 Task: Search one way flight ticket for 1 adult, 1 child, 1 infant in seat in premium economy from Lafayette: Lafayette Regional Airport (paul Fournet Field) to Evansville: Evansville Regional Airport on 5-3-2023. Choice of flights is Spirit. Number of bags: 6 checked bags. Price is upto 76000. Outbound departure time preference is 10:15.
Action: Mouse moved to (385, 153)
Screenshot: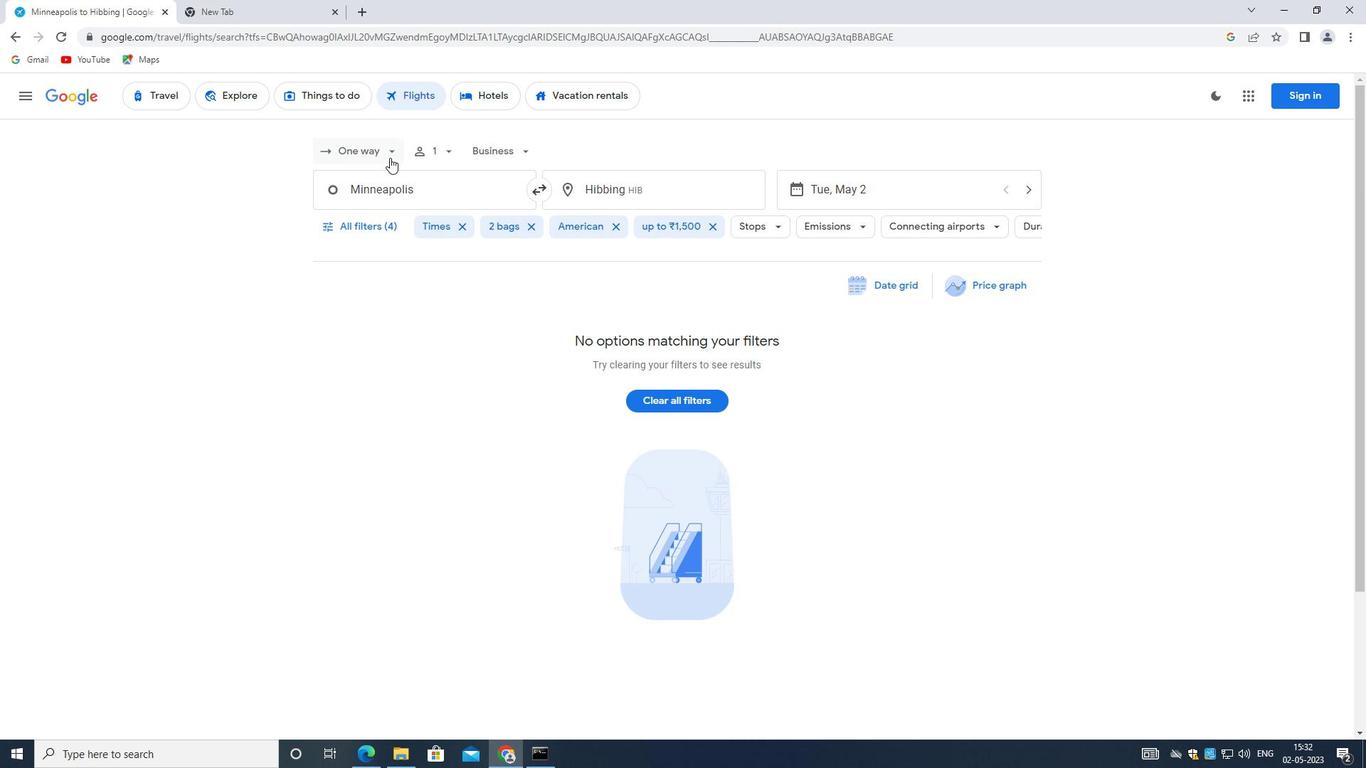
Action: Mouse pressed left at (385, 153)
Screenshot: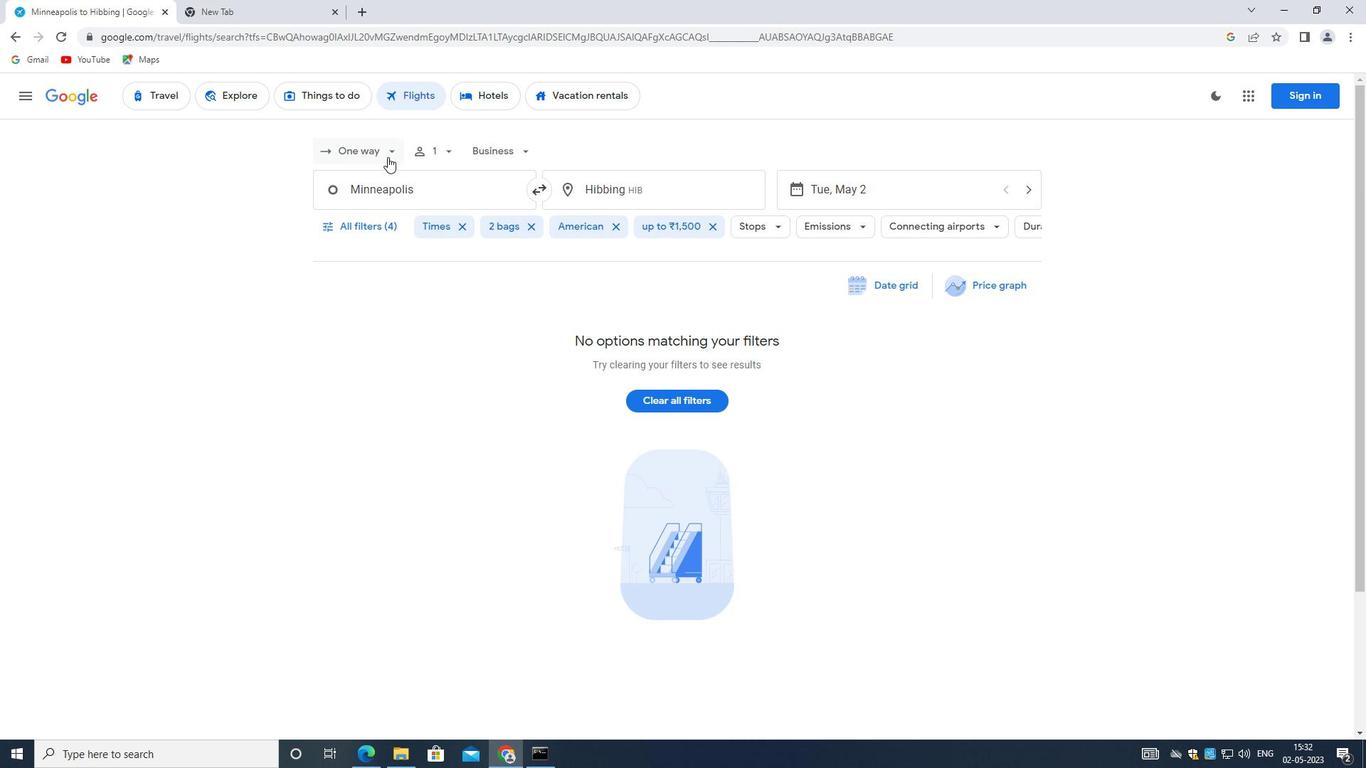 
Action: Mouse moved to (377, 209)
Screenshot: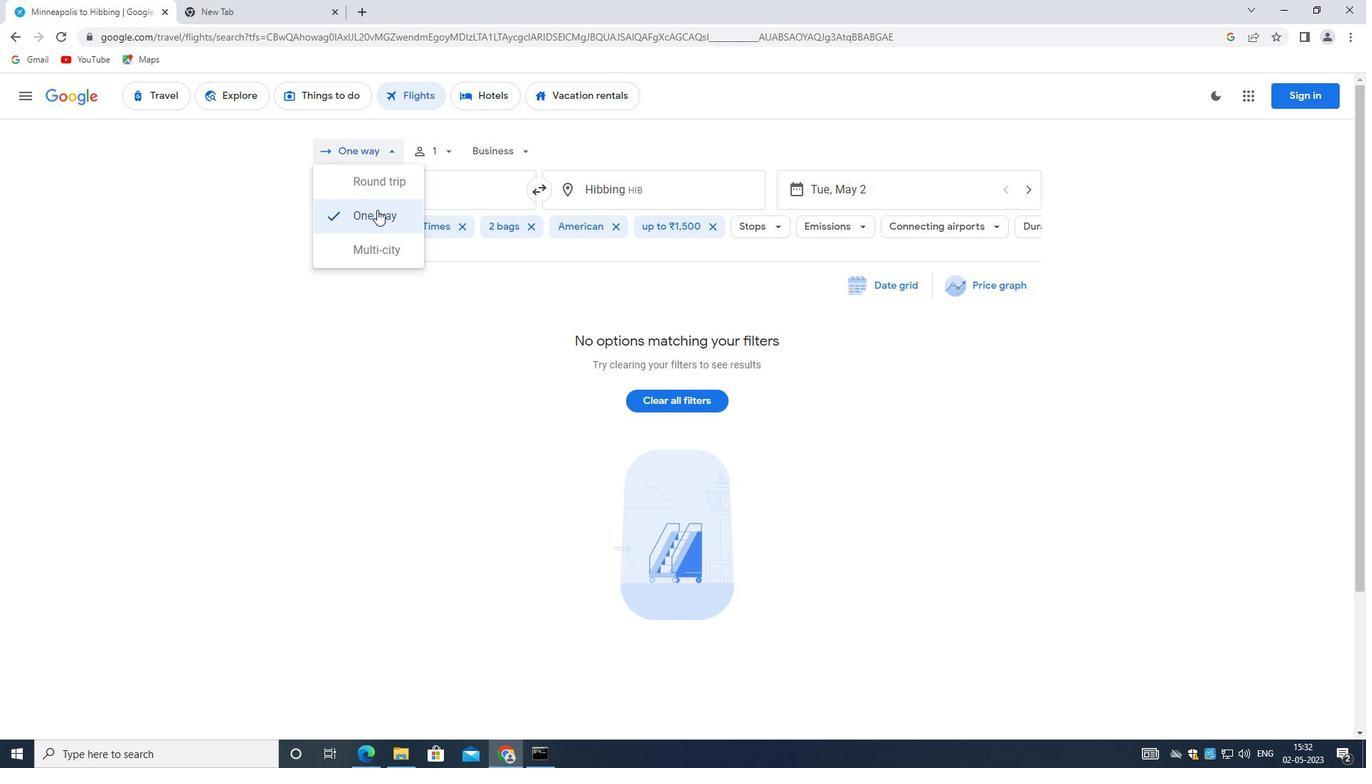 
Action: Mouse pressed left at (377, 209)
Screenshot: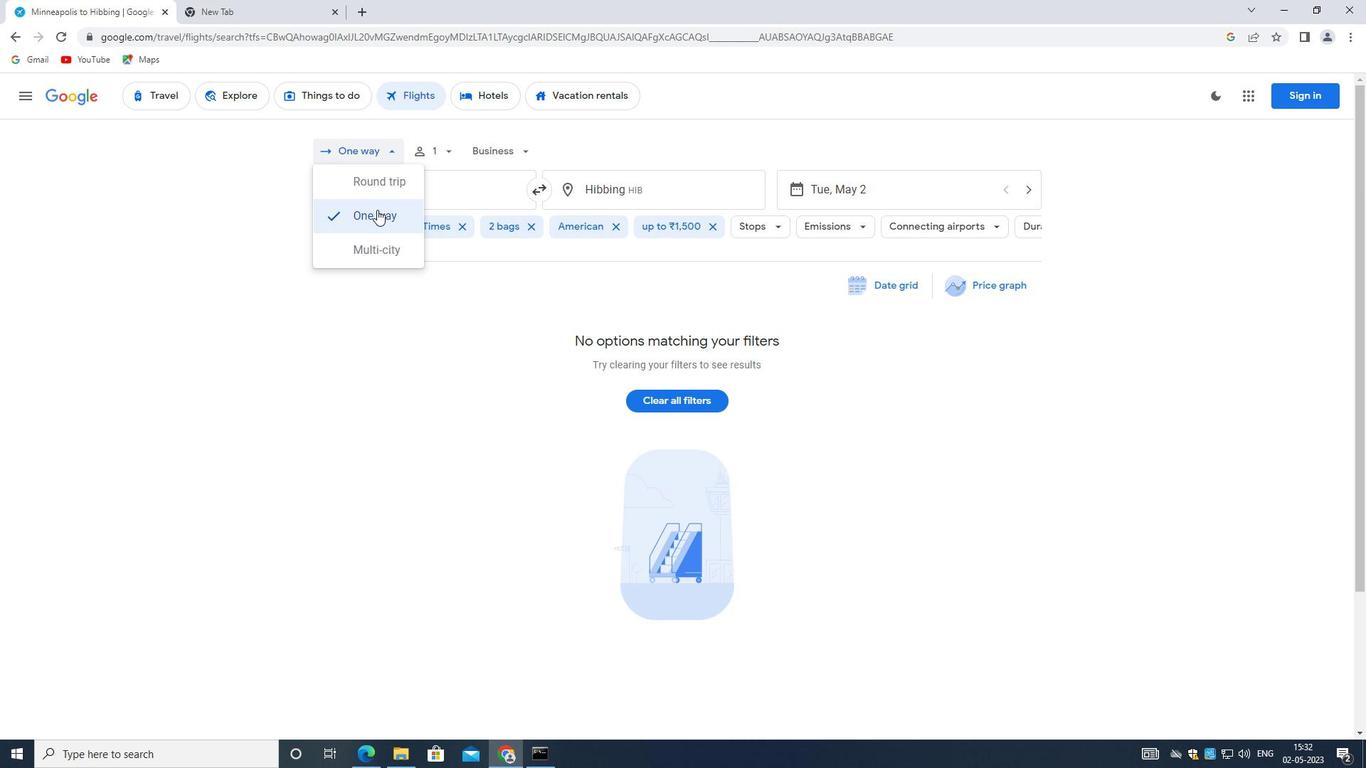 
Action: Mouse moved to (448, 153)
Screenshot: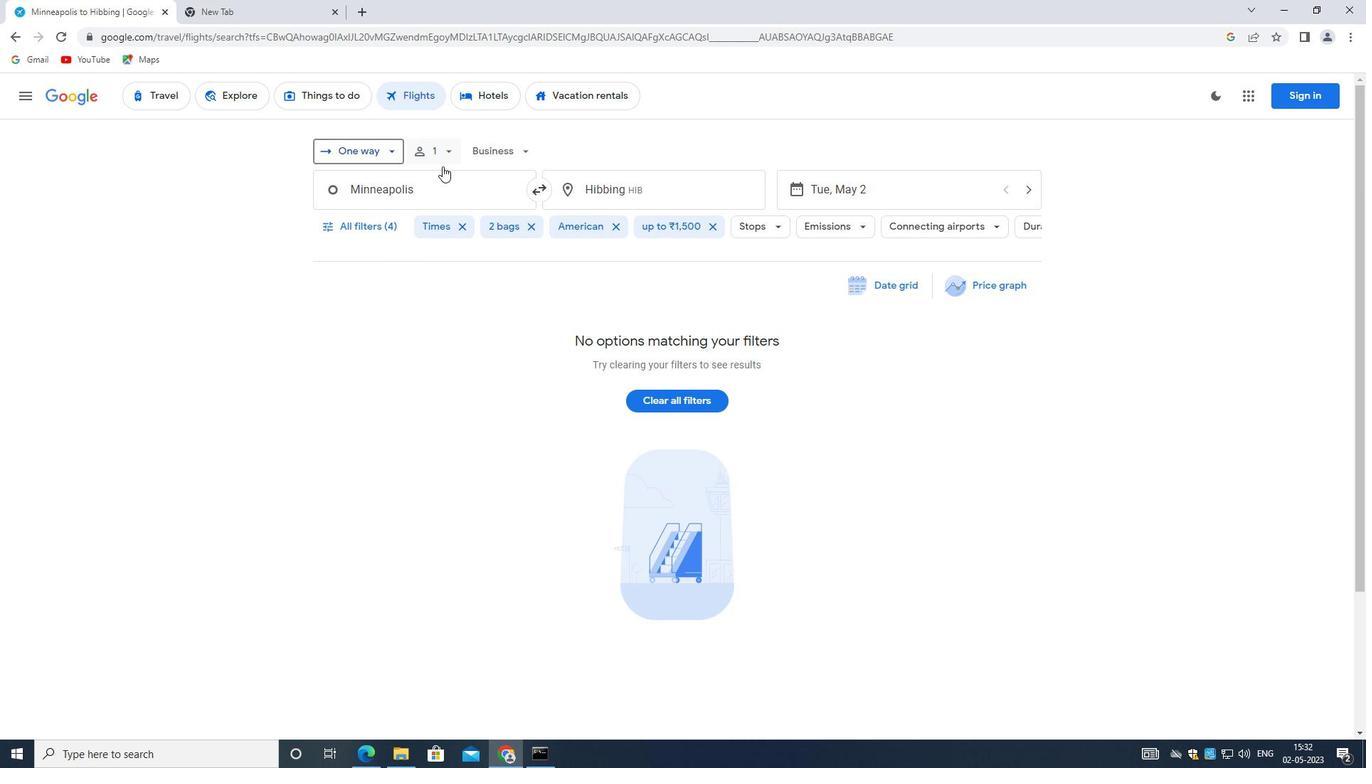 
Action: Mouse pressed left at (448, 153)
Screenshot: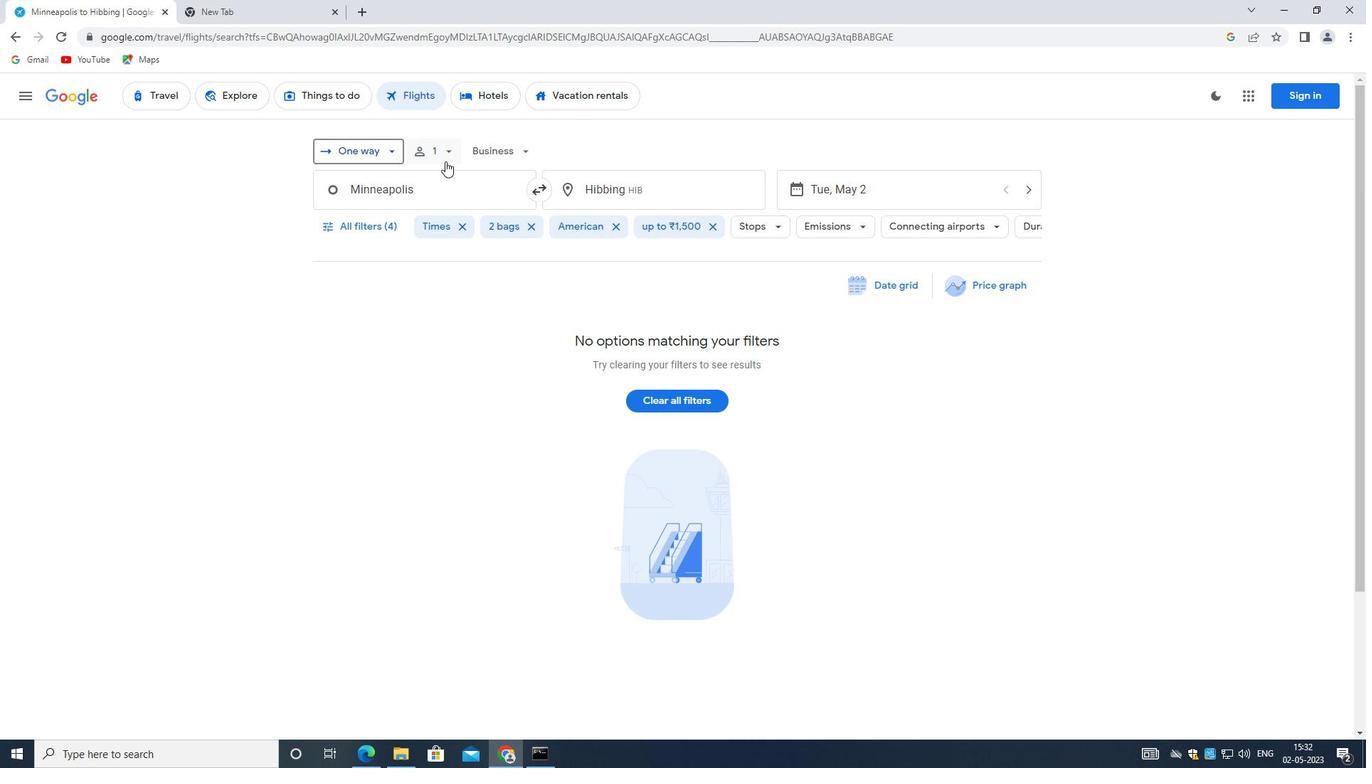 
Action: Mouse moved to (553, 222)
Screenshot: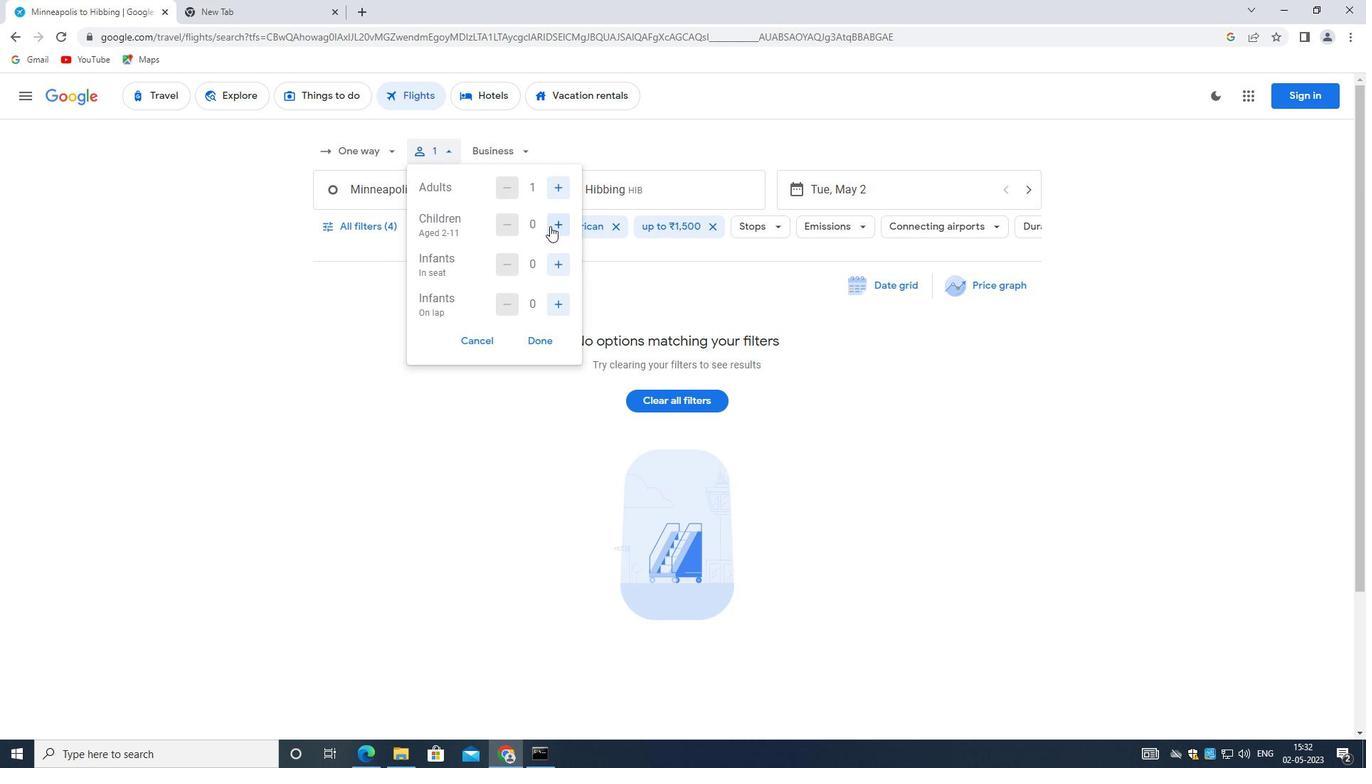 
Action: Mouse pressed left at (553, 222)
Screenshot: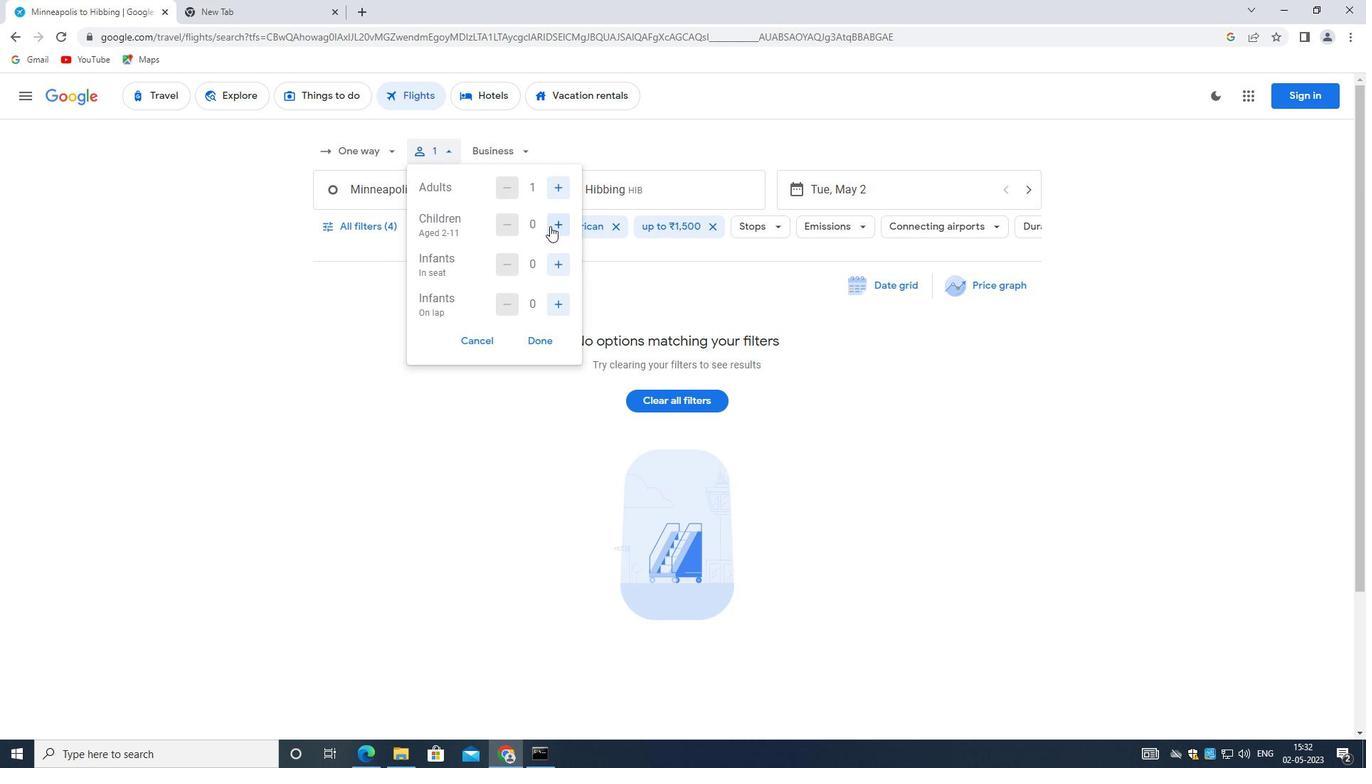 
Action: Mouse moved to (553, 261)
Screenshot: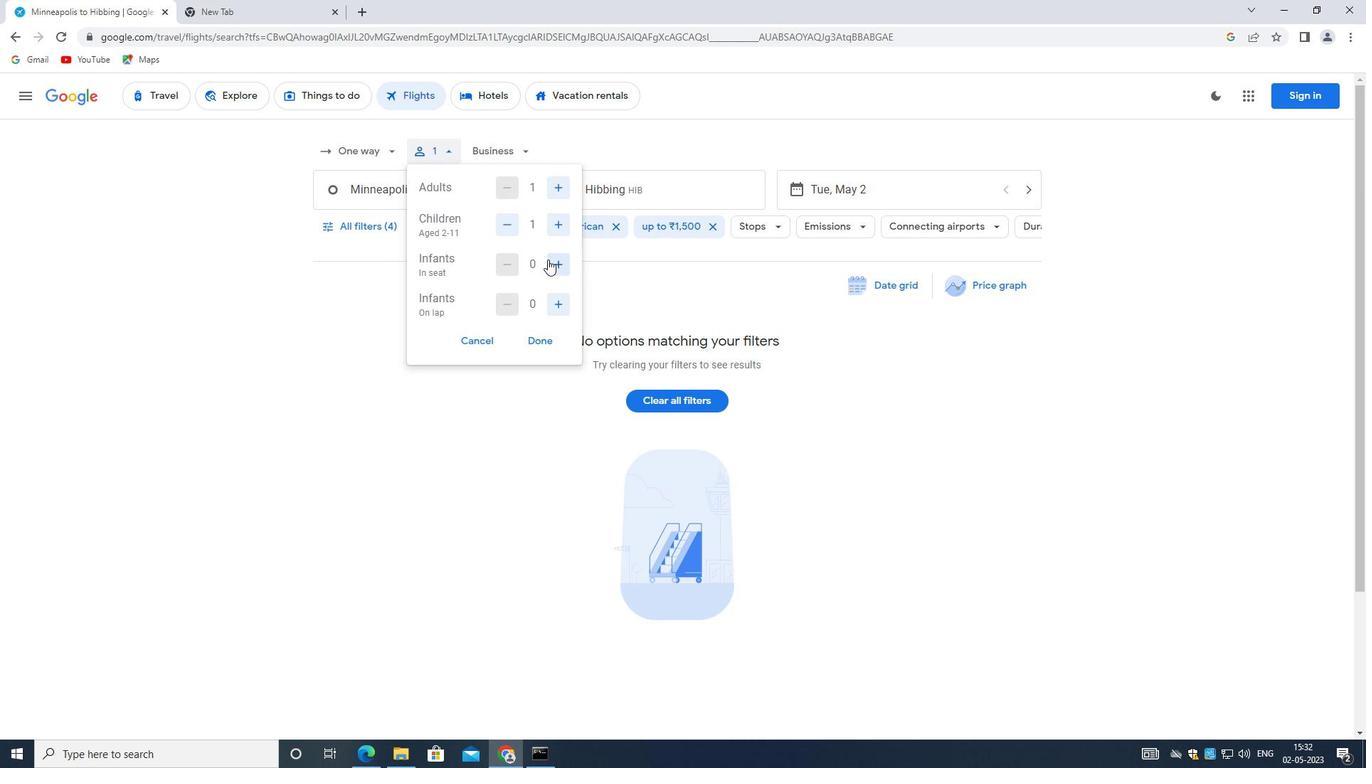 
Action: Mouse pressed left at (553, 261)
Screenshot: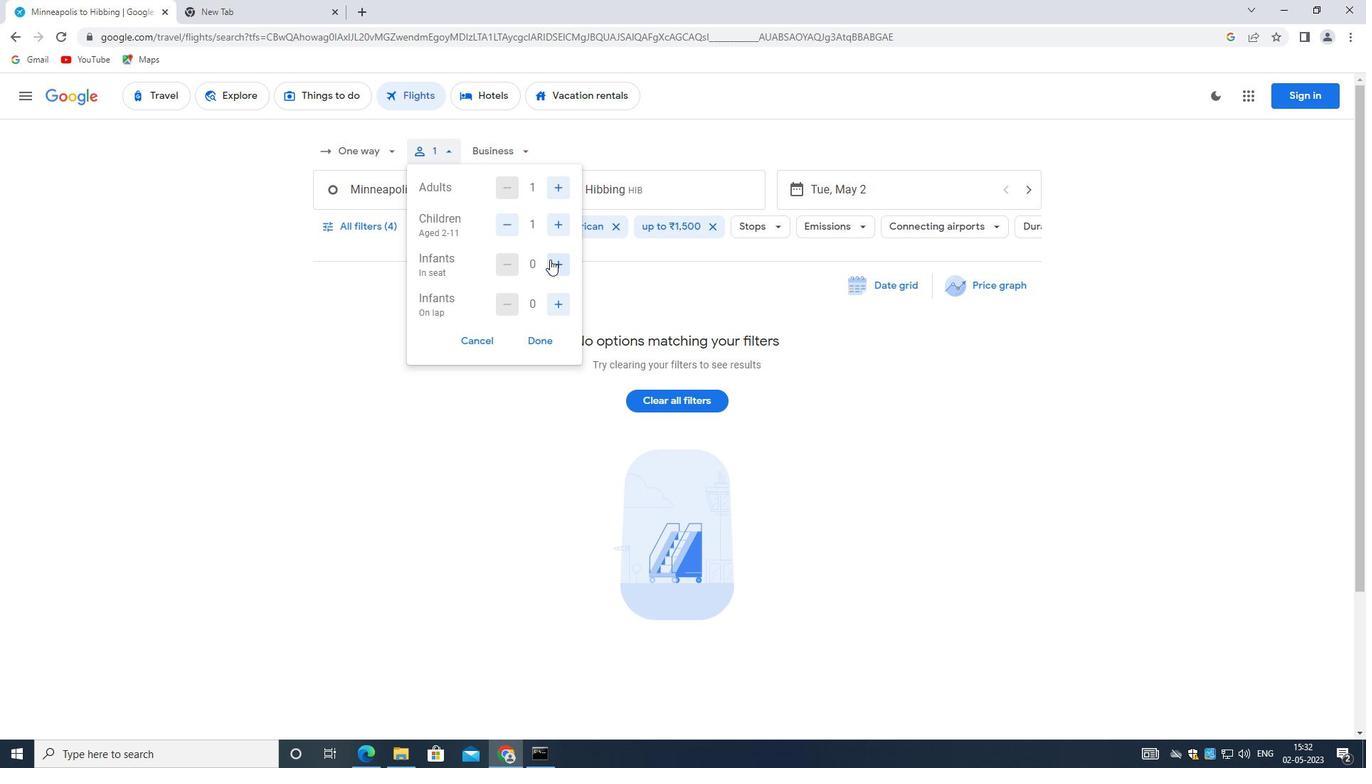 
Action: Mouse moved to (544, 334)
Screenshot: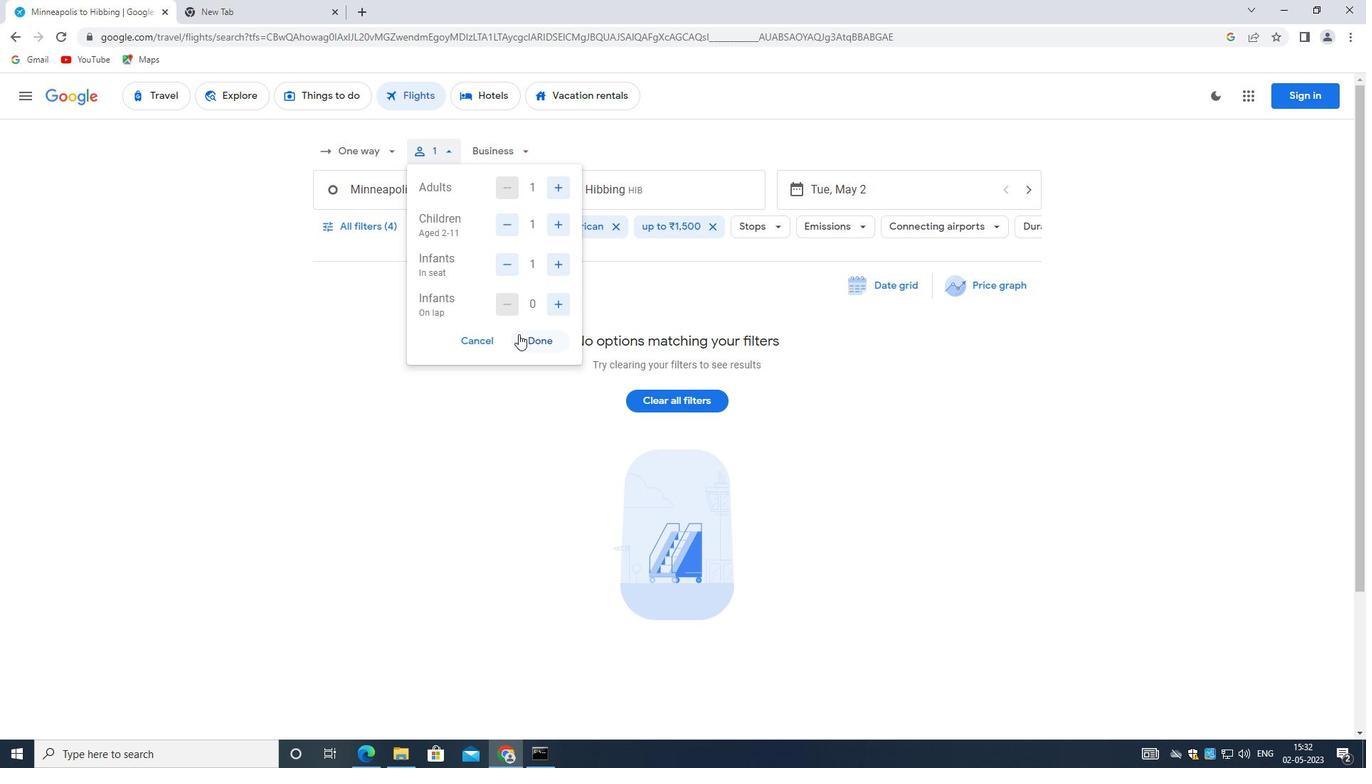 
Action: Mouse pressed left at (544, 334)
Screenshot: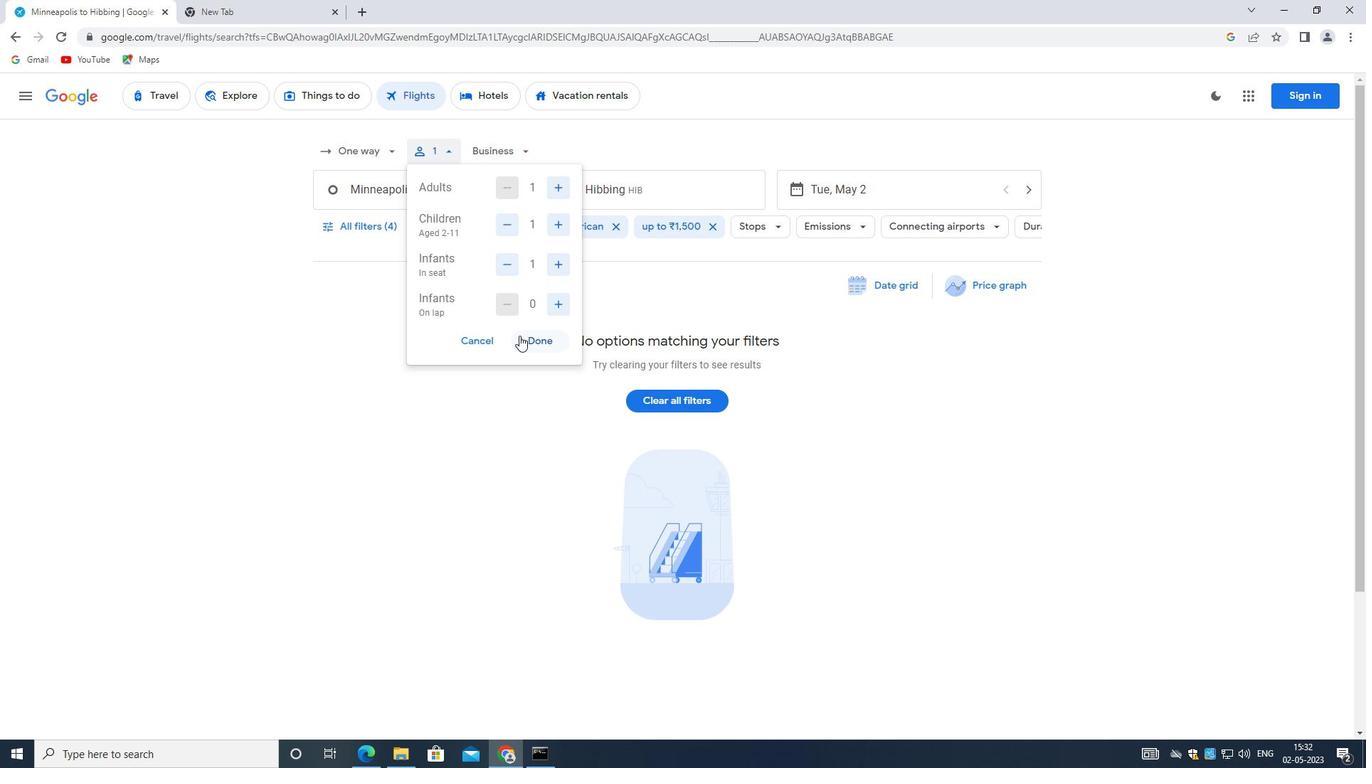 
Action: Mouse moved to (506, 144)
Screenshot: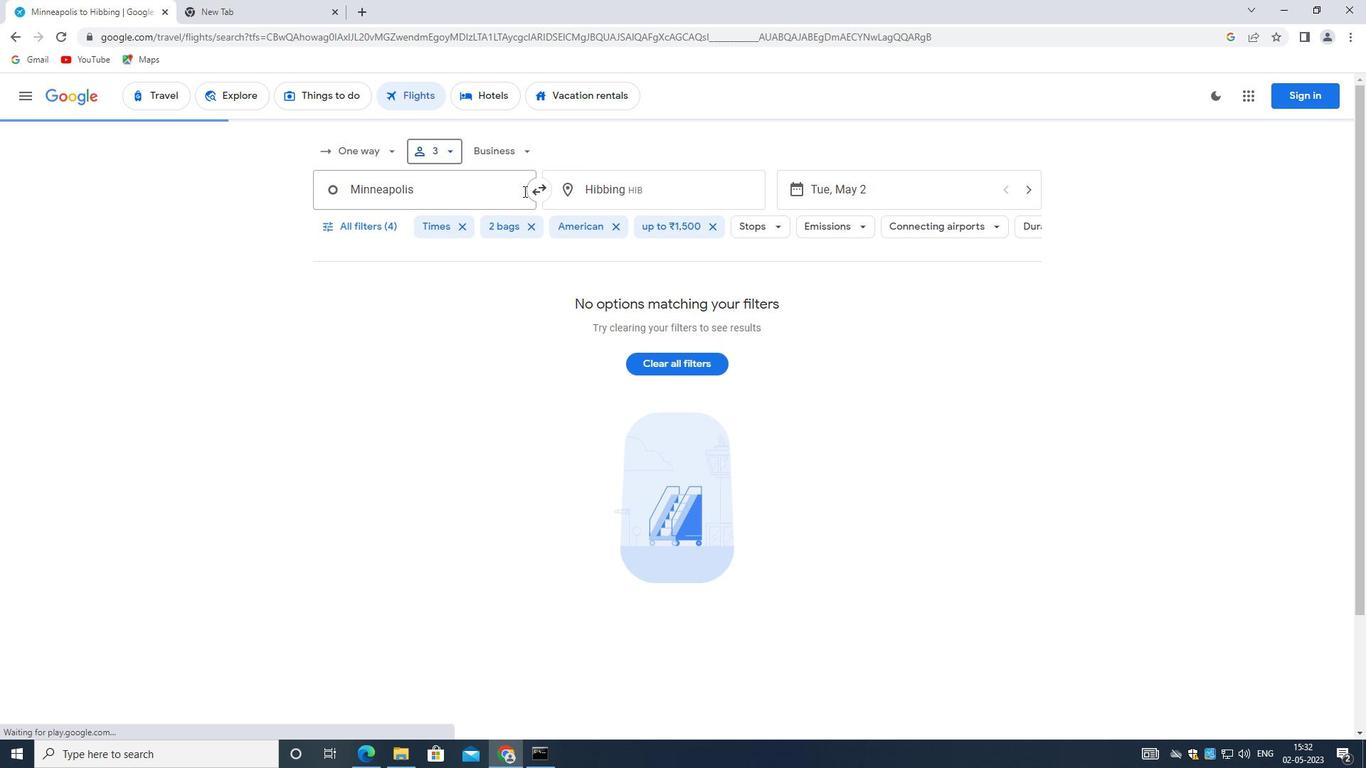 
Action: Mouse pressed left at (506, 144)
Screenshot: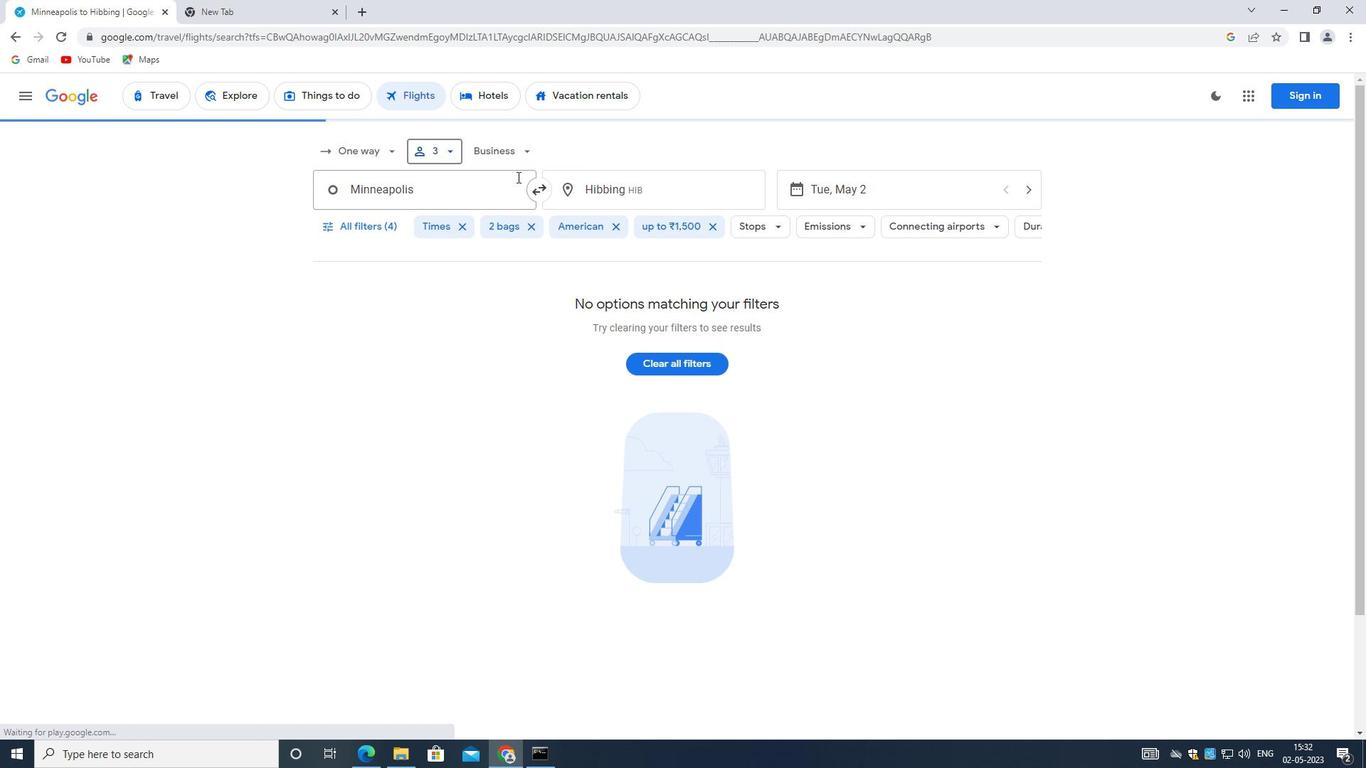 
Action: Mouse moved to (545, 214)
Screenshot: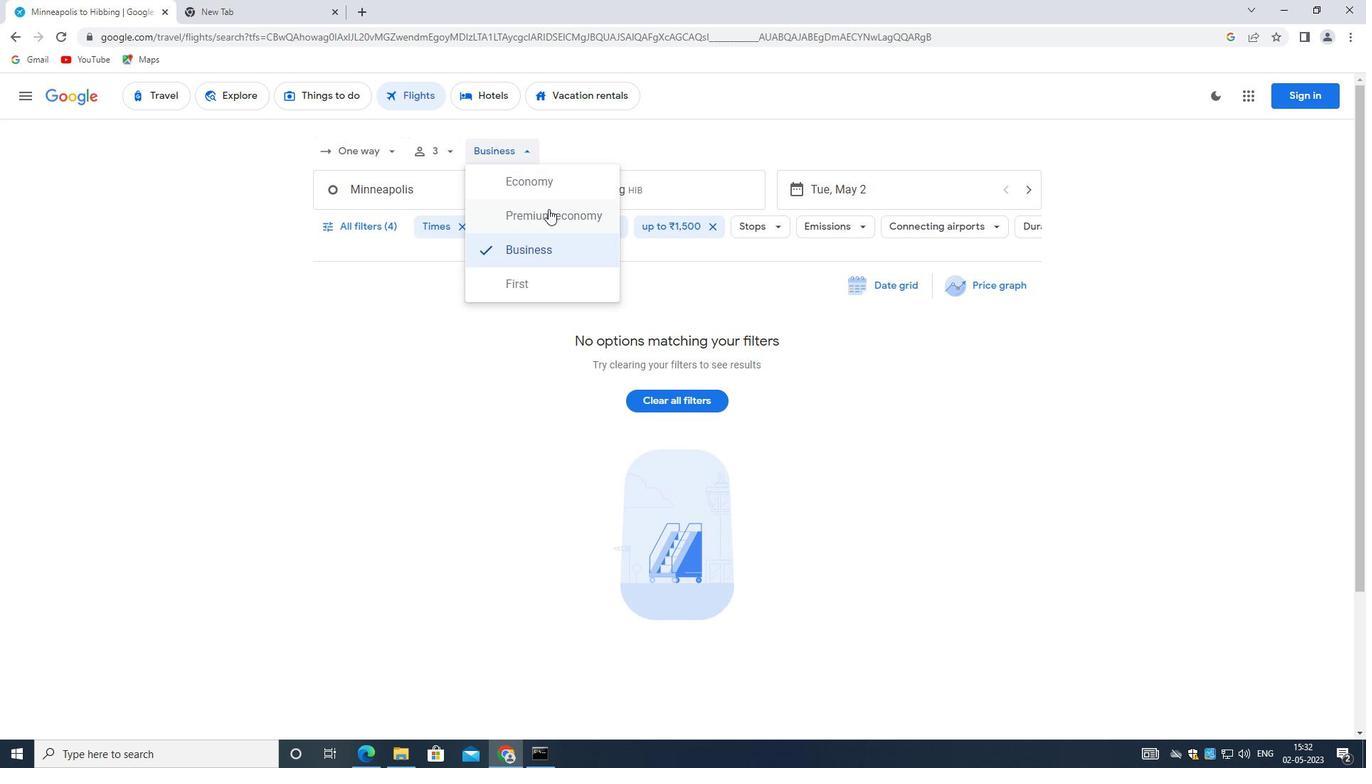 
Action: Mouse pressed left at (545, 214)
Screenshot: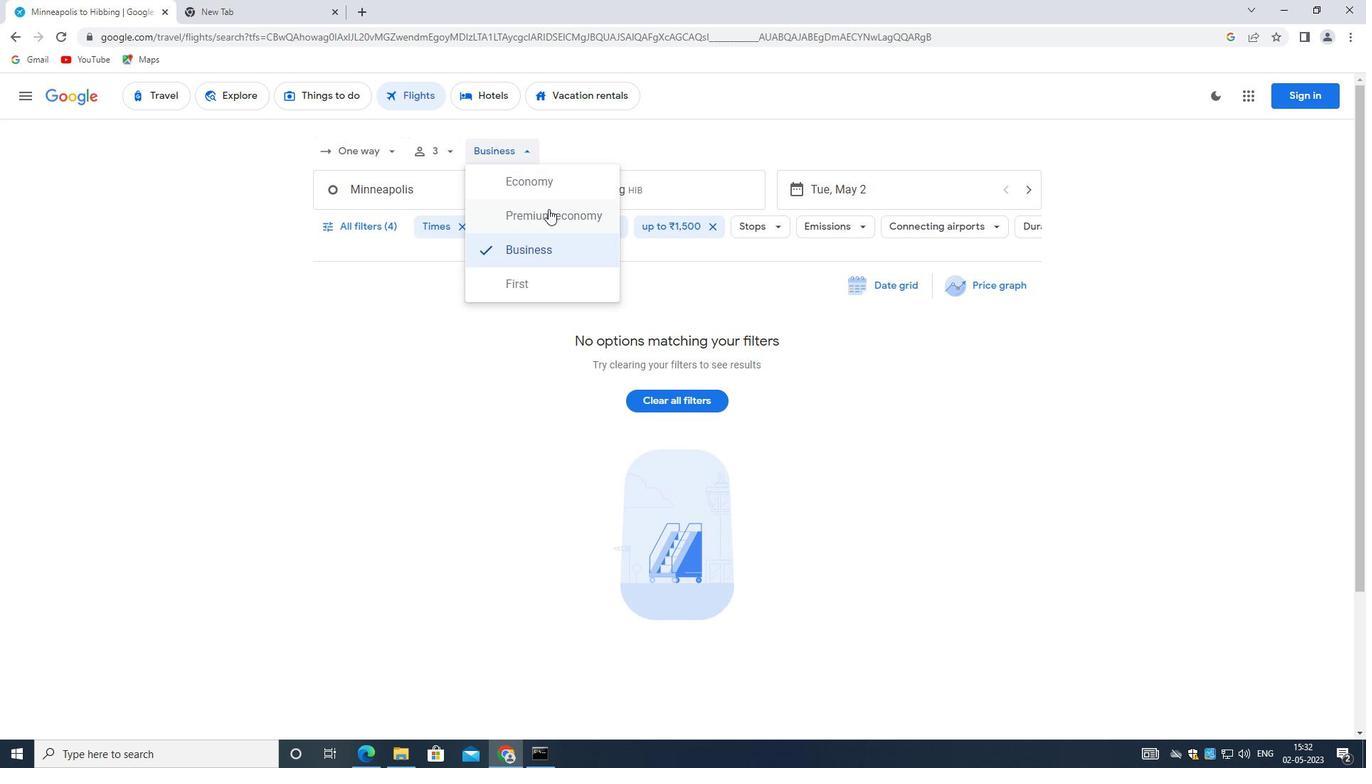 
Action: Mouse moved to (366, 192)
Screenshot: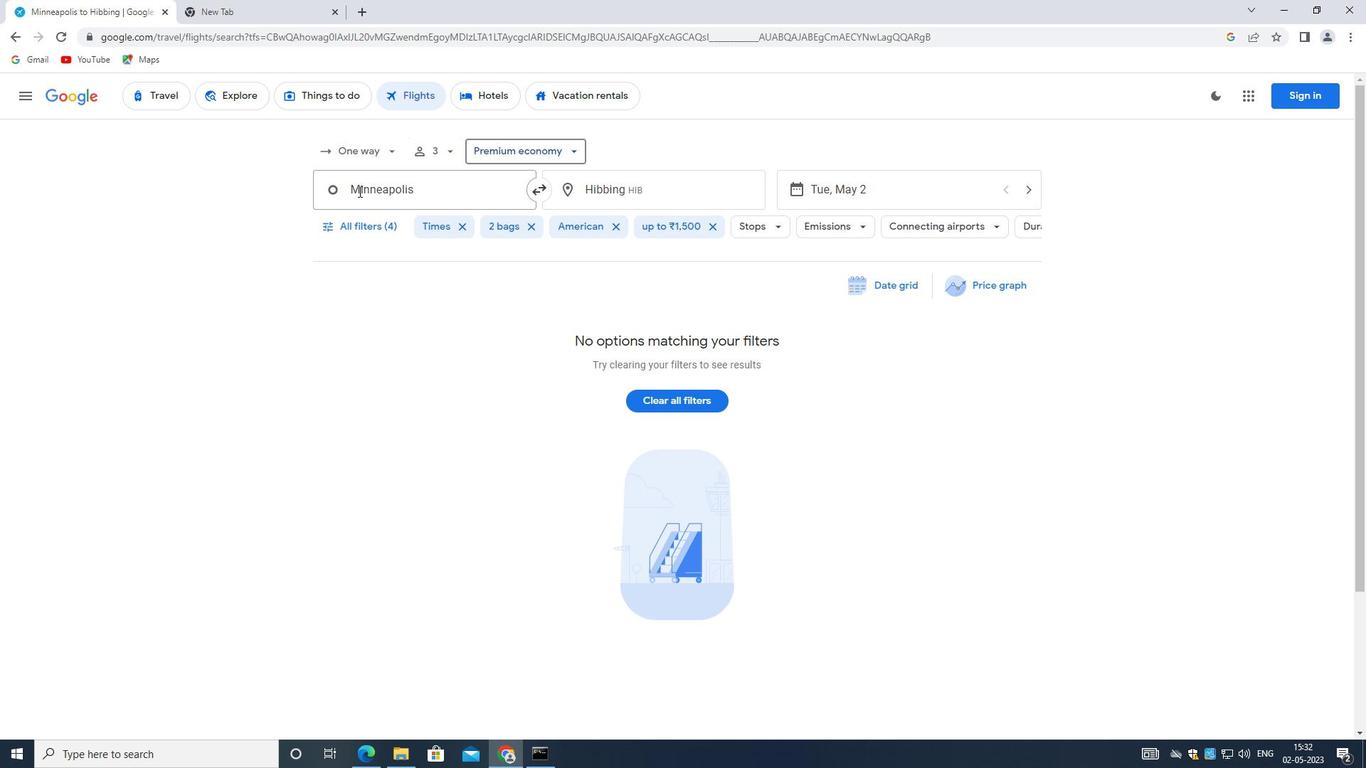 
Action: Mouse pressed left at (366, 192)
Screenshot: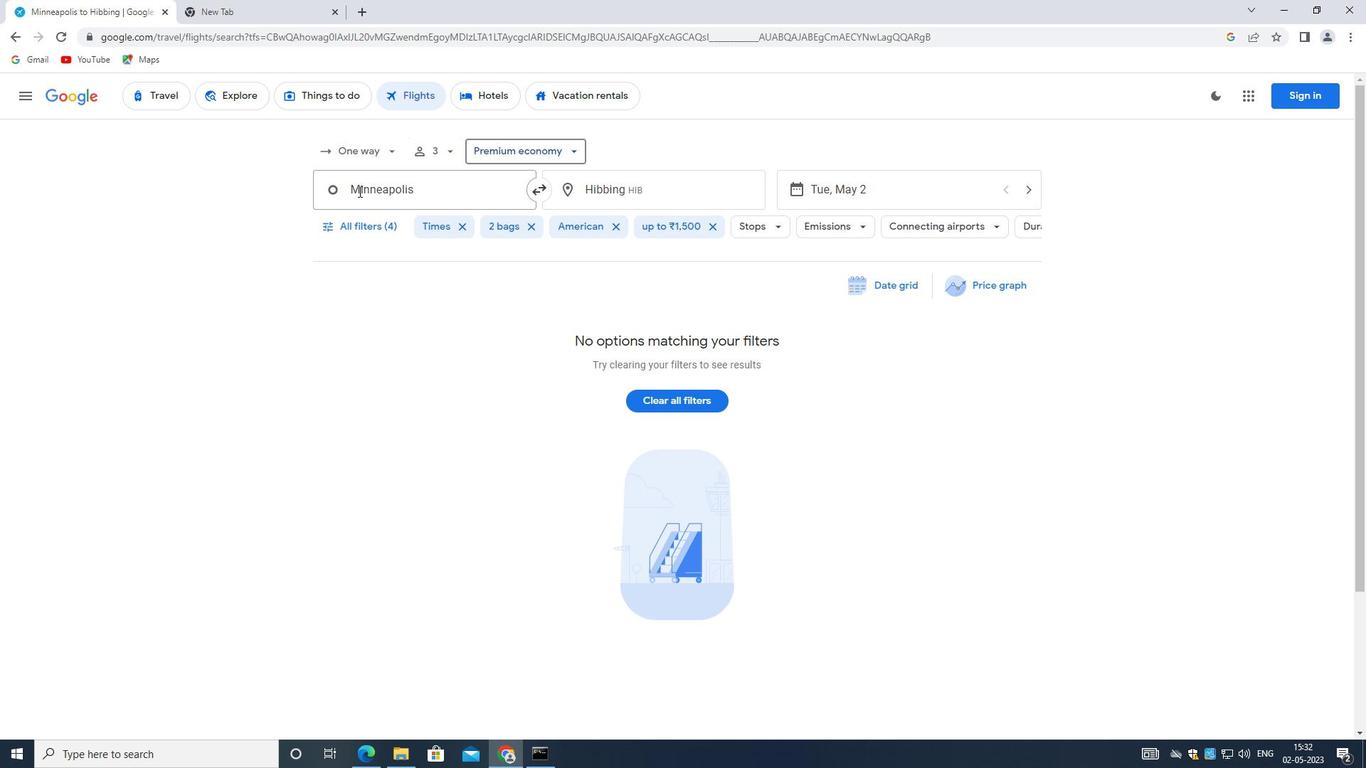 
Action: Mouse moved to (365, 187)
Screenshot: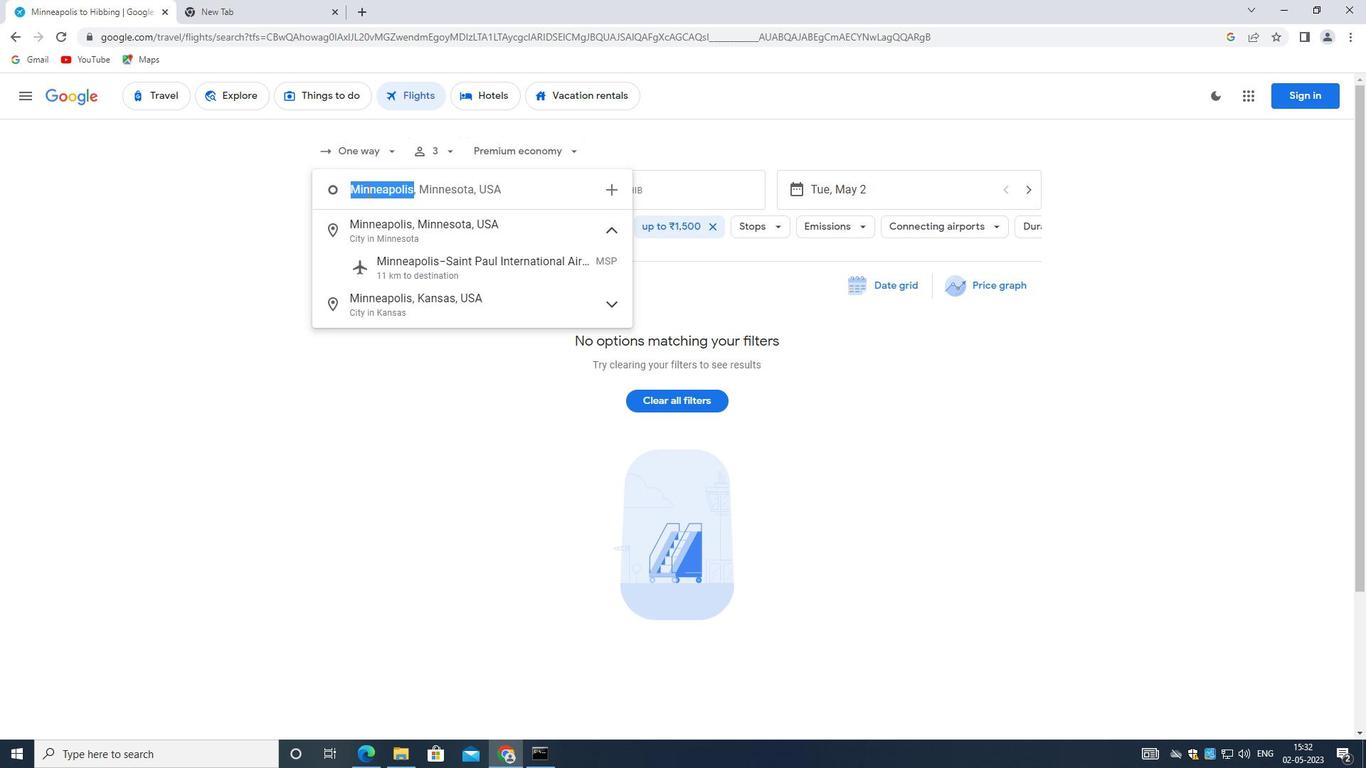 
Action: Key pressed <Key.backspace><Key.shift_r>Lafayette<Key.shift_r><Key.shift_r><Key.shift_r><Key.shift_r><Key.shift_r><Key.shift_r><Key.shift_r><Key.shift_r><Key.shift_r><Key.shift_r><Key.shift_r><Key.shift_r><Key.shift_r><Key.shift_r>:<Key.space><Key.shift_r>Lafayette<Key.space><Key.shift><Key.shift><Key.shift><Key.shift><Key.shift><Key.shift><Key.shift><Key.shift>REGIONAL<Key.space><Key.shift>AIRPORT
Screenshot: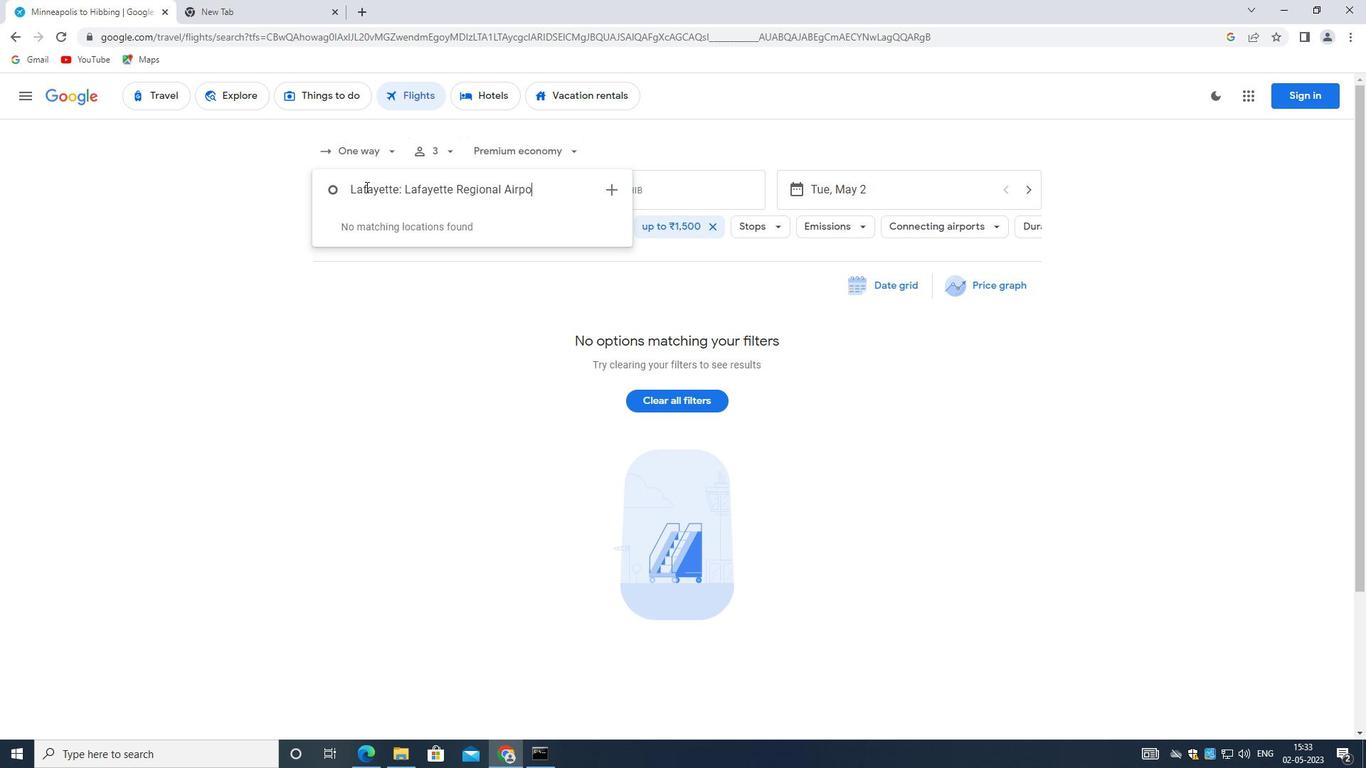 
Action: Mouse moved to (612, 191)
Screenshot: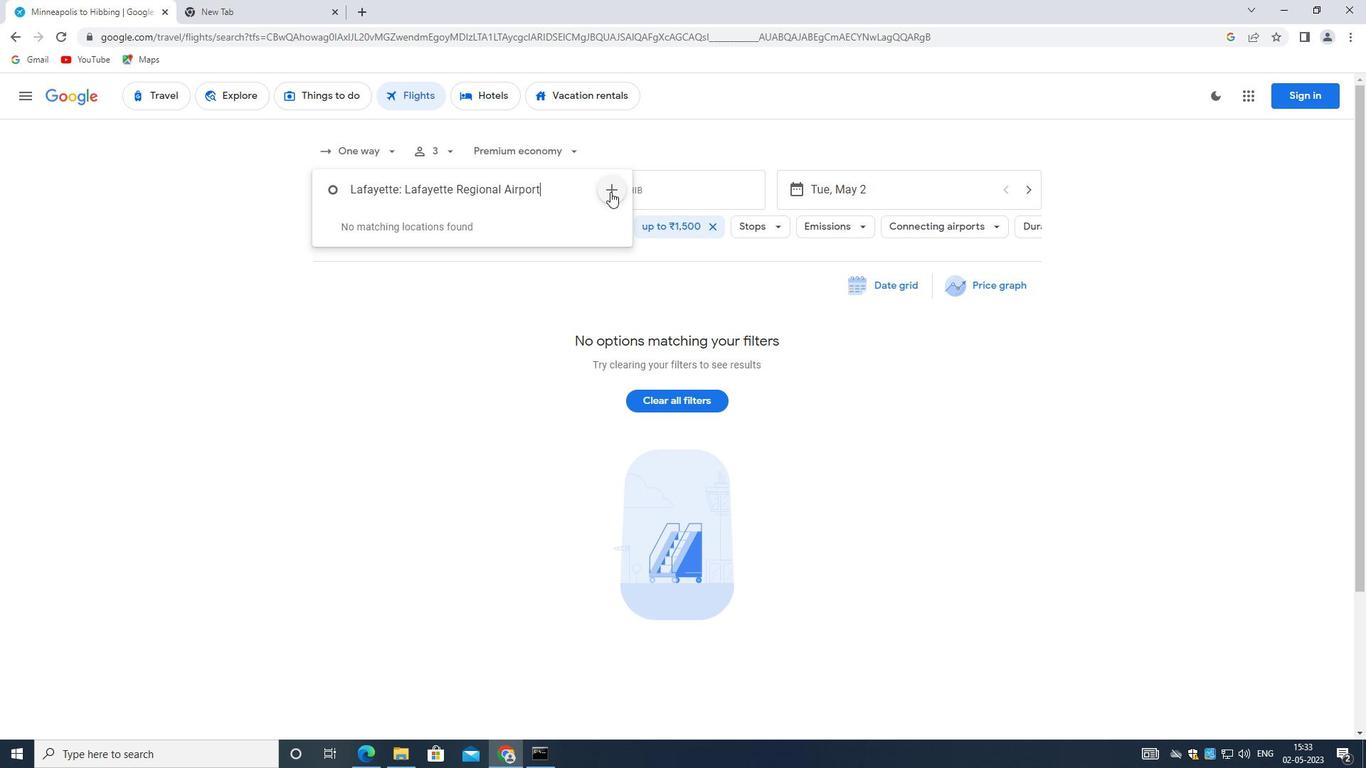 
Action: Mouse pressed left at (612, 191)
Screenshot: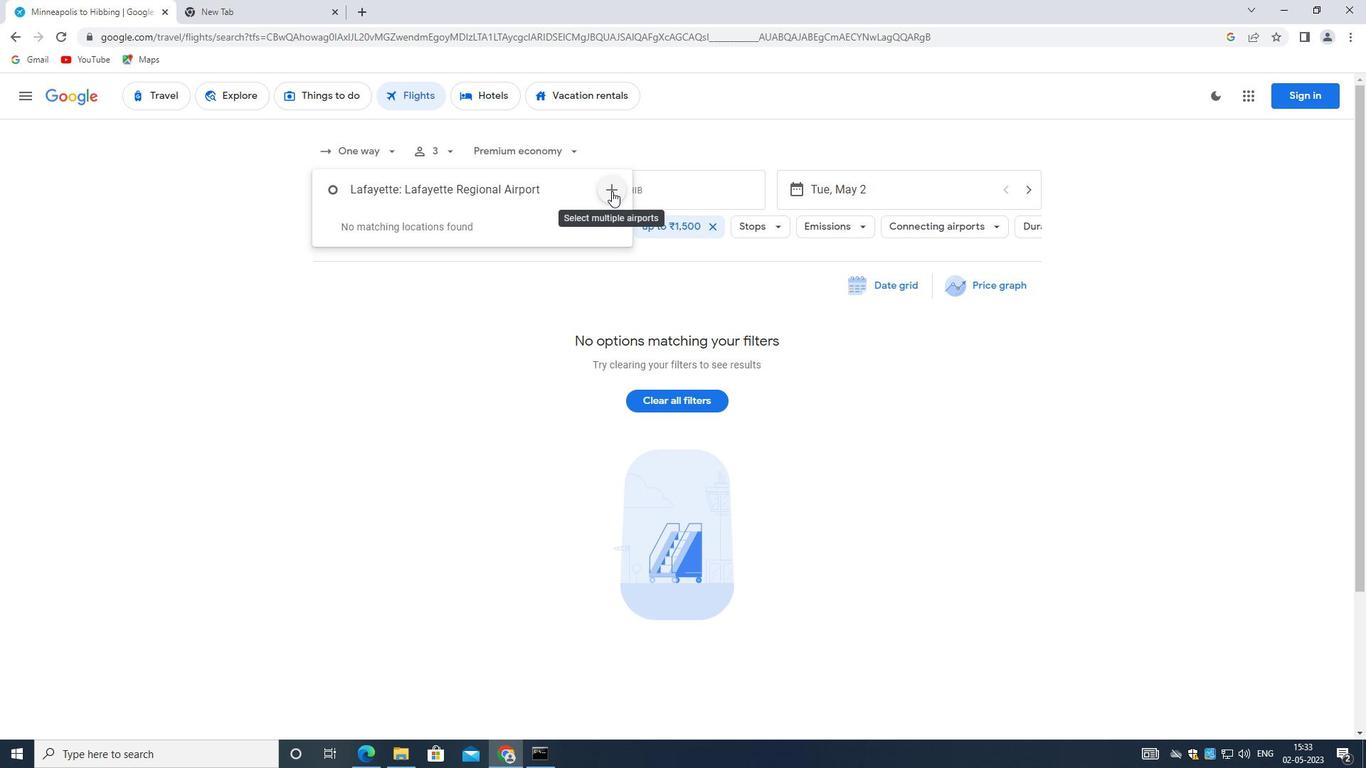 
Action: Mouse moved to (609, 223)
Screenshot: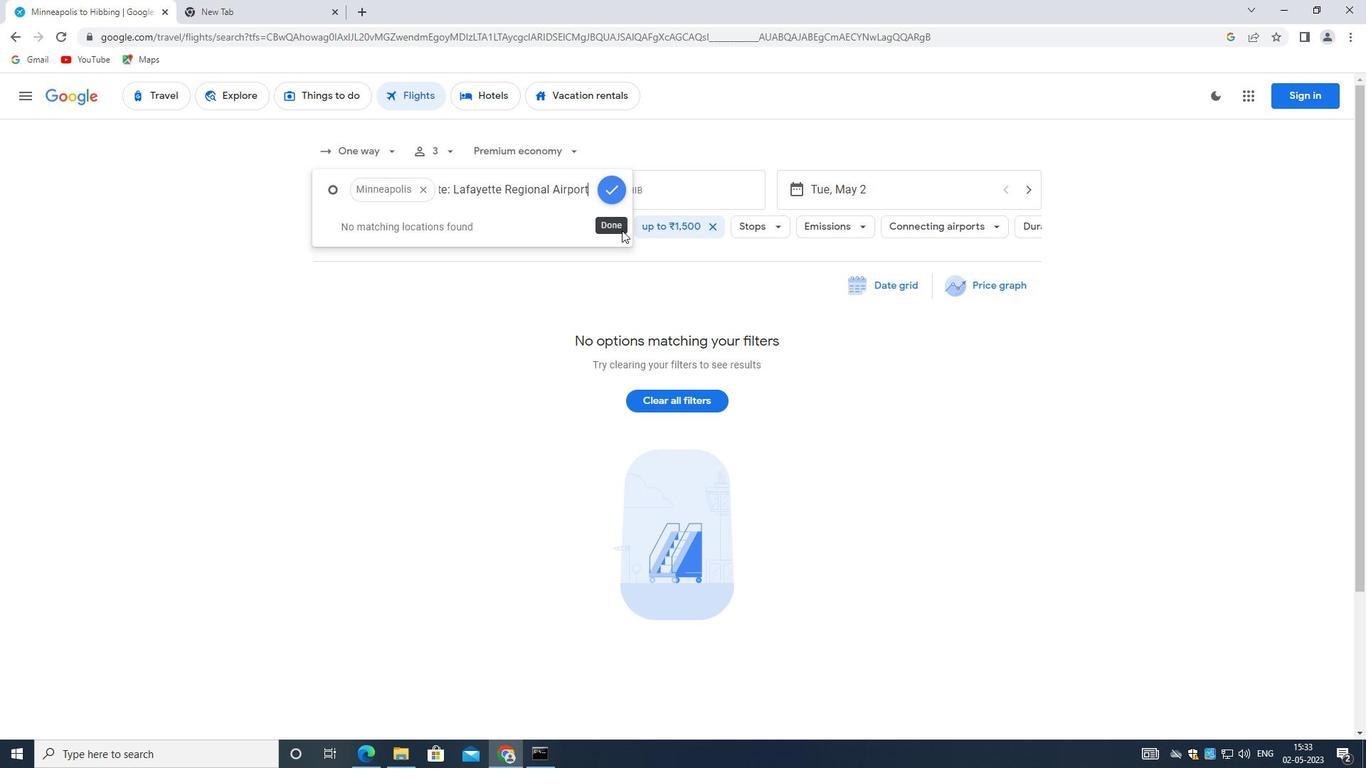 
Action: Mouse pressed left at (609, 223)
Screenshot: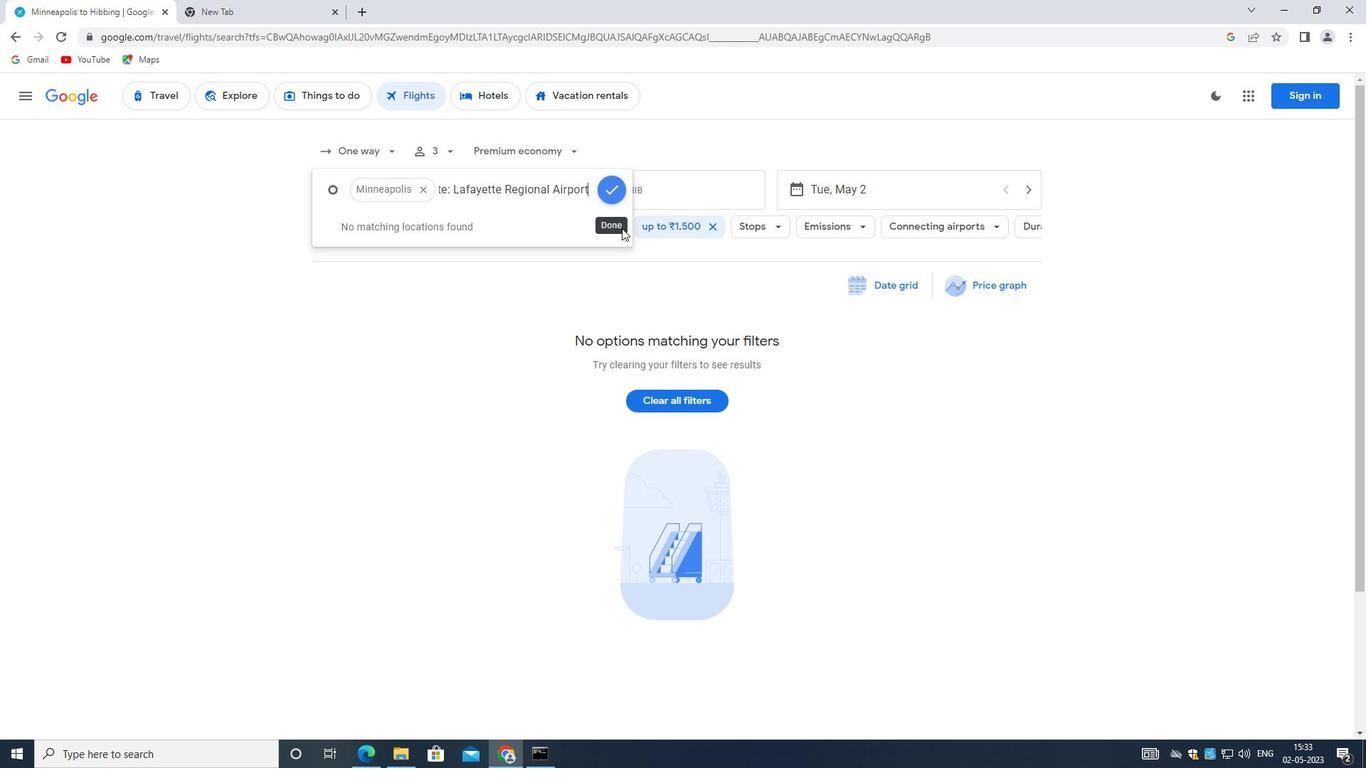 
Action: Mouse moved to (663, 192)
Screenshot: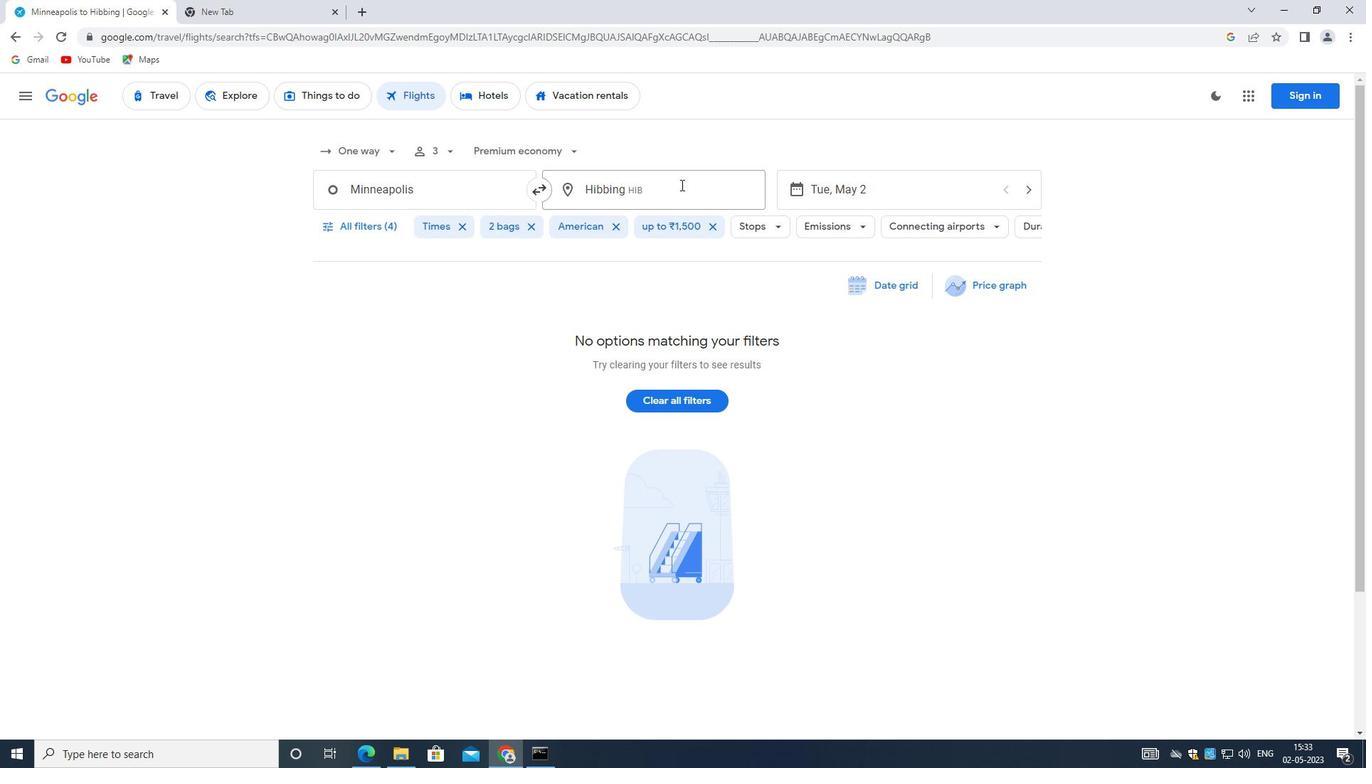 
Action: Mouse pressed left at (663, 192)
Screenshot: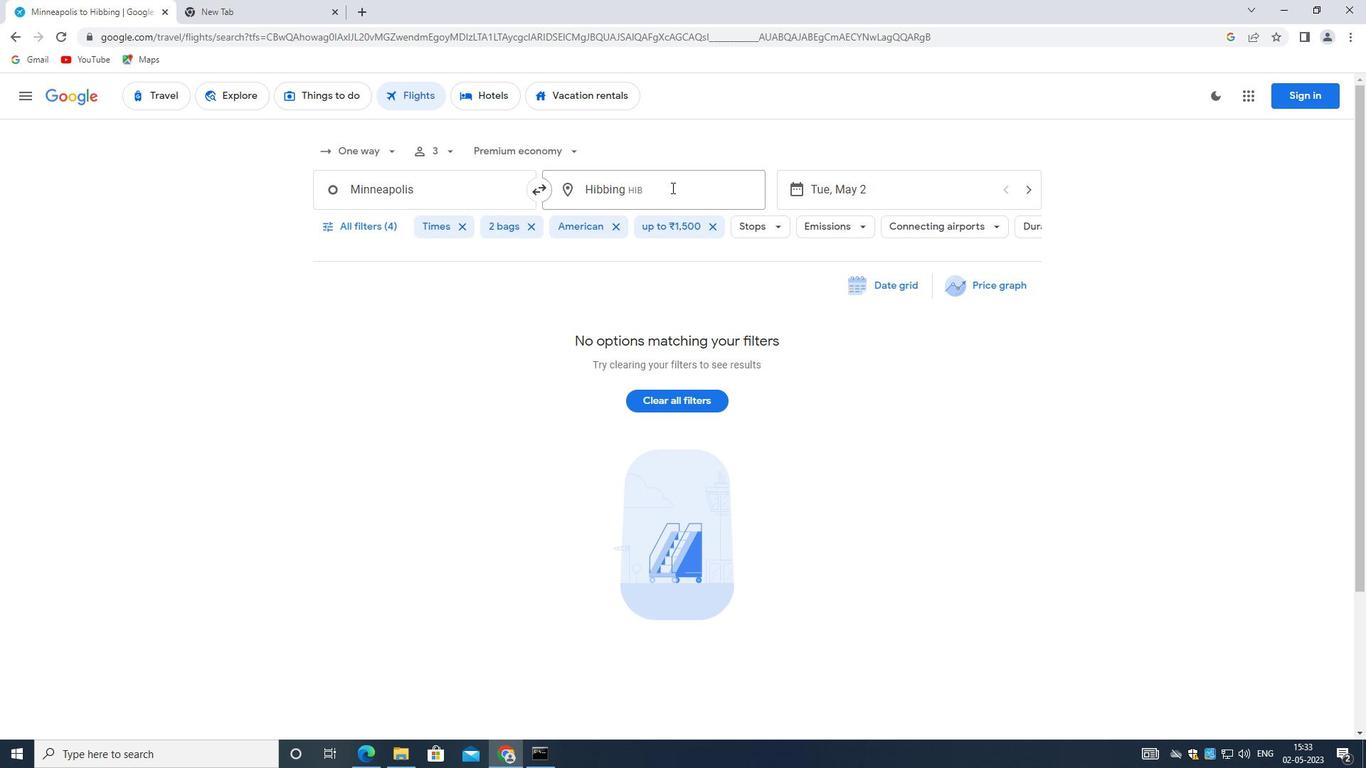 
Action: Mouse moved to (592, 192)
Screenshot: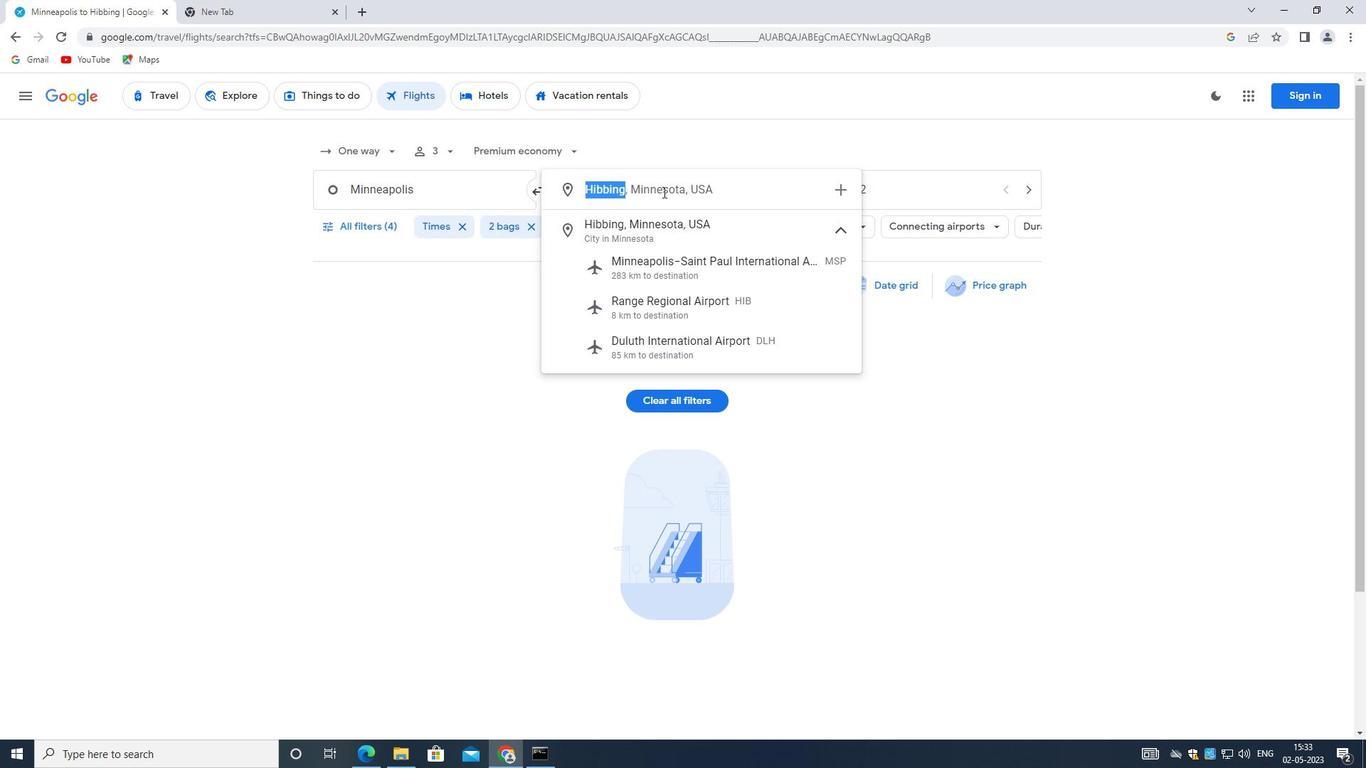 
Action: Key pressed <Key.backspace><Key.shift><Key.shift><Key.shift><Key.shift><Key.shift><Key.shift><Key.shift><Key.shift><Key.shift><Key.shift><Key.shift><Key.shift><Key.shift><Key.shift><Key.shift><Key.shift><Key.shift>EVANSVILLE<Key.space><Key.shift_r>:<Key.space><Key.shift>E
Screenshot: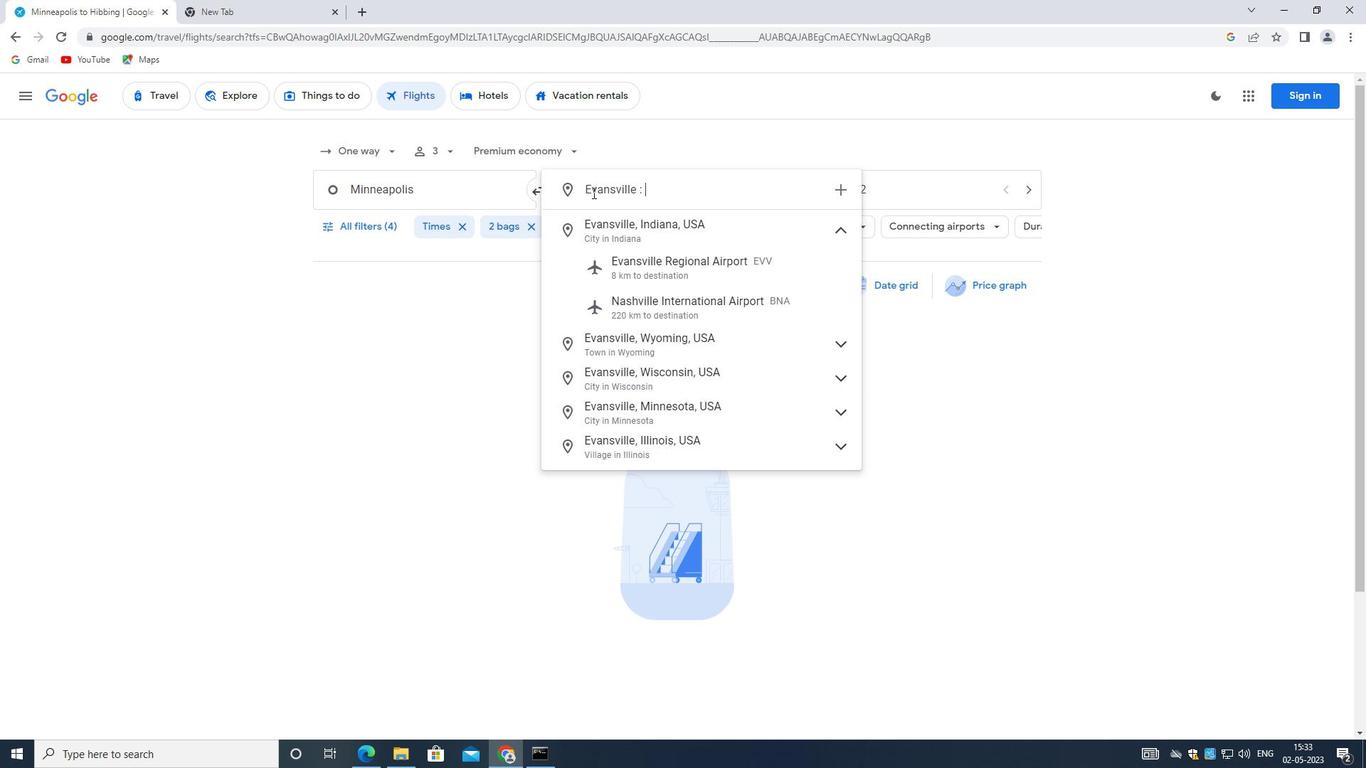 
Action: Mouse moved to (693, 262)
Screenshot: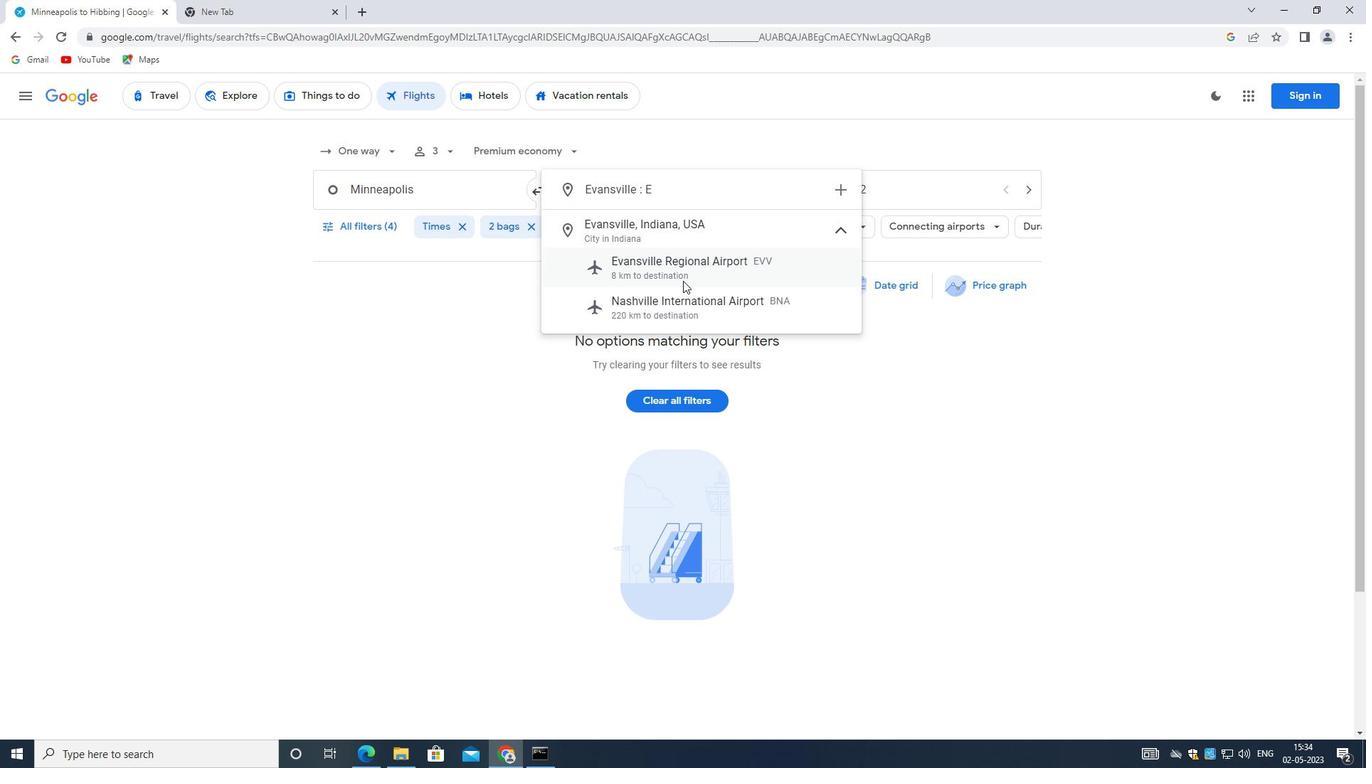 
Action: Mouse pressed left at (693, 262)
Screenshot: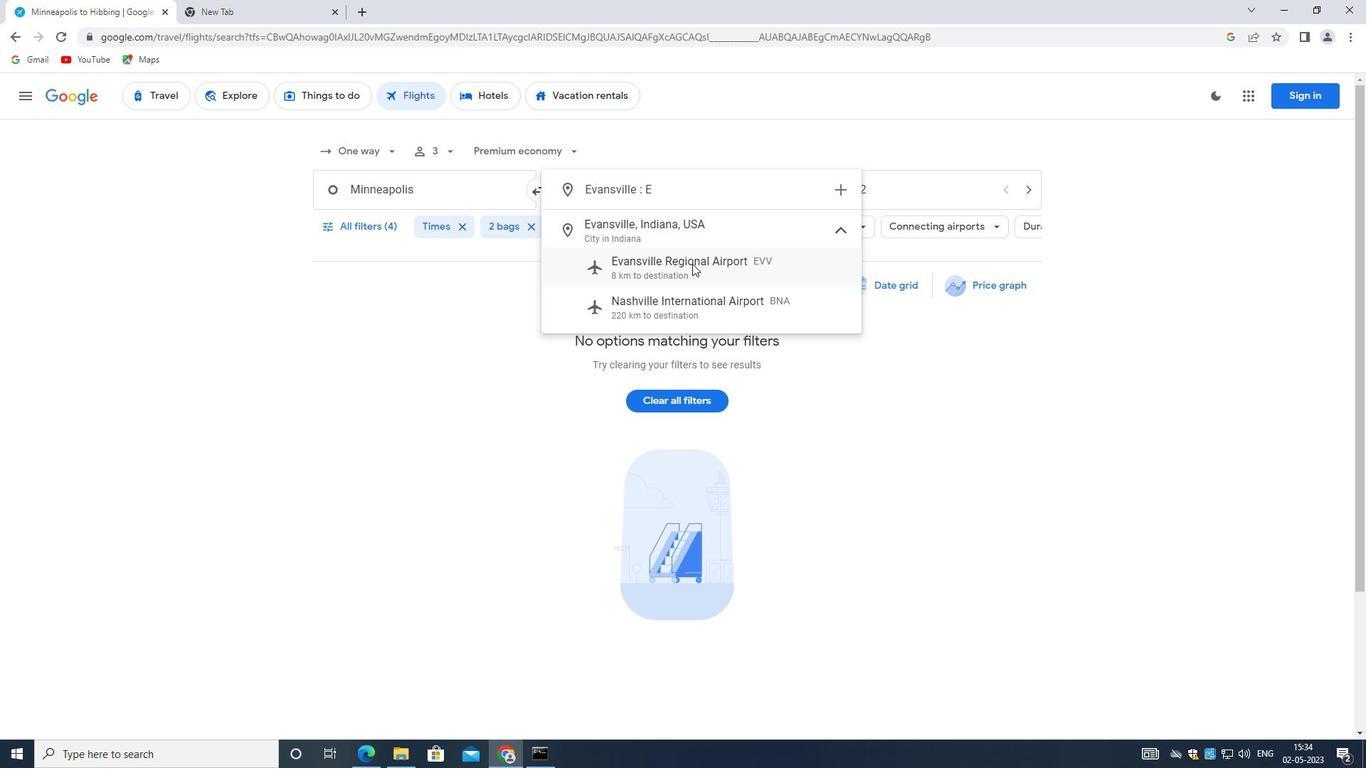 
Action: Mouse moved to (884, 195)
Screenshot: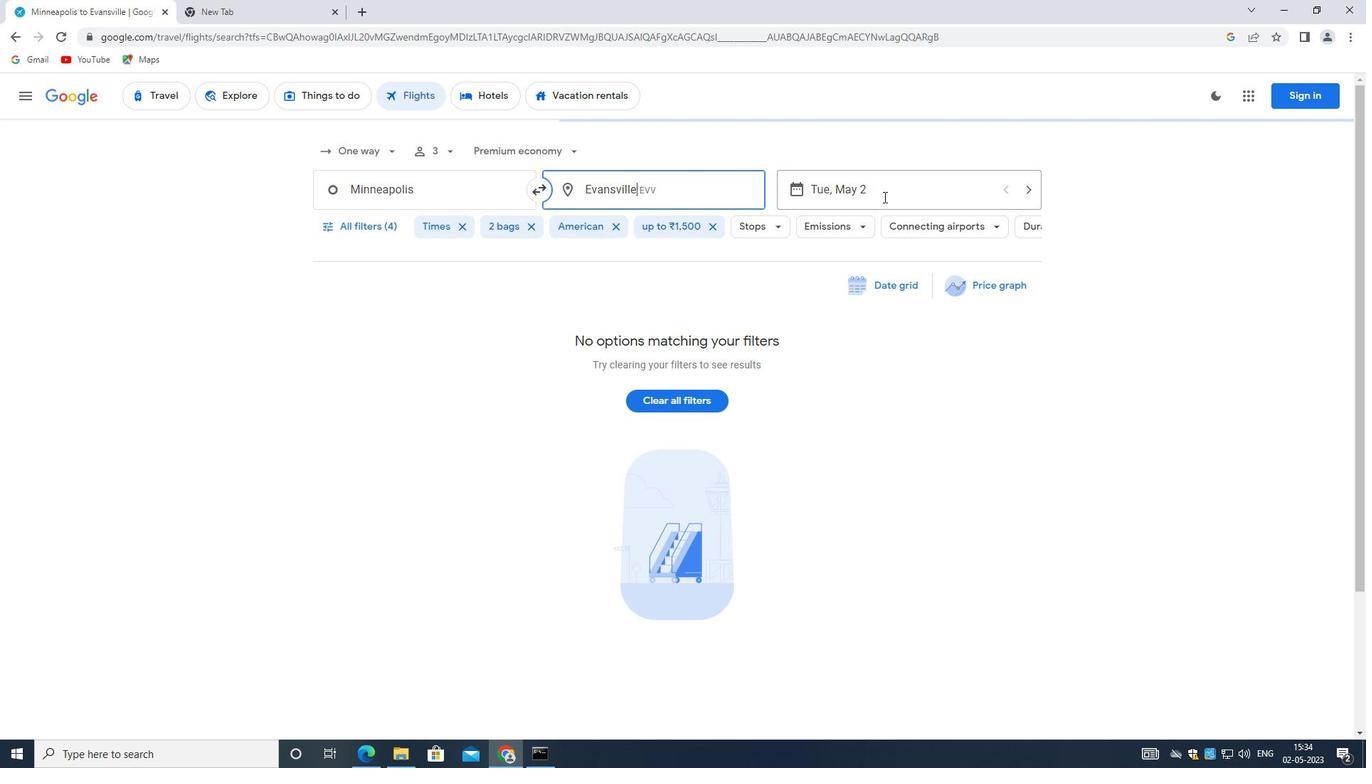 
Action: Mouse pressed left at (884, 195)
Screenshot: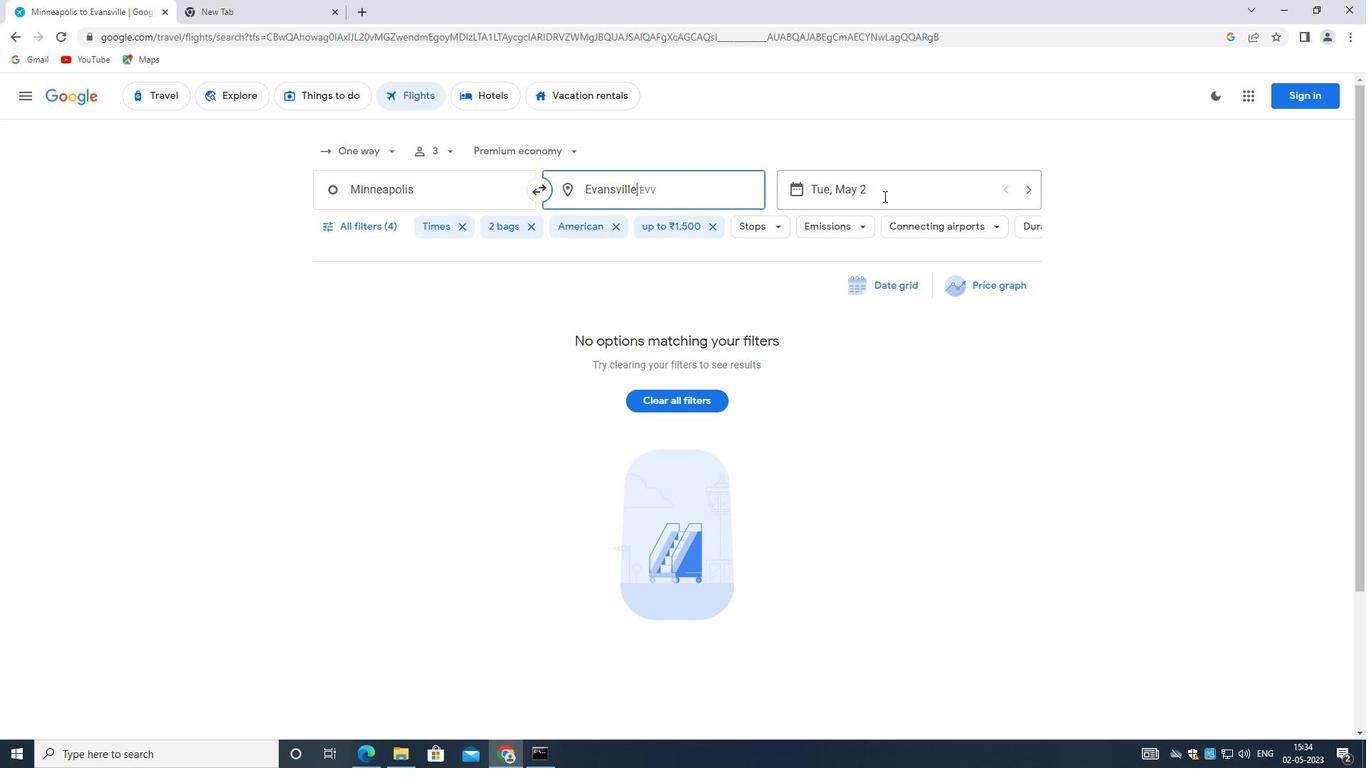 
Action: Mouse moved to (637, 302)
Screenshot: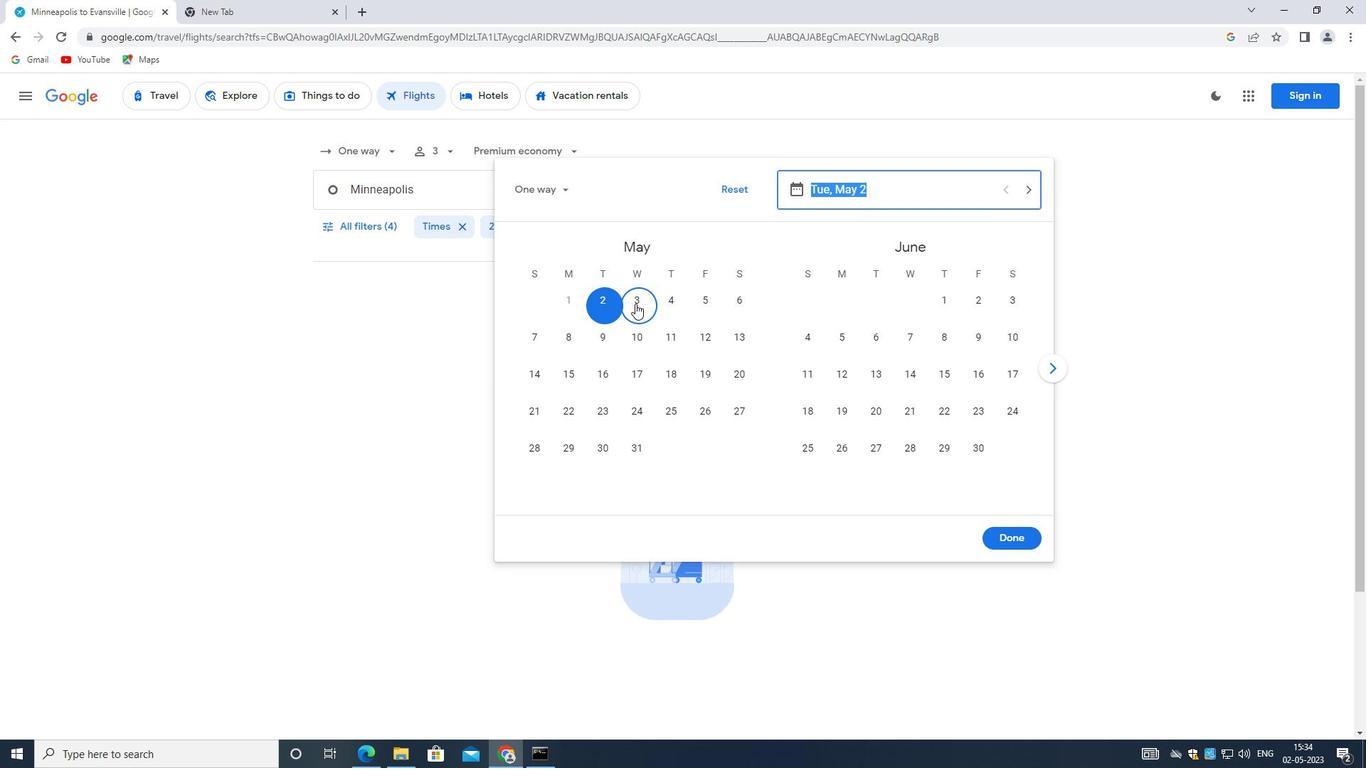 
Action: Mouse pressed left at (637, 302)
Screenshot: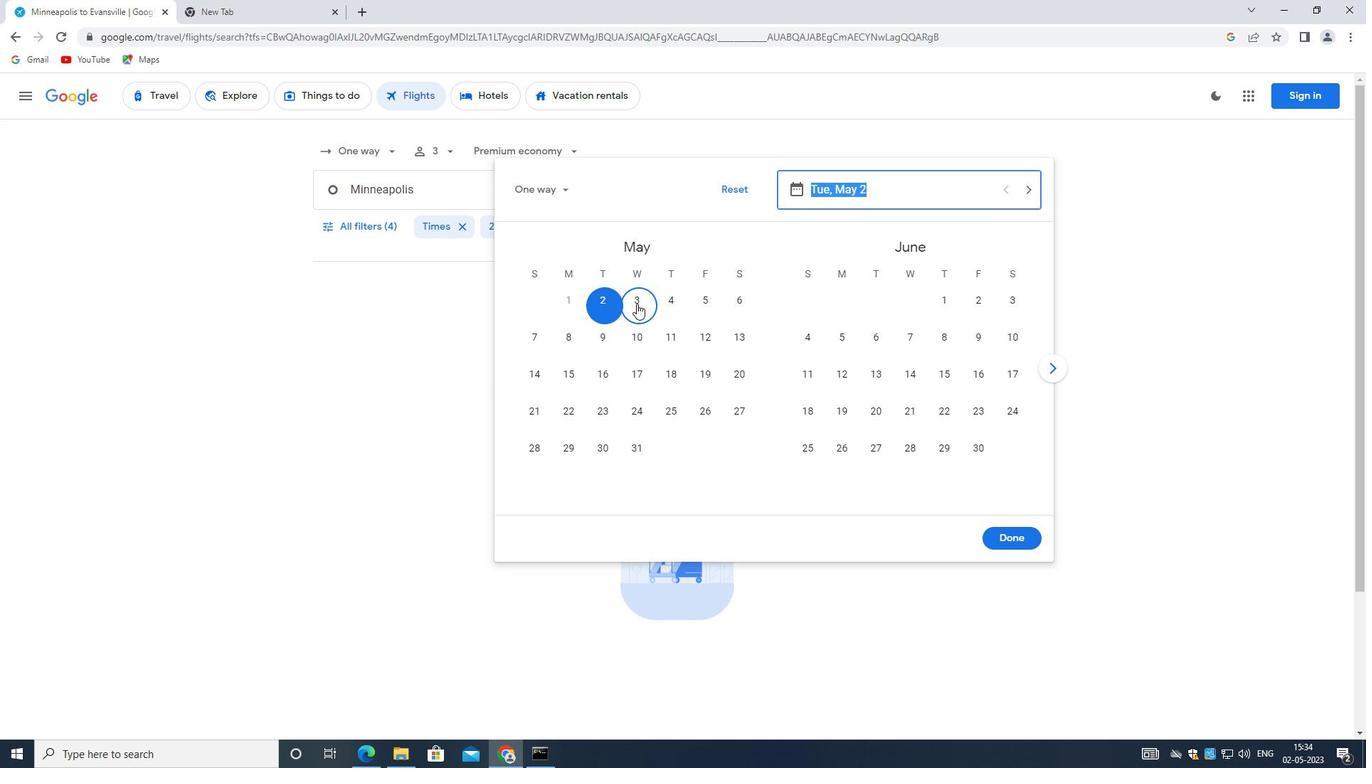 
Action: Mouse moved to (1011, 540)
Screenshot: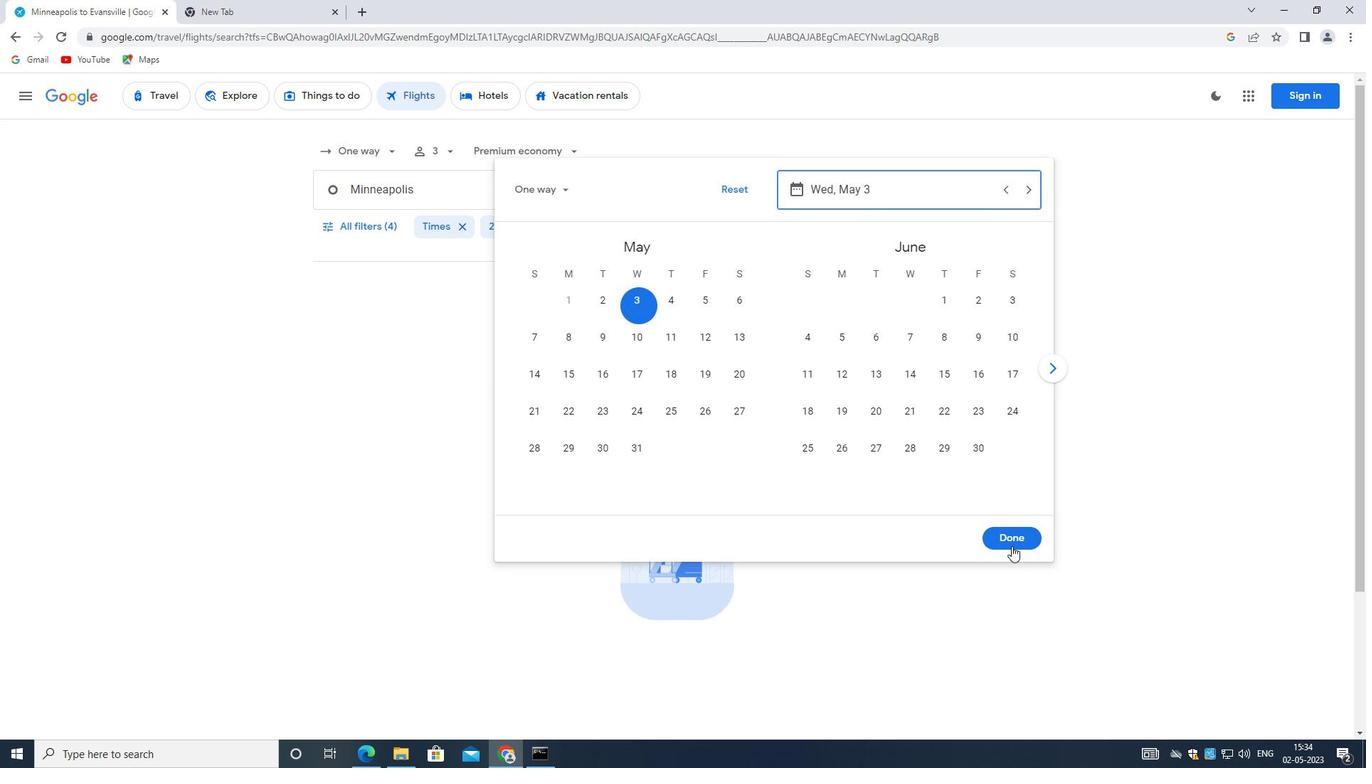 
Action: Mouse pressed left at (1011, 540)
Screenshot: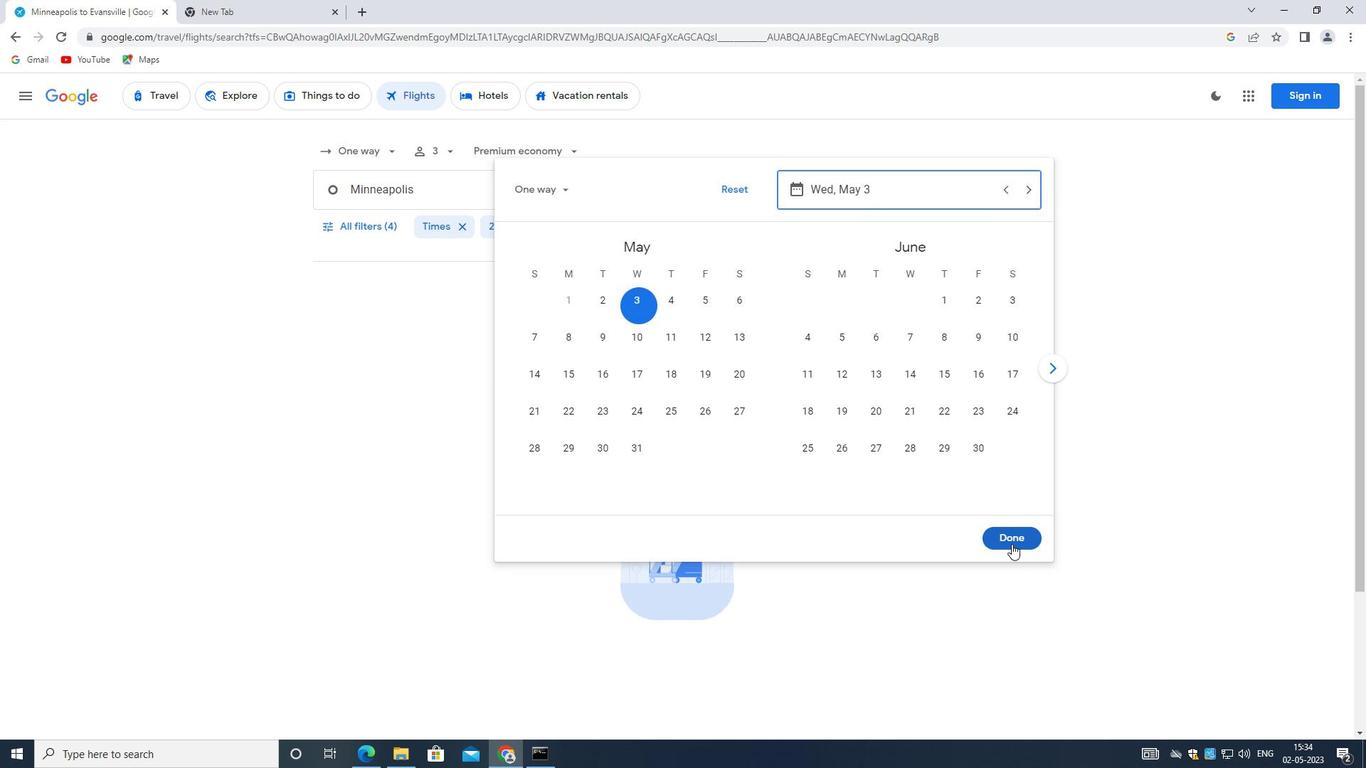 
Action: Mouse moved to (380, 234)
Screenshot: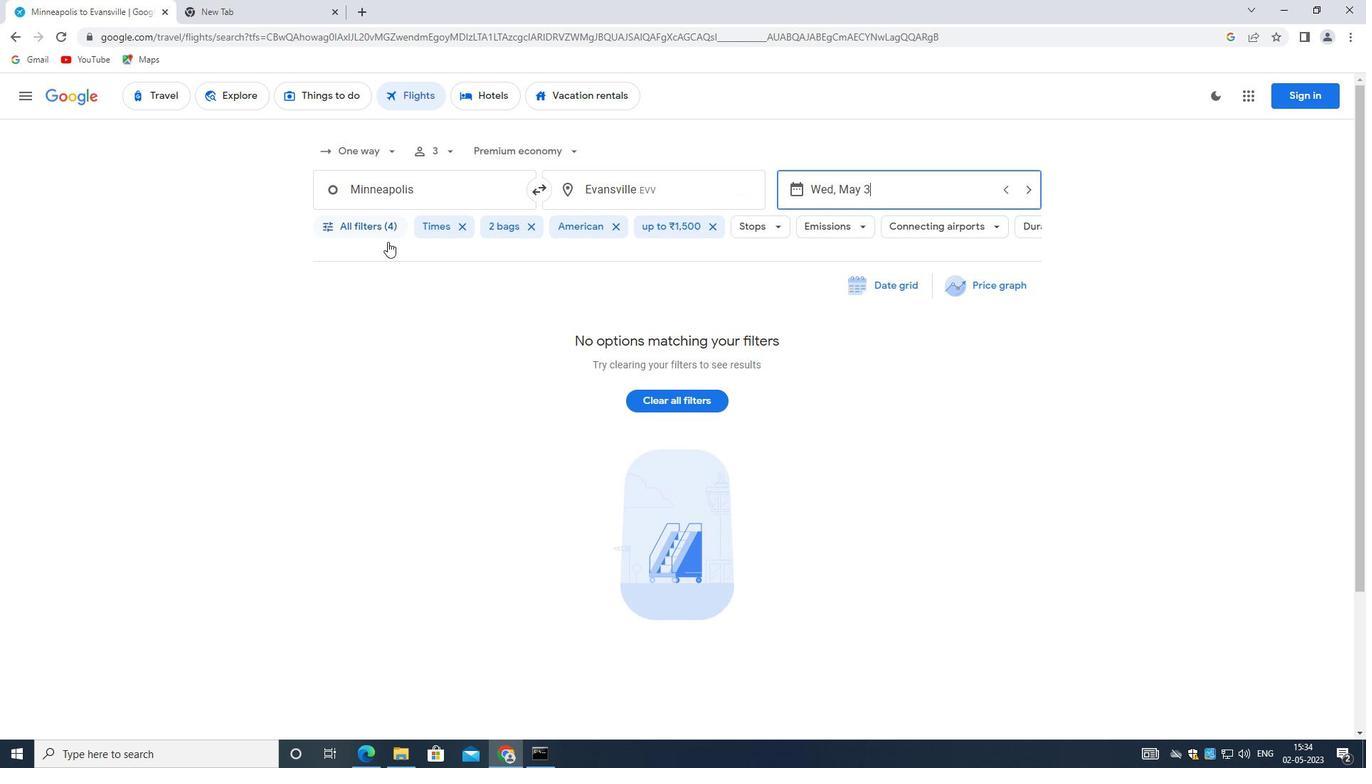 
Action: Mouse pressed left at (380, 234)
Screenshot: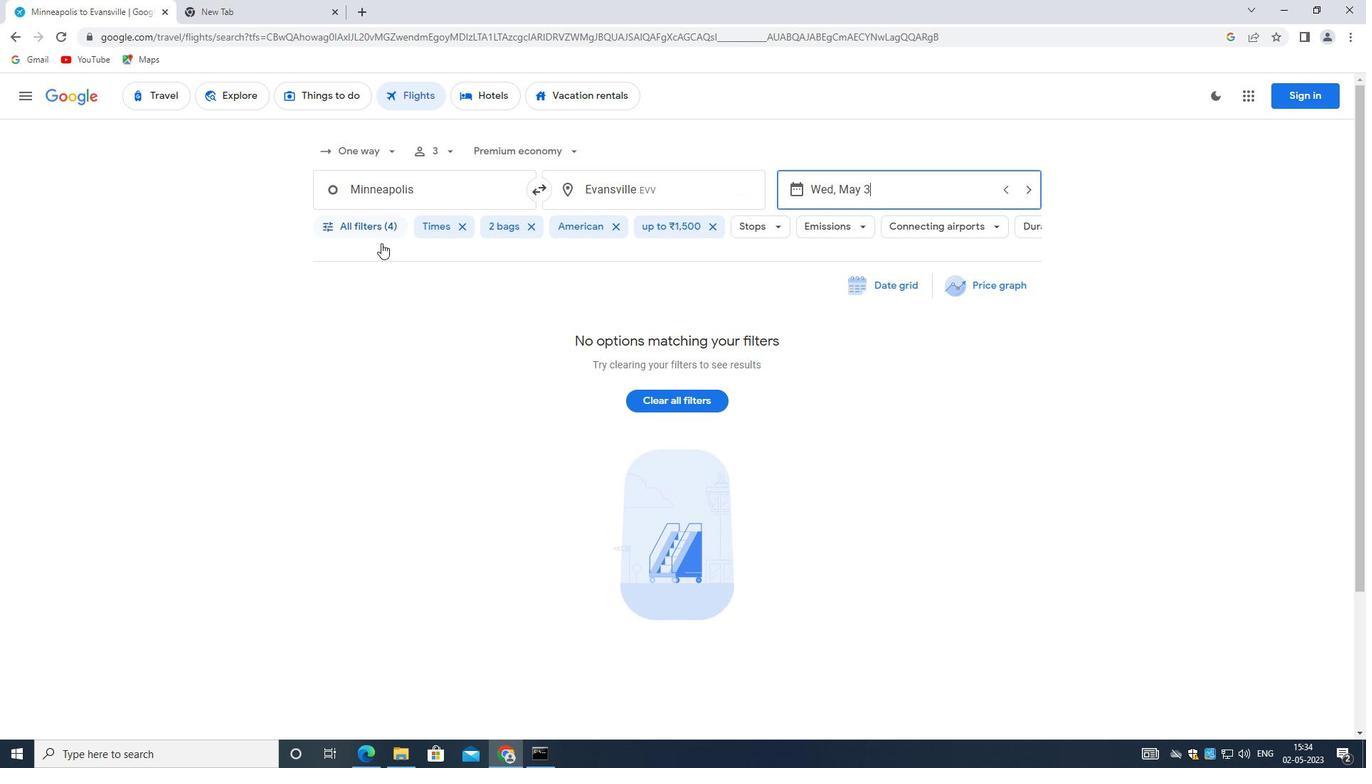 
Action: Mouse moved to (394, 412)
Screenshot: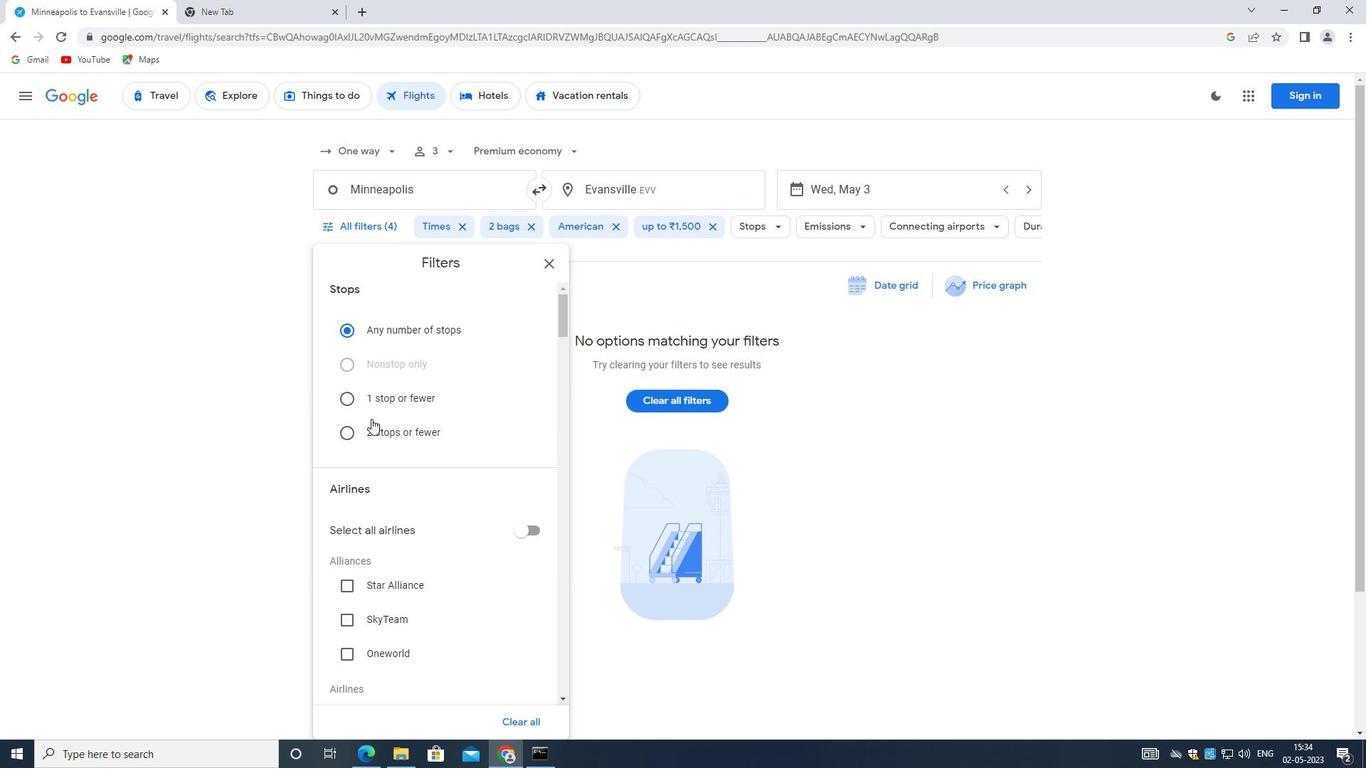 
Action: Mouse scrolled (394, 412) with delta (0, 0)
Screenshot: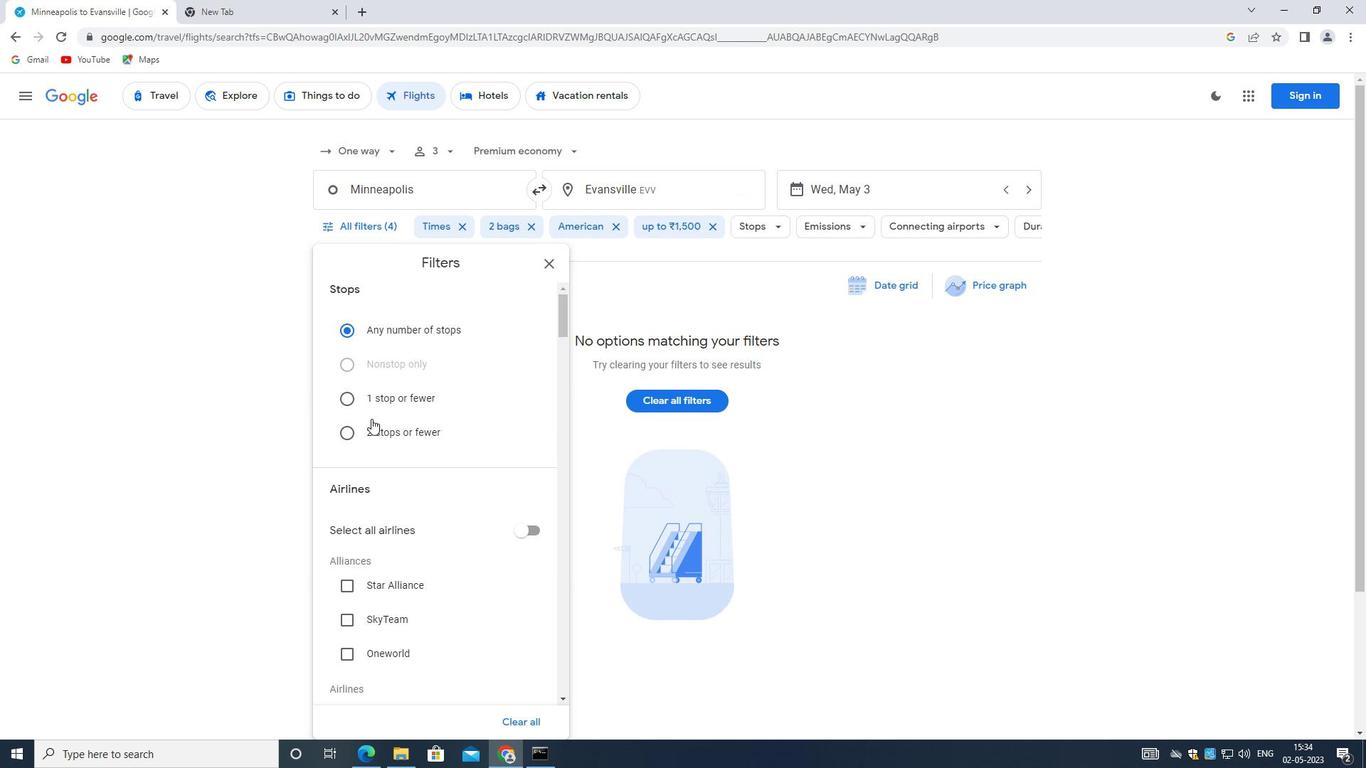 
Action: Mouse moved to (394, 414)
Screenshot: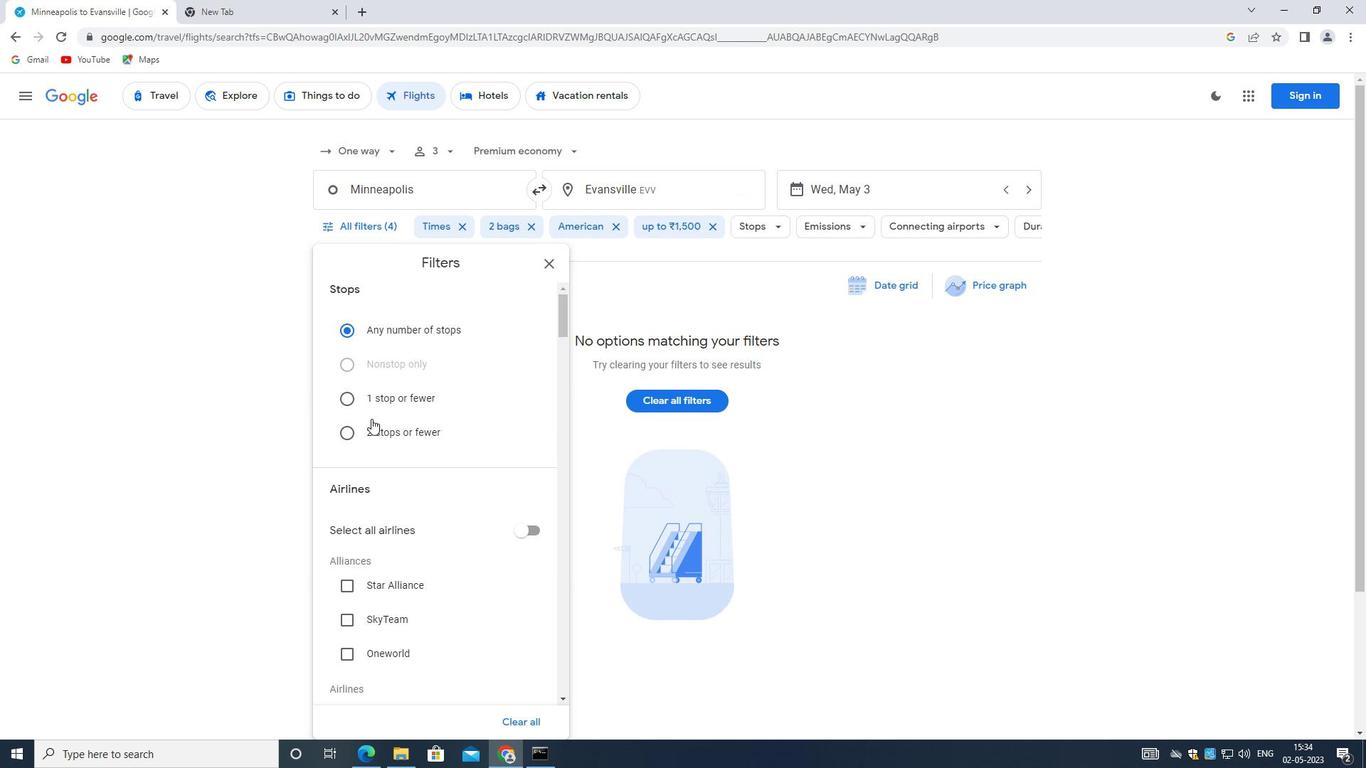 
Action: Mouse scrolled (394, 413) with delta (0, 0)
Screenshot: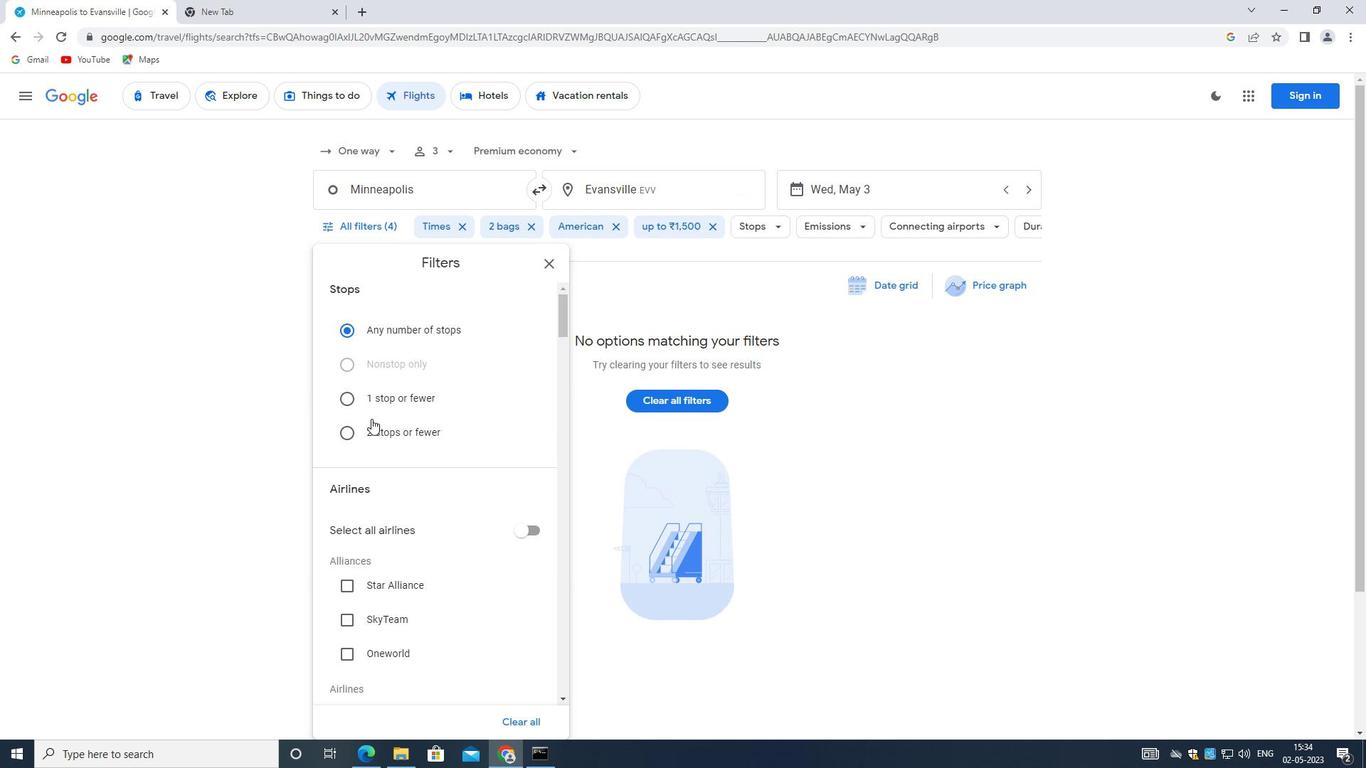 
Action: Mouse moved to (394, 415)
Screenshot: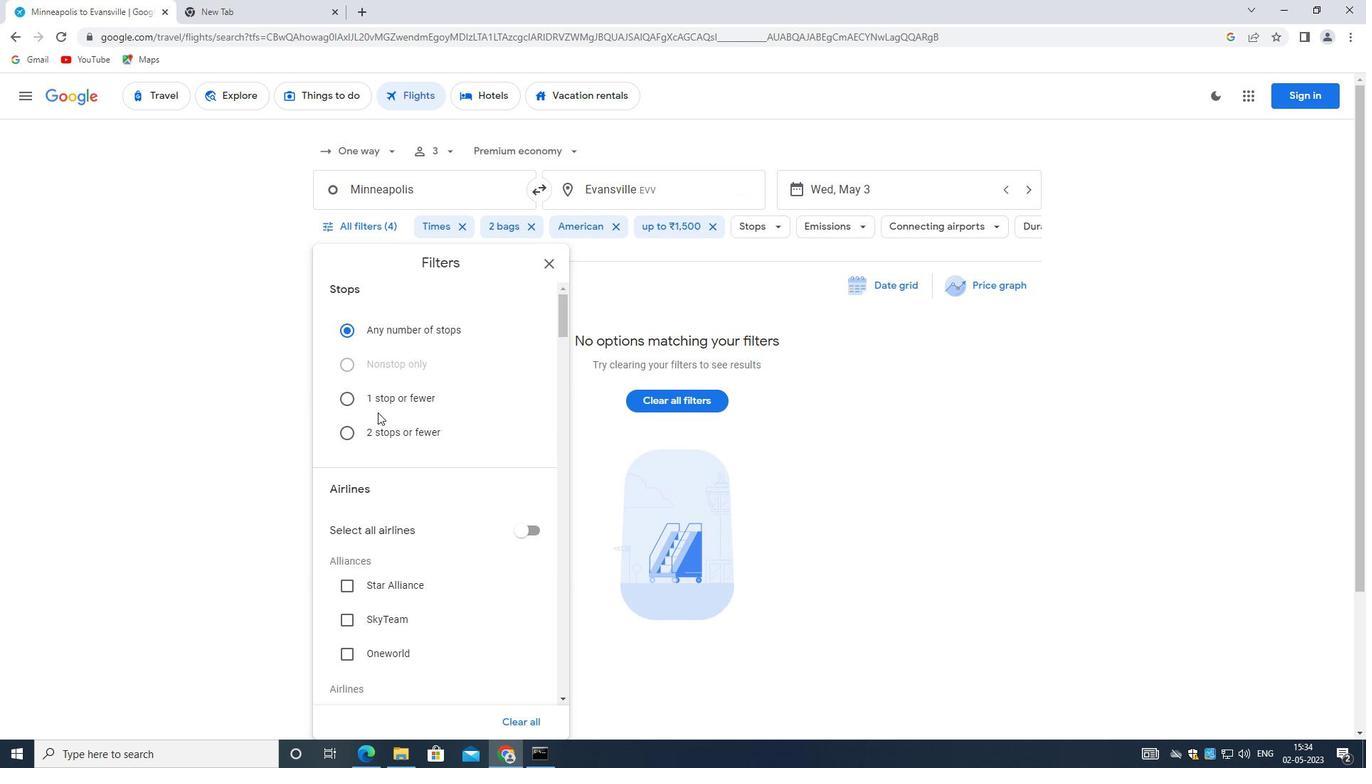 
Action: Mouse scrolled (394, 414) with delta (0, 0)
Screenshot: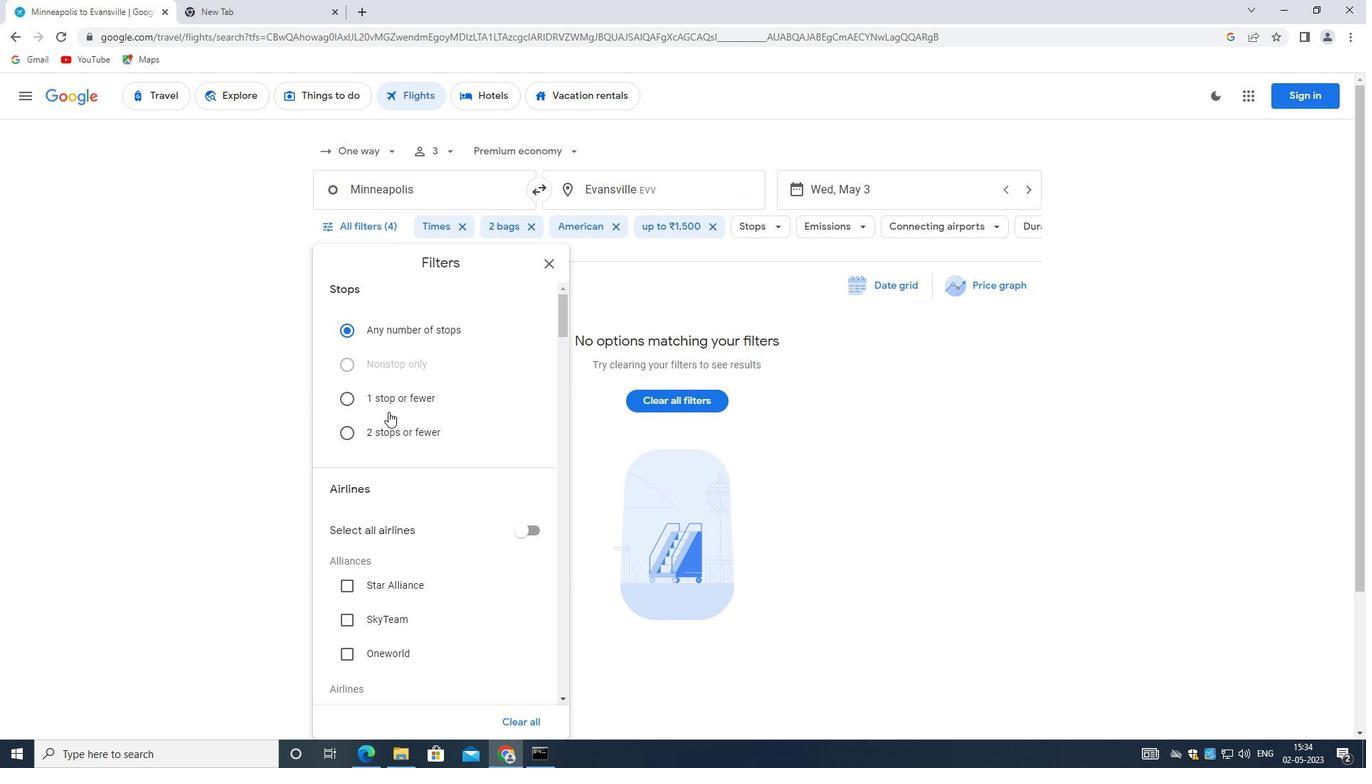 
Action: Mouse moved to (394, 415)
Screenshot: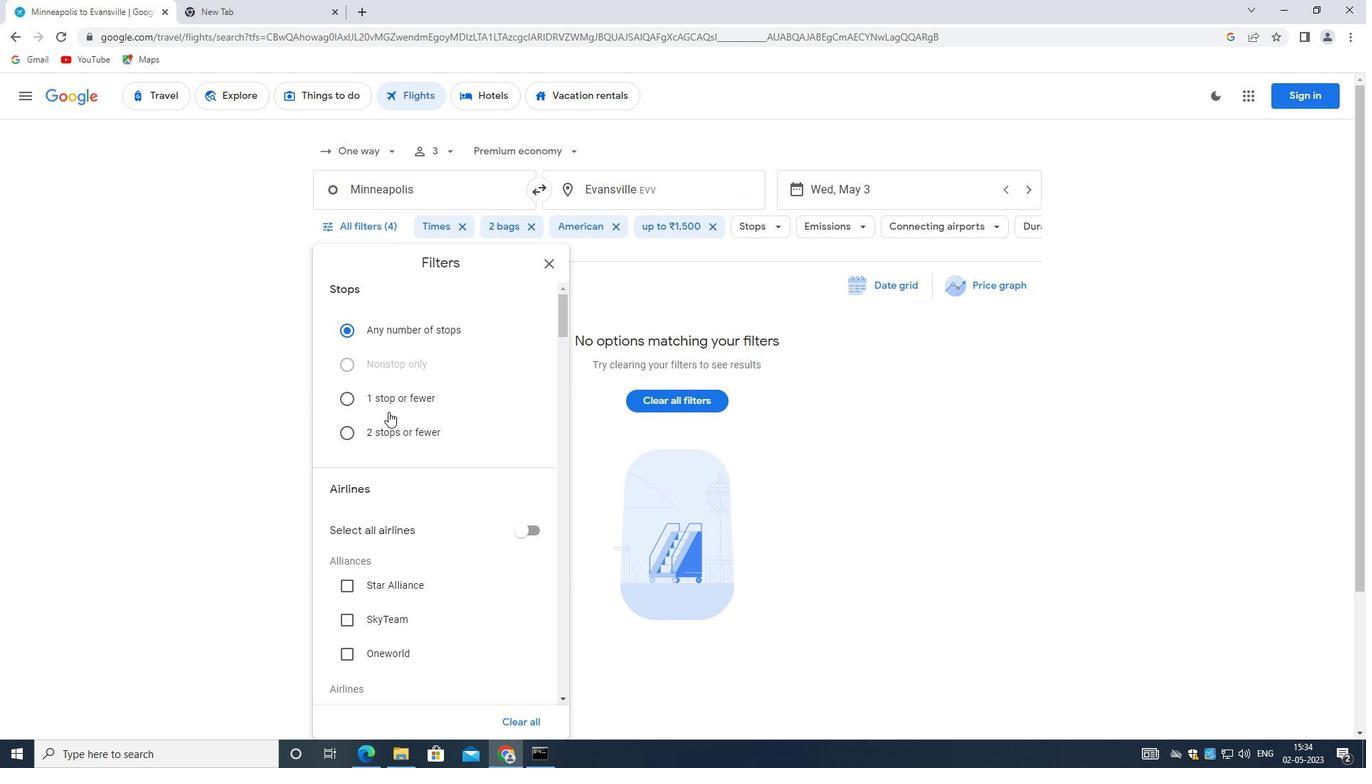 
Action: Mouse scrolled (394, 414) with delta (0, 0)
Screenshot: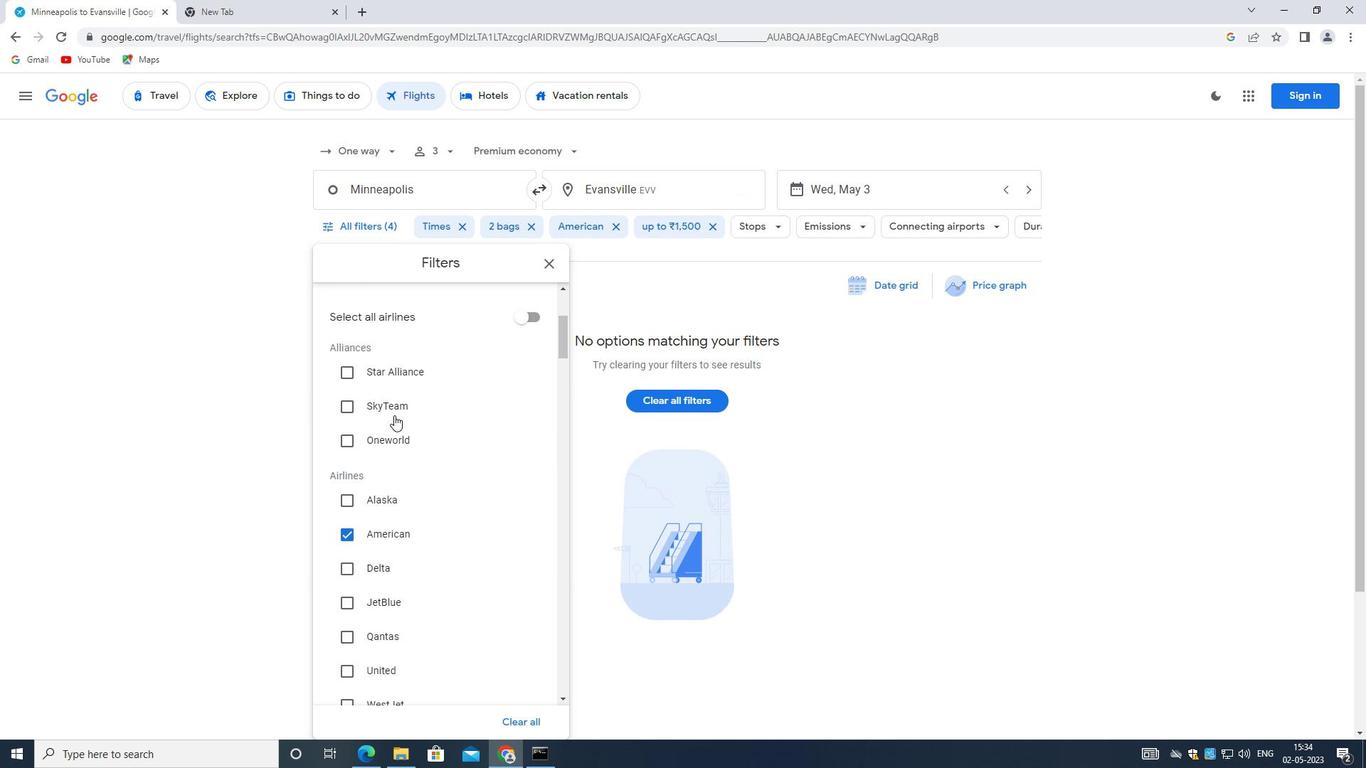 
Action: Mouse moved to (349, 461)
Screenshot: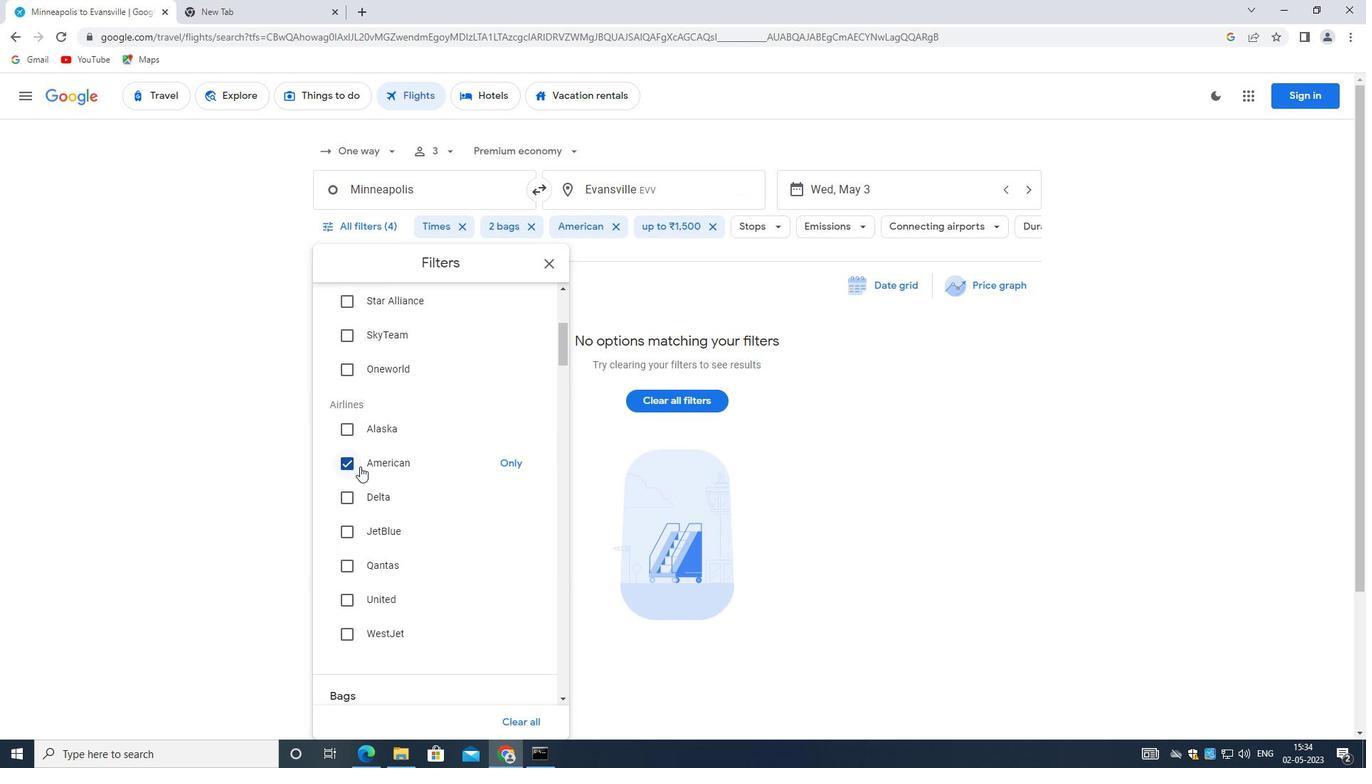 
Action: Mouse pressed left at (349, 461)
Screenshot: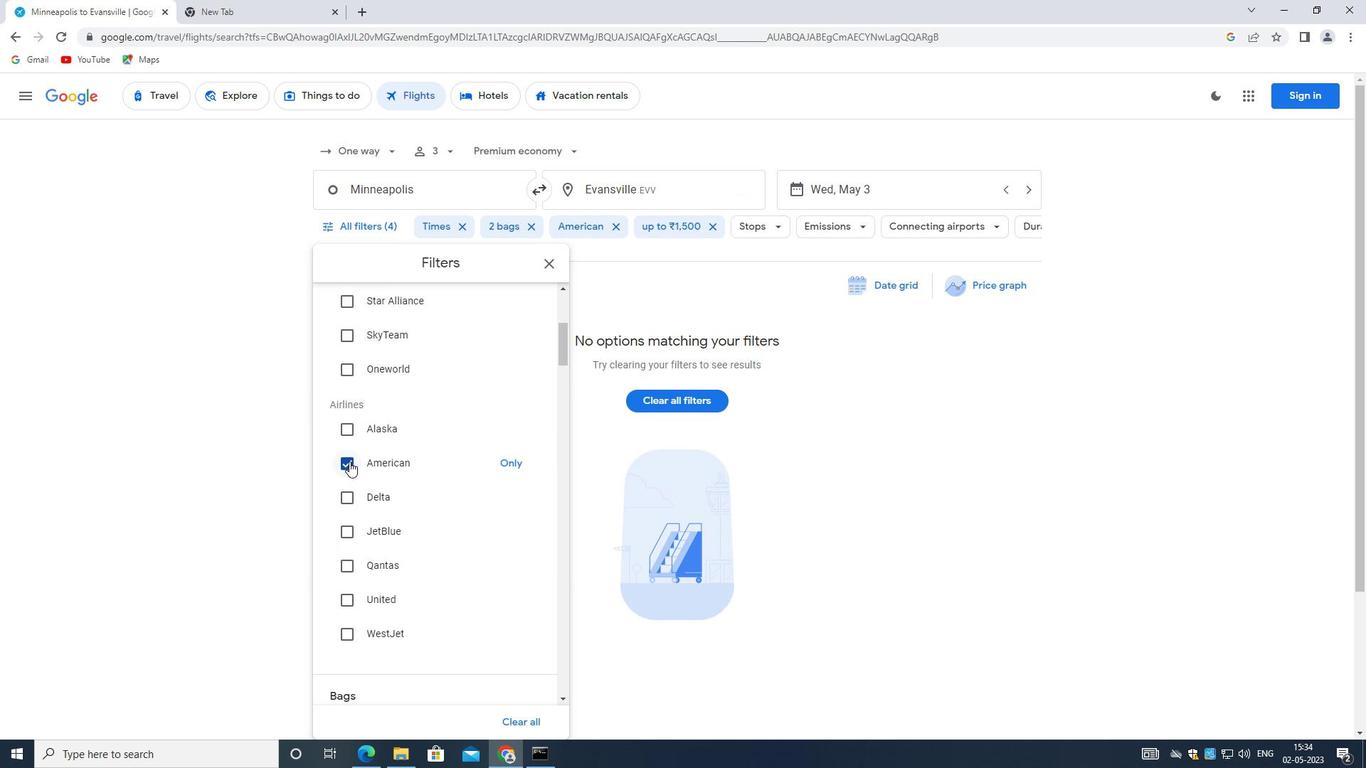 
Action: Mouse moved to (397, 464)
Screenshot: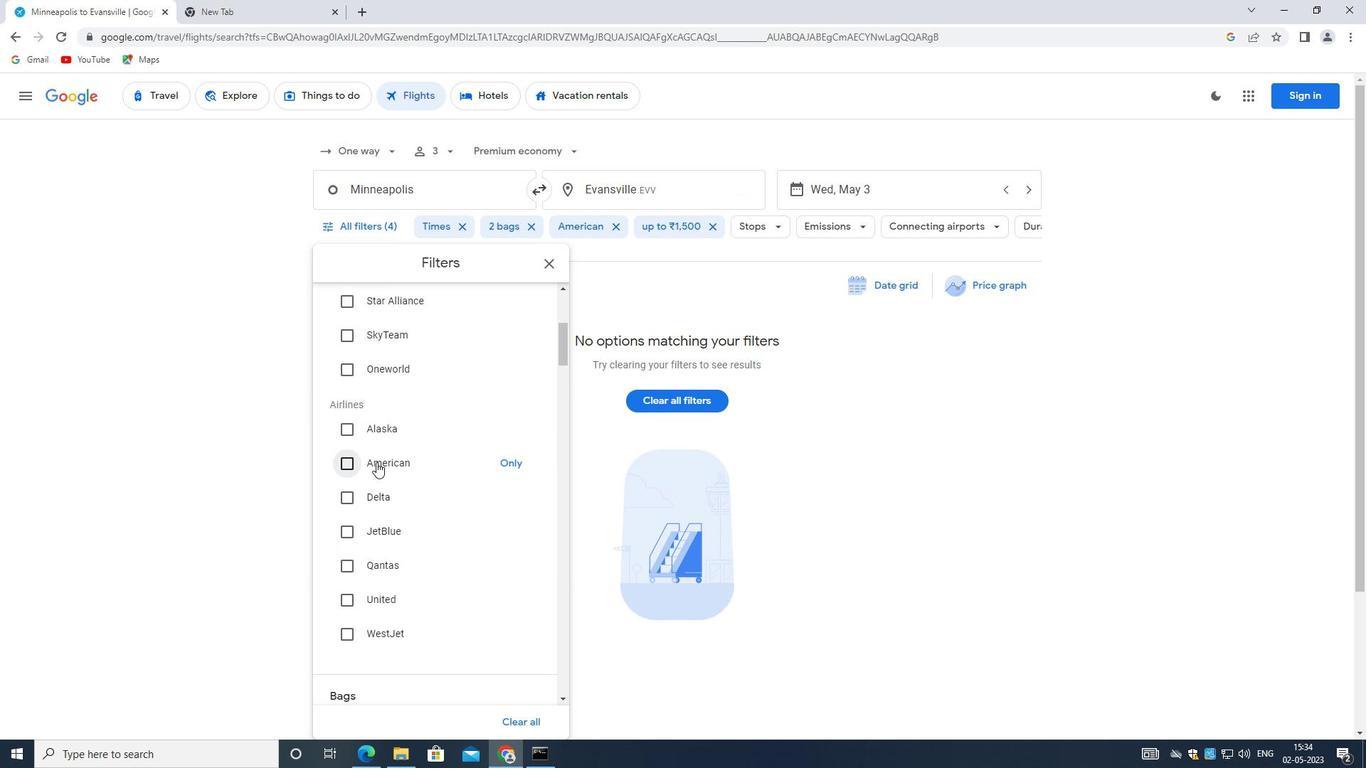 
Action: Mouse scrolled (397, 464) with delta (0, 0)
Screenshot: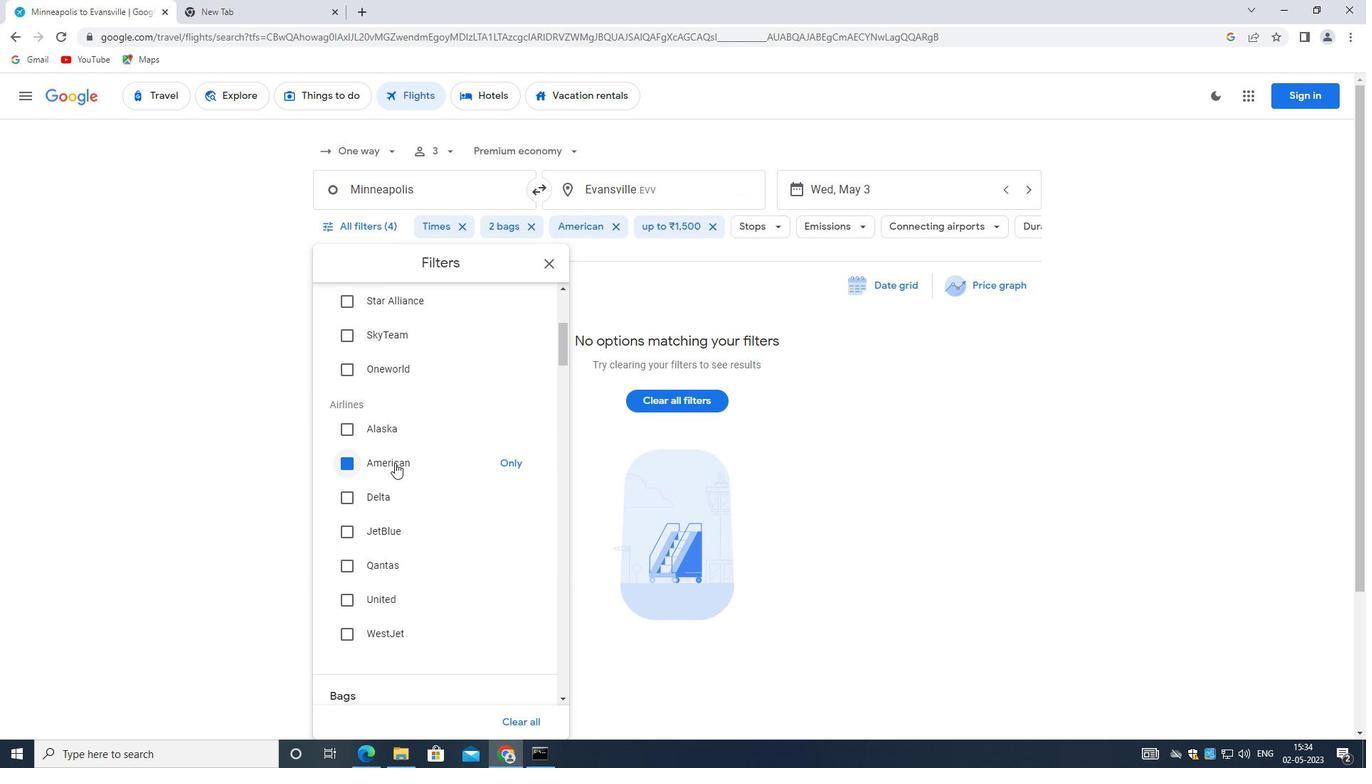 
Action: Mouse moved to (397, 466)
Screenshot: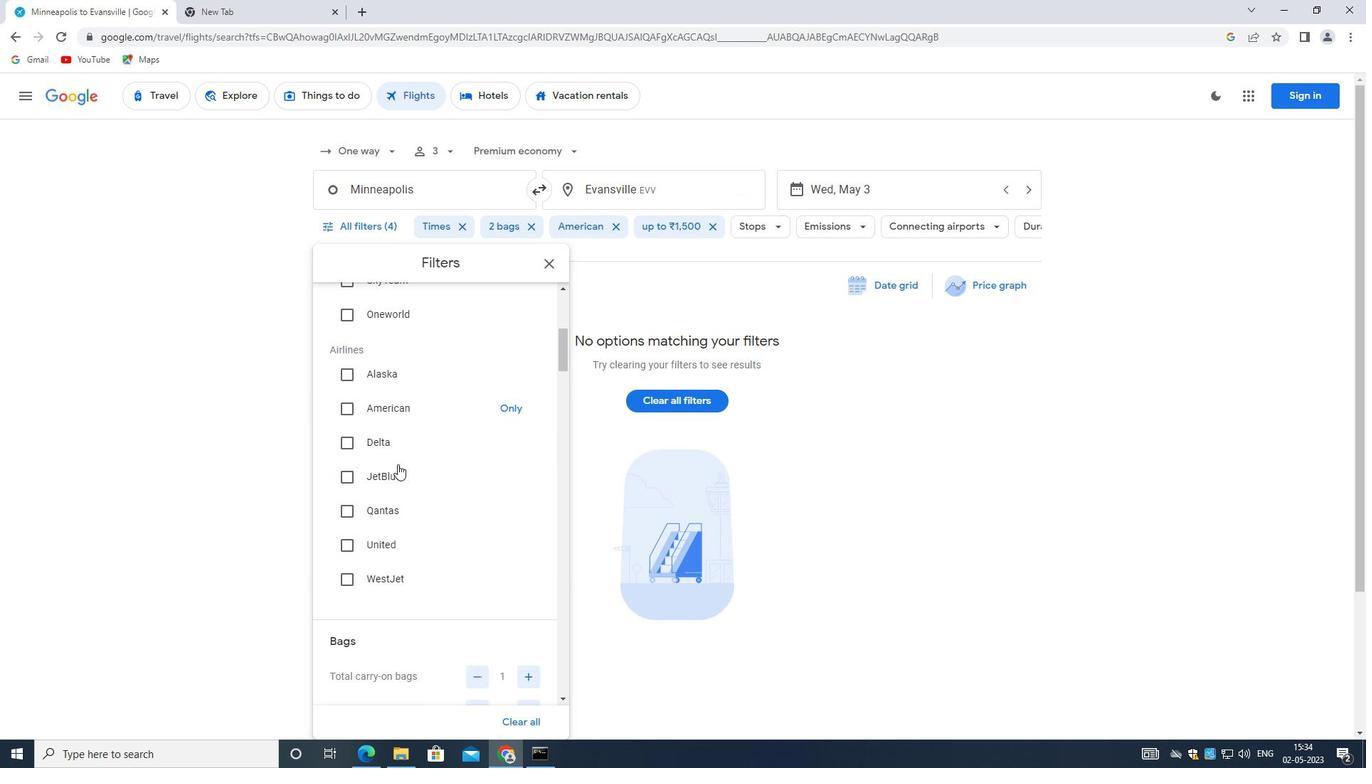 
Action: Mouse scrolled (397, 466) with delta (0, 0)
Screenshot: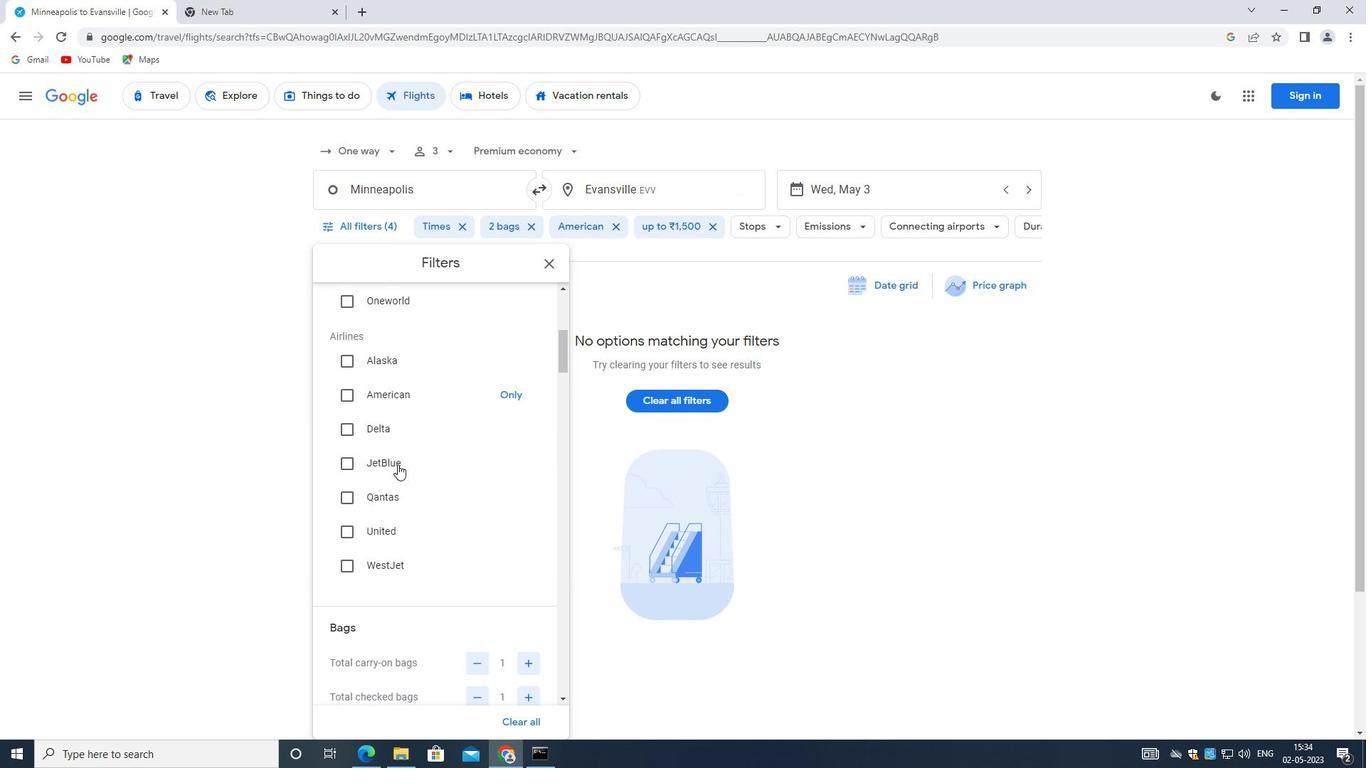 
Action: Mouse moved to (397, 470)
Screenshot: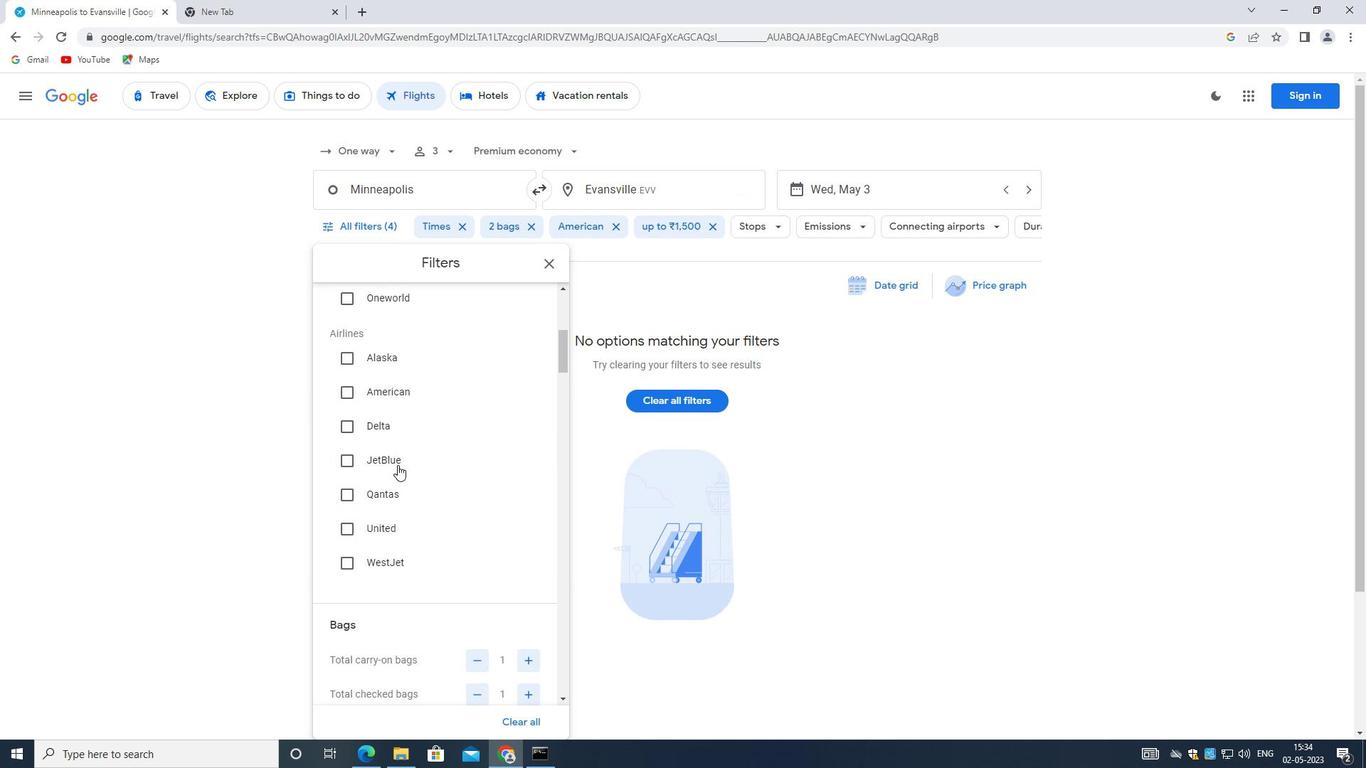 
Action: Mouse scrolled (397, 469) with delta (0, 0)
Screenshot: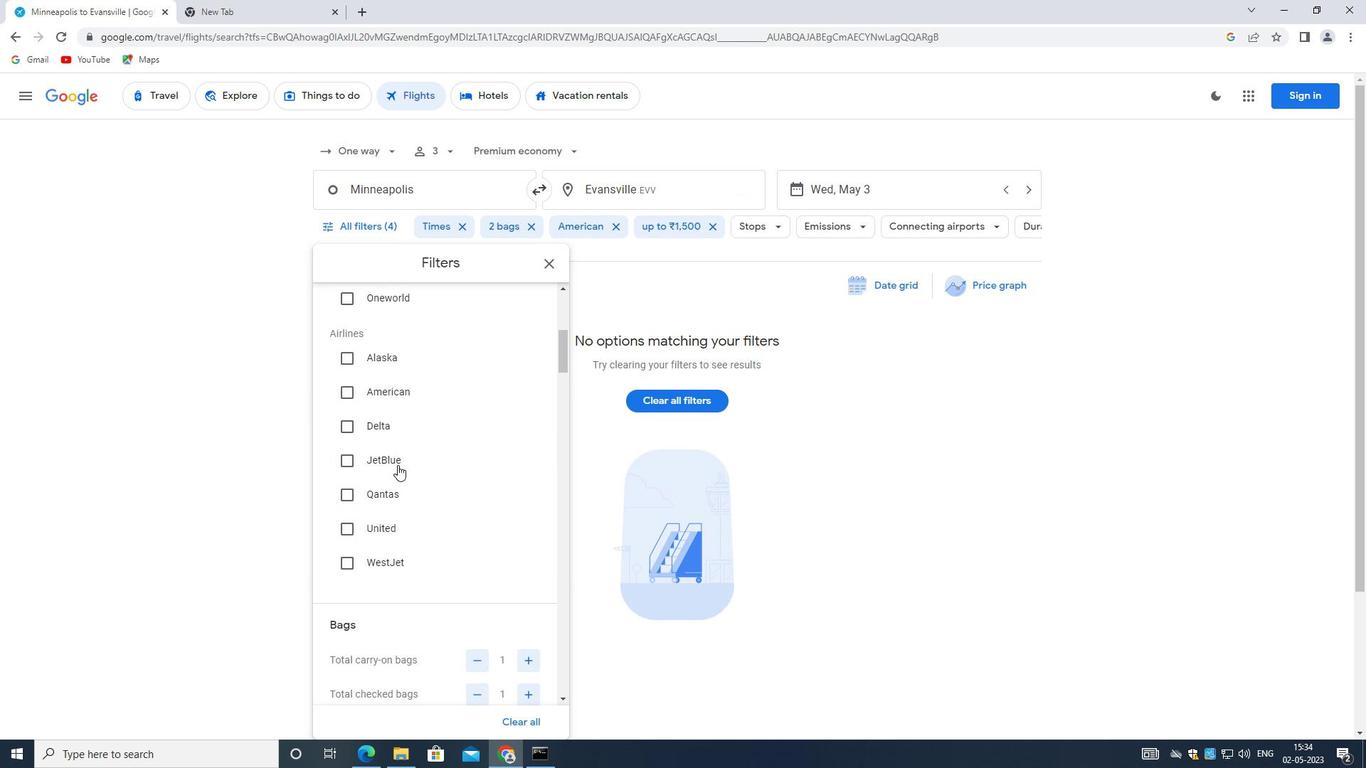 
Action: Mouse moved to (397, 471)
Screenshot: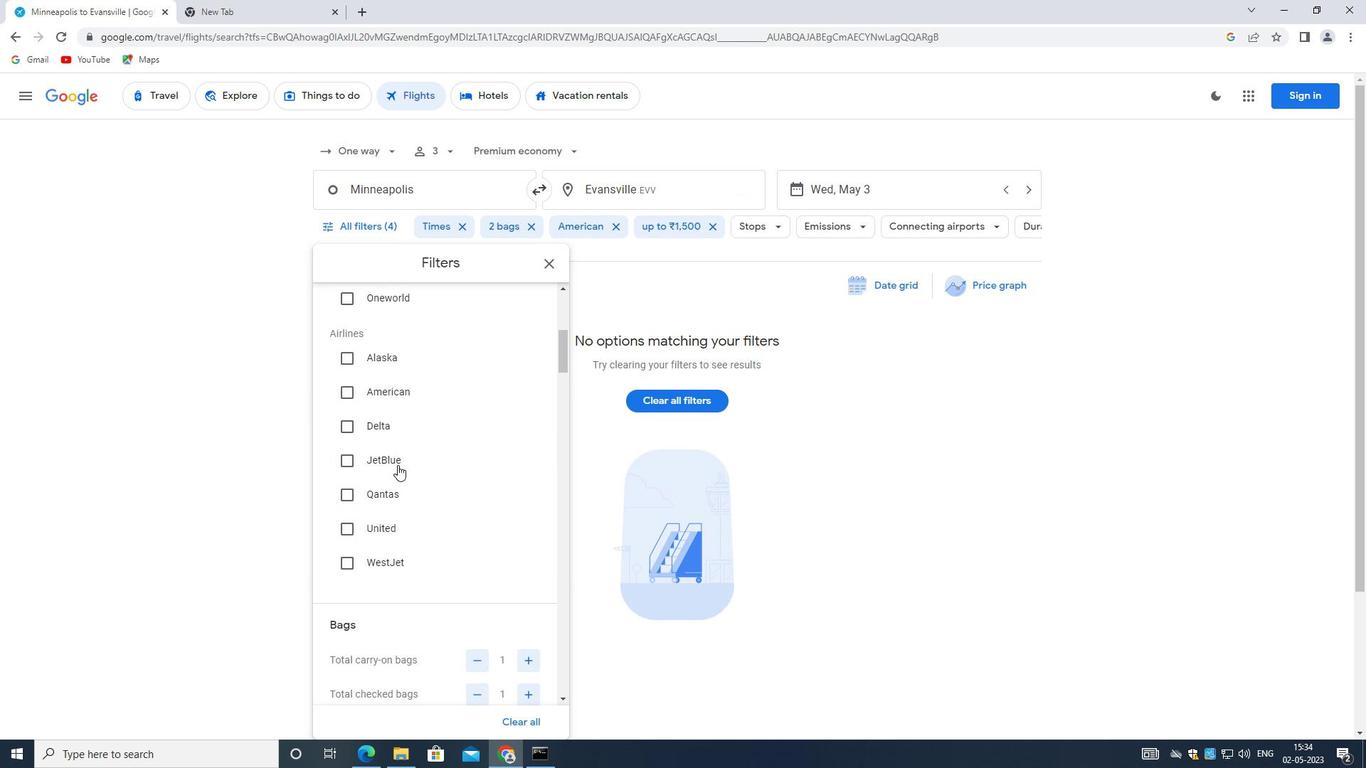 
Action: Mouse scrolled (397, 471) with delta (0, 0)
Screenshot: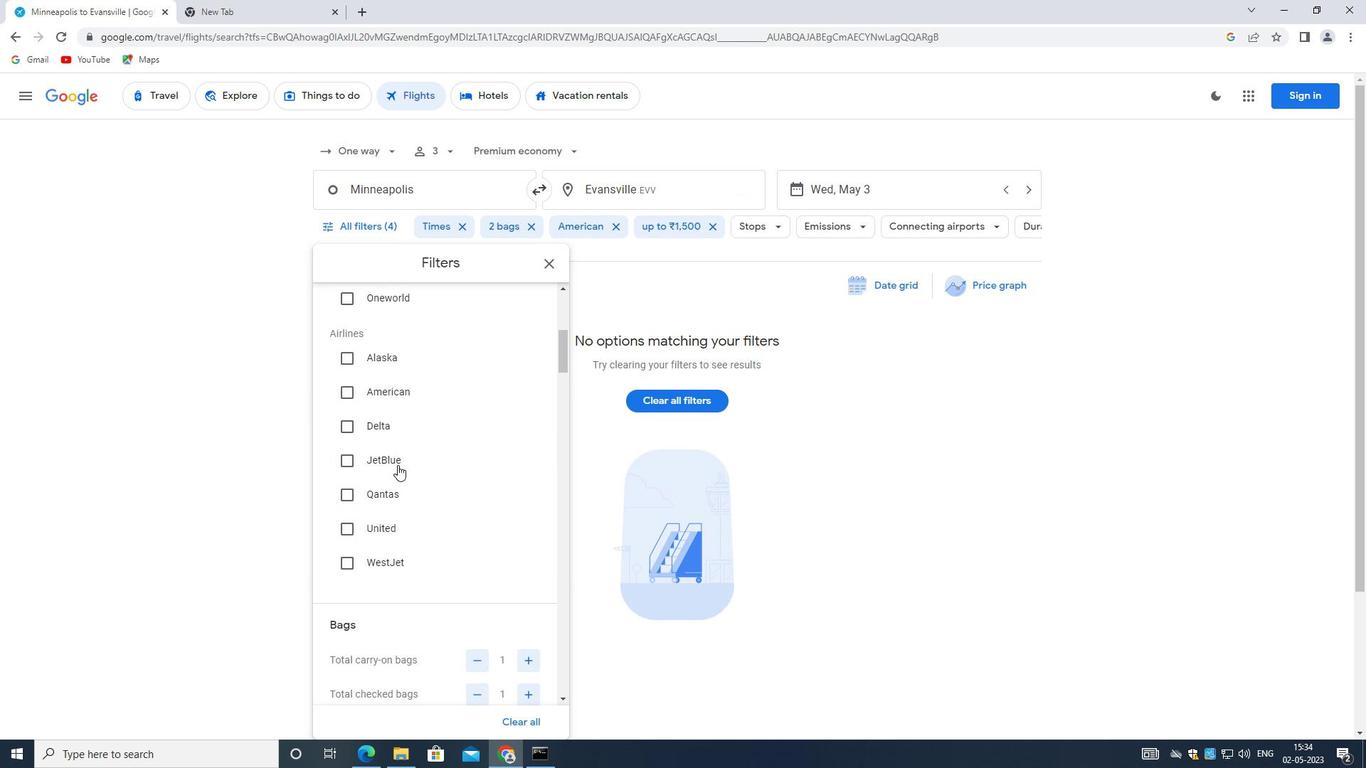 
Action: Mouse moved to (398, 474)
Screenshot: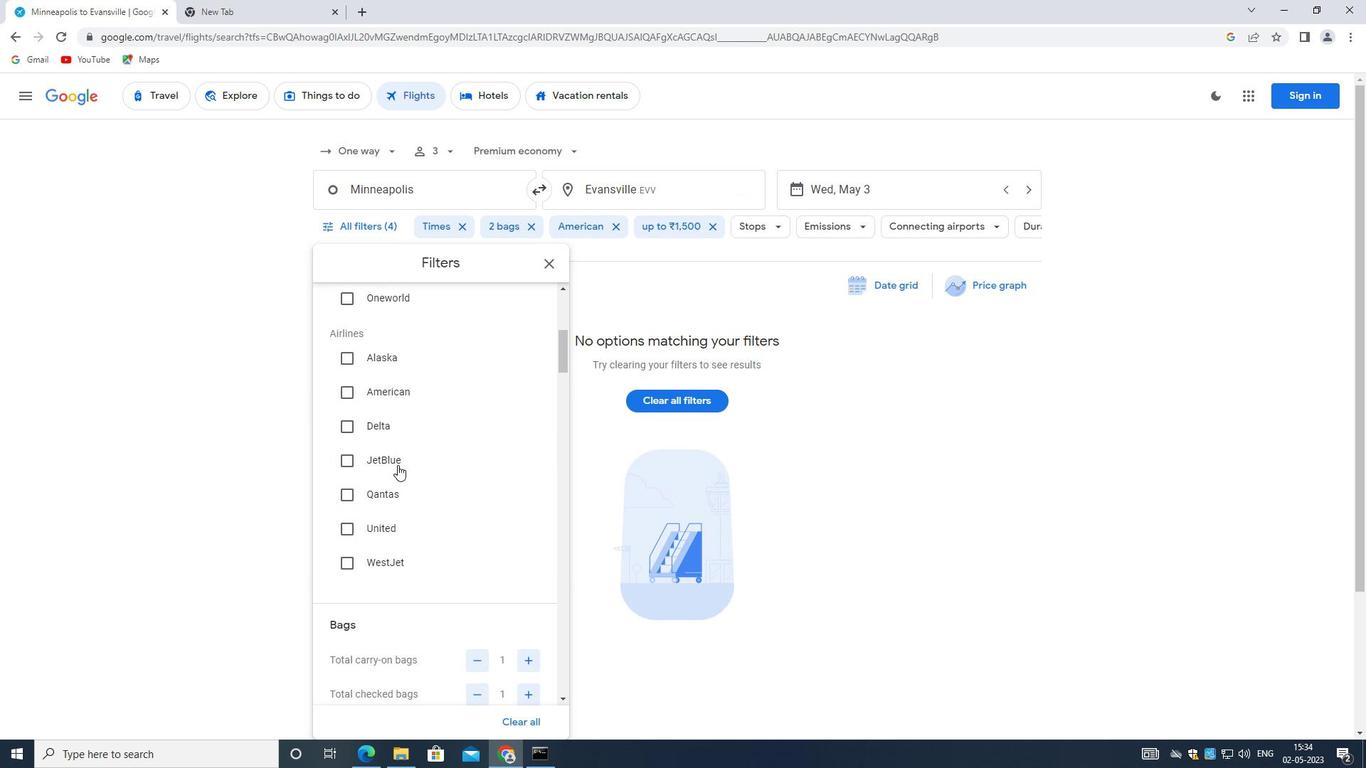 
Action: Mouse scrolled (398, 473) with delta (0, 0)
Screenshot: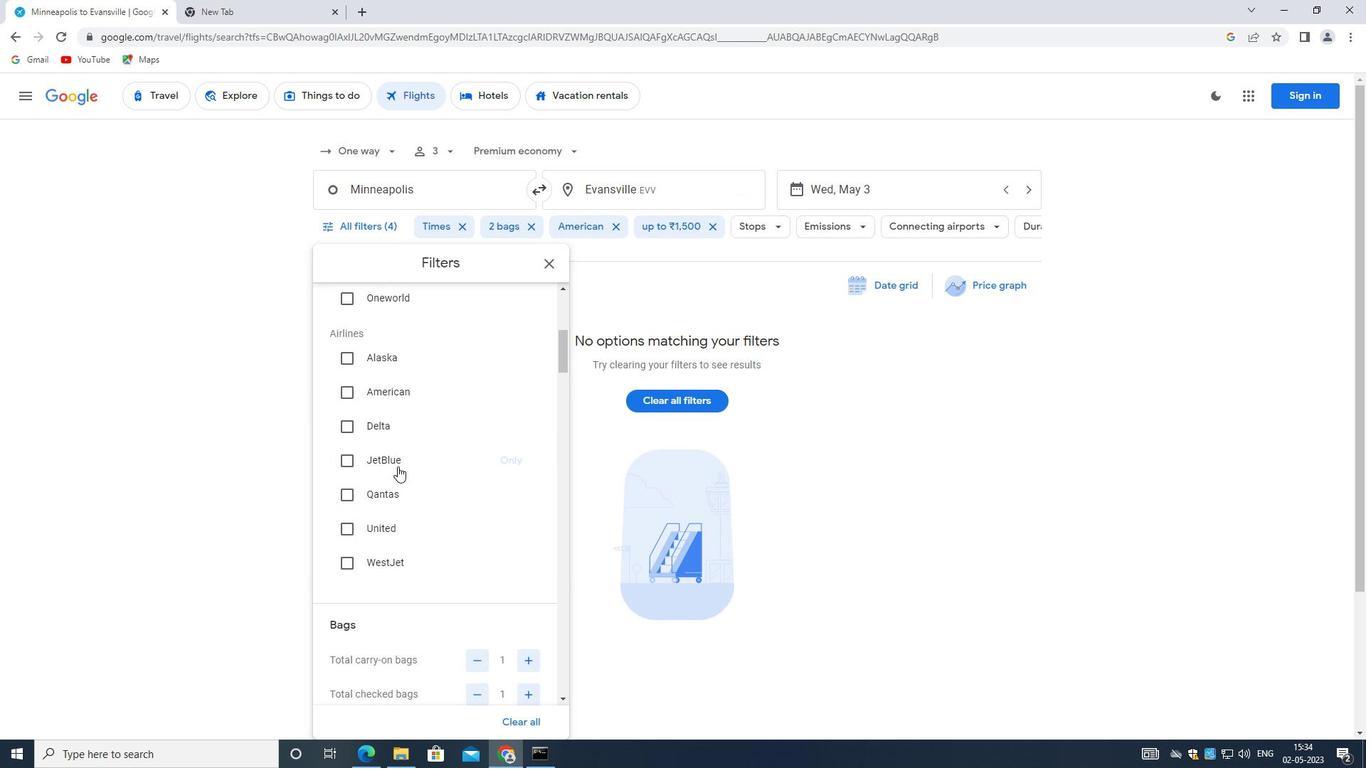 
Action: Mouse moved to (528, 410)
Screenshot: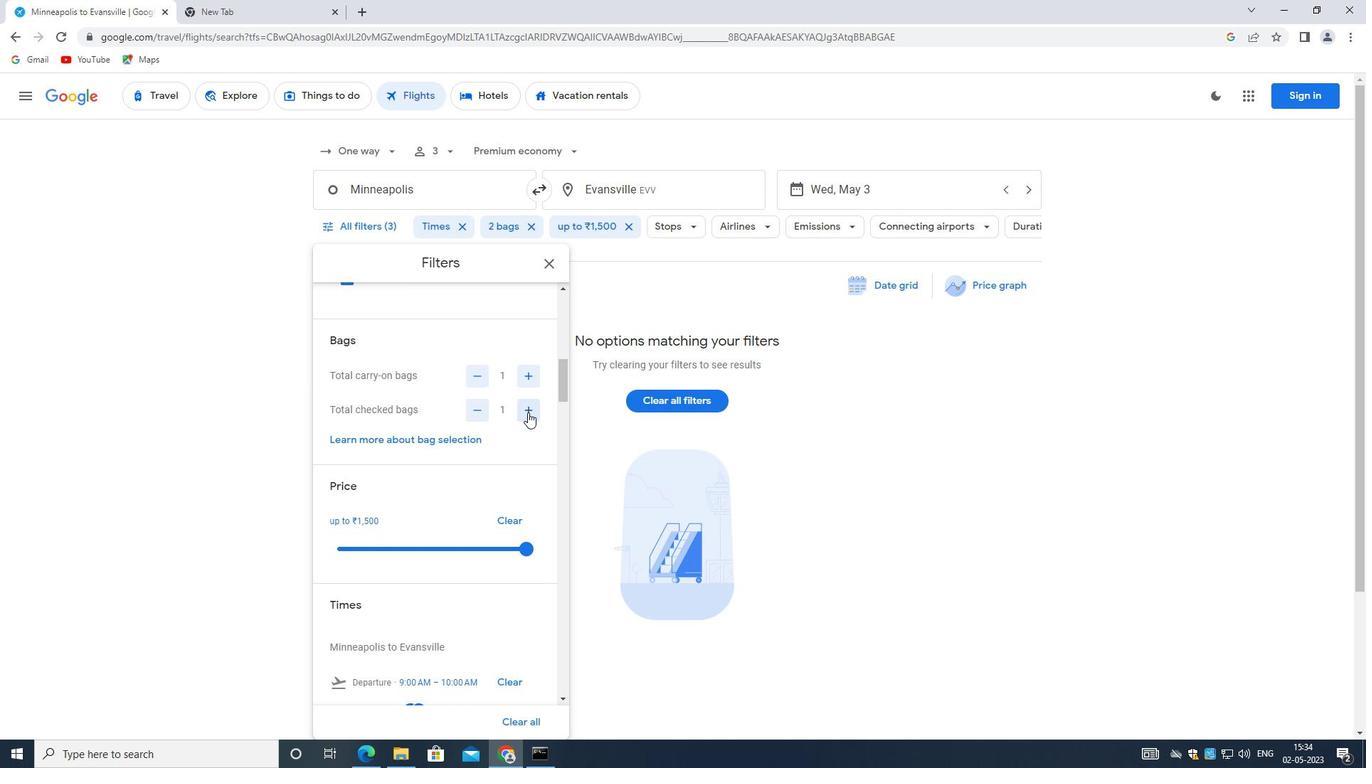 
Action: Mouse pressed left at (528, 410)
Screenshot: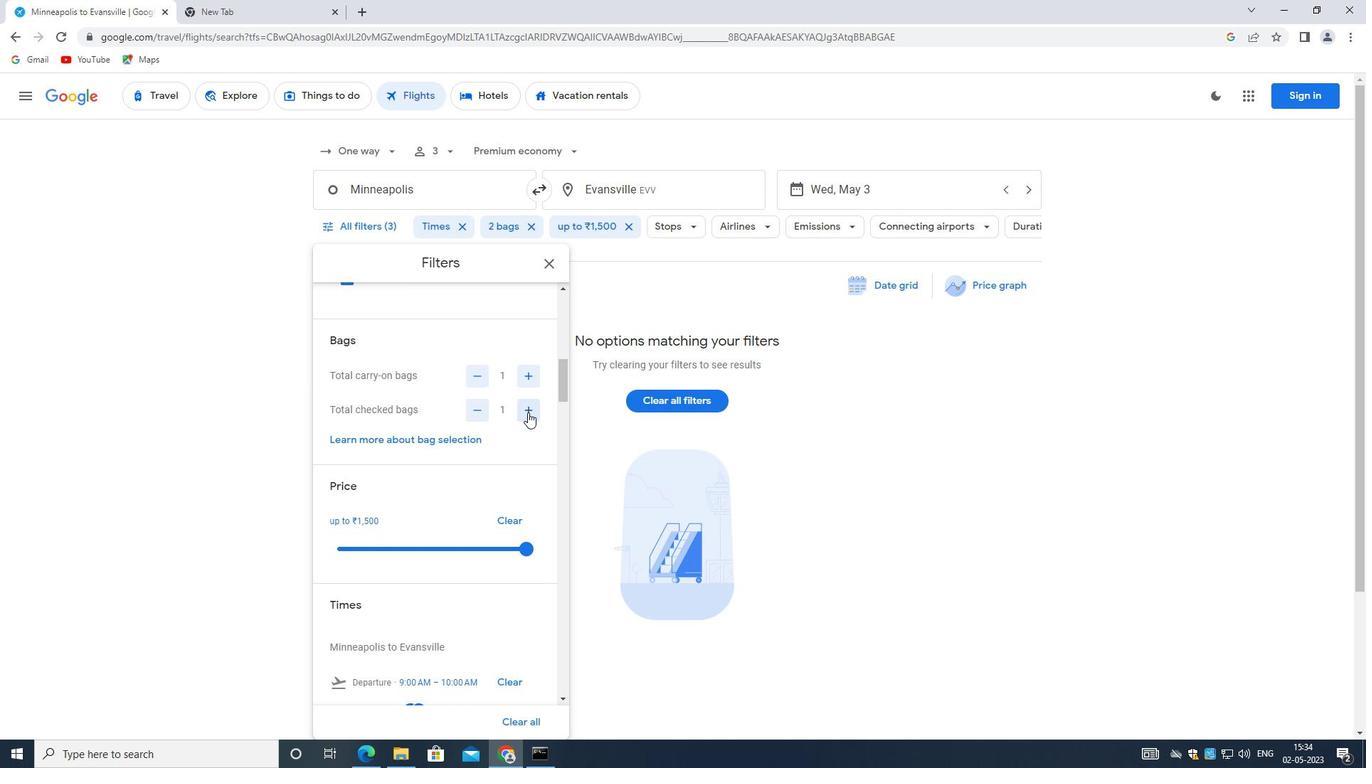 
Action: Mouse moved to (528, 409)
Screenshot: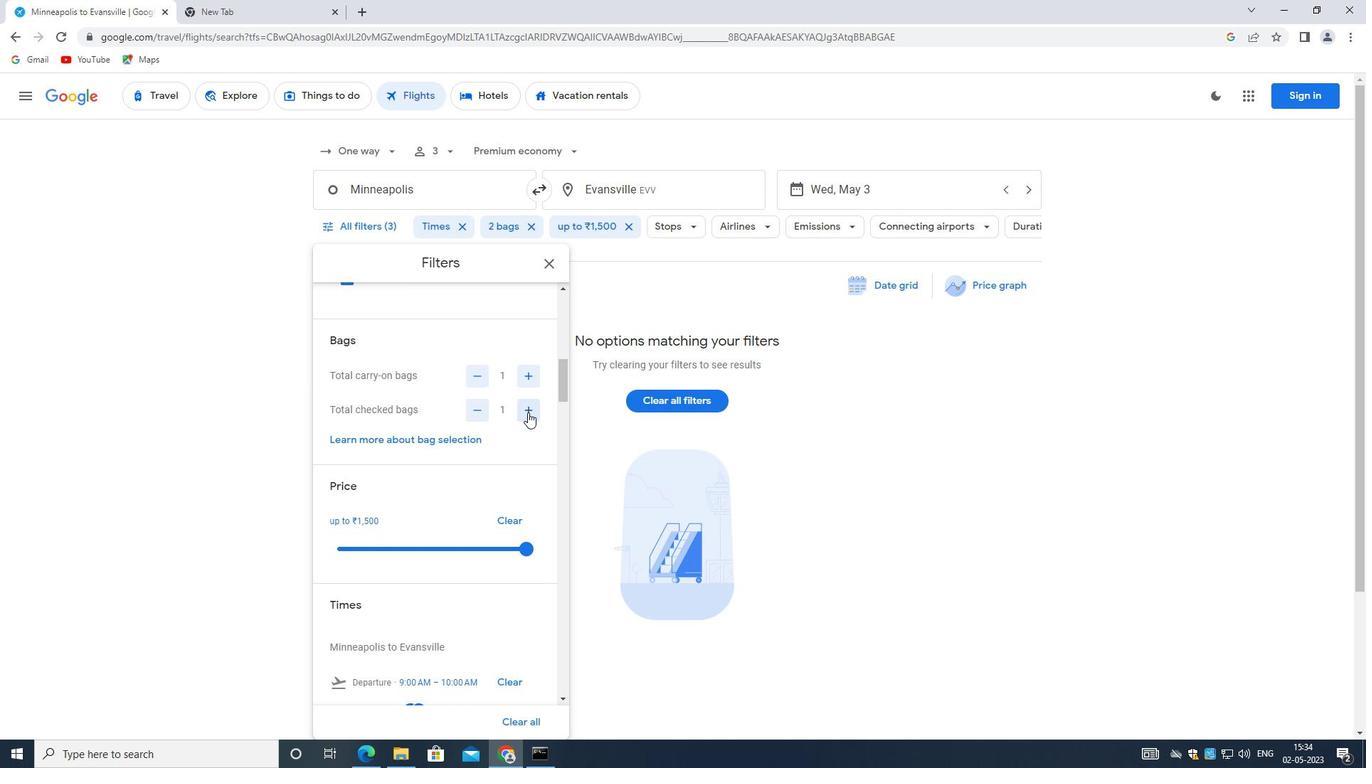 
Action: Mouse pressed left at (528, 409)
Screenshot: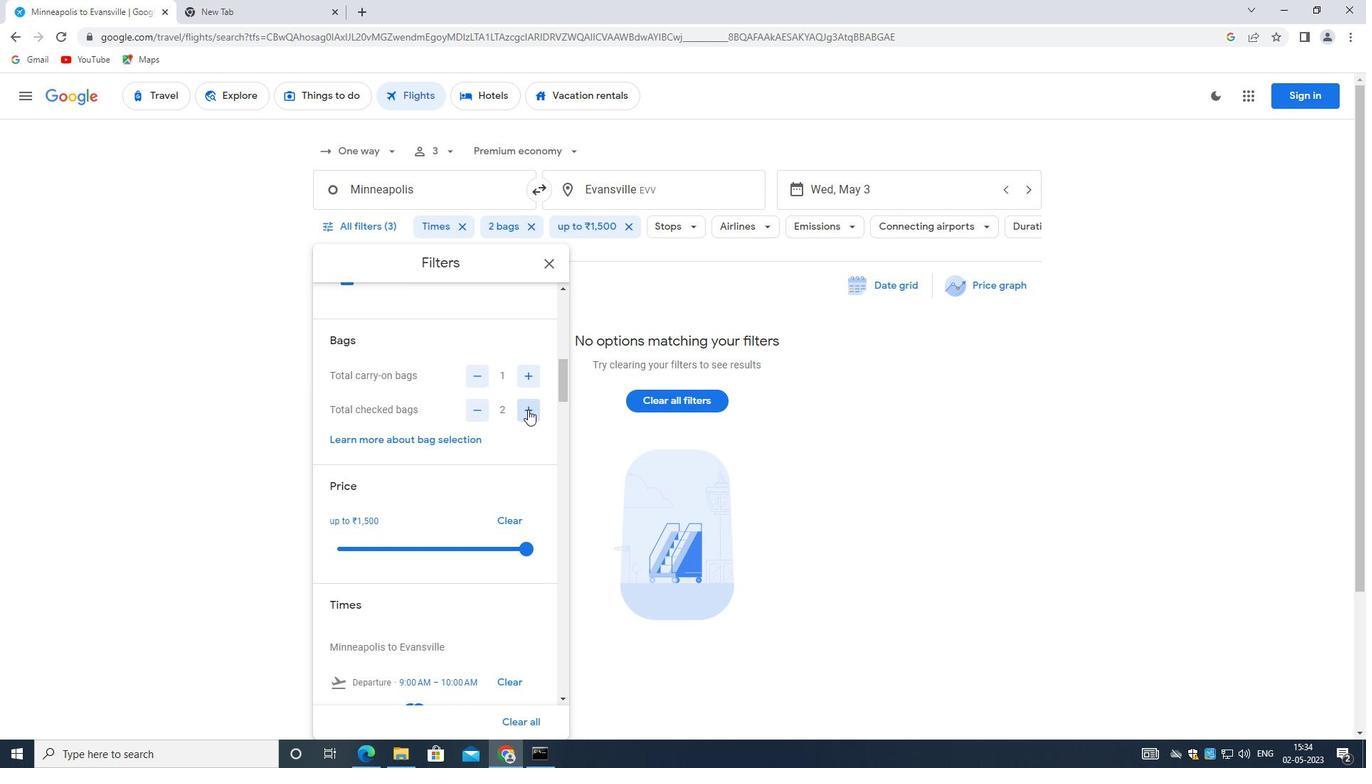 
Action: Mouse pressed left at (528, 409)
Screenshot: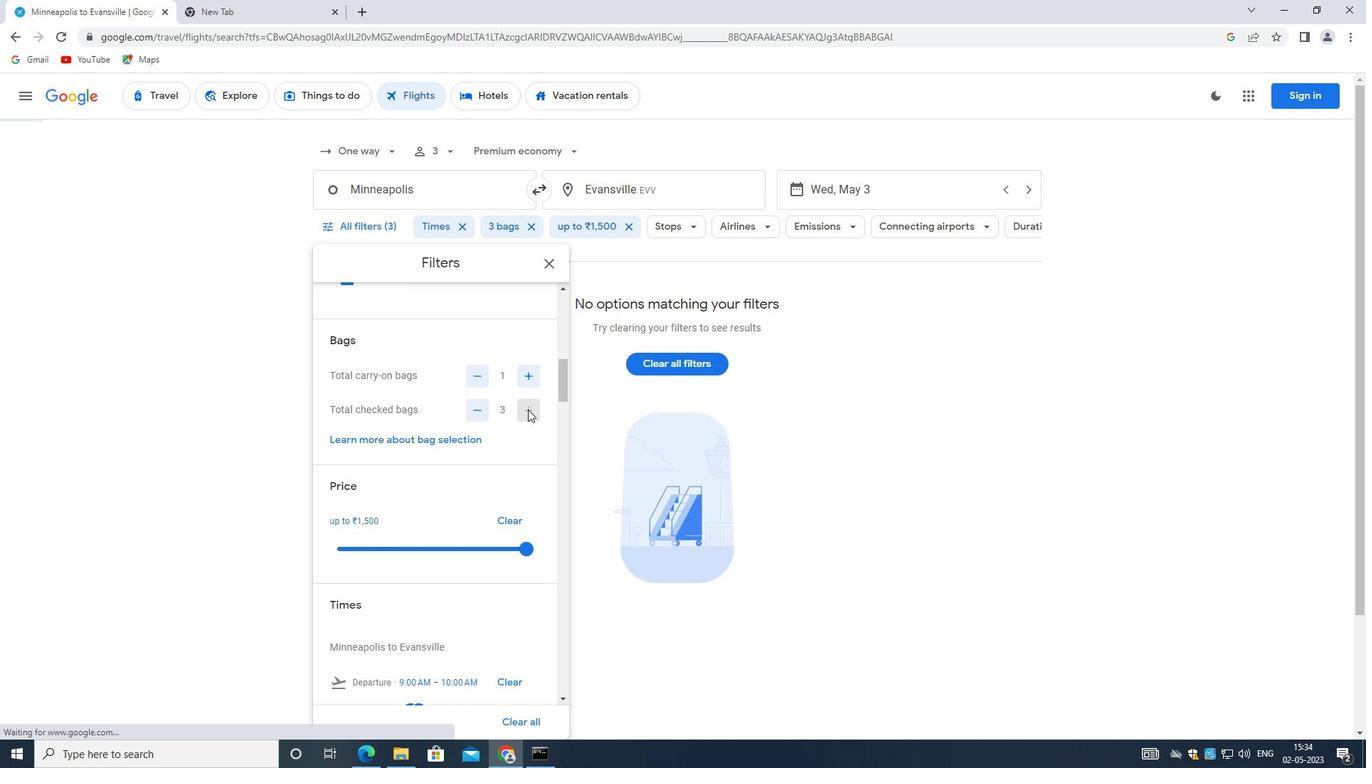 
Action: Mouse pressed left at (528, 409)
Screenshot: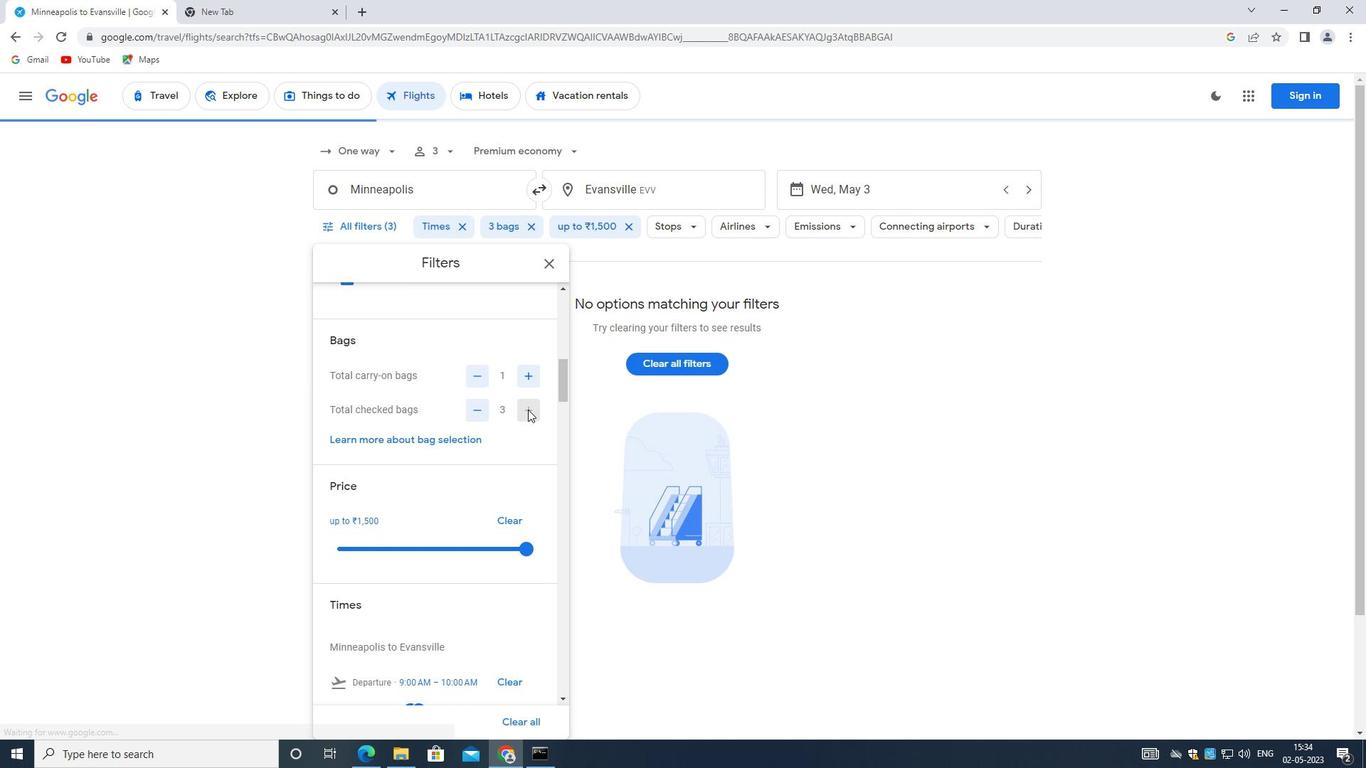 
Action: Mouse pressed left at (528, 409)
Screenshot: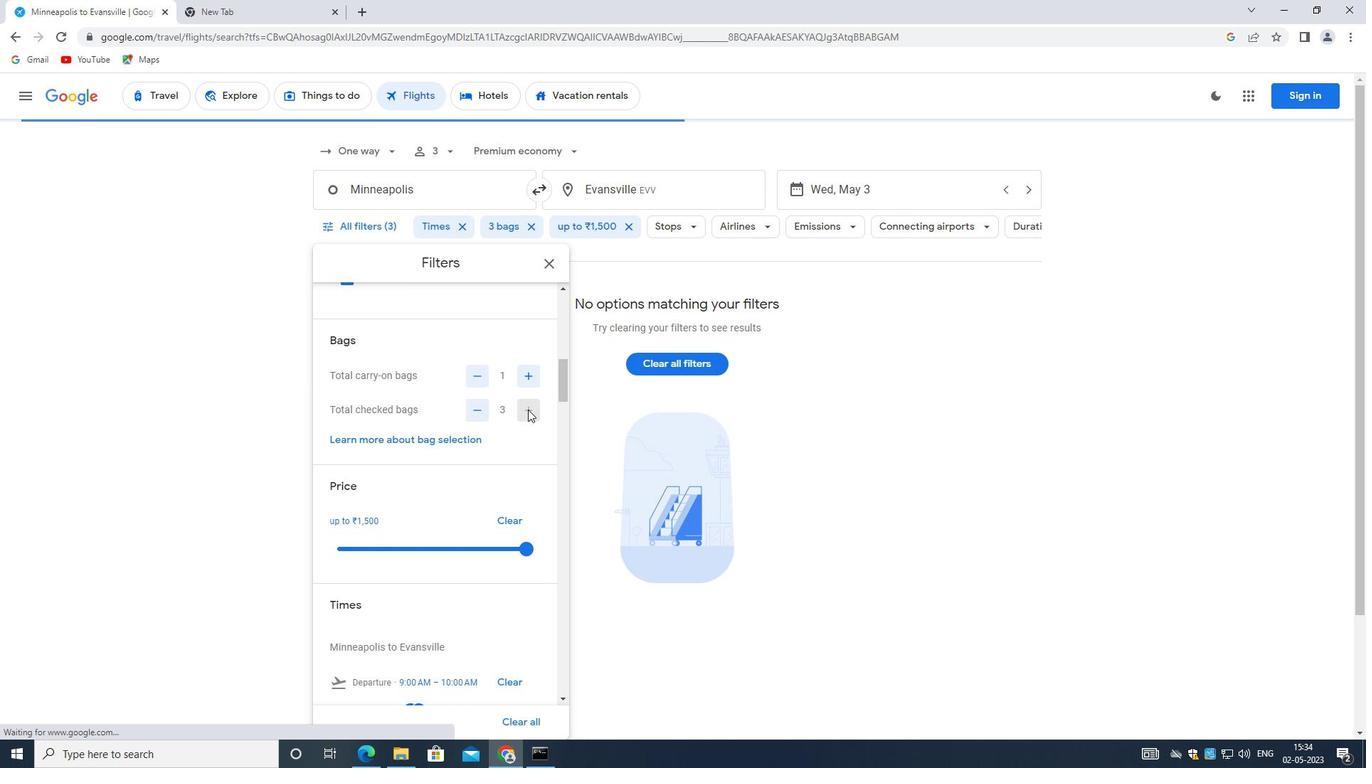 
Action: Mouse moved to (478, 377)
Screenshot: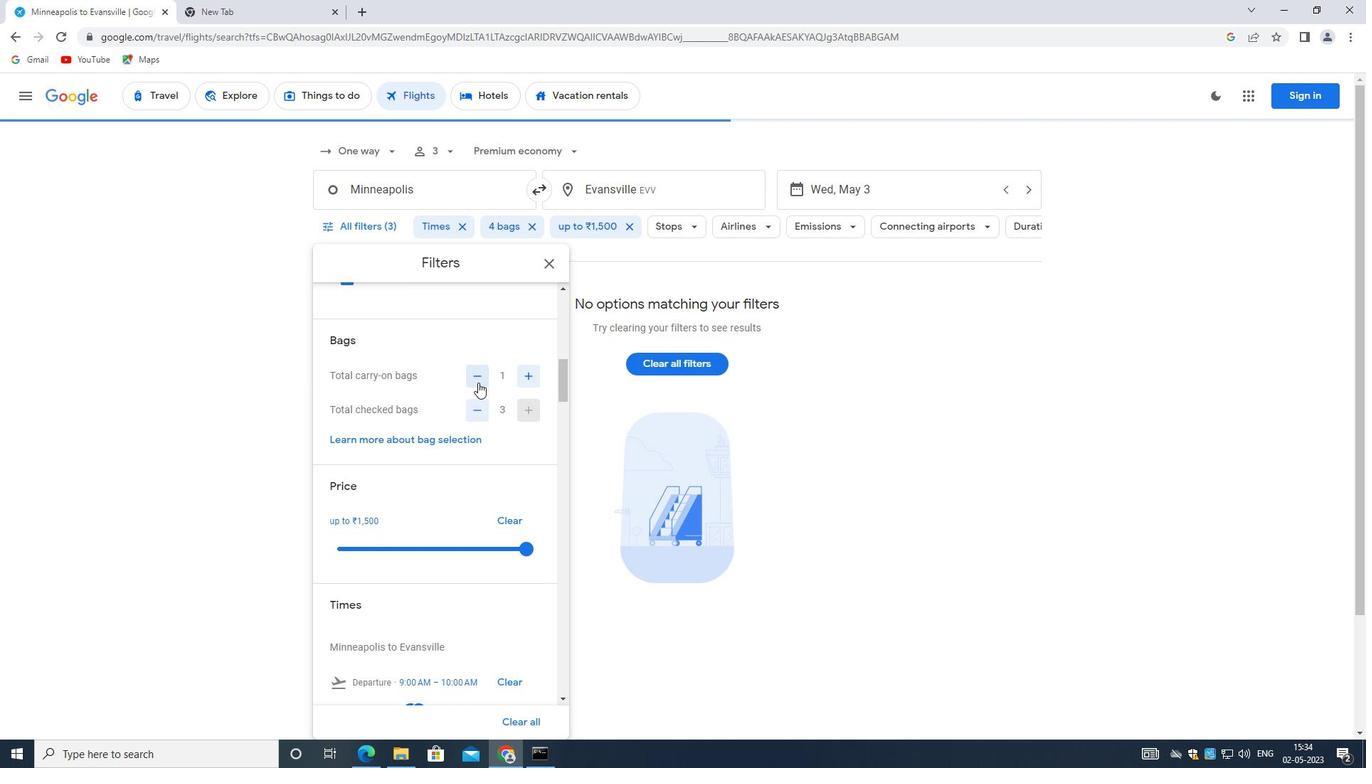 
Action: Mouse pressed left at (478, 377)
Screenshot: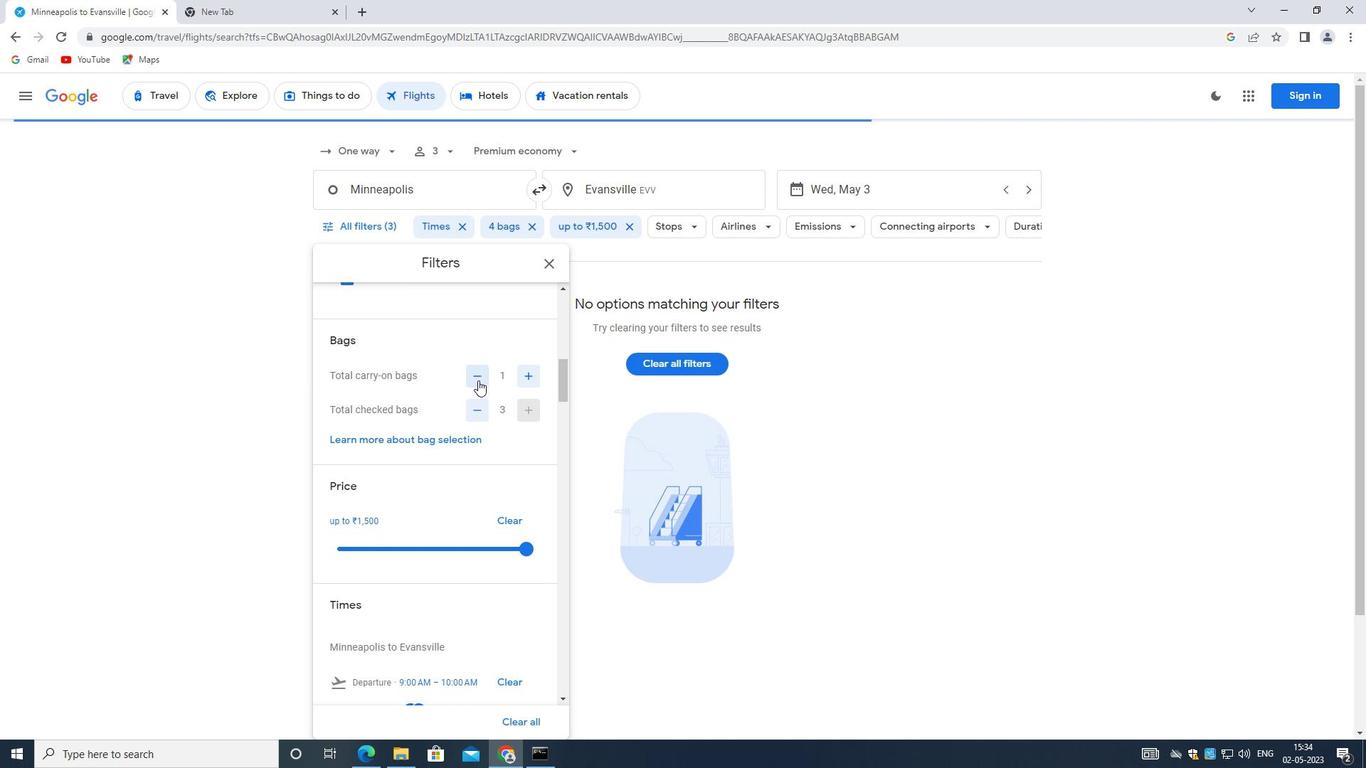 
Action: Mouse moved to (523, 543)
Screenshot: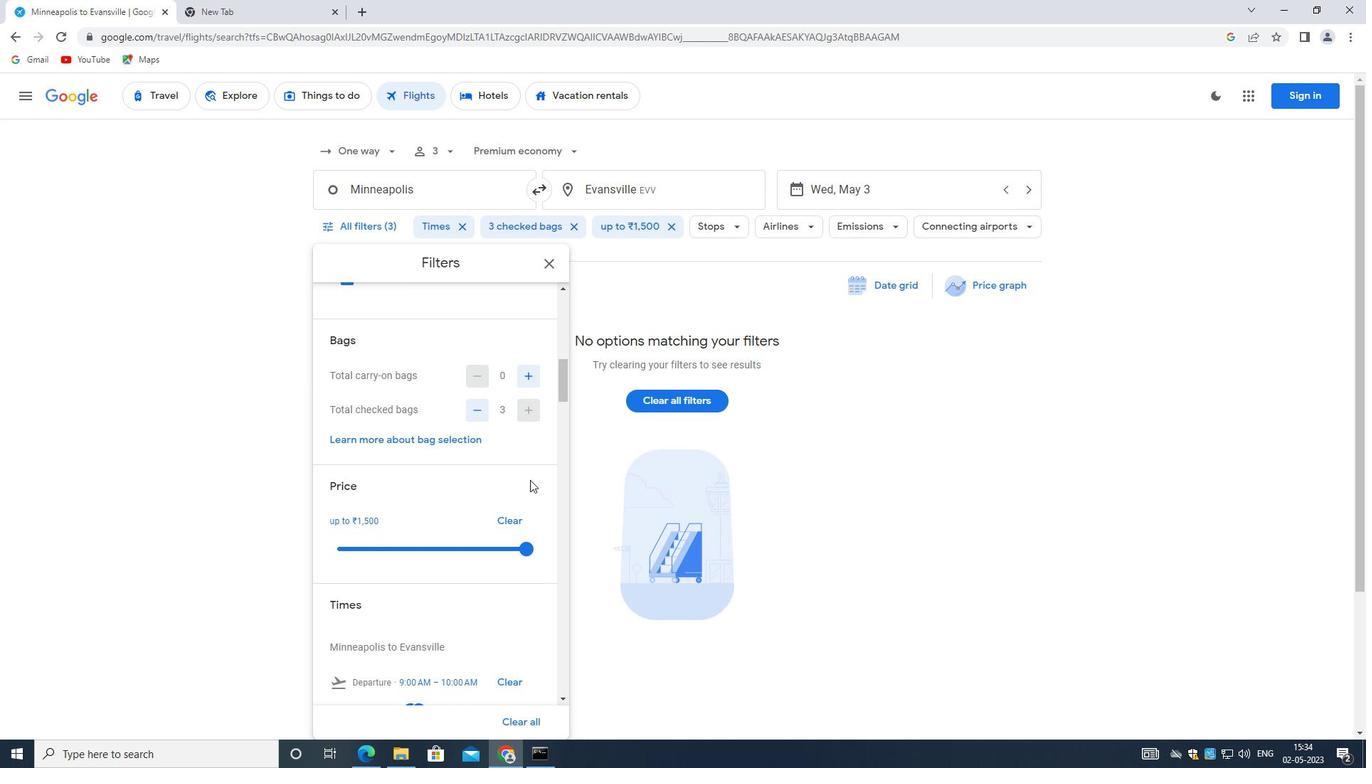 
Action: Mouse pressed left at (523, 543)
Screenshot: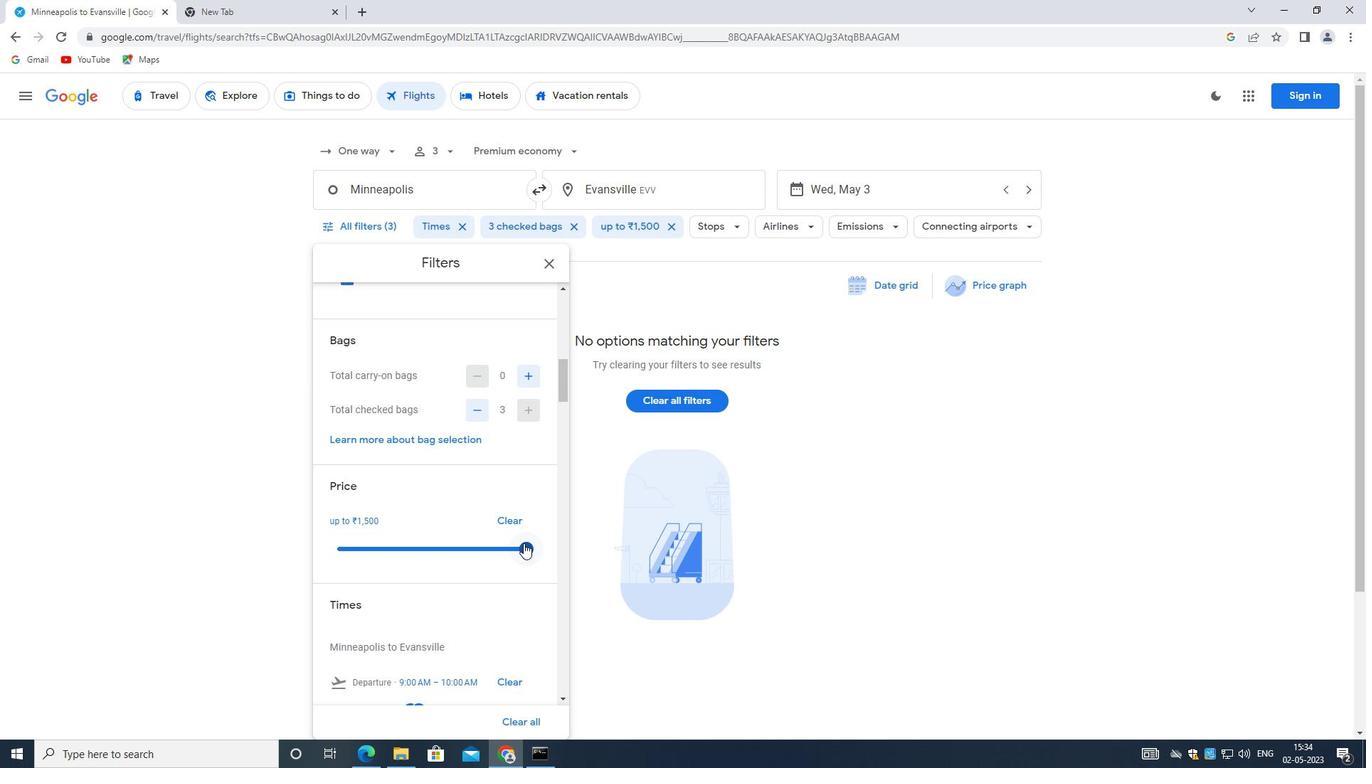 
Action: Mouse pressed left at (523, 543)
Screenshot: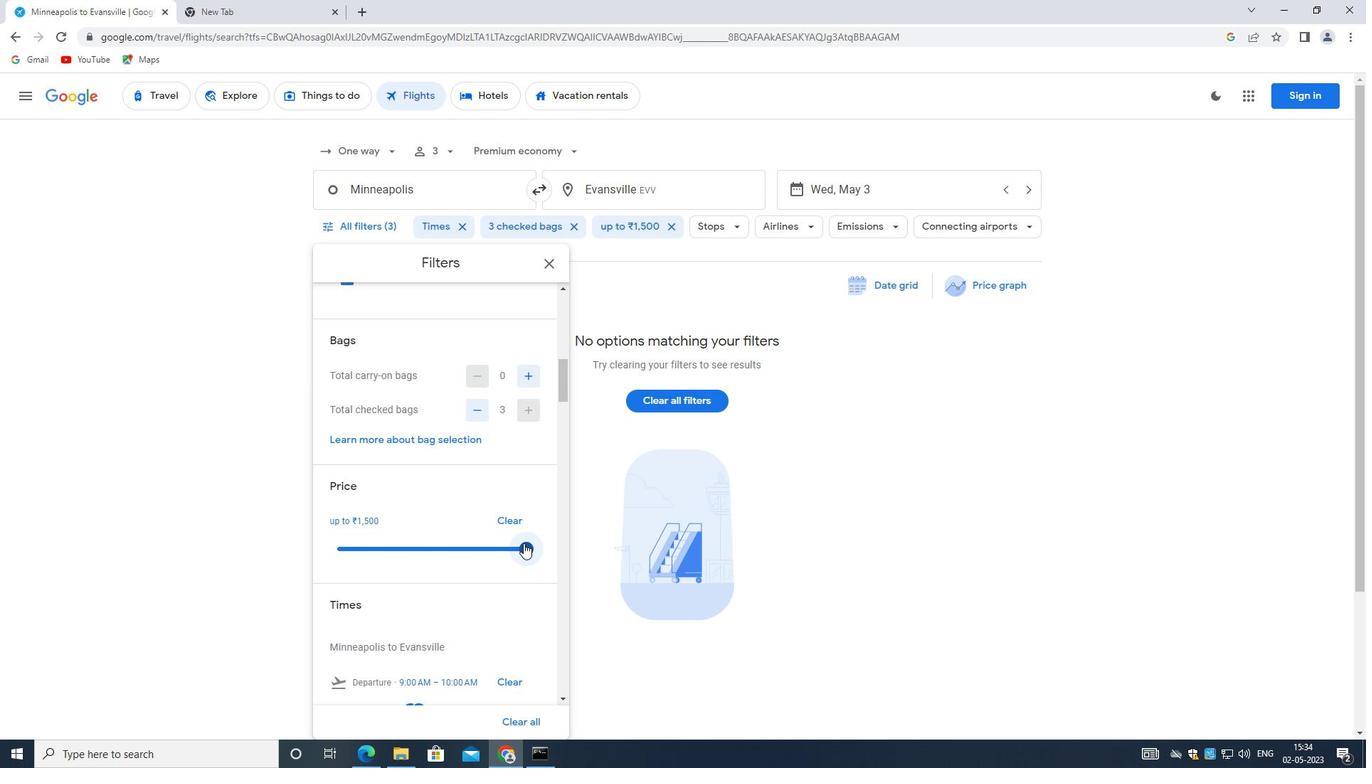 
Action: Mouse moved to (506, 521)
Screenshot: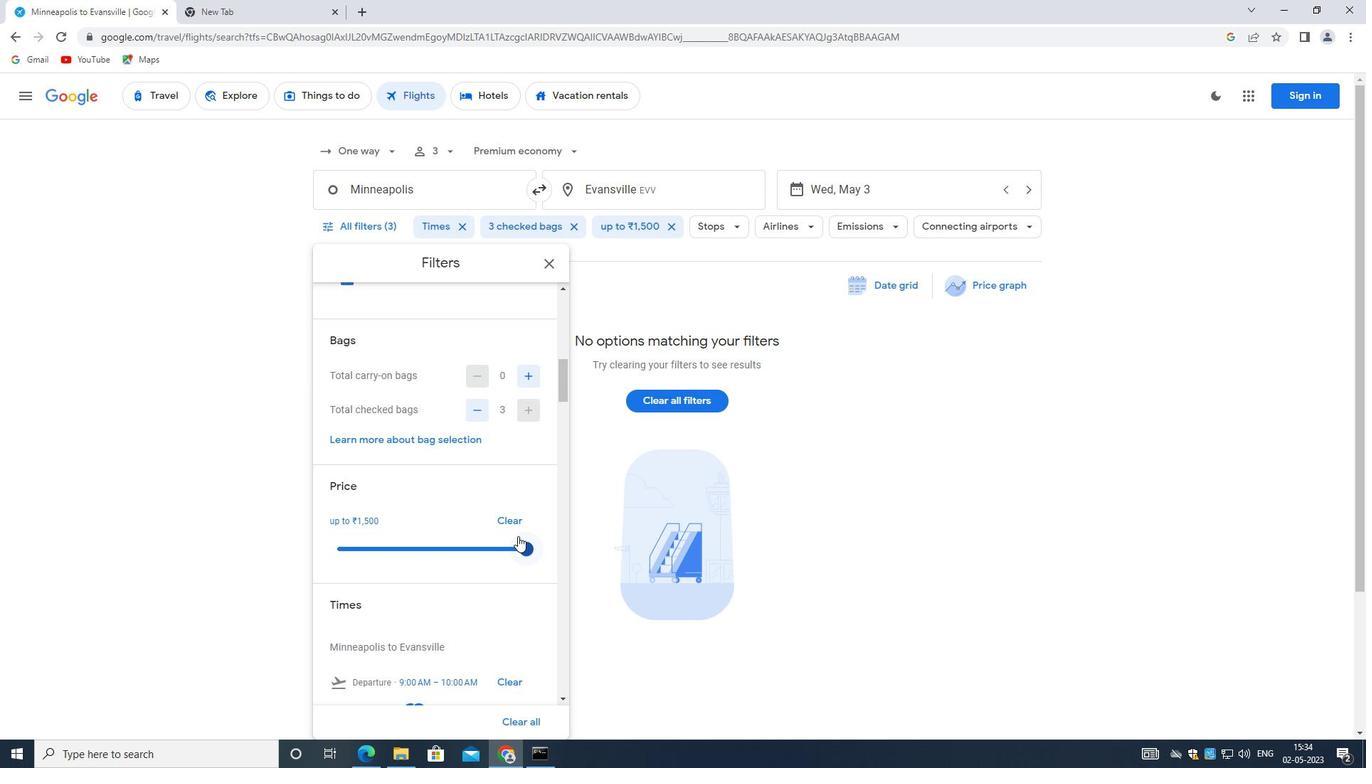
Action: Mouse scrolled (506, 521) with delta (0, 0)
Screenshot: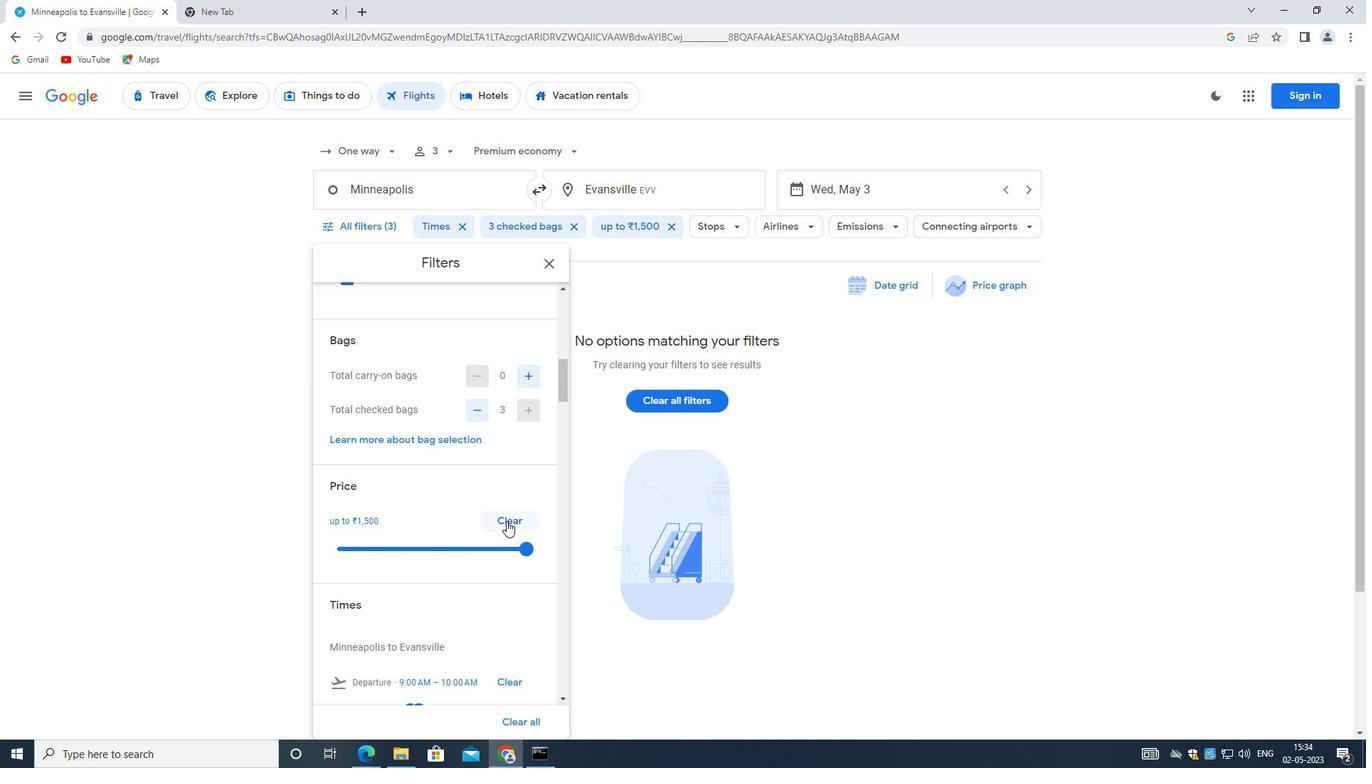 
Action: Mouse moved to (505, 521)
Screenshot: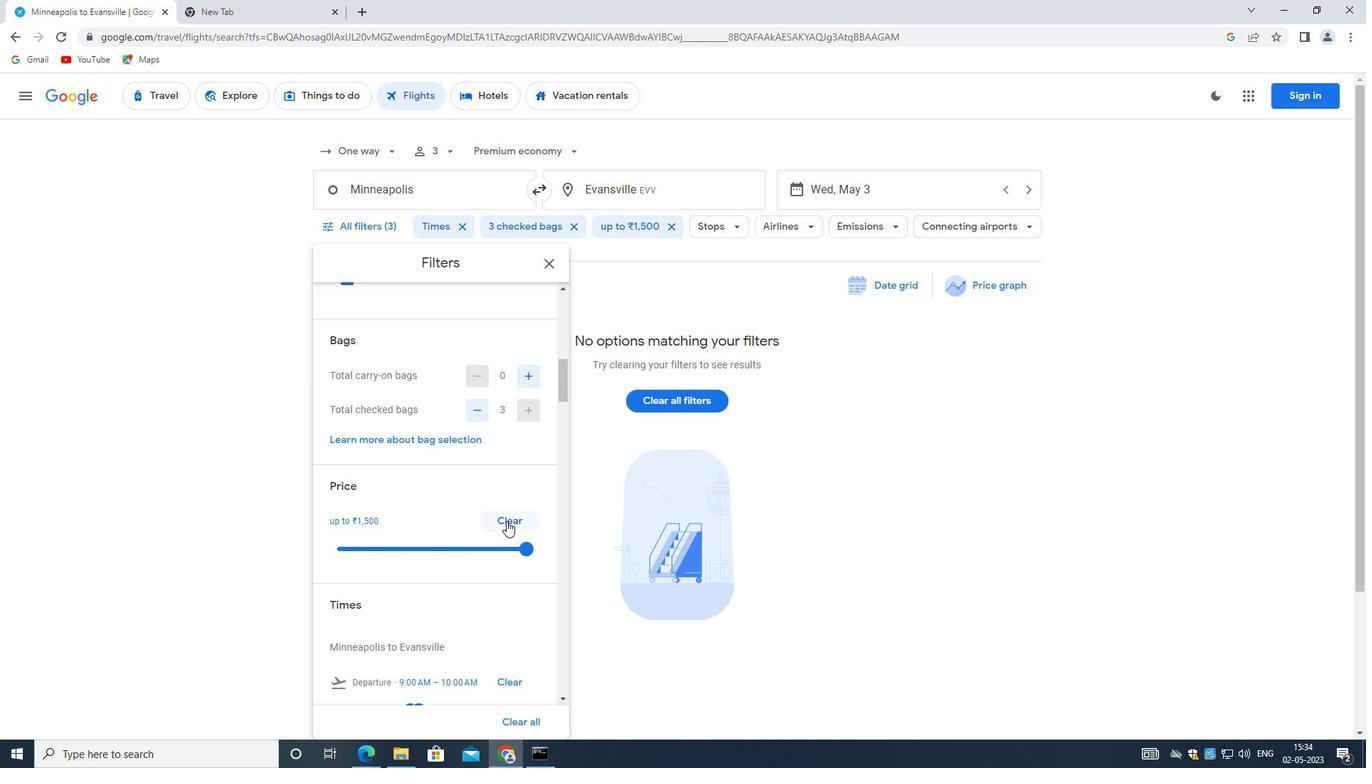 
Action: Mouse scrolled (505, 521) with delta (0, 0)
Screenshot: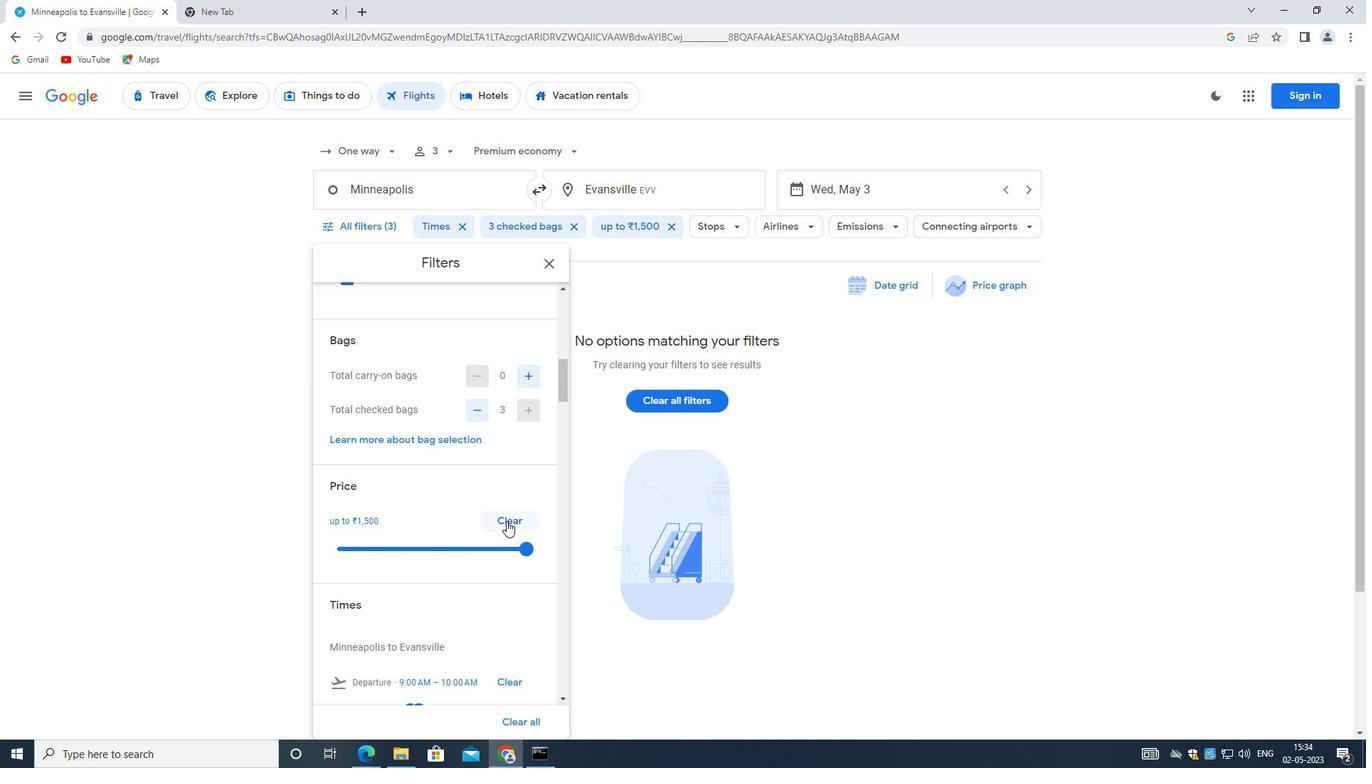 
Action: Mouse moved to (502, 523)
Screenshot: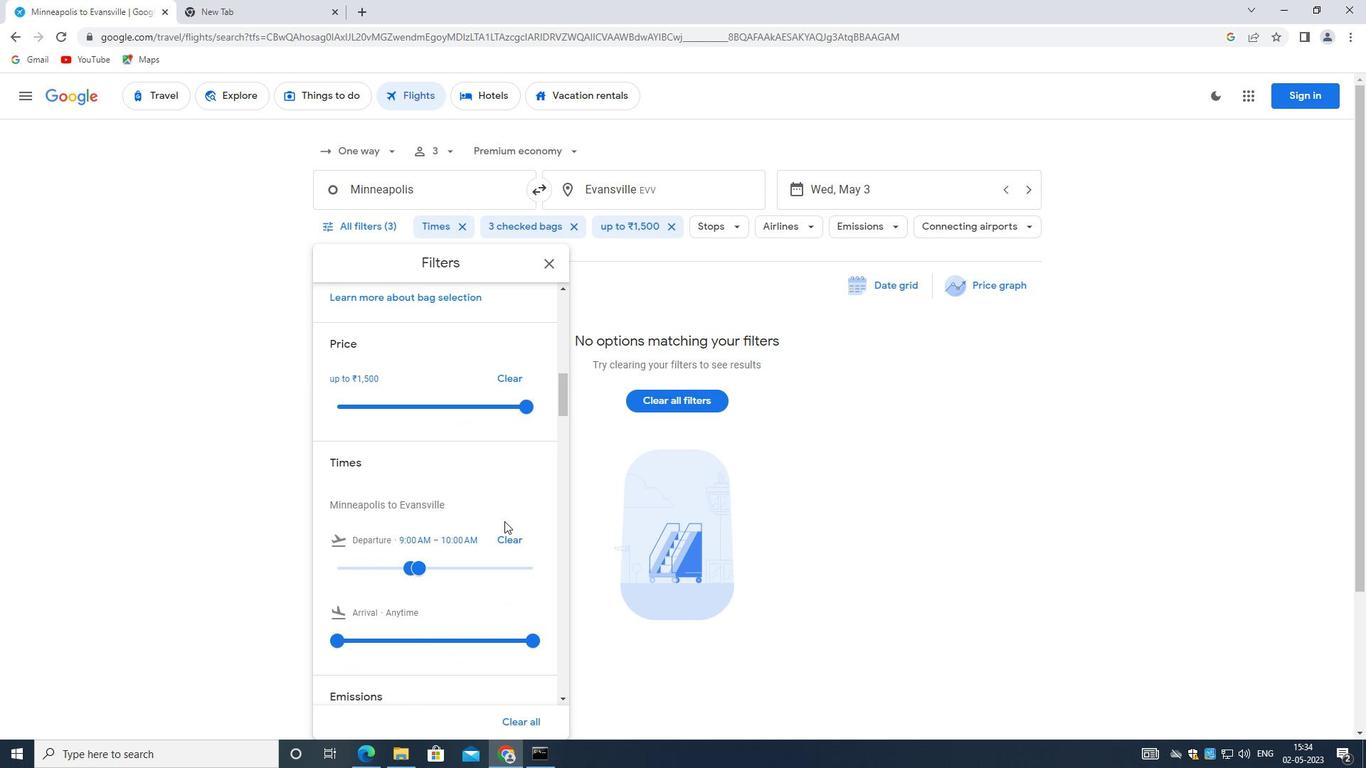 
Action: Mouse scrolled (502, 523) with delta (0, 0)
Screenshot: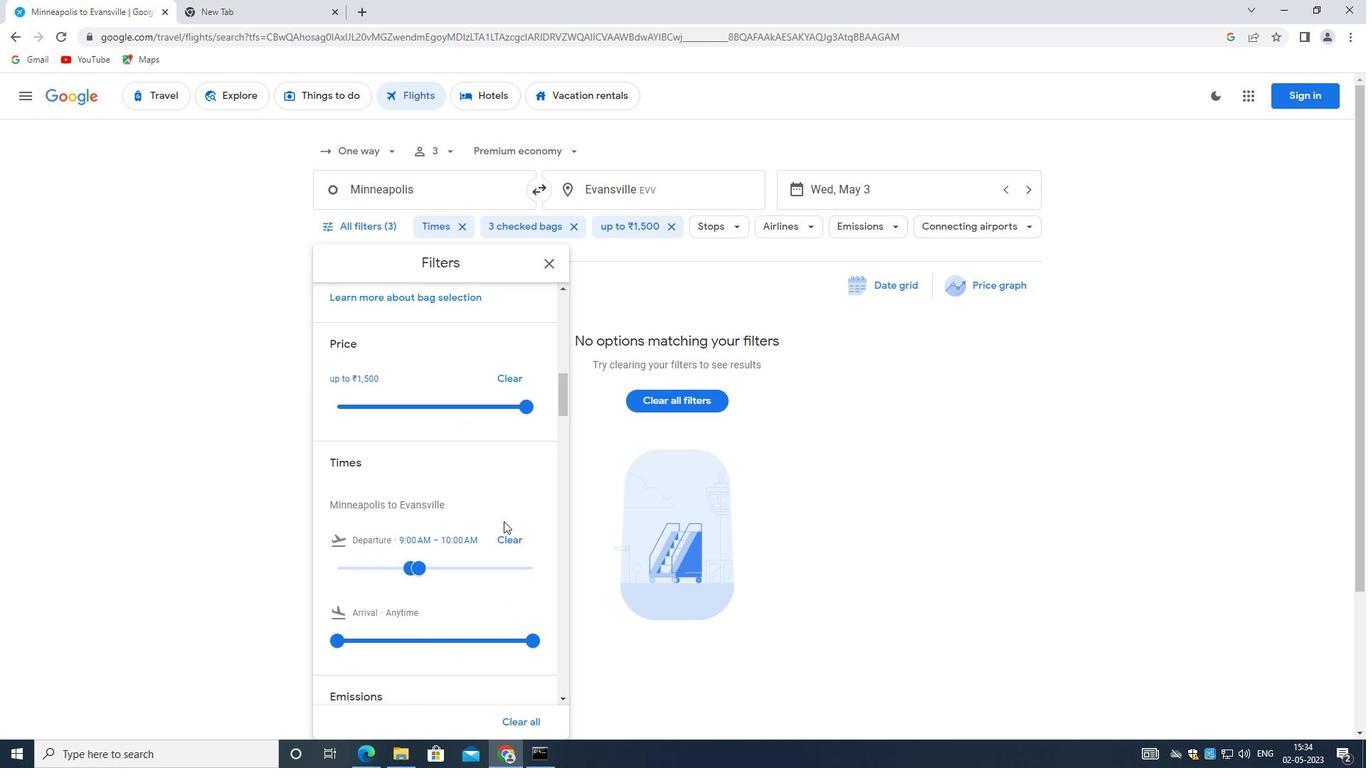 
Action: Mouse moved to (501, 525)
Screenshot: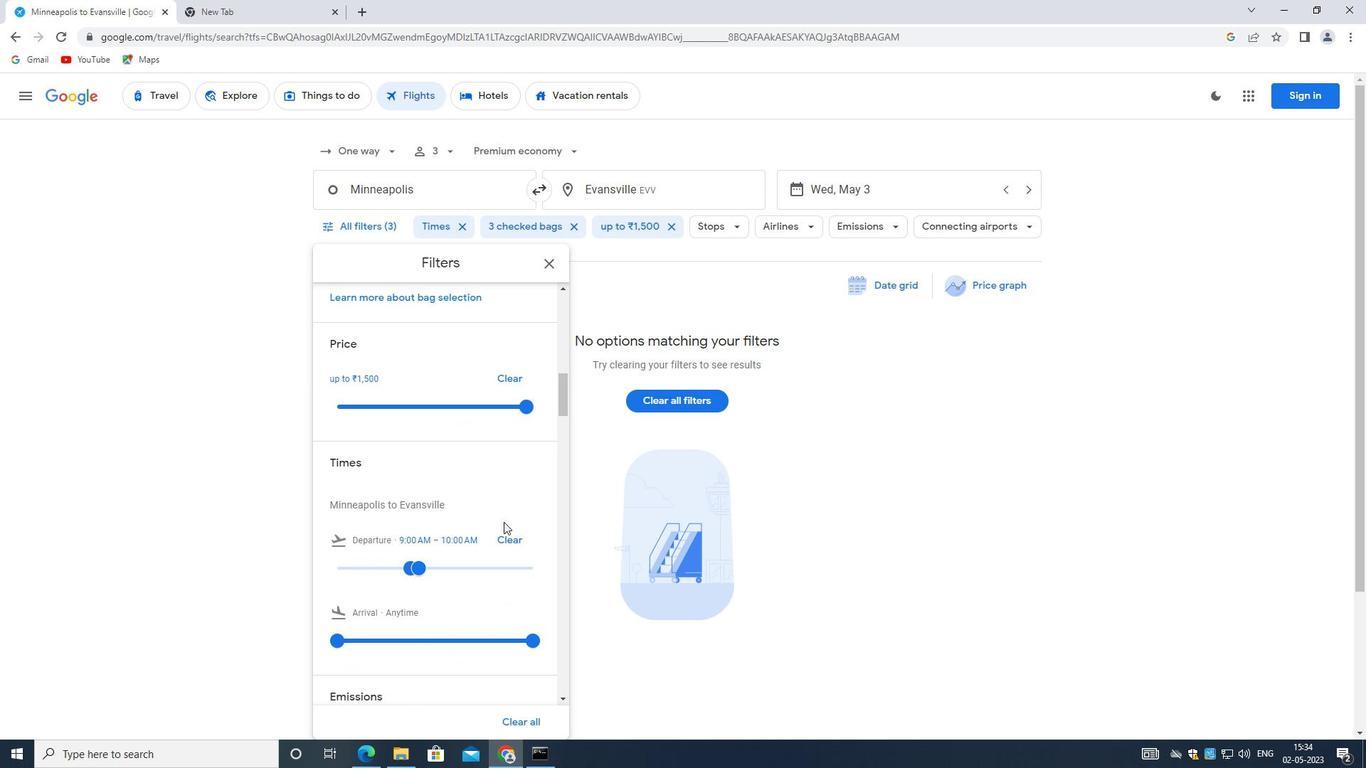 
Action: Mouse scrolled (501, 524) with delta (0, 0)
Screenshot: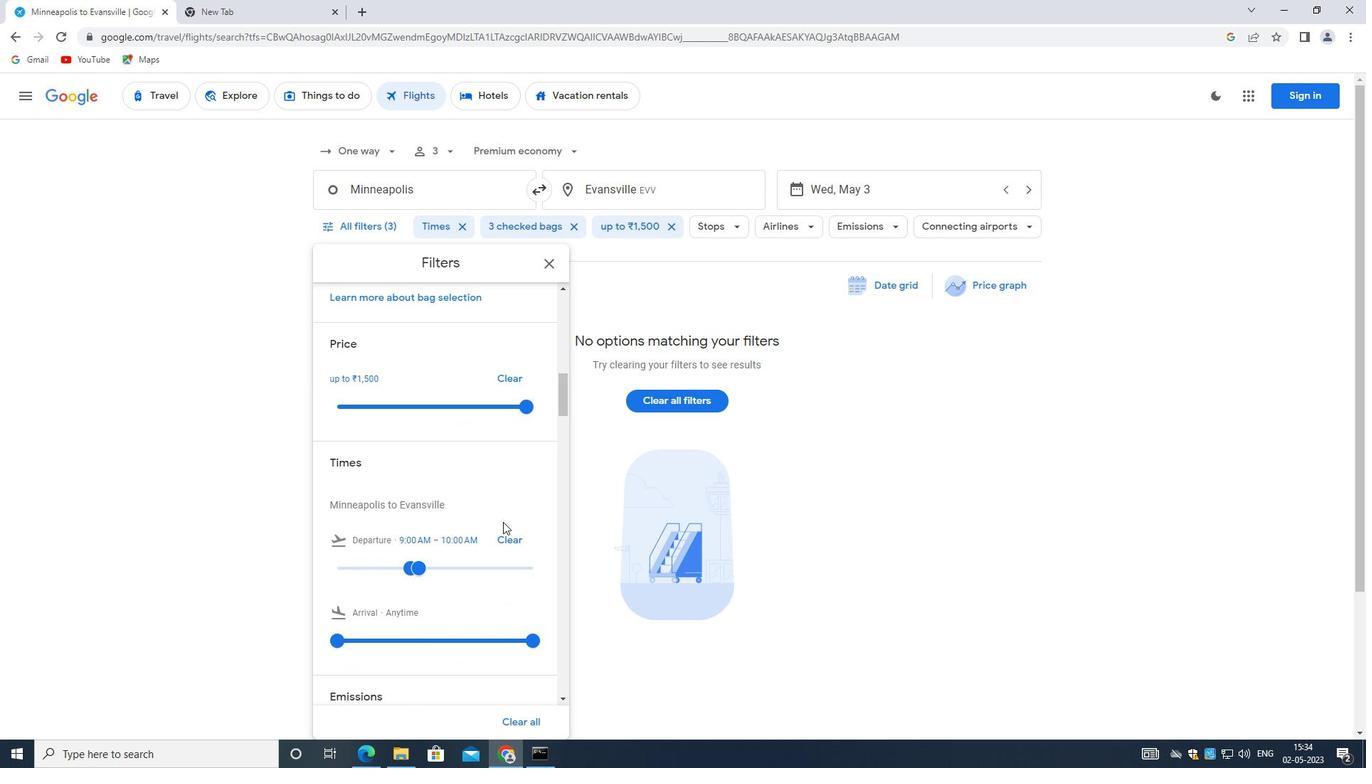 
Action: Mouse moved to (422, 424)
Screenshot: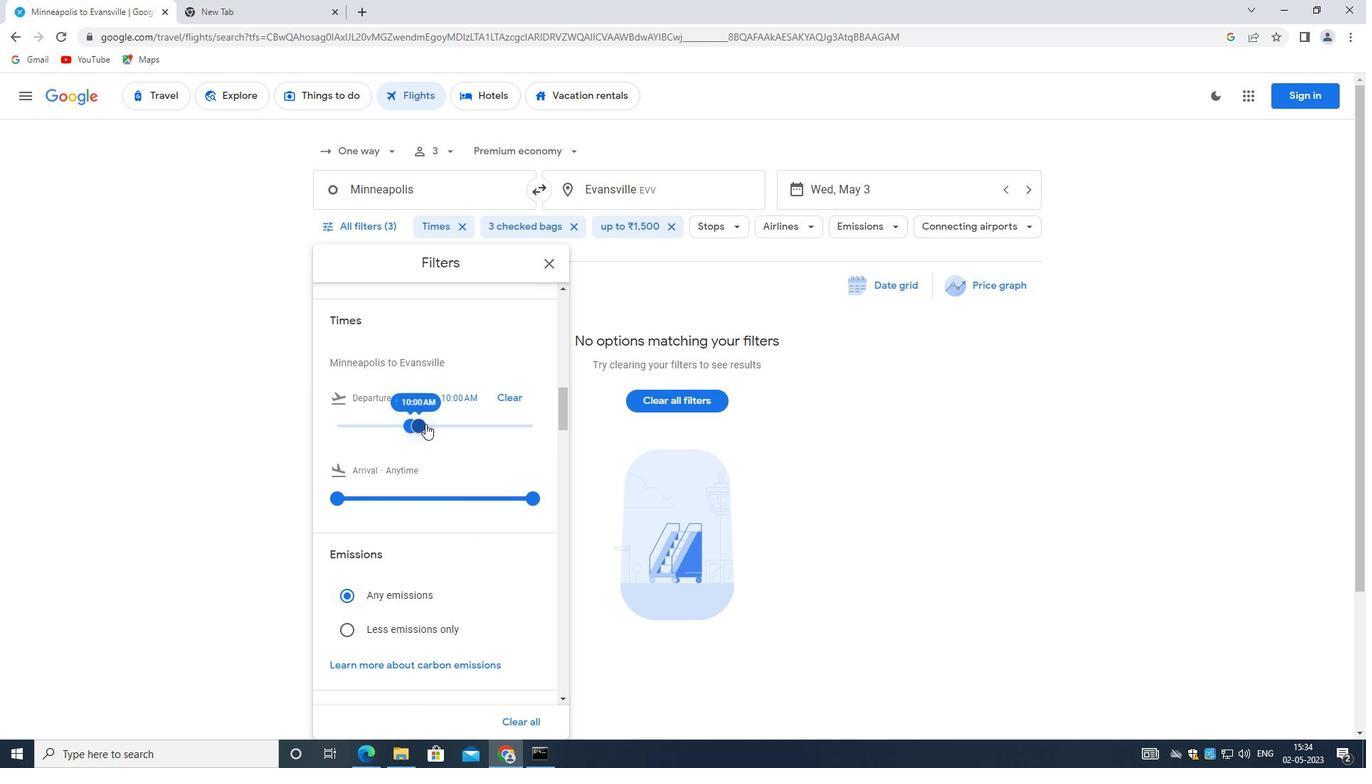 
Action: Mouse pressed left at (422, 424)
Screenshot: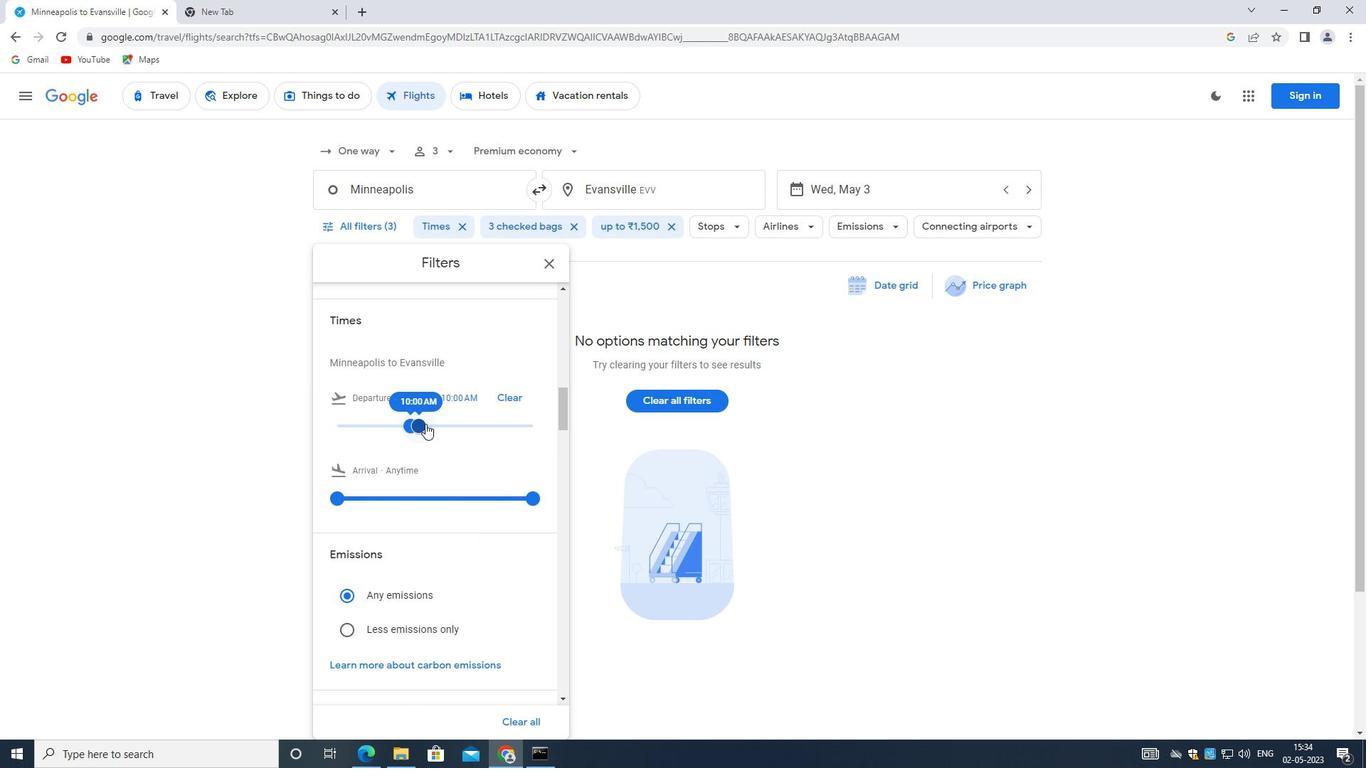
Action: Mouse moved to (407, 424)
Screenshot: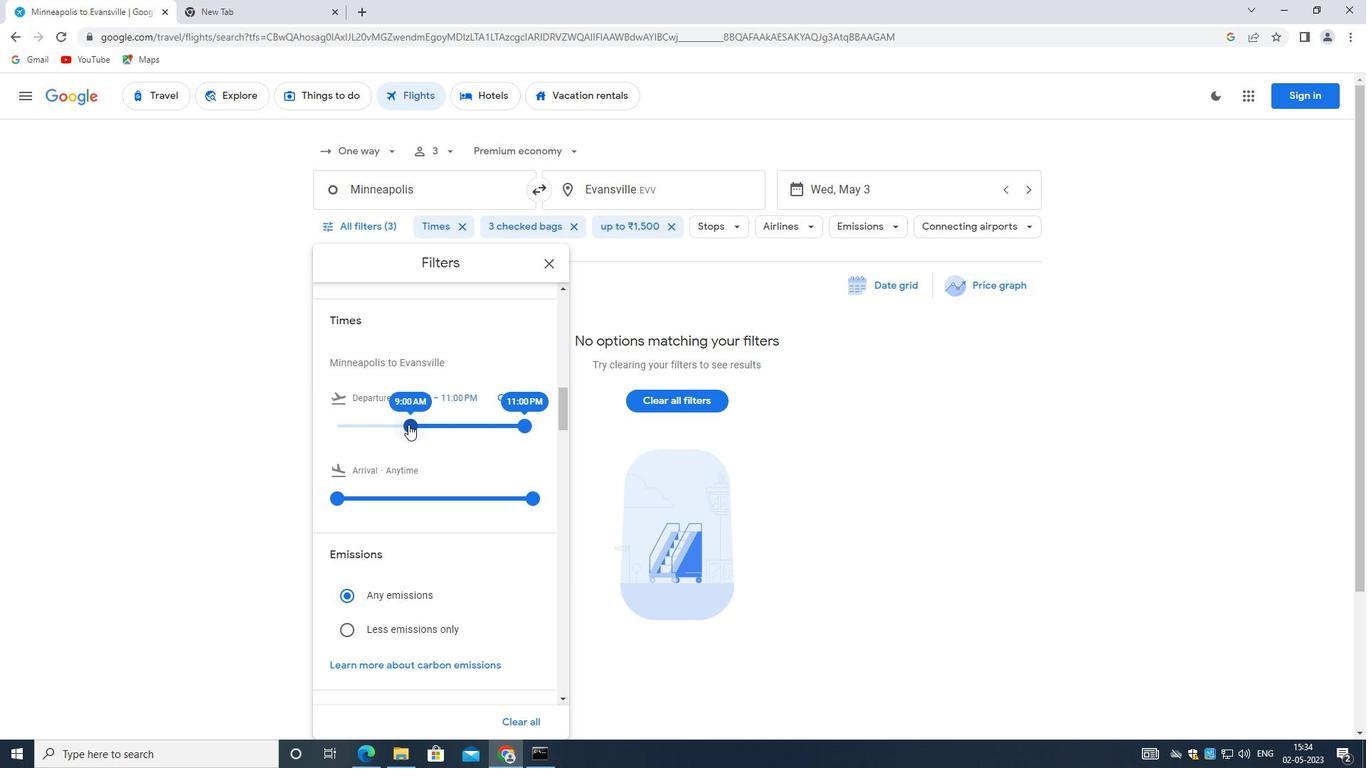 
Action: Mouse pressed left at (407, 424)
Screenshot: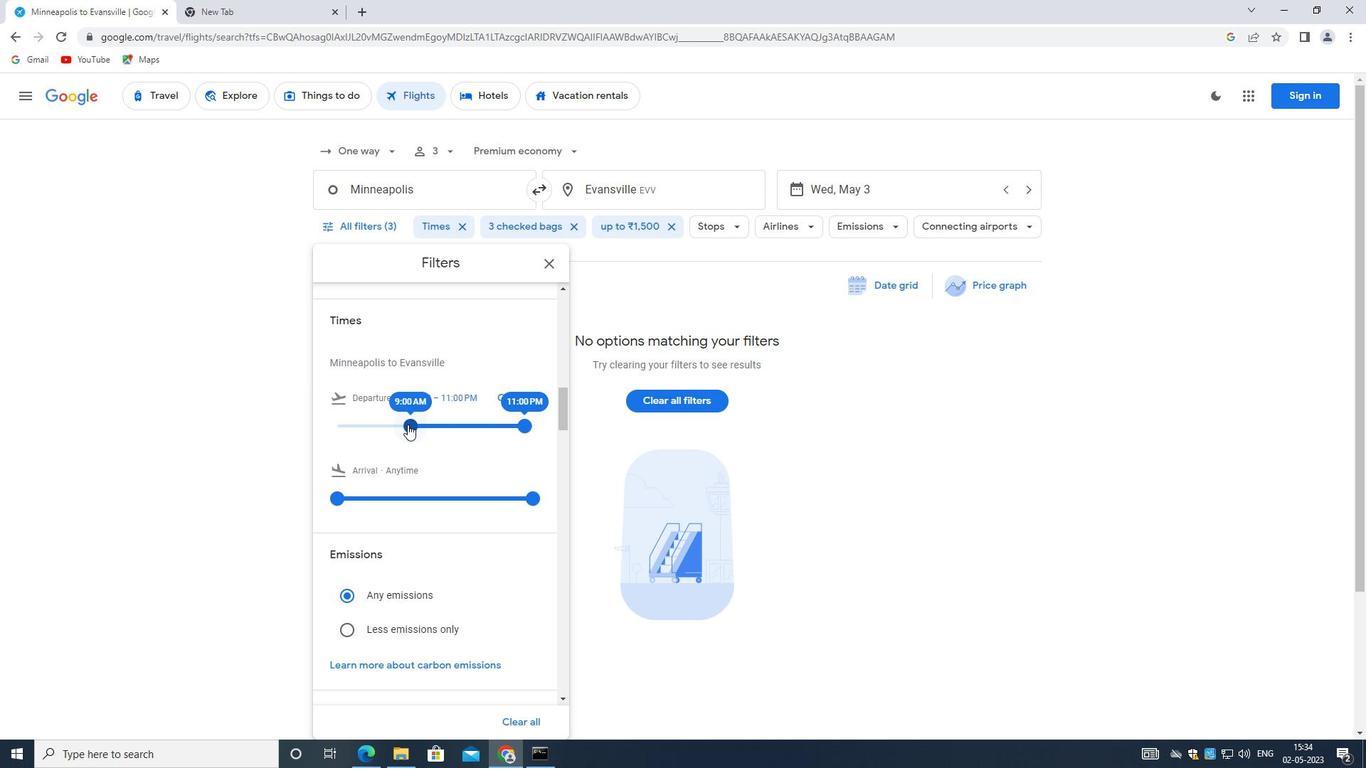 
Action: Mouse moved to (524, 422)
Screenshot: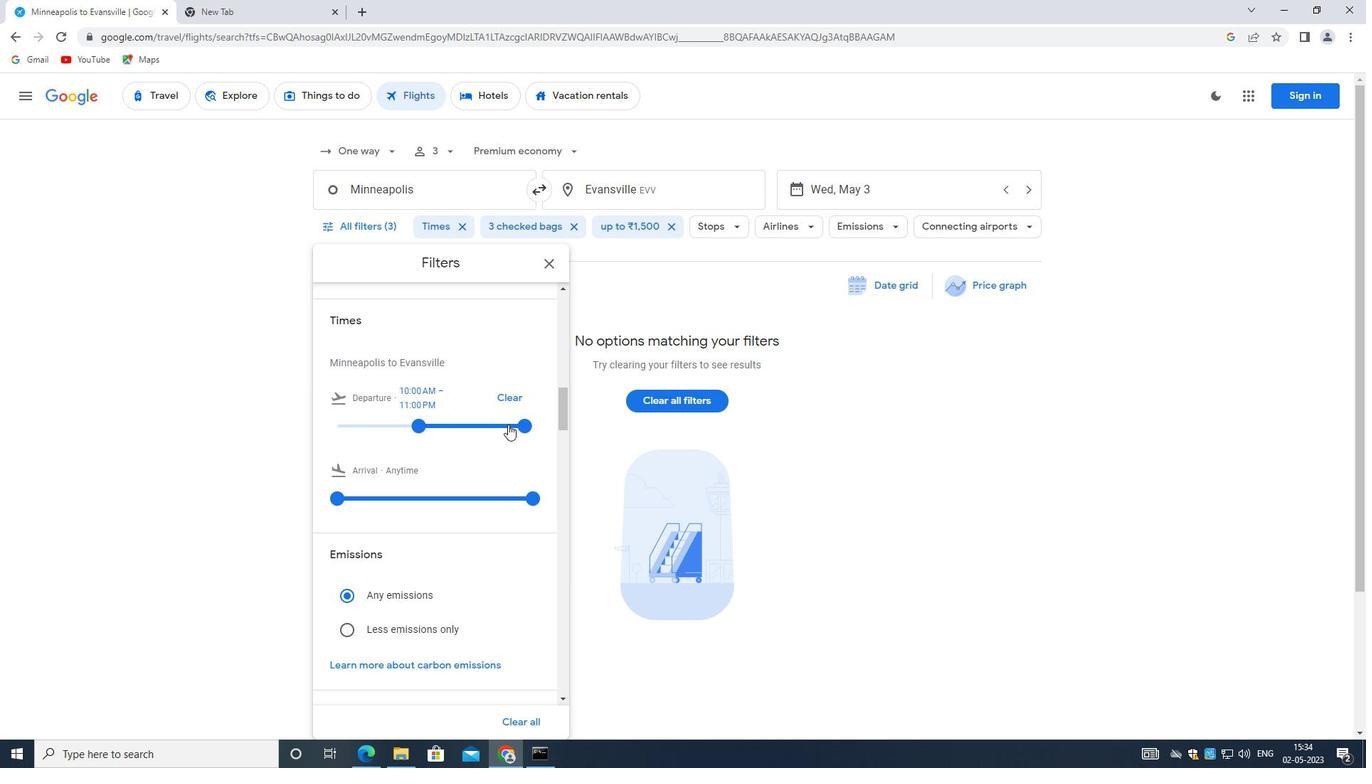 
Action: Mouse pressed left at (524, 422)
Screenshot: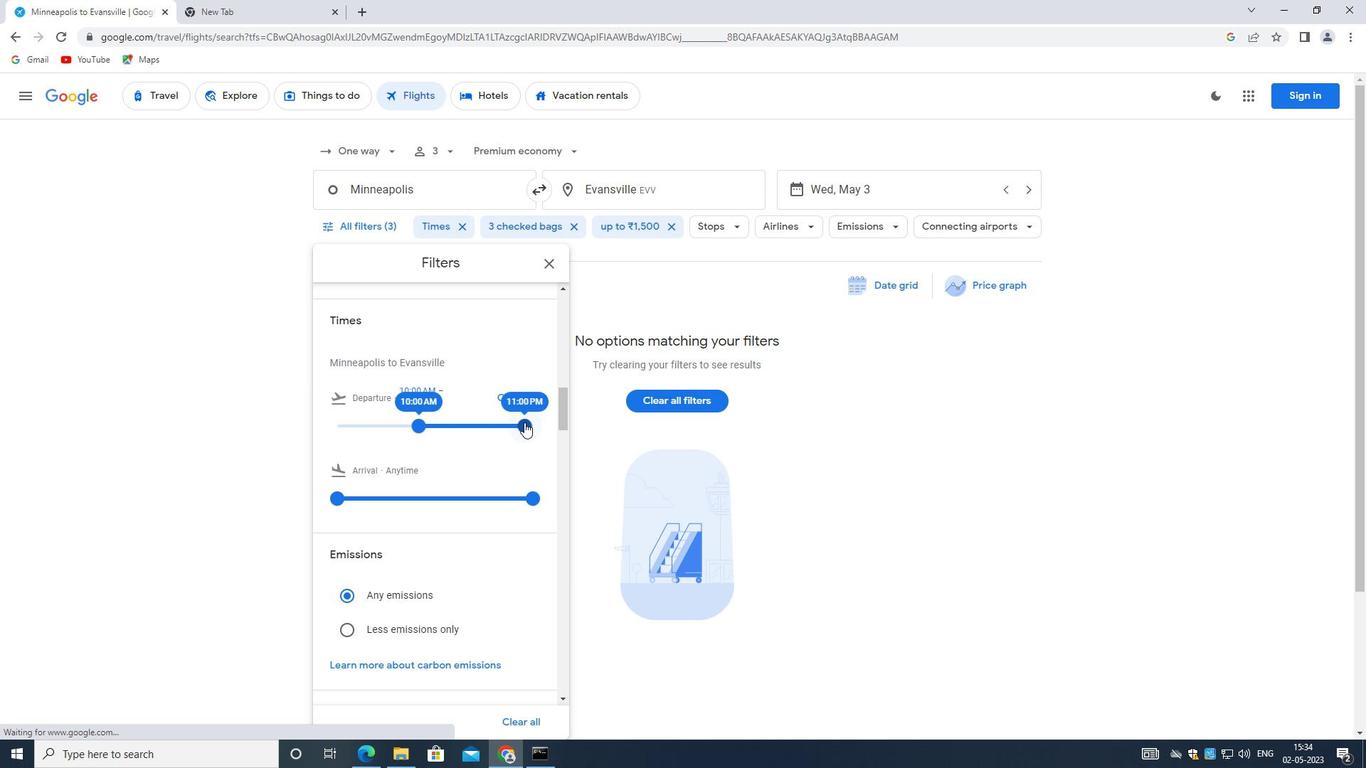 
Action: Mouse moved to (466, 483)
Screenshot: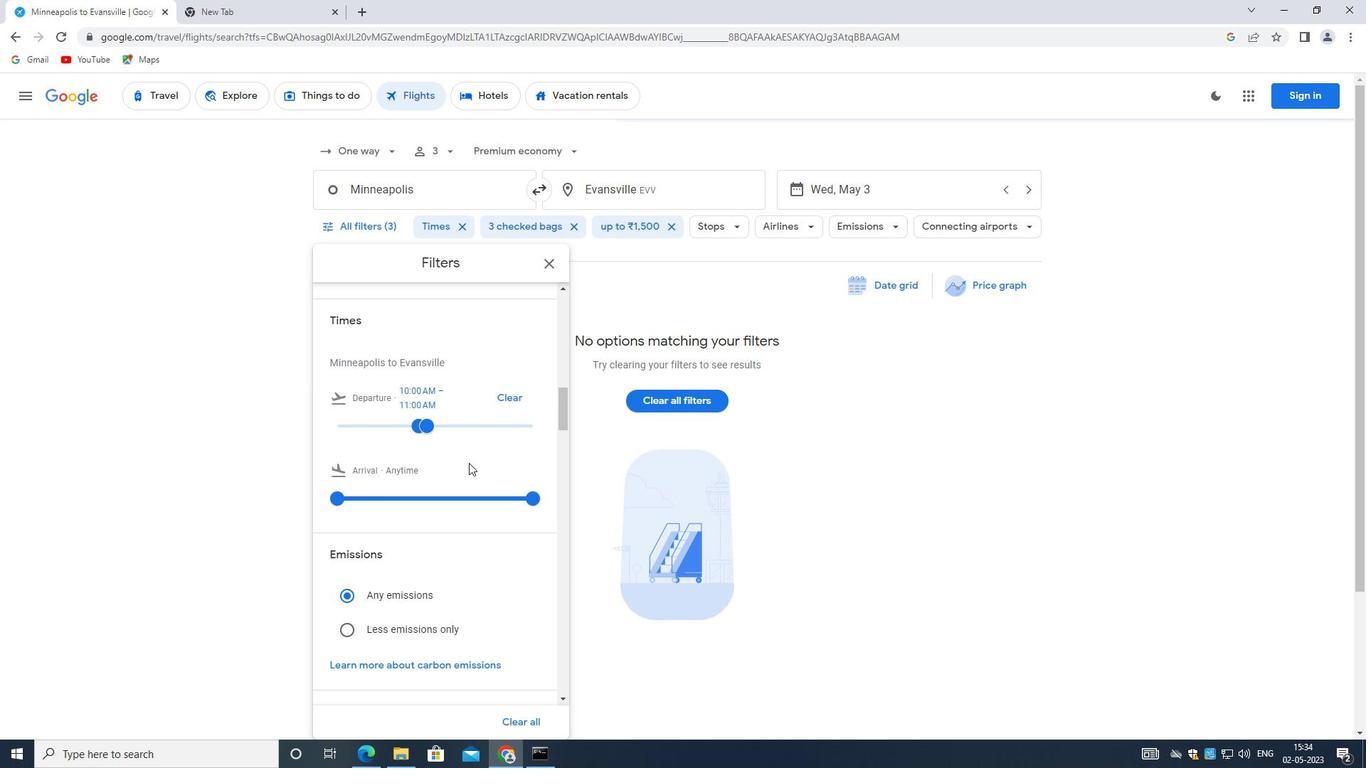 
Action: Mouse scrolled (466, 483) with delta (0, 0)
Screenshot: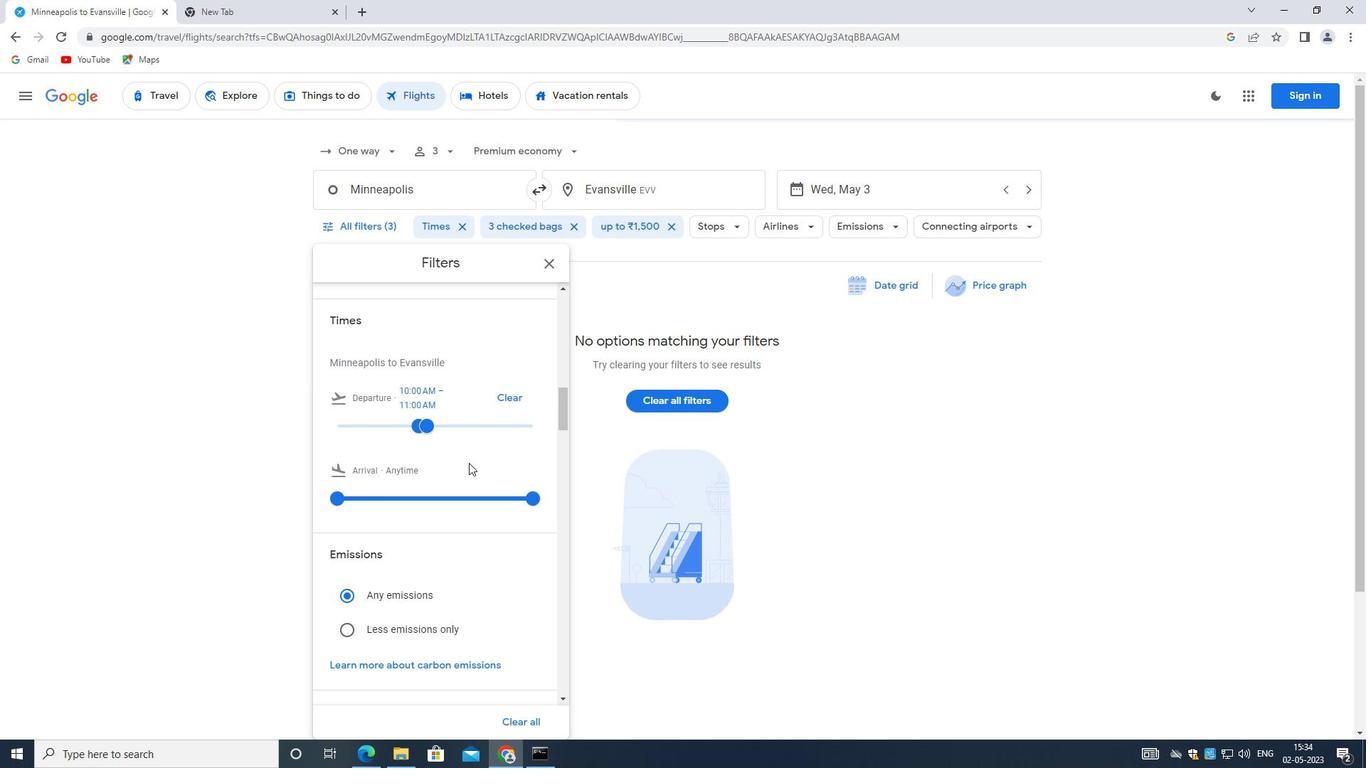 
Action: Mouse moved to (466, 483)
Screenshot: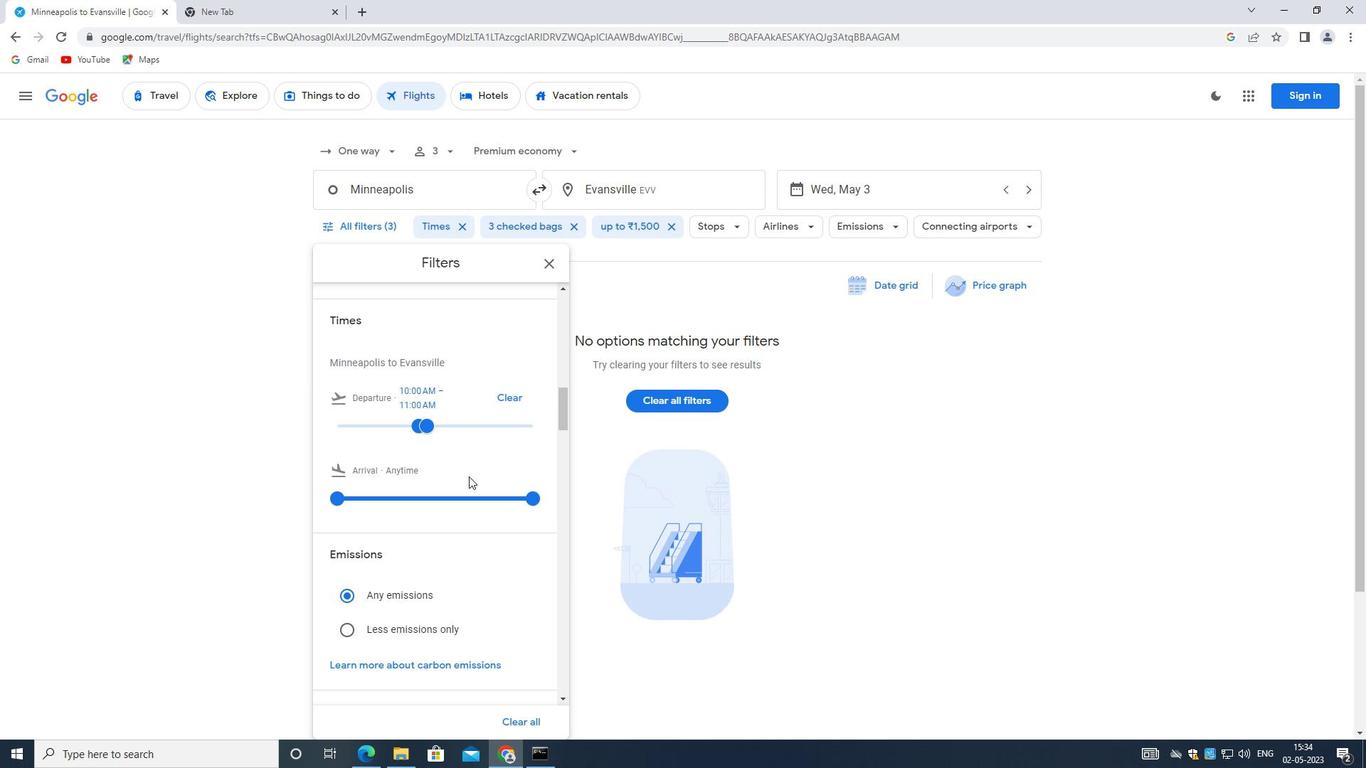 
Action: Mouse scrolled (466, 483) with delta (0, 0)
Screenshot: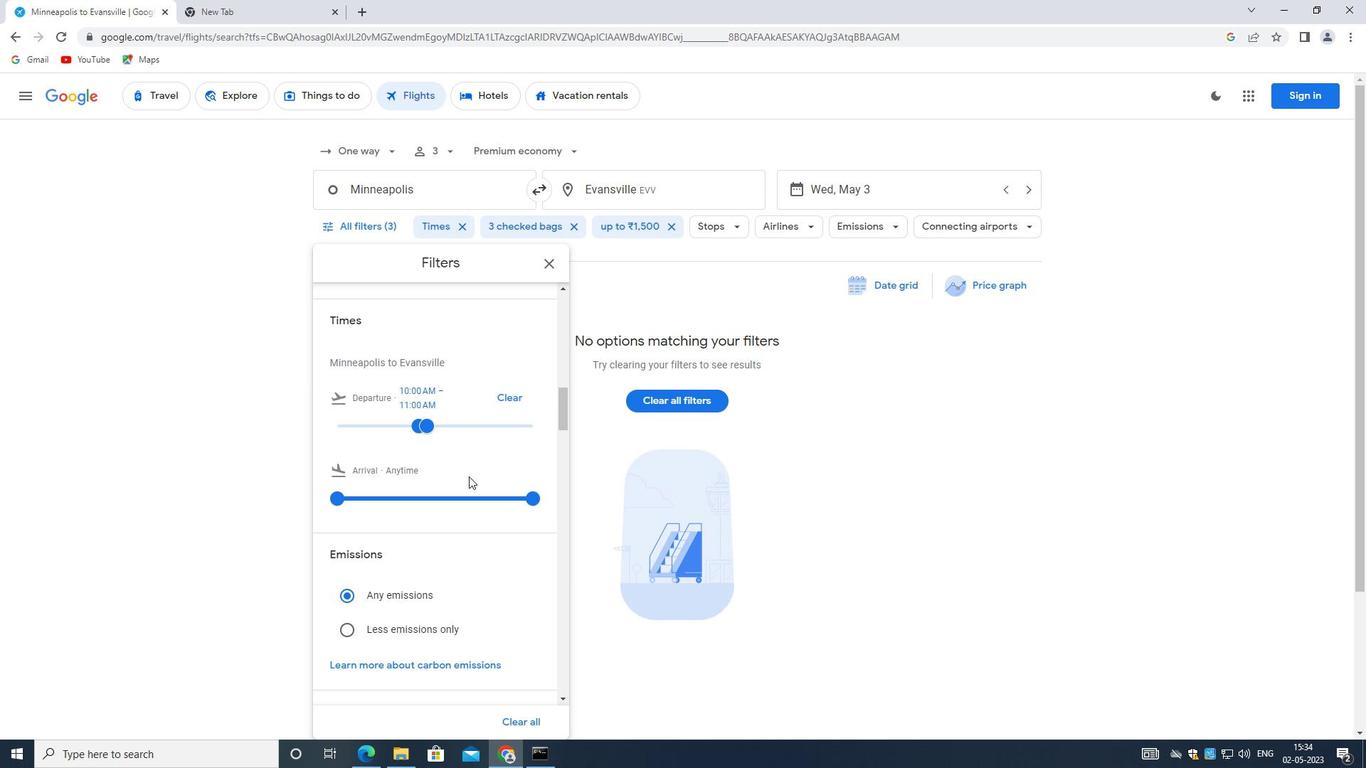 
Action: Mouse moved to (465, 484)
Screenshot: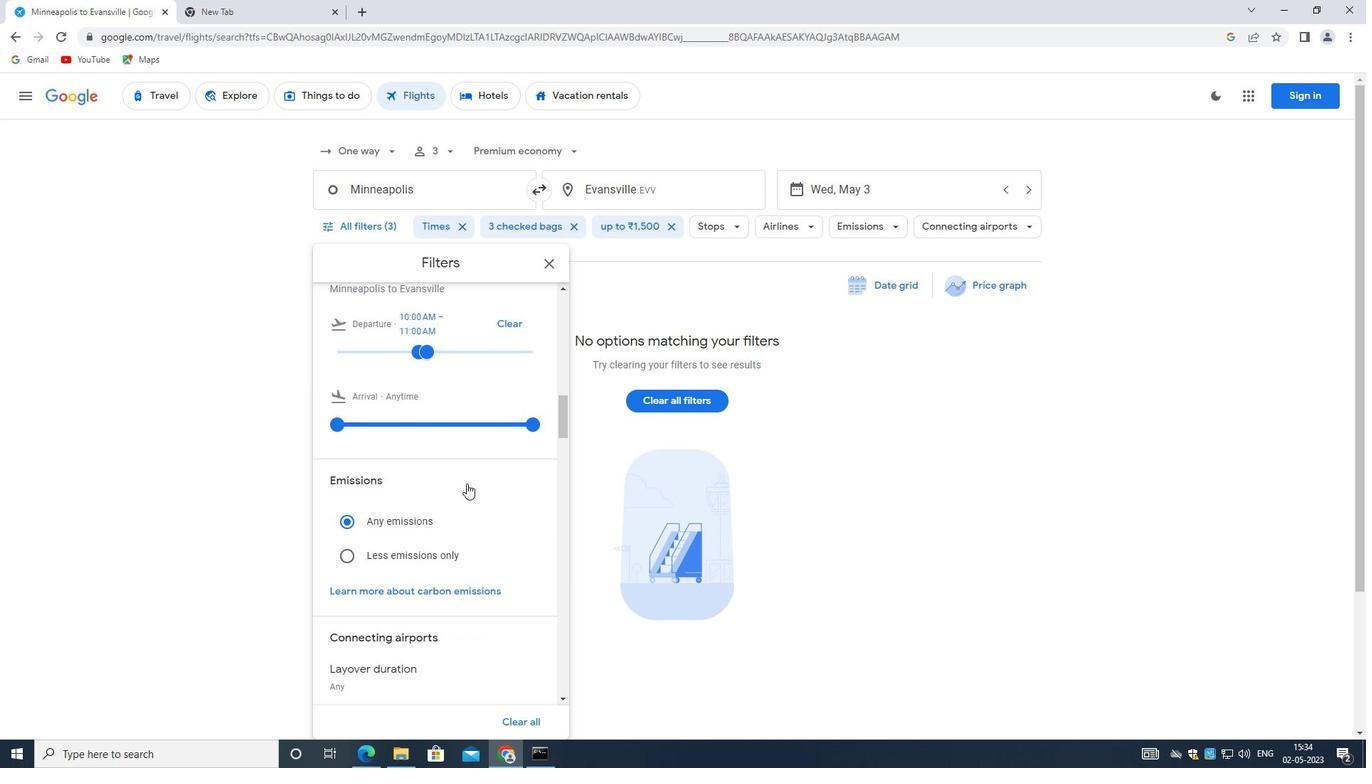 
Action: Mouse scrolled (465, 483) with delta (0, 0)
Screenshot: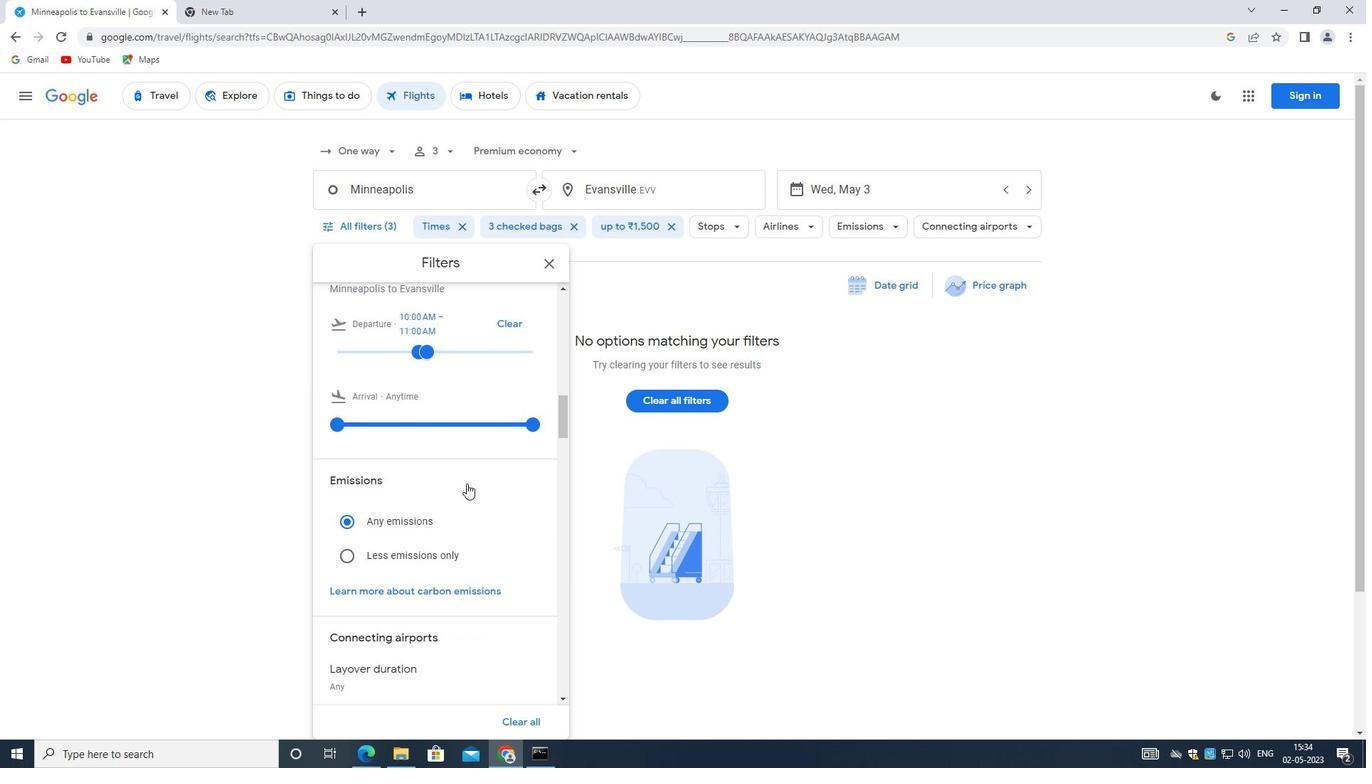 
Action: Mouse moved to (465, 488)
Screenshot: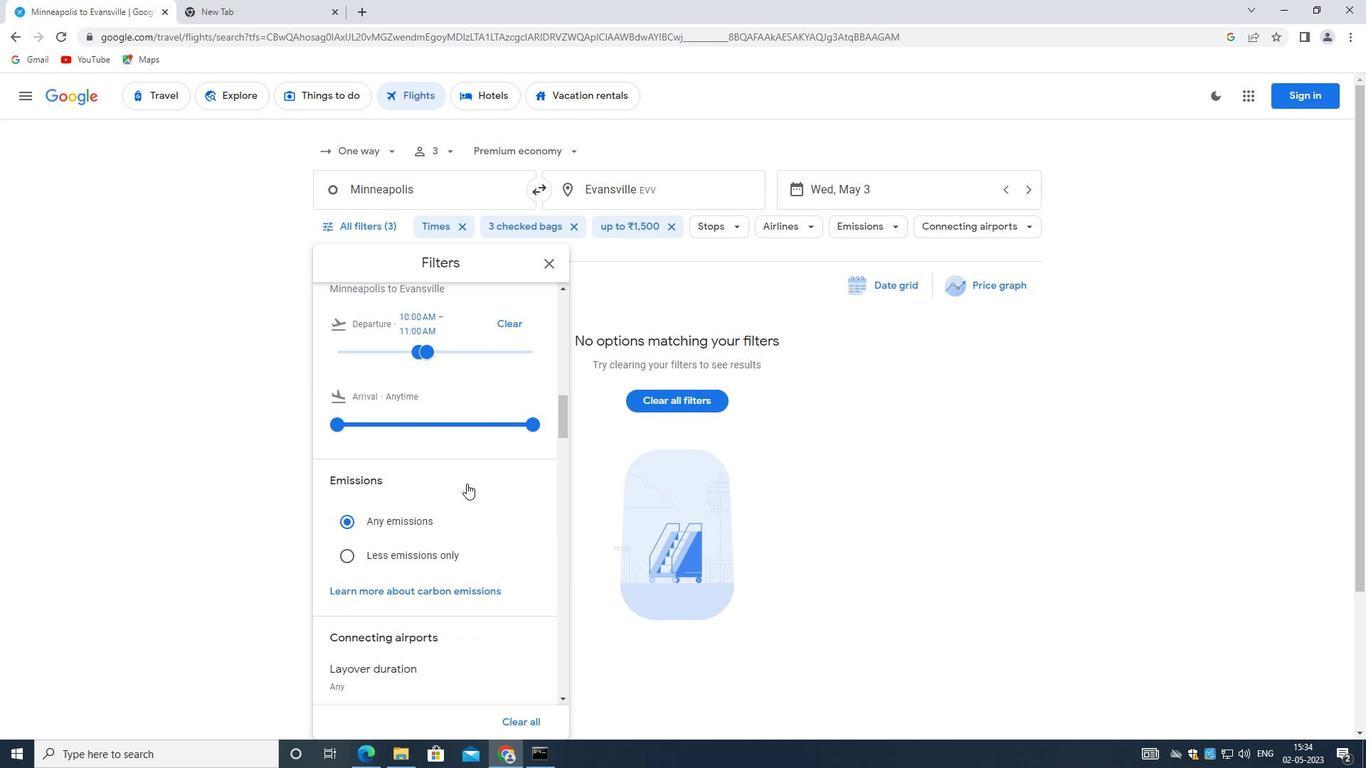 
Action: Mouse scrolled (465, 487) with delta (0, 0)
Screenshot: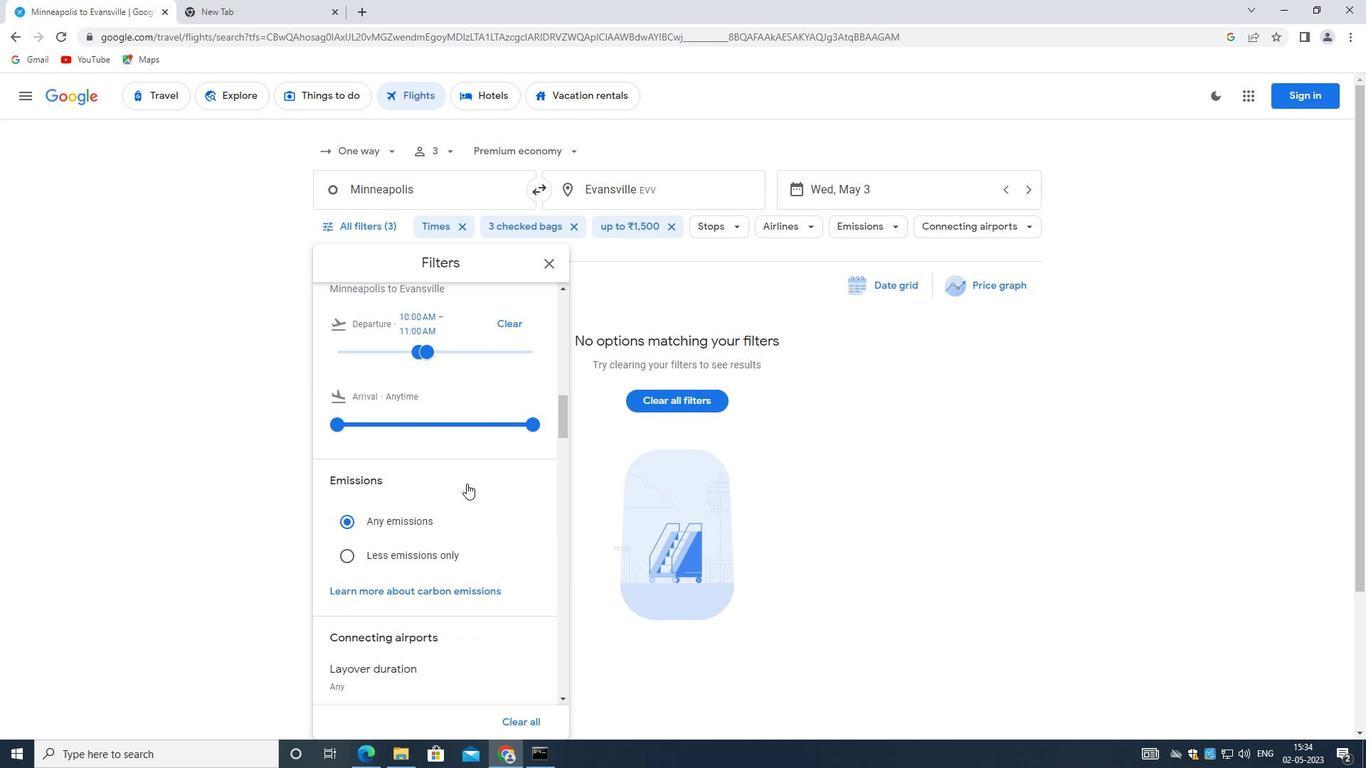 
Action: Mouse moved to (465, 490)
Screenshot: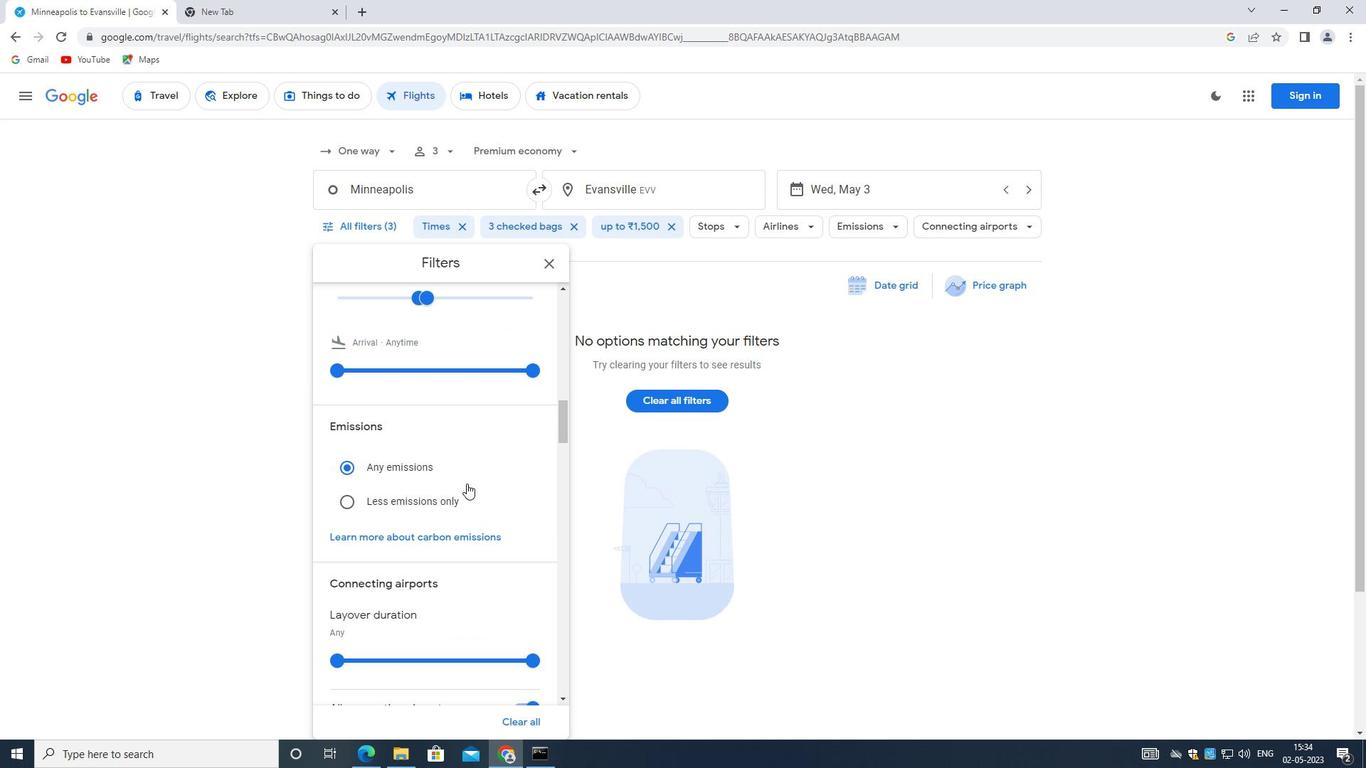 
Action: Mouse scrolled (465, 489) with delta (0, 0)
Screenshot: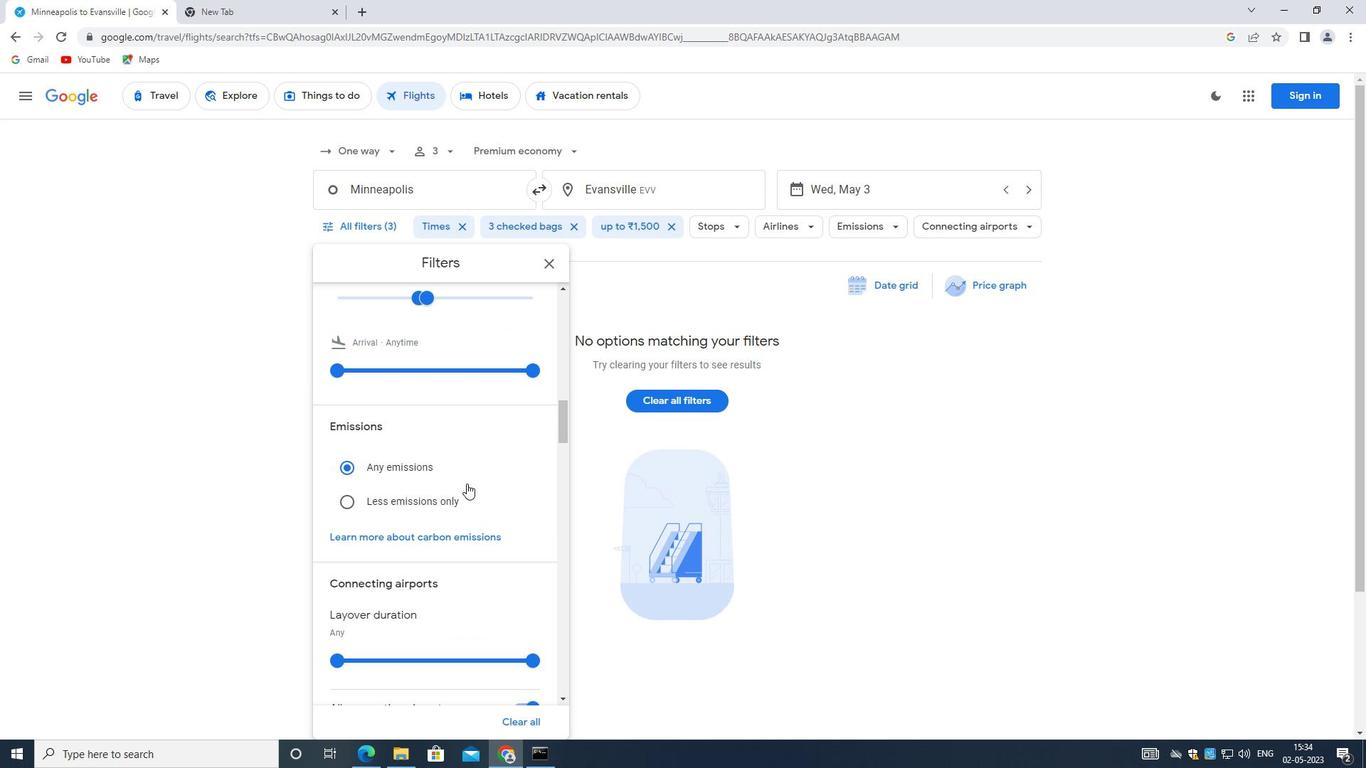 
Action: Mouse moved to (466, 498)
Screenshot: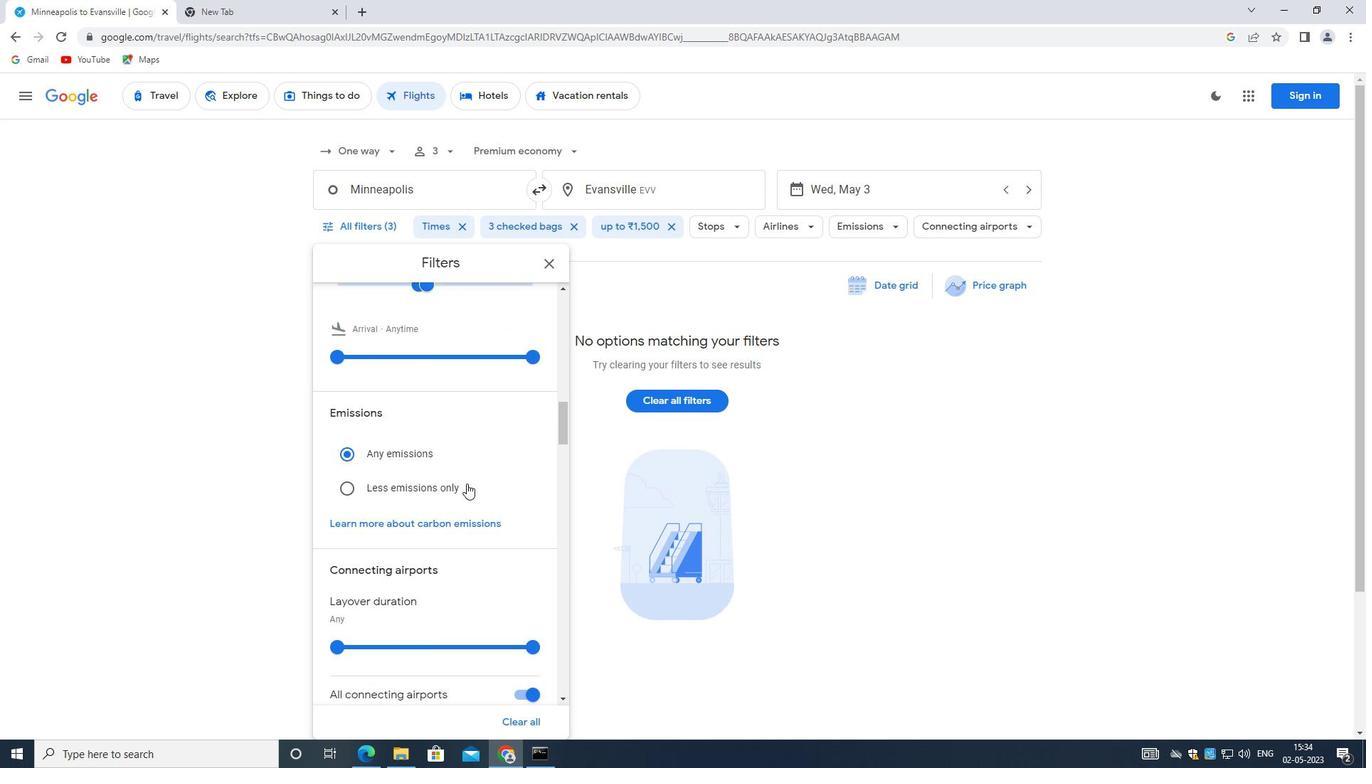 
Action: Mouse scrolled (466, 497) with delta (0, 0)
Screenshot: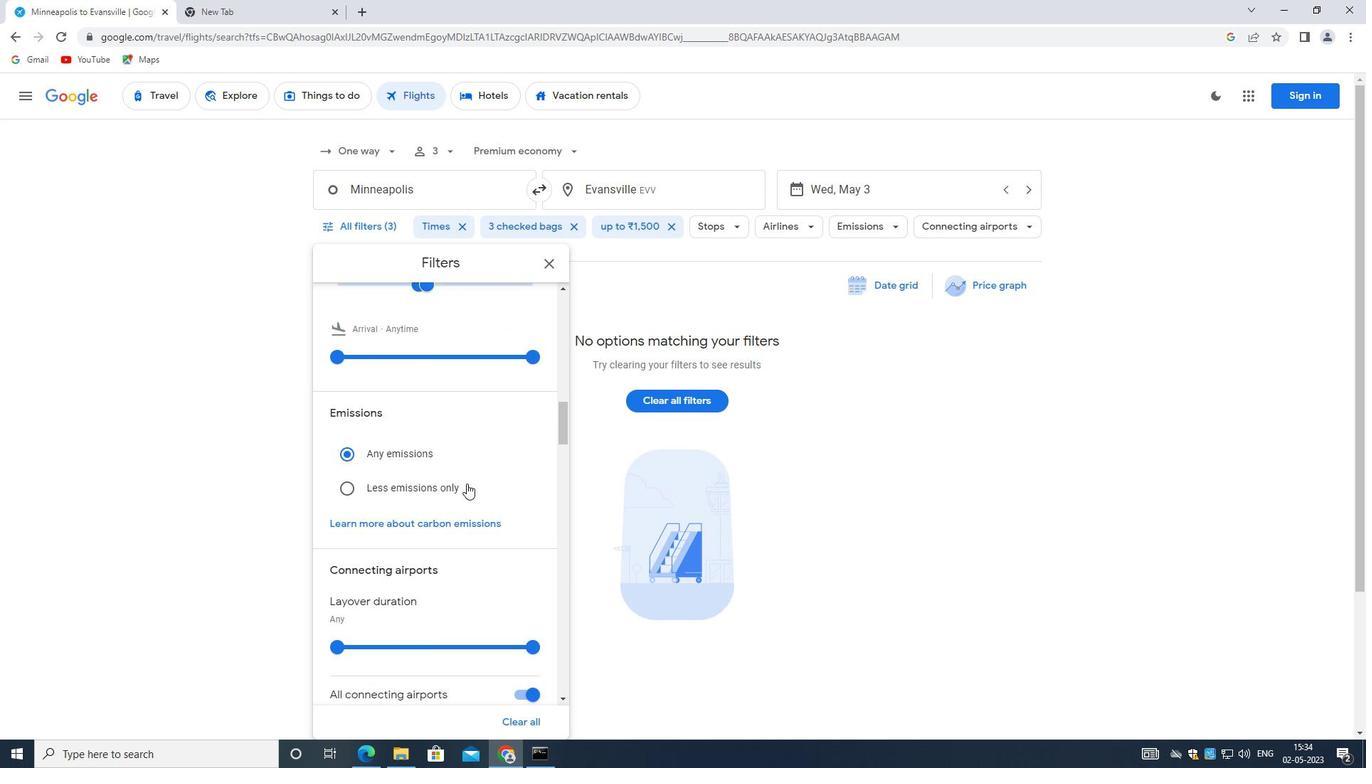 
Action: Mouse moved to (516, 408)
Screenshot: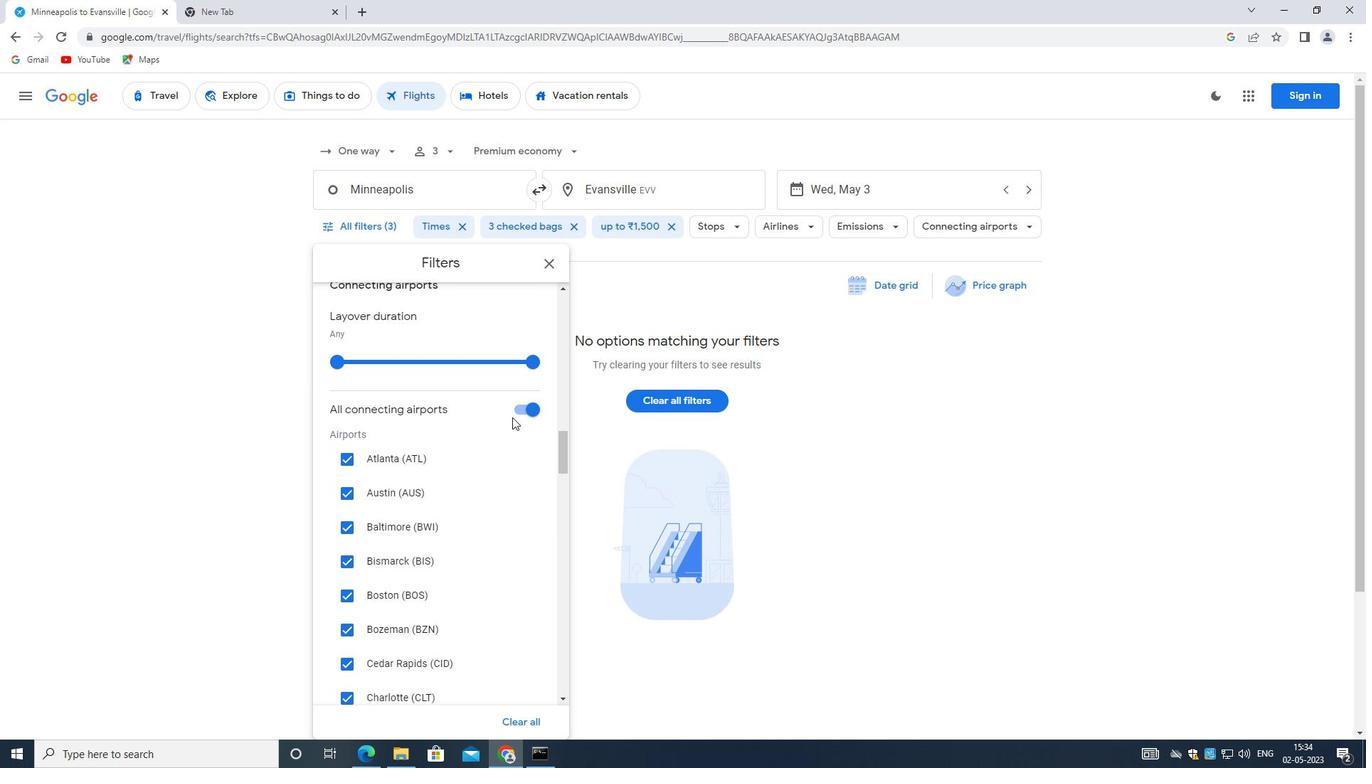 
Action: Mouse pressed left at (516, 408)
Screenshot: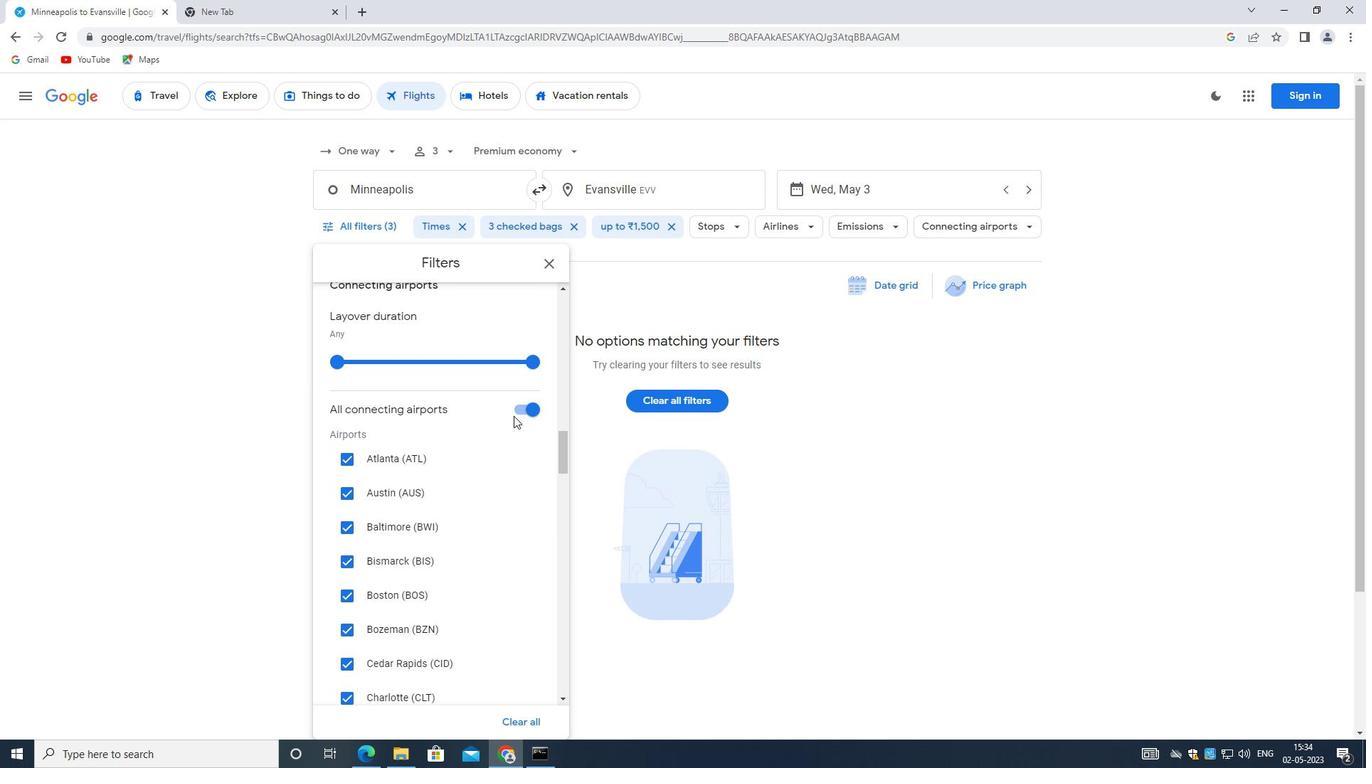 
Action: Mouse moved to (486, 438)
Screenshot: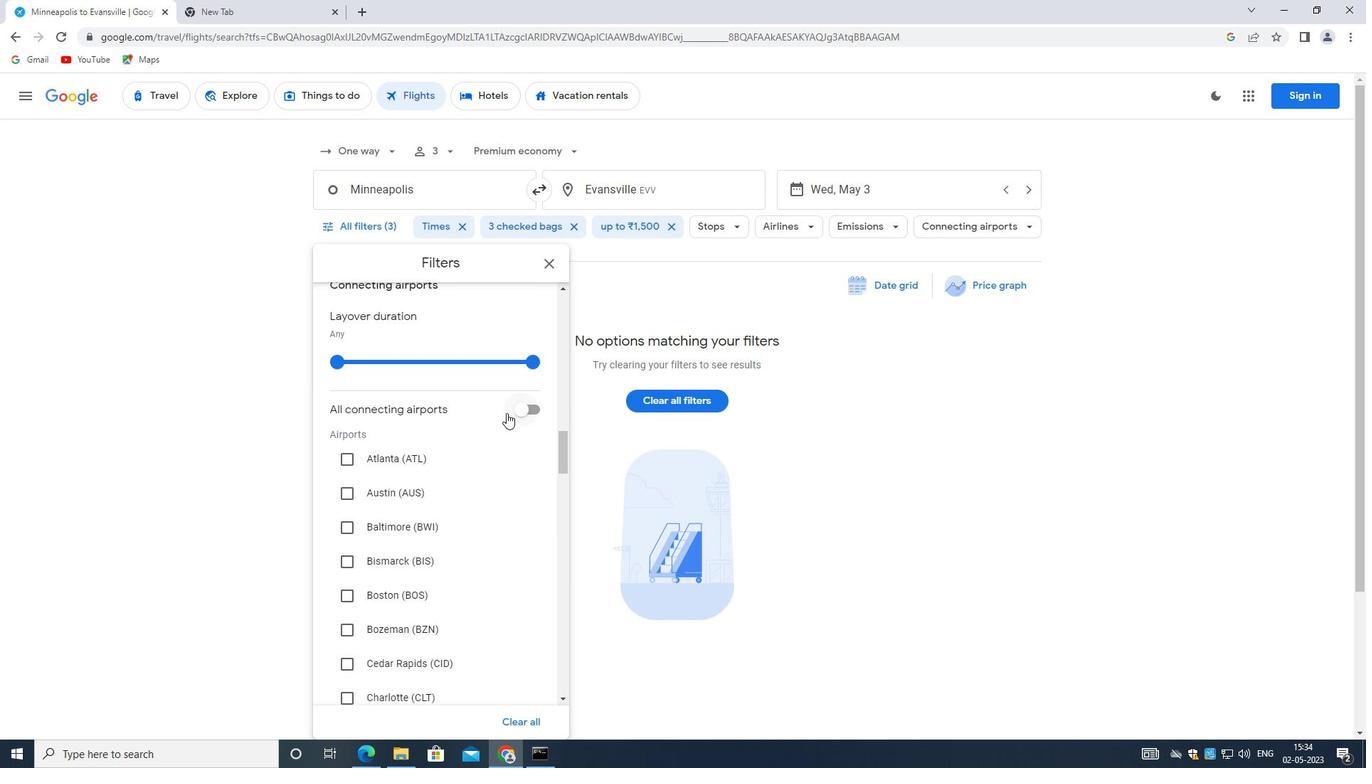 
Action: Mouse scrolled (486, 437) with delta (0, 0)
Screenshot: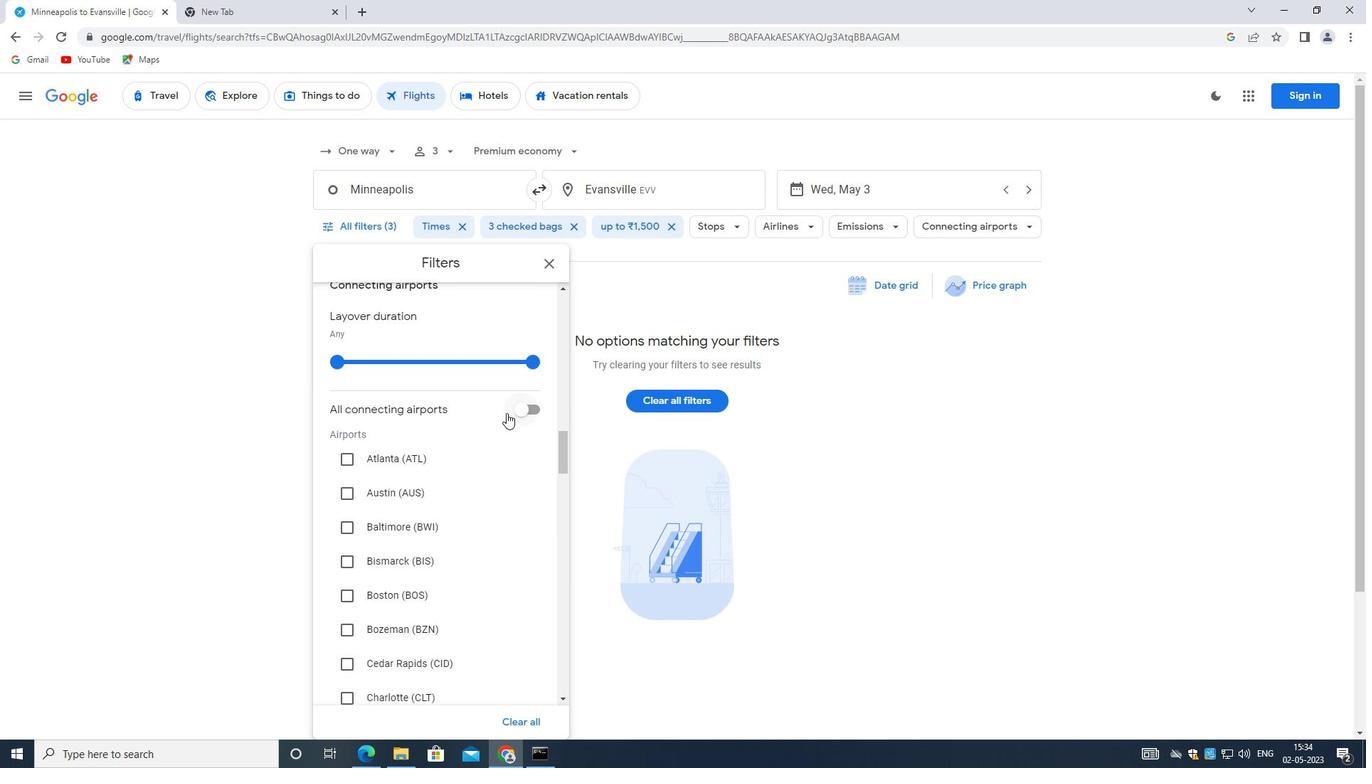 
Action: Mouse moved to (484, 441)
Screenshot: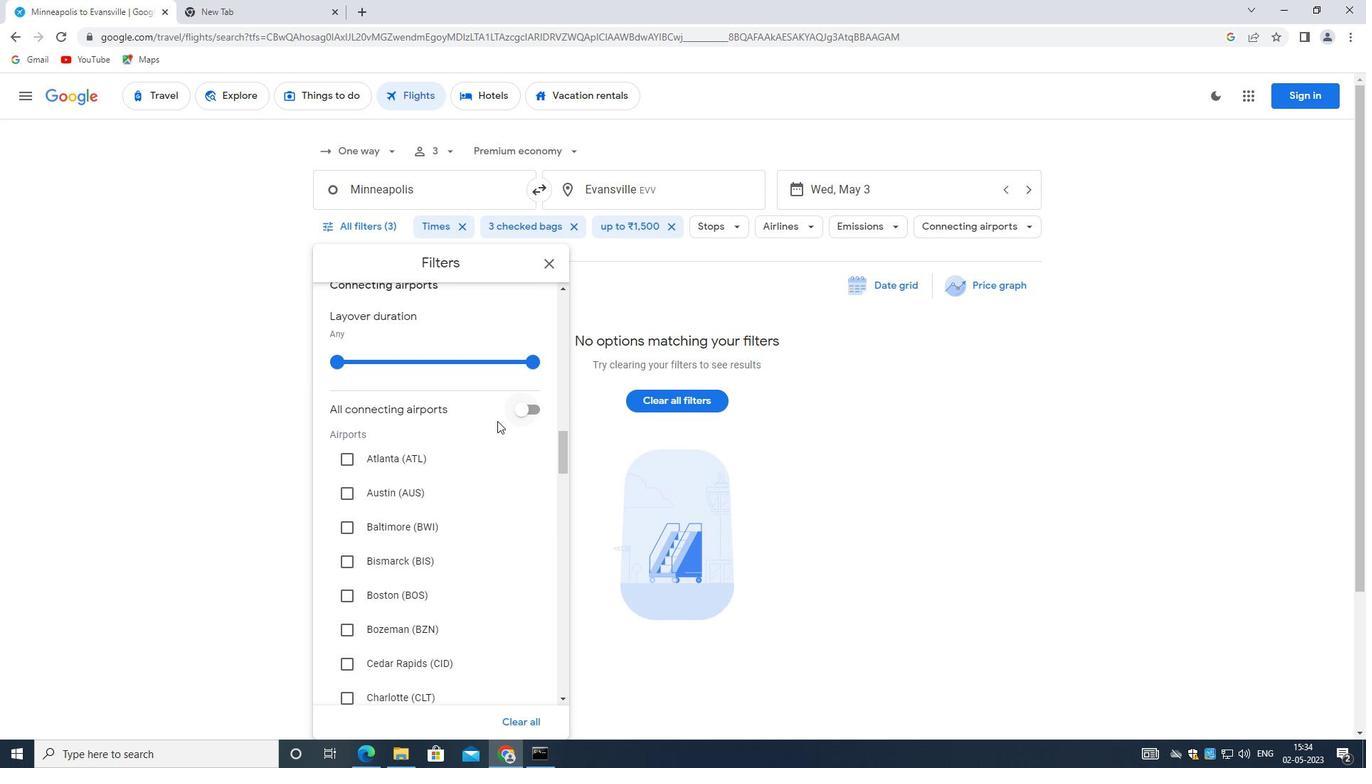 
Action: Mouse scrolled (484, 441) with delta (0, 0)
Screenshot: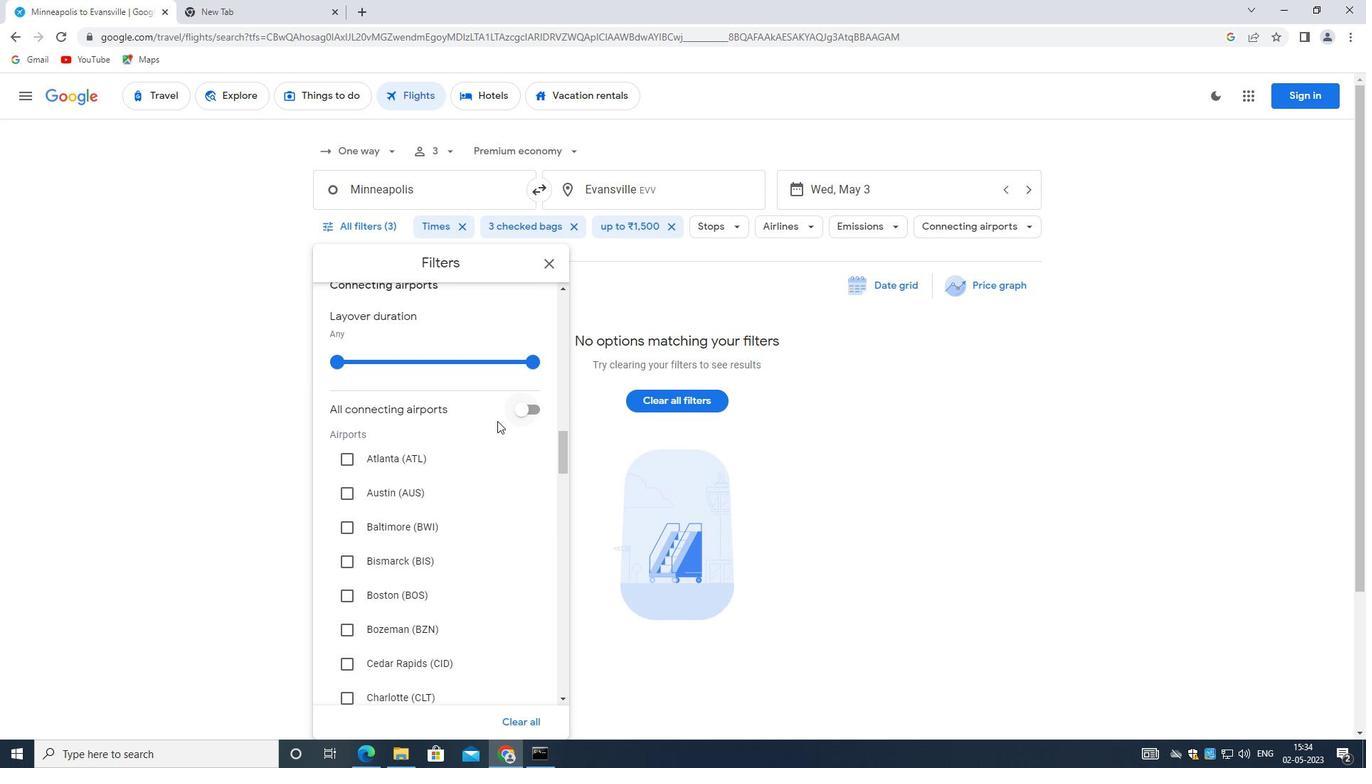 
Action: Mouse moved to (482, 448)
Screenshot: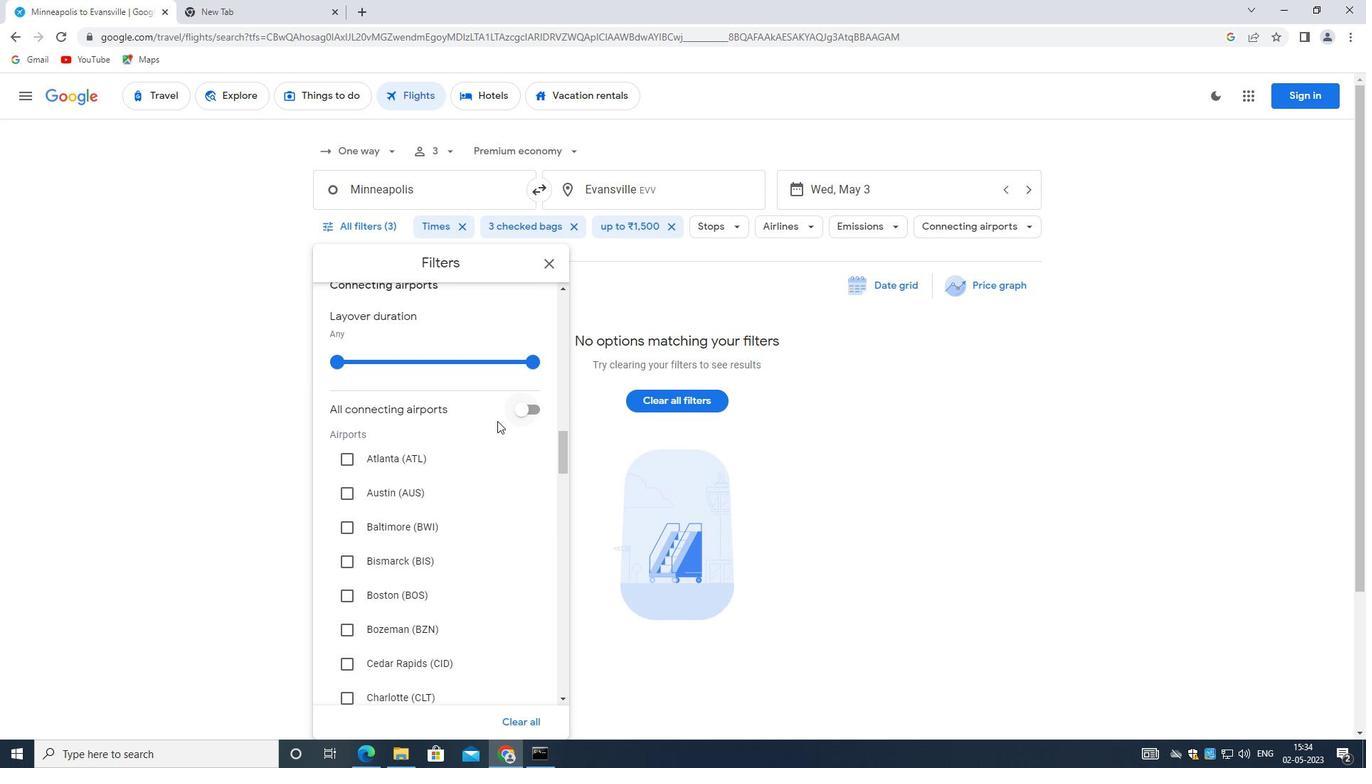 
Action: Mouse scrolled (482, 447) with delta (0, 0)
Screenshot: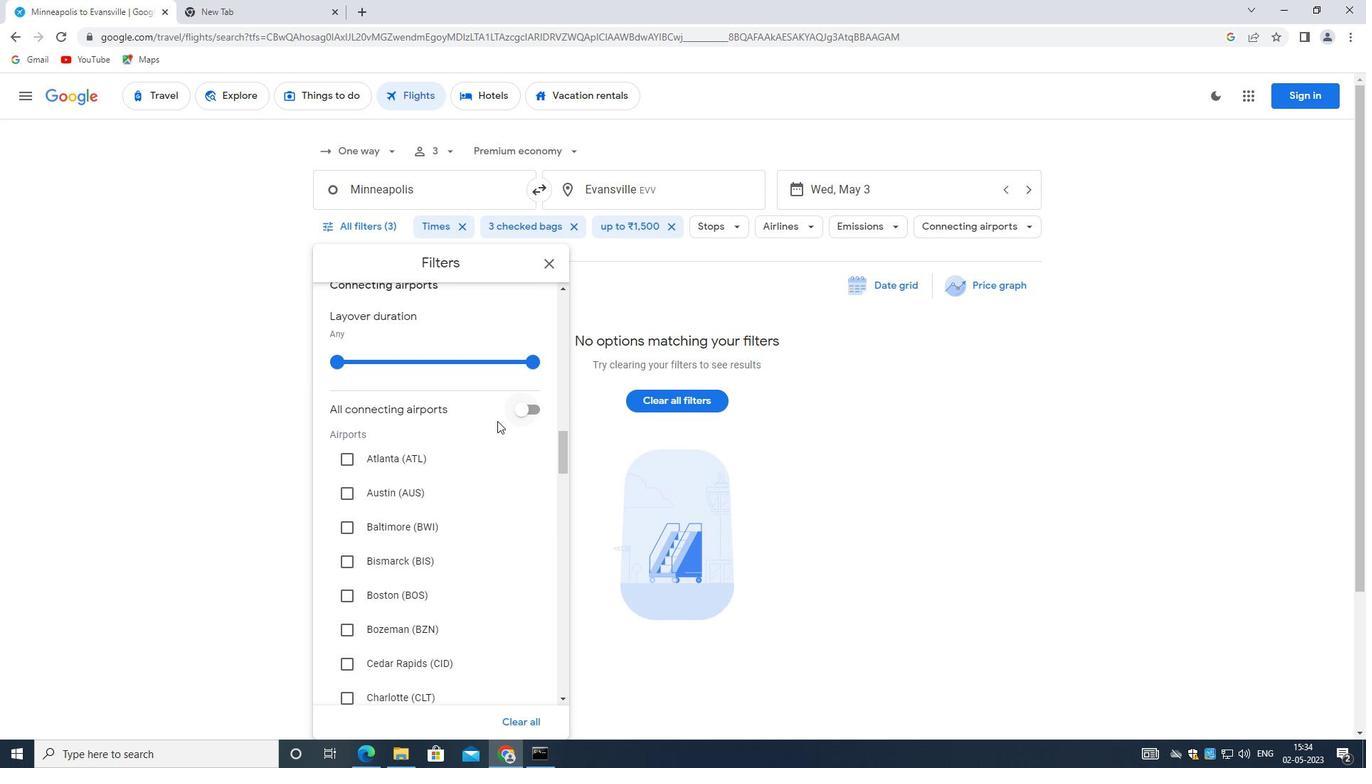 
Action: Mouse moved to (481, 449)
Screenshot: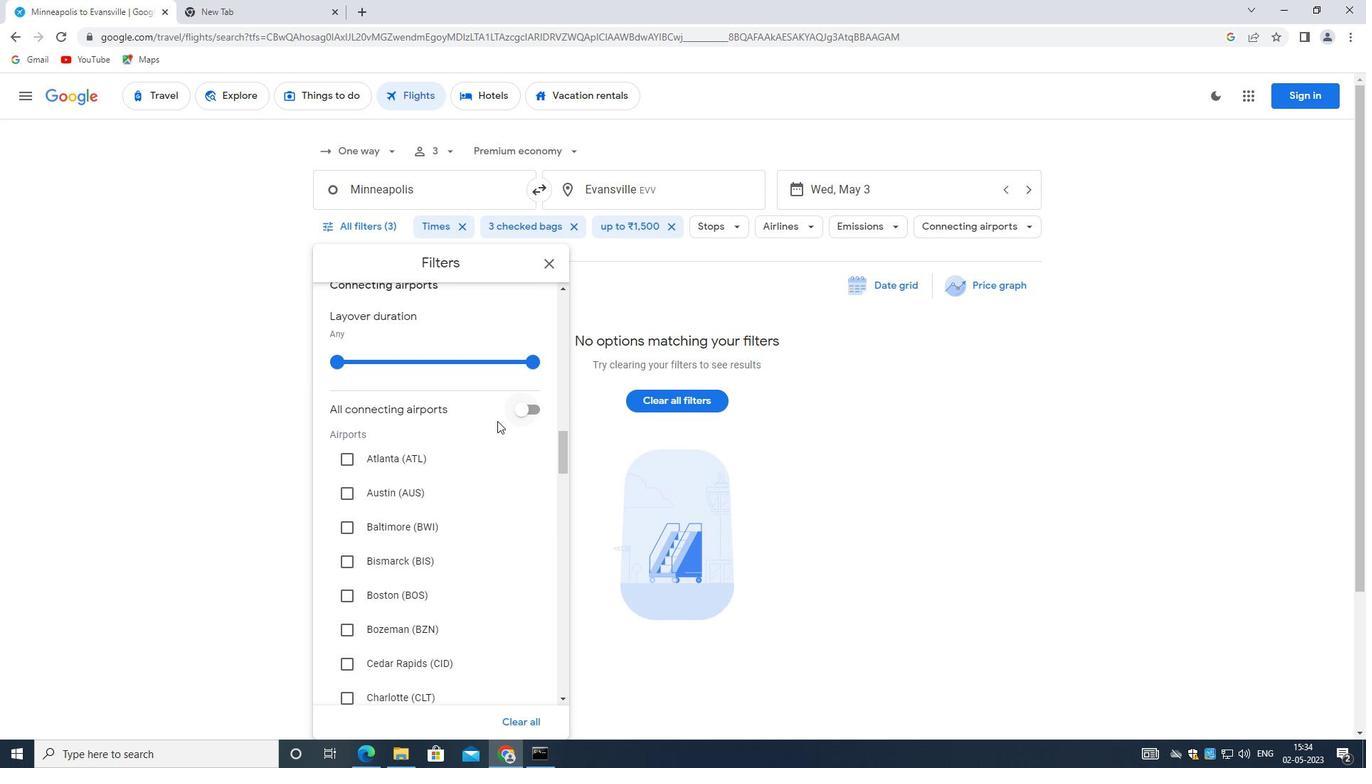
Action: Mouse scrolled (481, 449) with delta (0, 0)
Screenshot: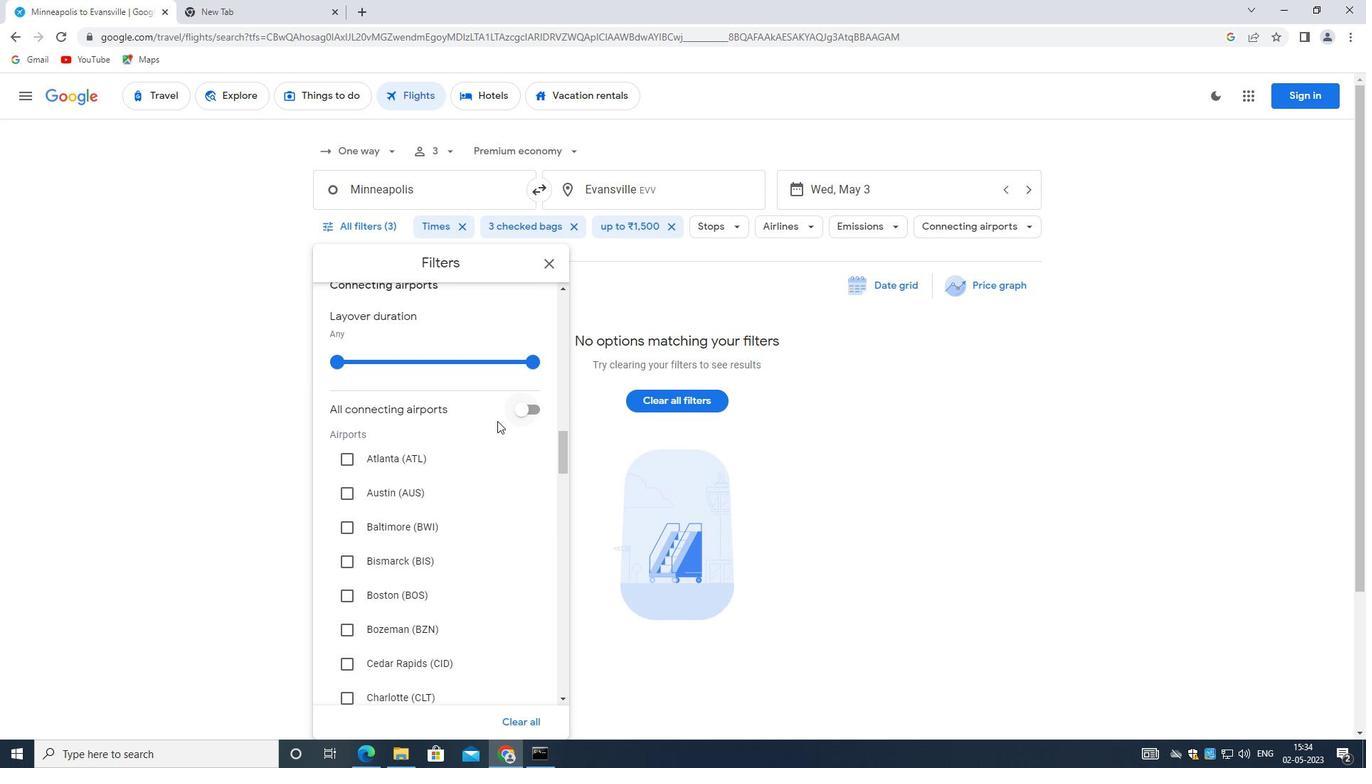 
Action: Mouse moved to (481, 451)
Screenshot: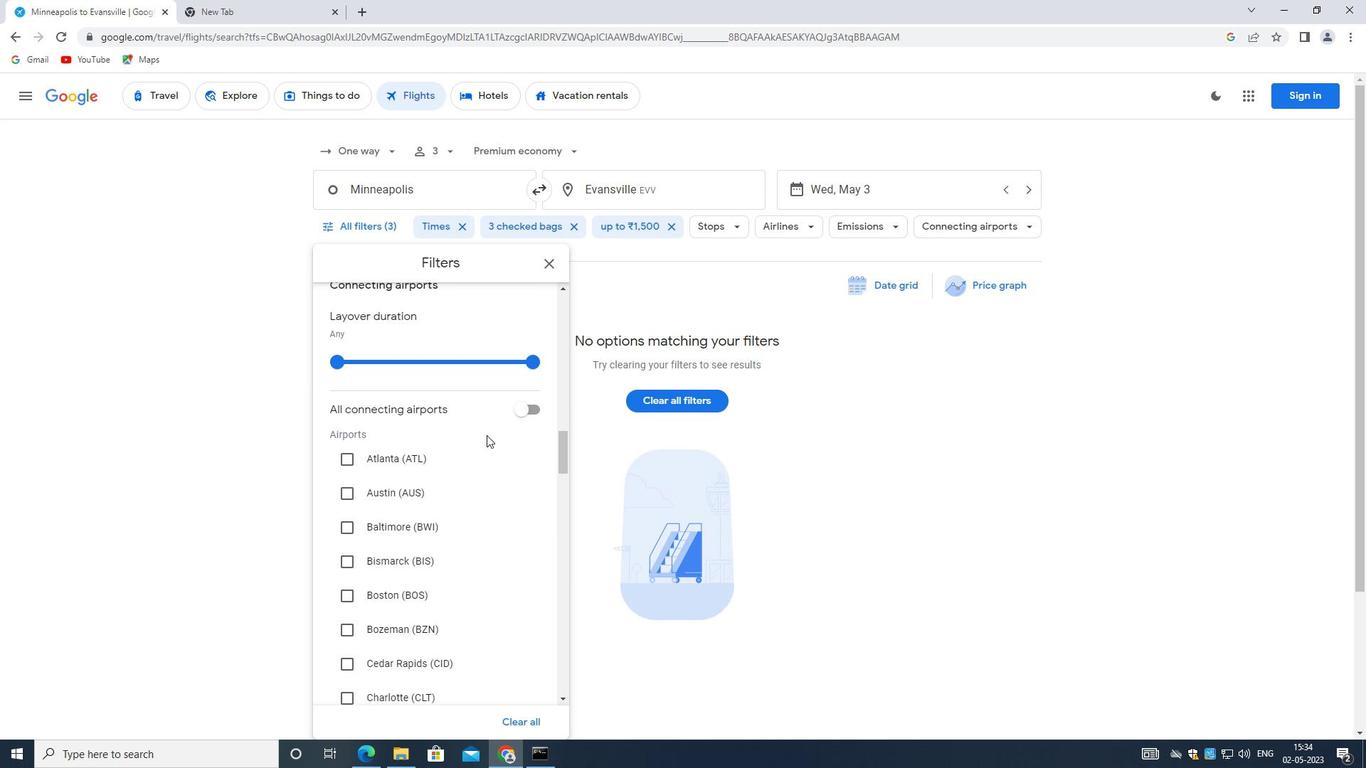 
Action: Mouse scrolled (481, 450) with delta (0, 0)
Screenshot: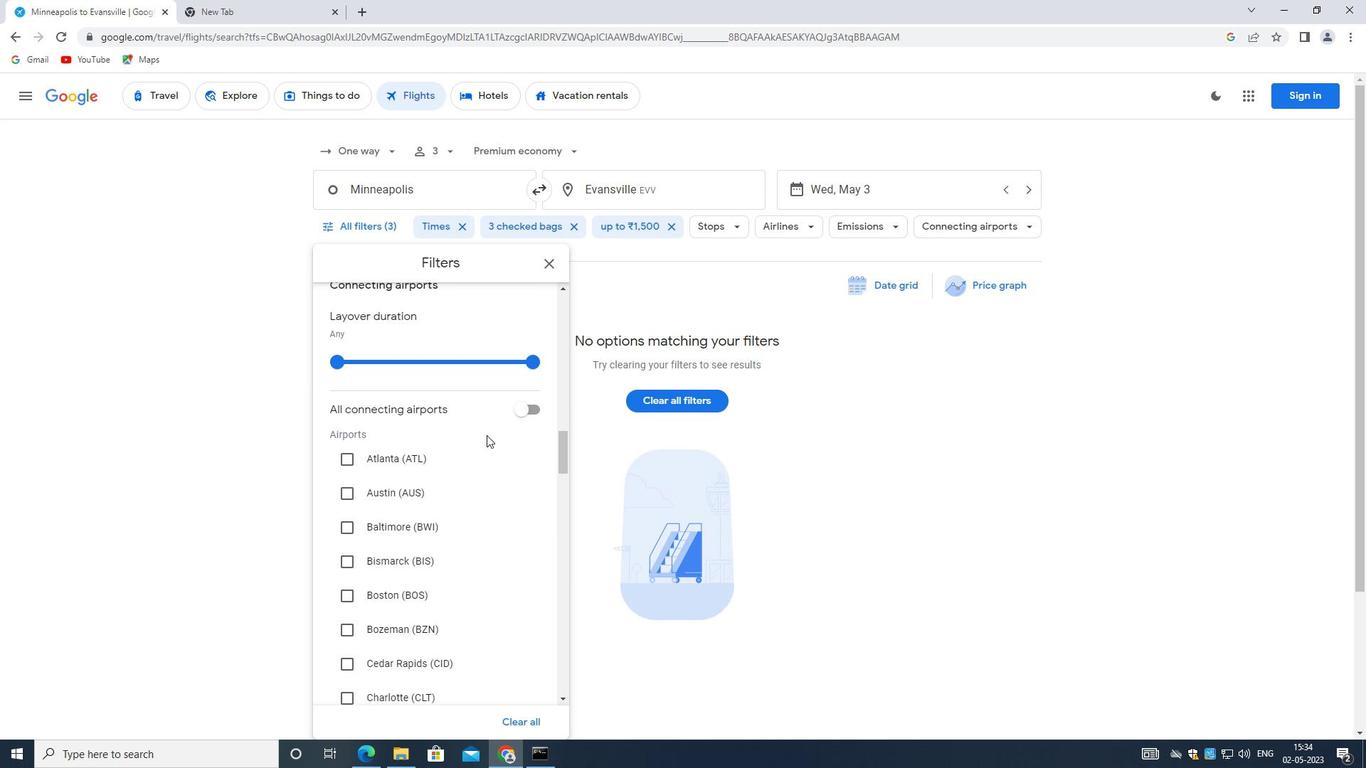 
Action: Mouse moved to (479, 458)
Screenshot: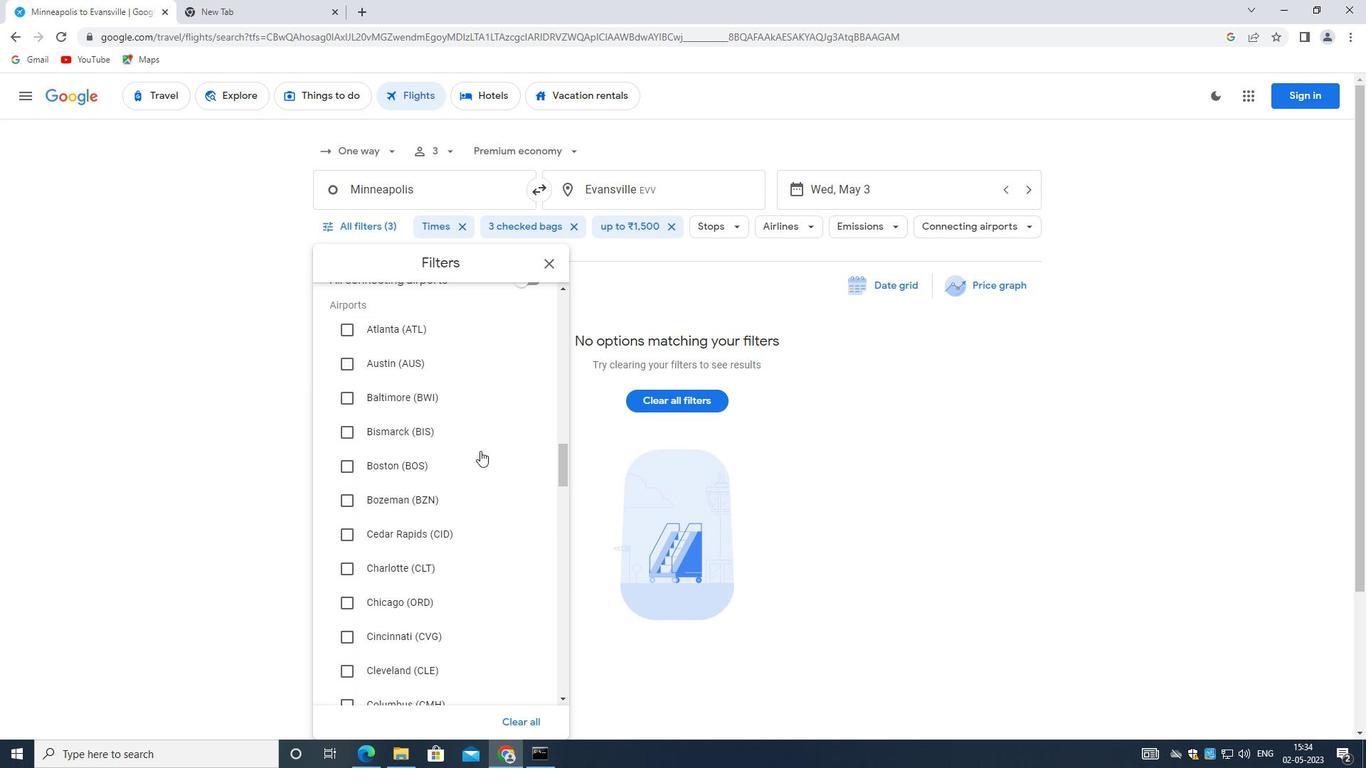 
Action: Mouse scrolled (479, 457) with delta (0, 0)
Screenshot: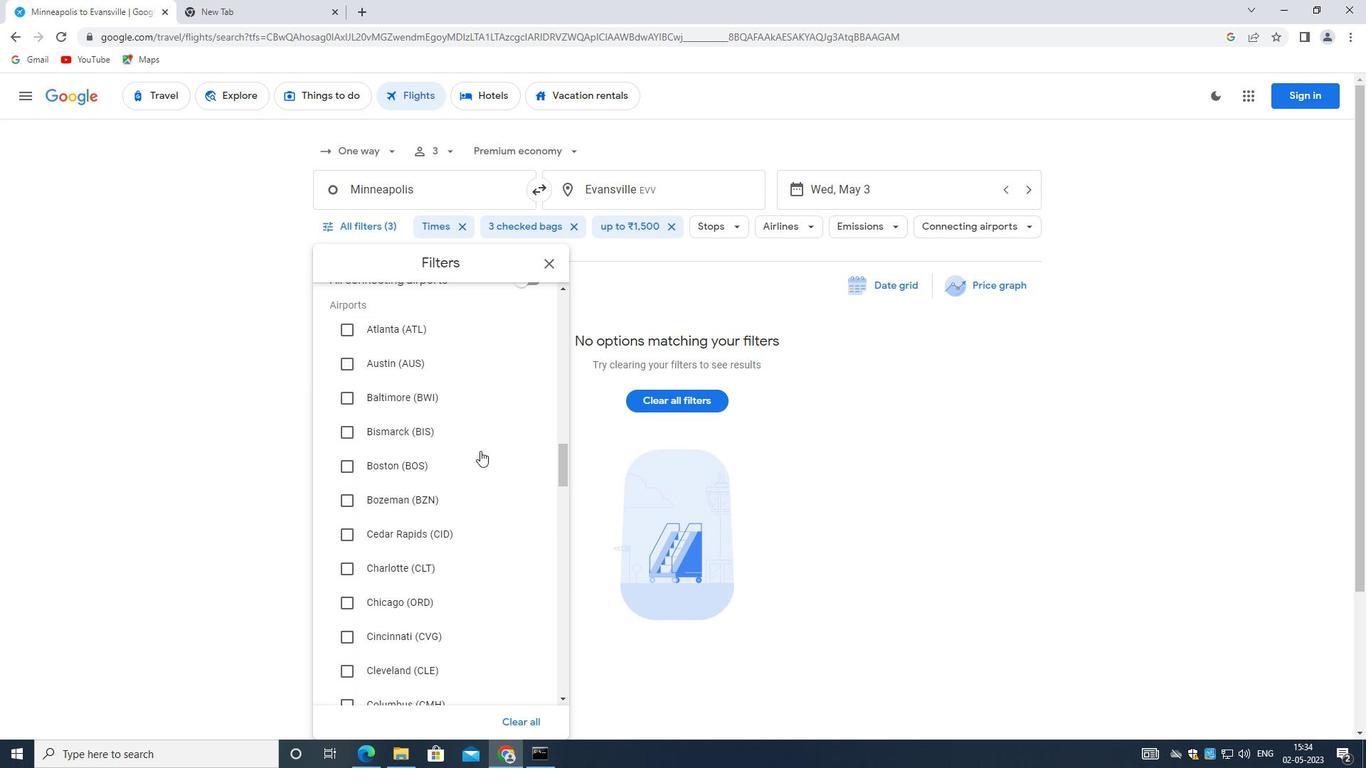 
Action: Mouse moved to (479, 461)
Screenshot: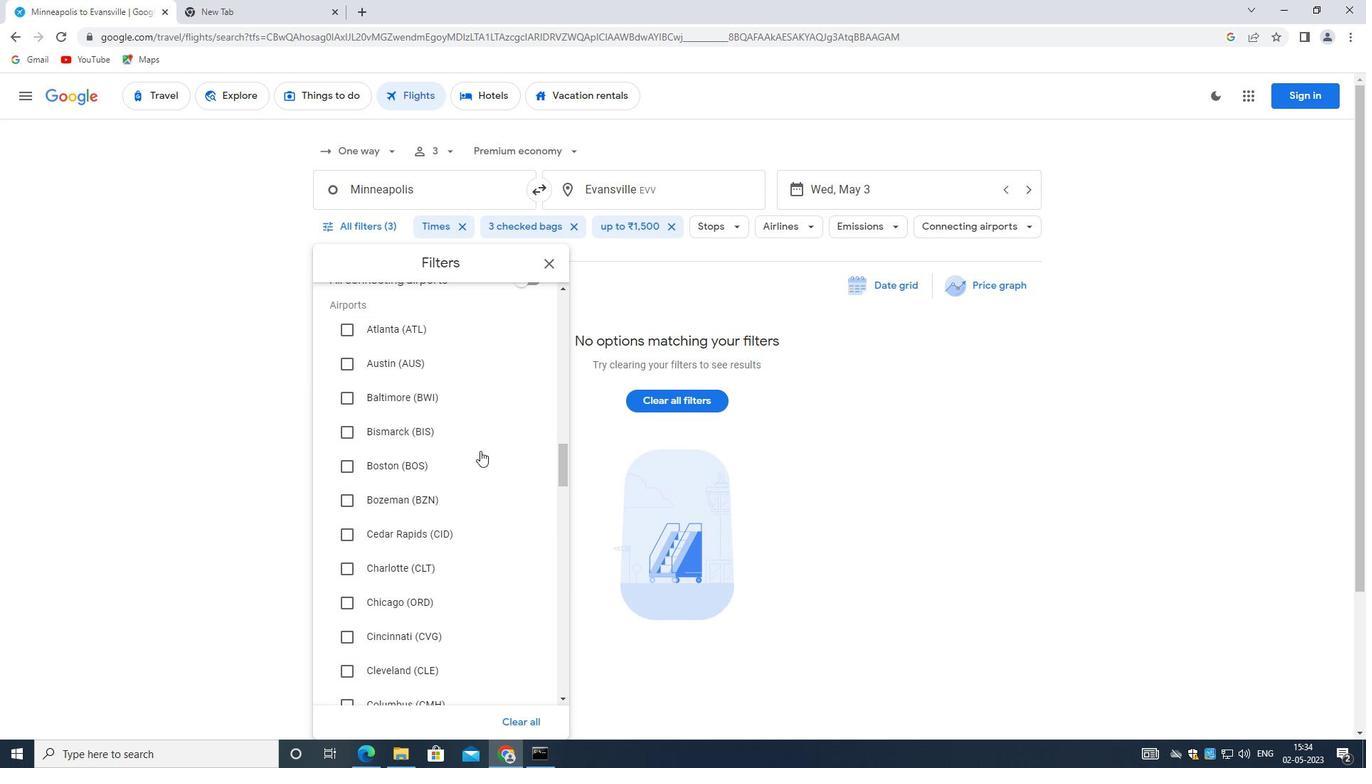 
Action: Mouse scrolled (479, 461) with delta (0, 0)
Screenshot: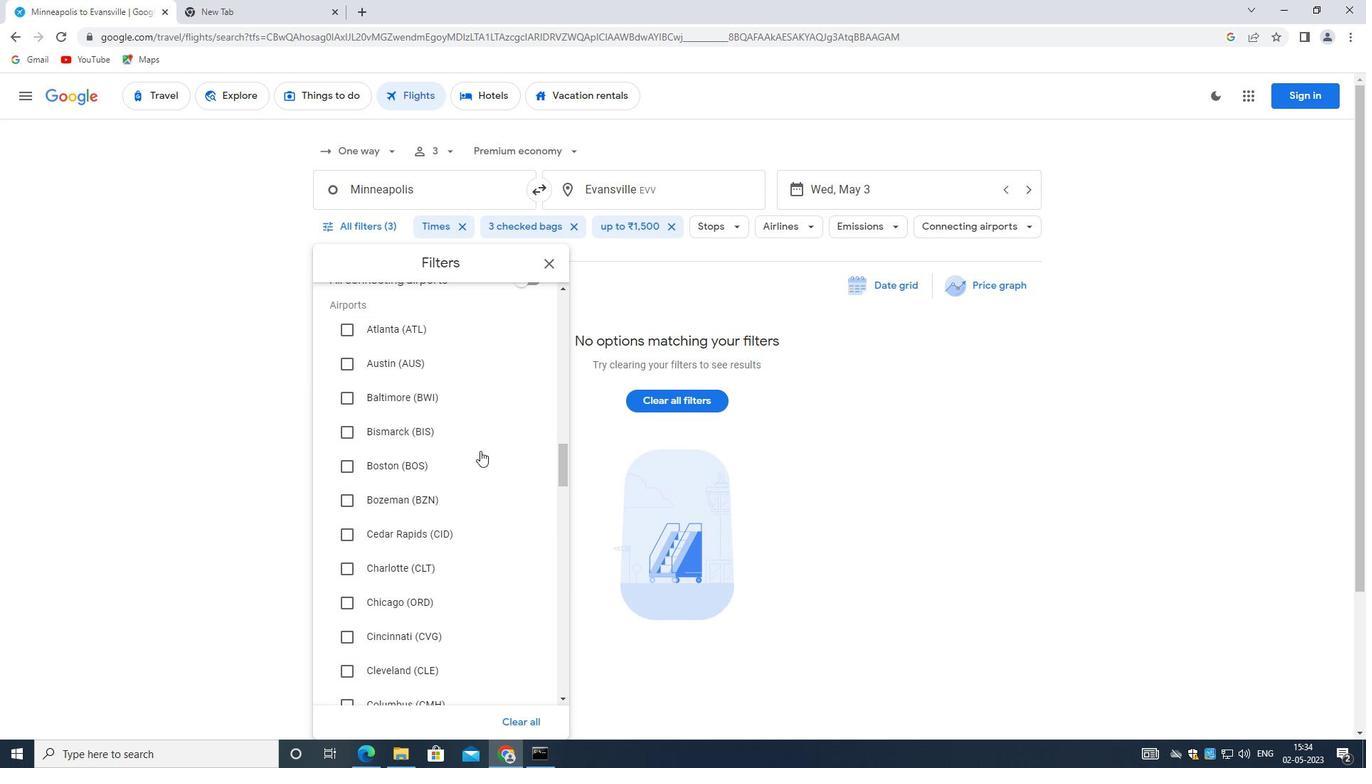 
Action: Mouse moved to (479, 464)
Screenshot: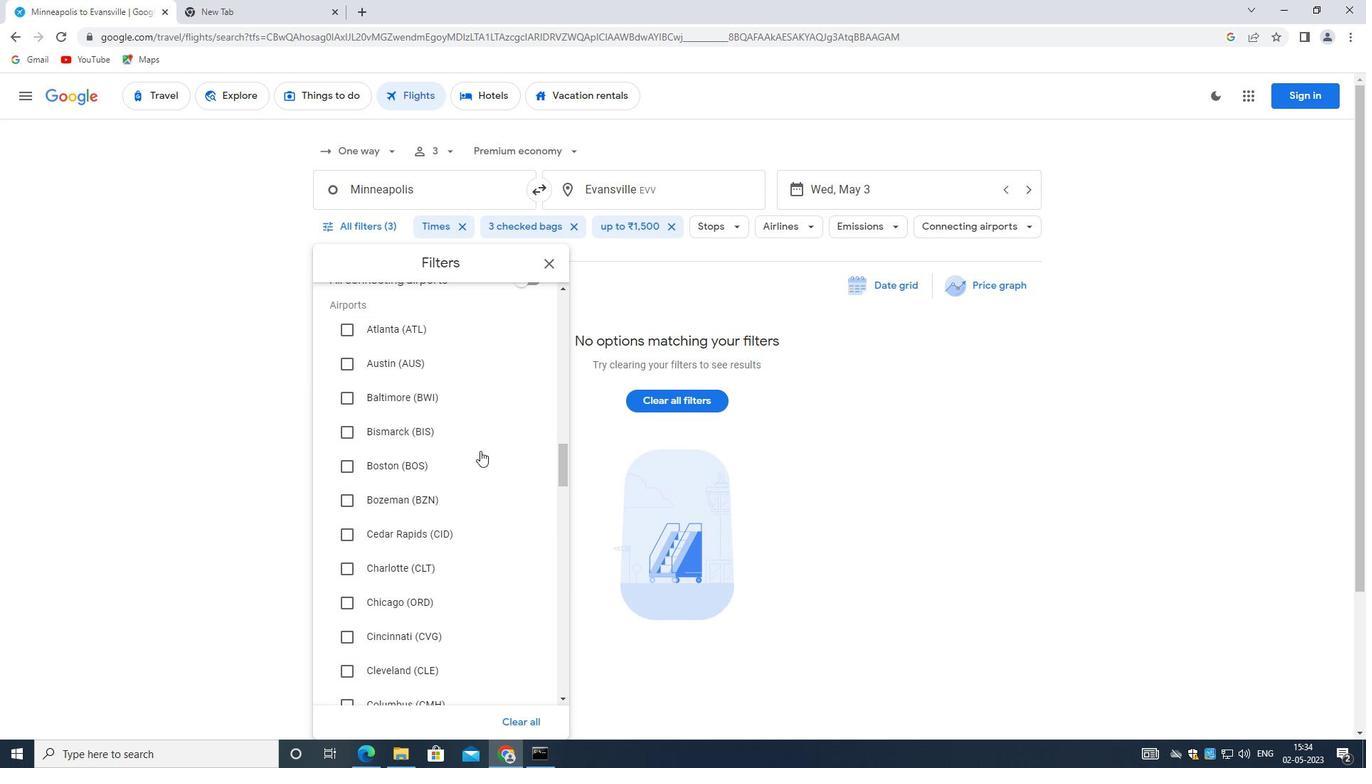 
Action: Mouse scrolled (479, 463) with delta (0, 0)
Screenshot: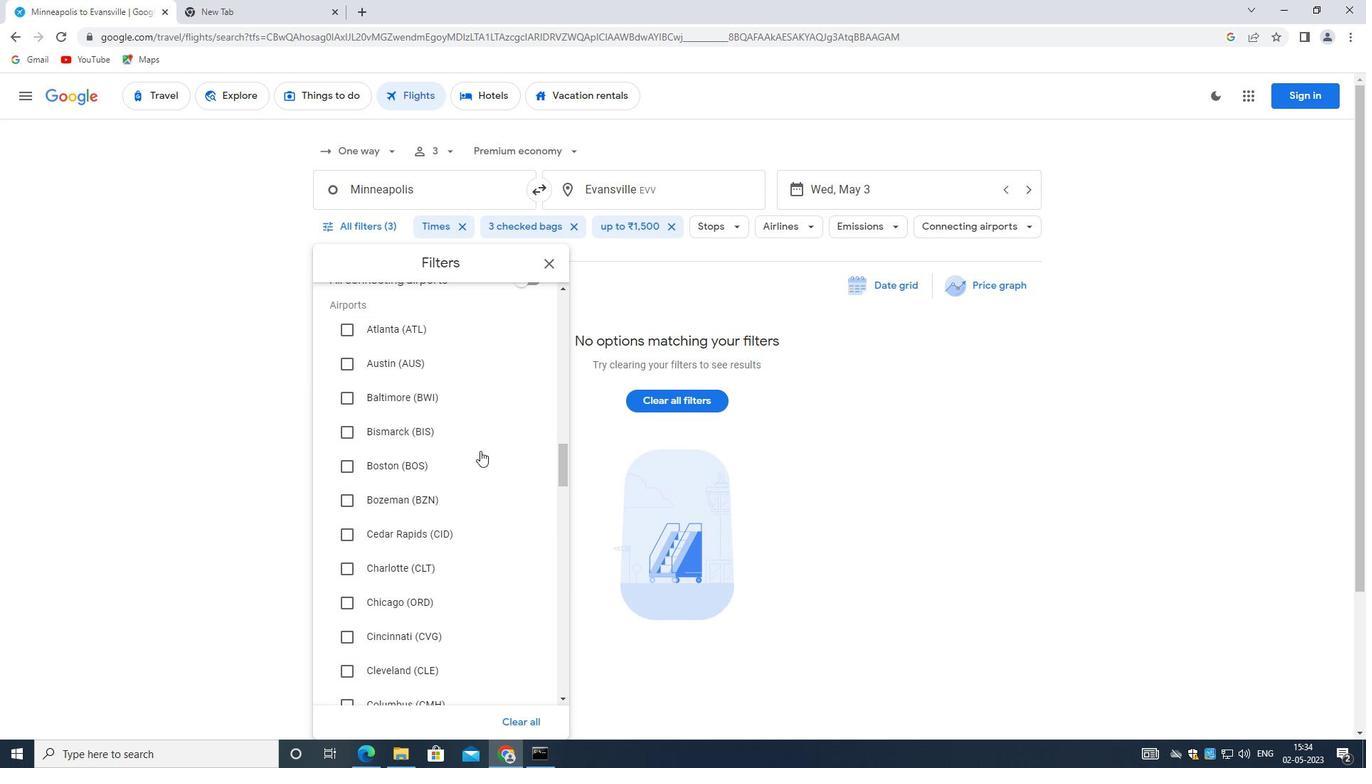
Action: Mouse moved to (479, 465)
Screenshot: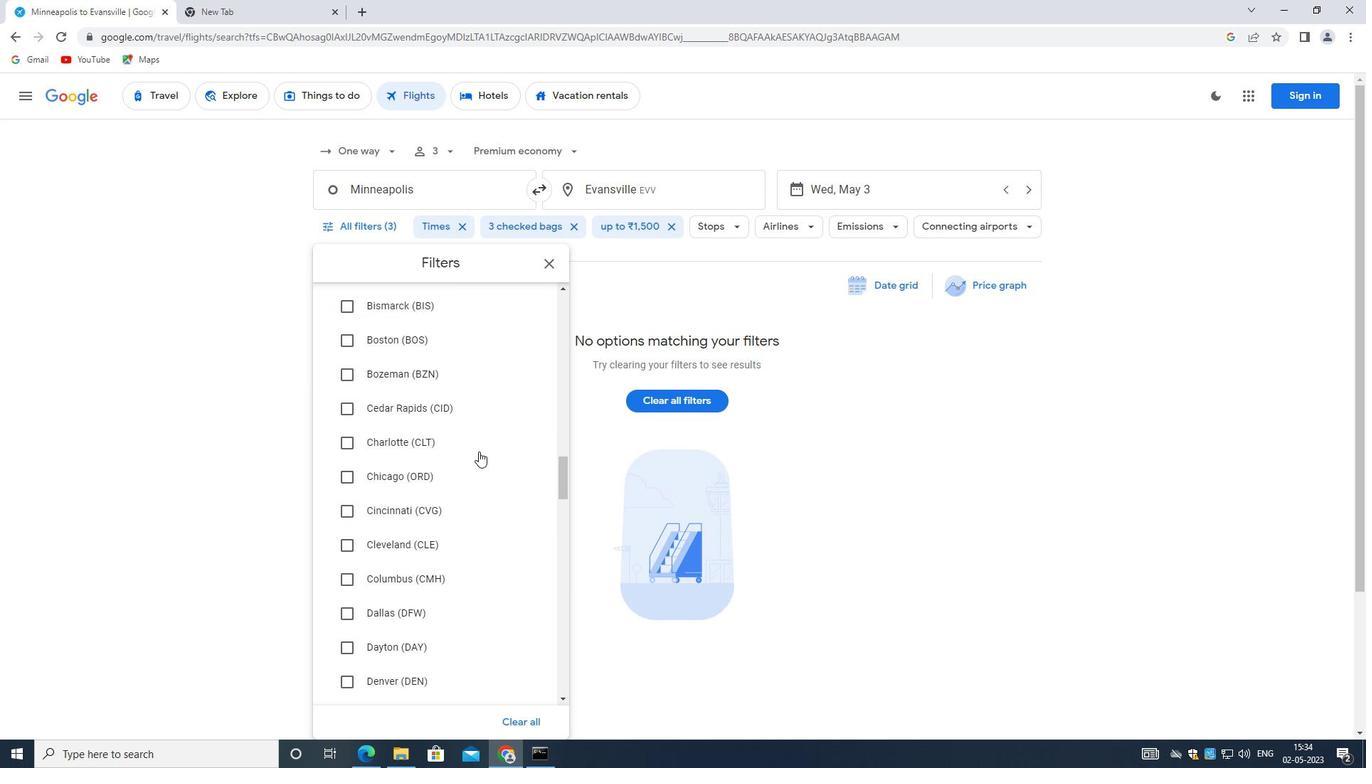 
Action: Mouse scrolled (479, 464) with delta (0, 0)
Screenshot: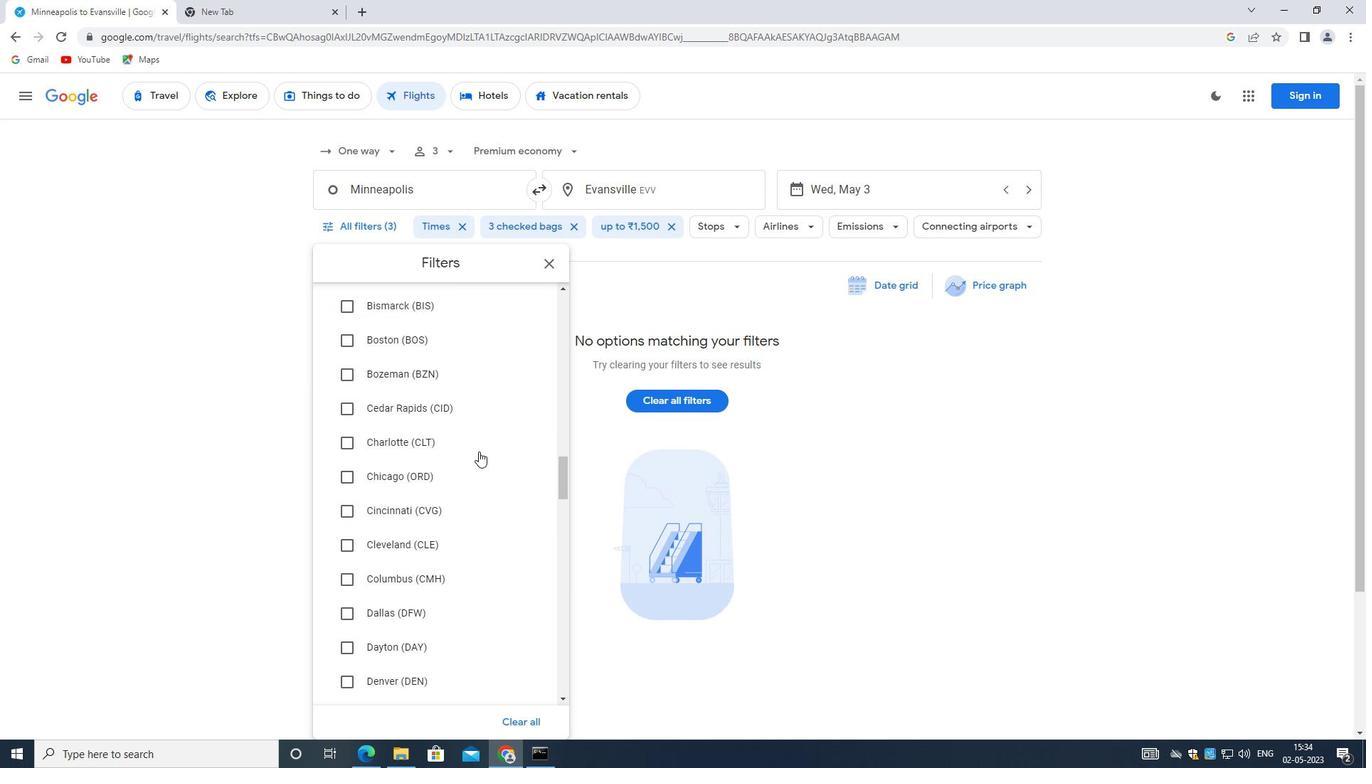 
Action: Mouse moved to (479, 471)
Screenshot: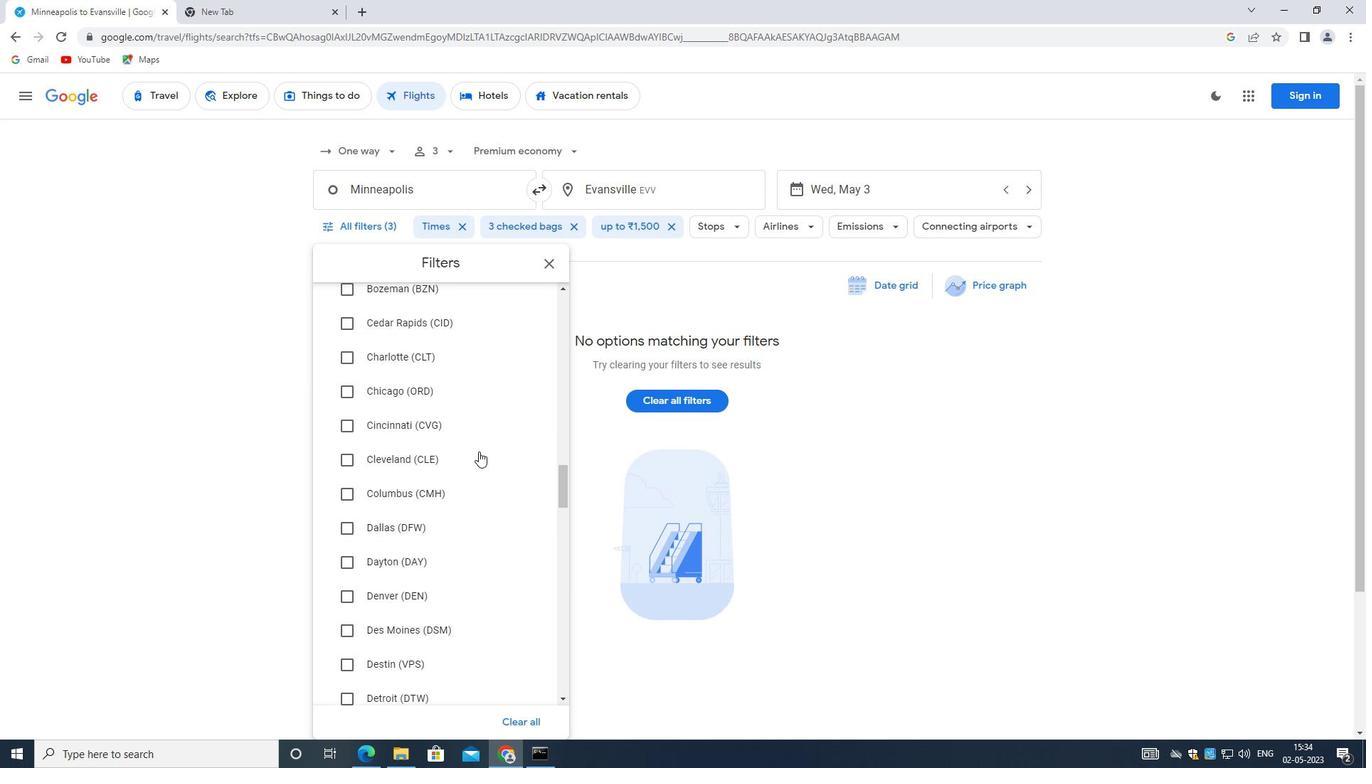 
Action: Mouse scrolled (479, 470) with delta (0, 0)
Screenshot: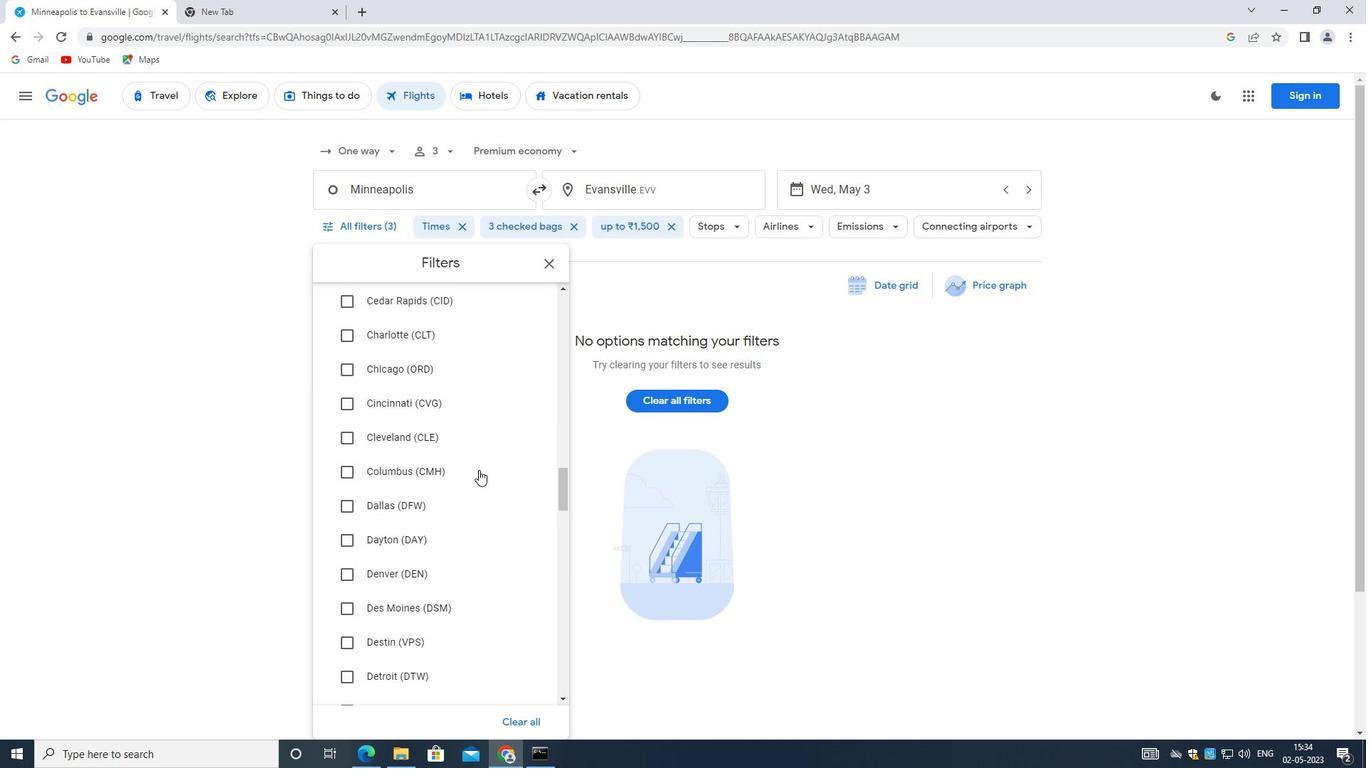 
Action: Mouse scrolled (479, 470) with delta (0, 0)
Screenshot: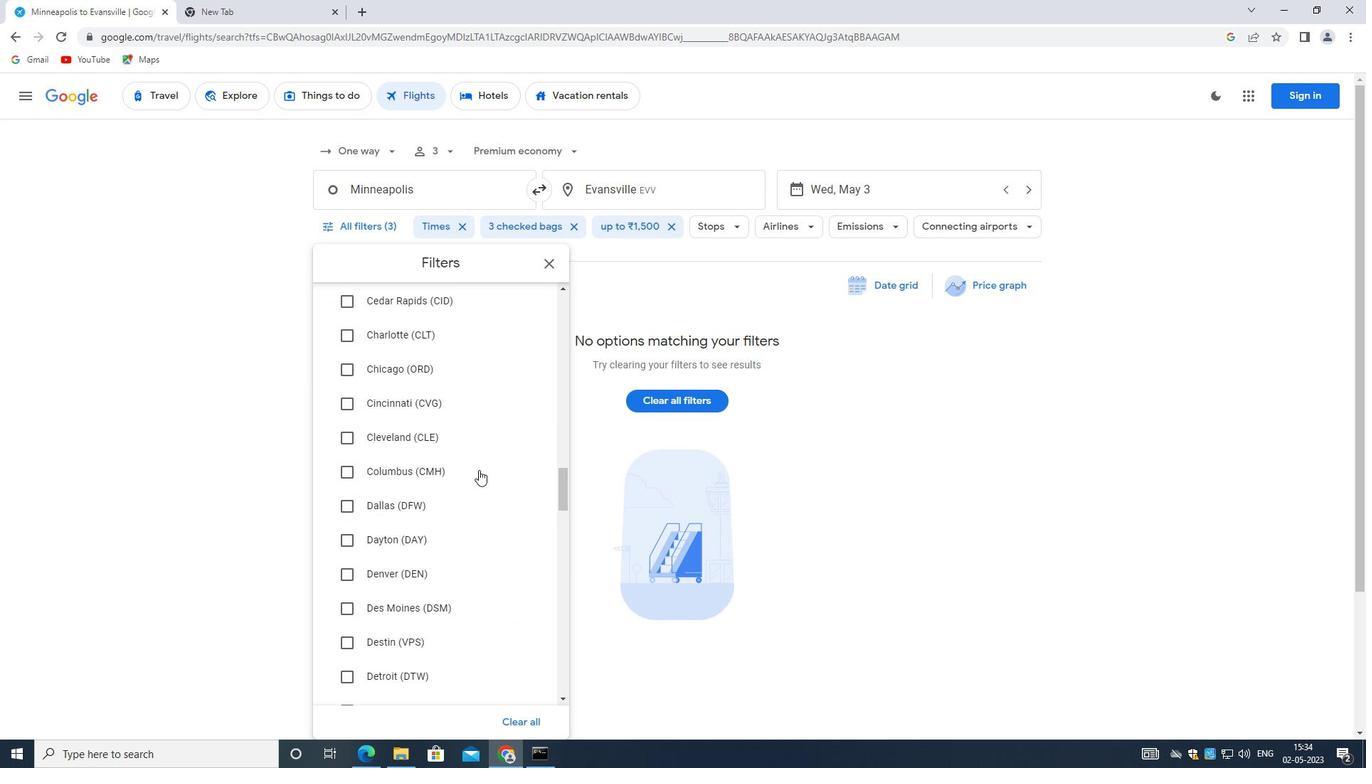 
Action: Mouse scrolled (479, 470) with delta (0, 0)
Screenshot: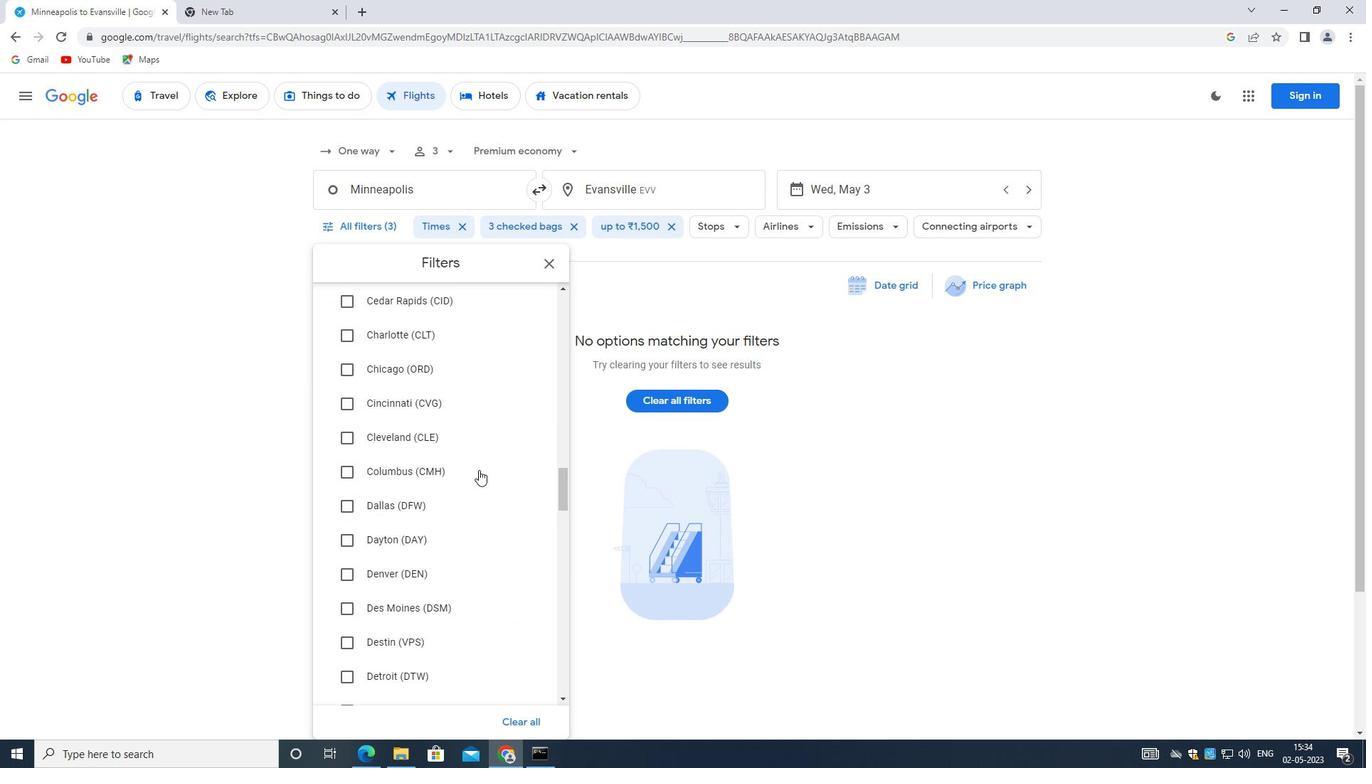 
Action: Mouse moved to (479, 471)
Screenshot: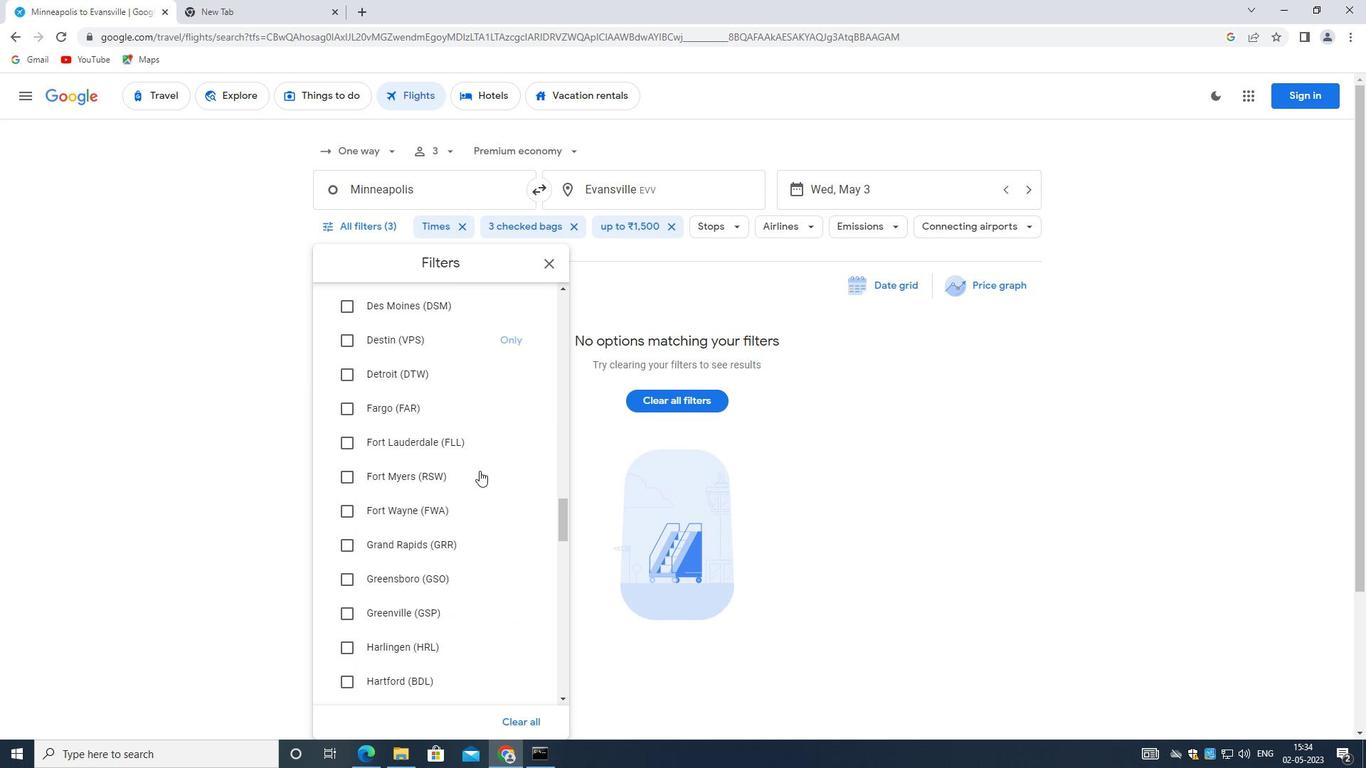 
Action: Mouse scrolled (479, 471) with delta (0, 0)
Screenshot: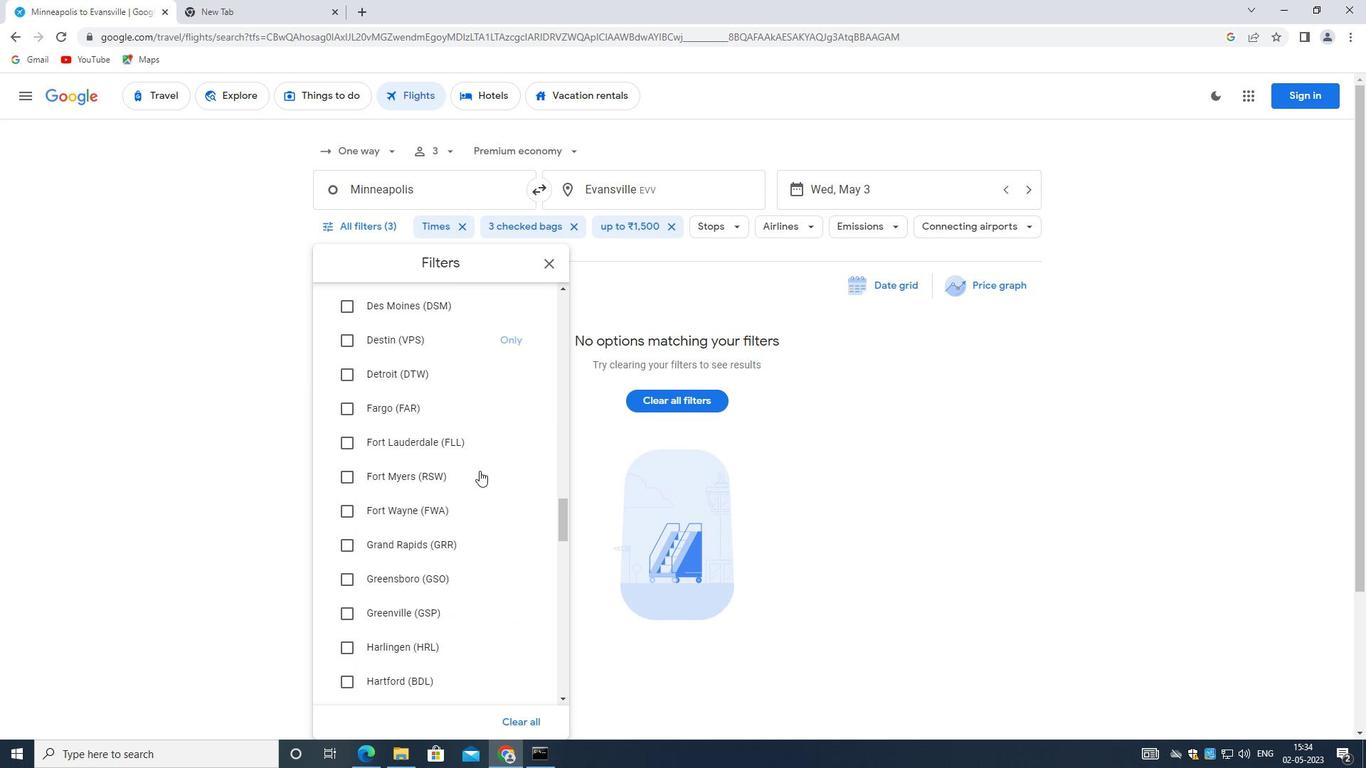 
Action: Mouse scrolled (479, 471) with delta (0, 0)
Screenshot: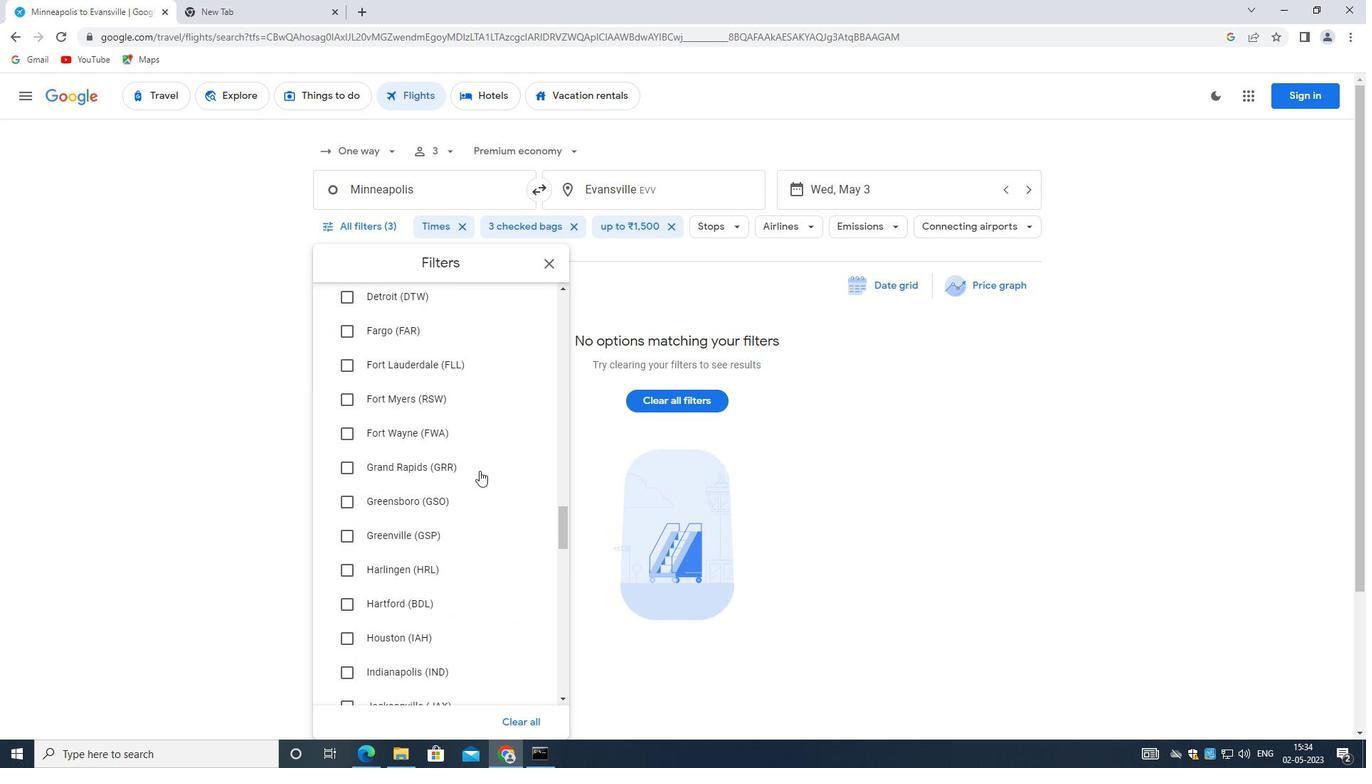 
Action: Mouse scrolled (479, 471) with delta (0, 0)
Screenshot: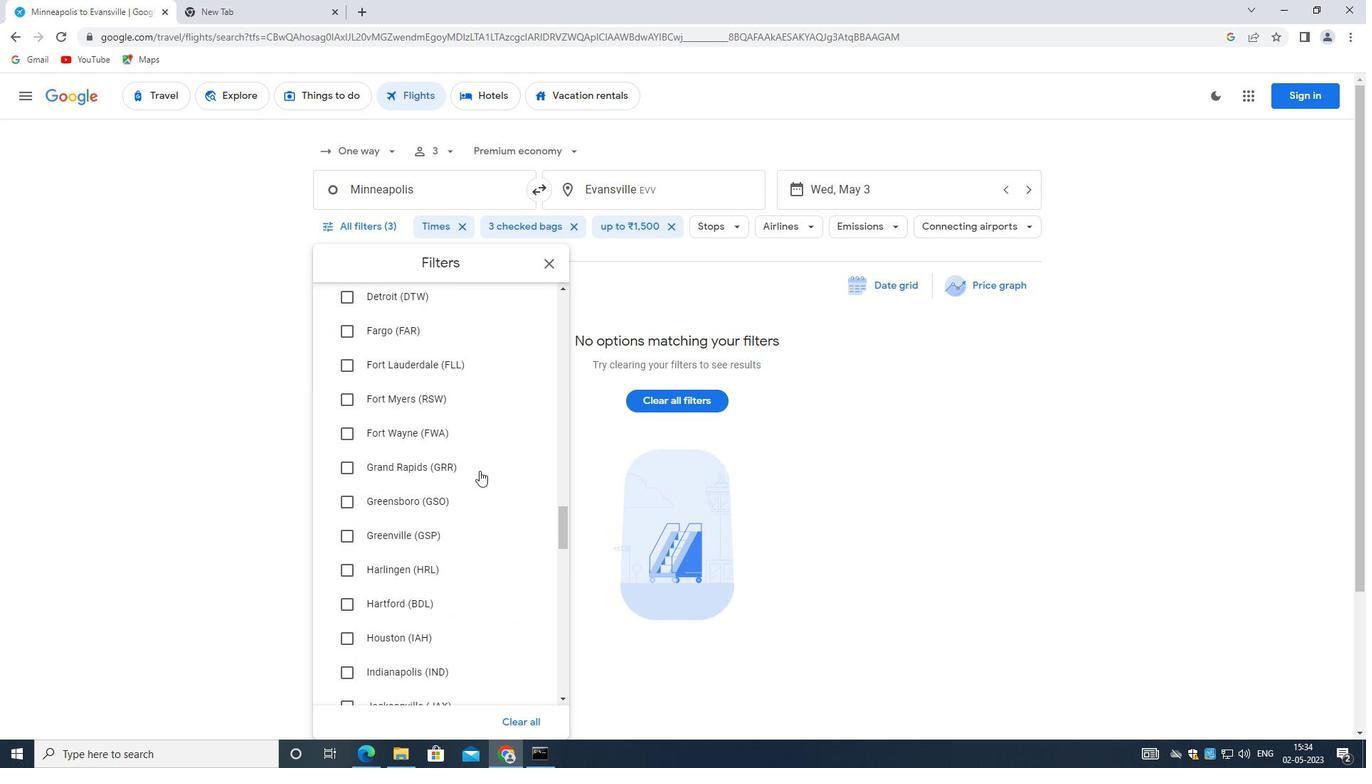 
Action: Mouse scrolled (479, 471) with delta (0, 0)
Screenshot: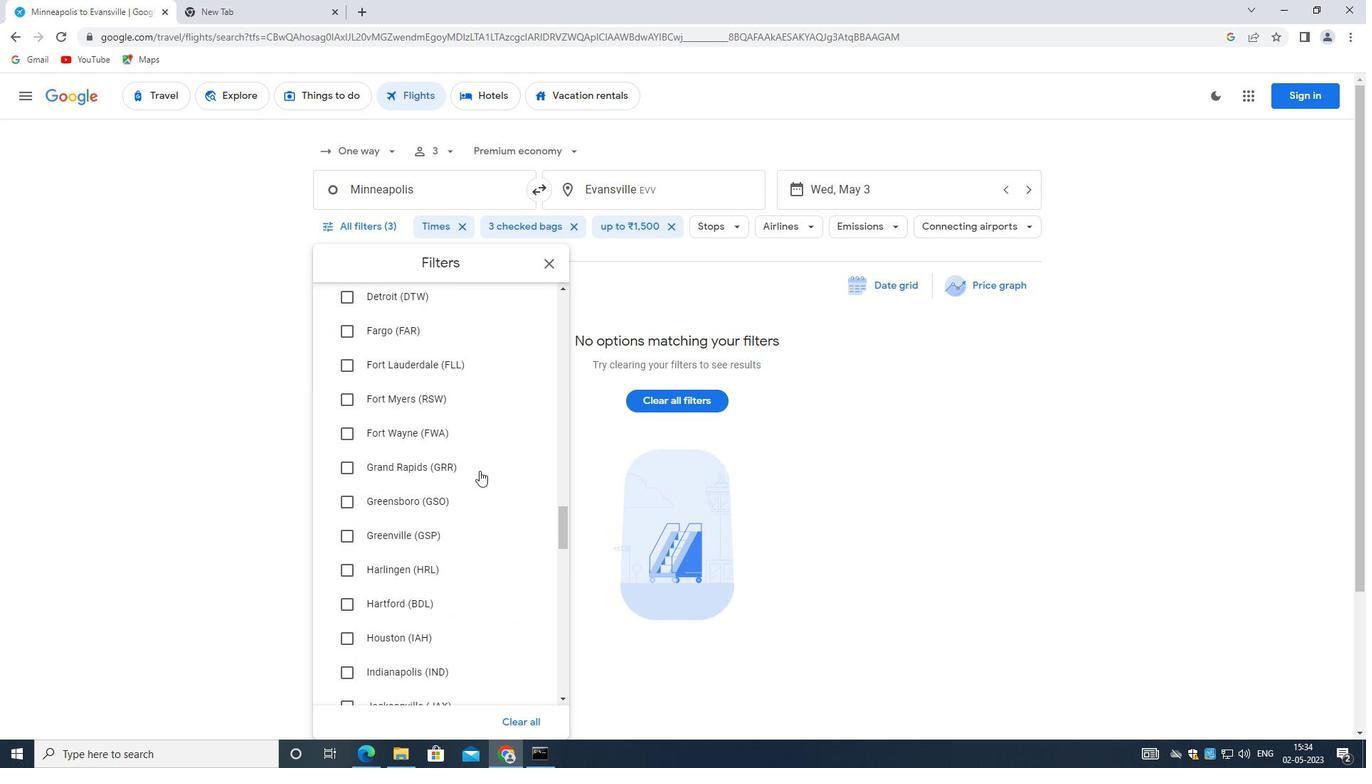 
Action: Mouse moved to (479, 472)
Screenshot: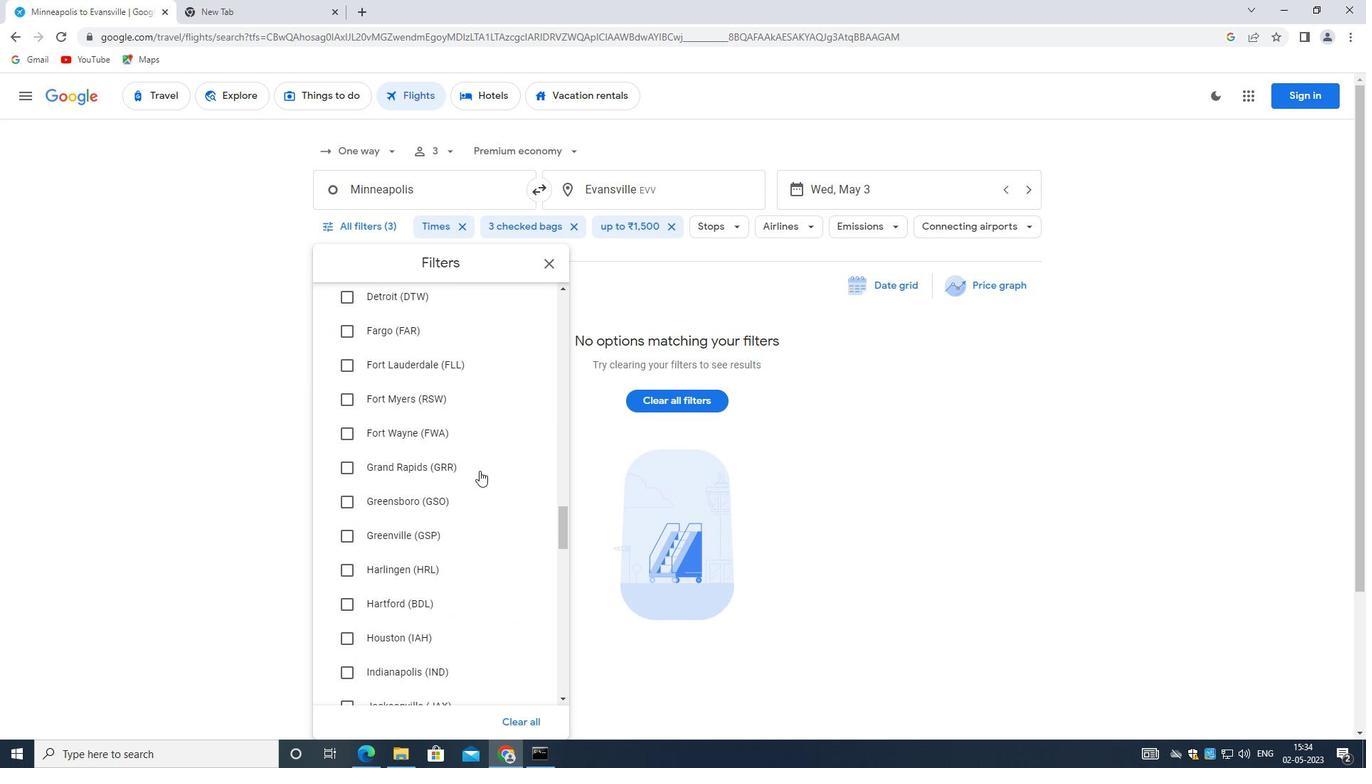 
Action: Mouse scrolled (479, 471) with delta (0, 0)
Screenshot: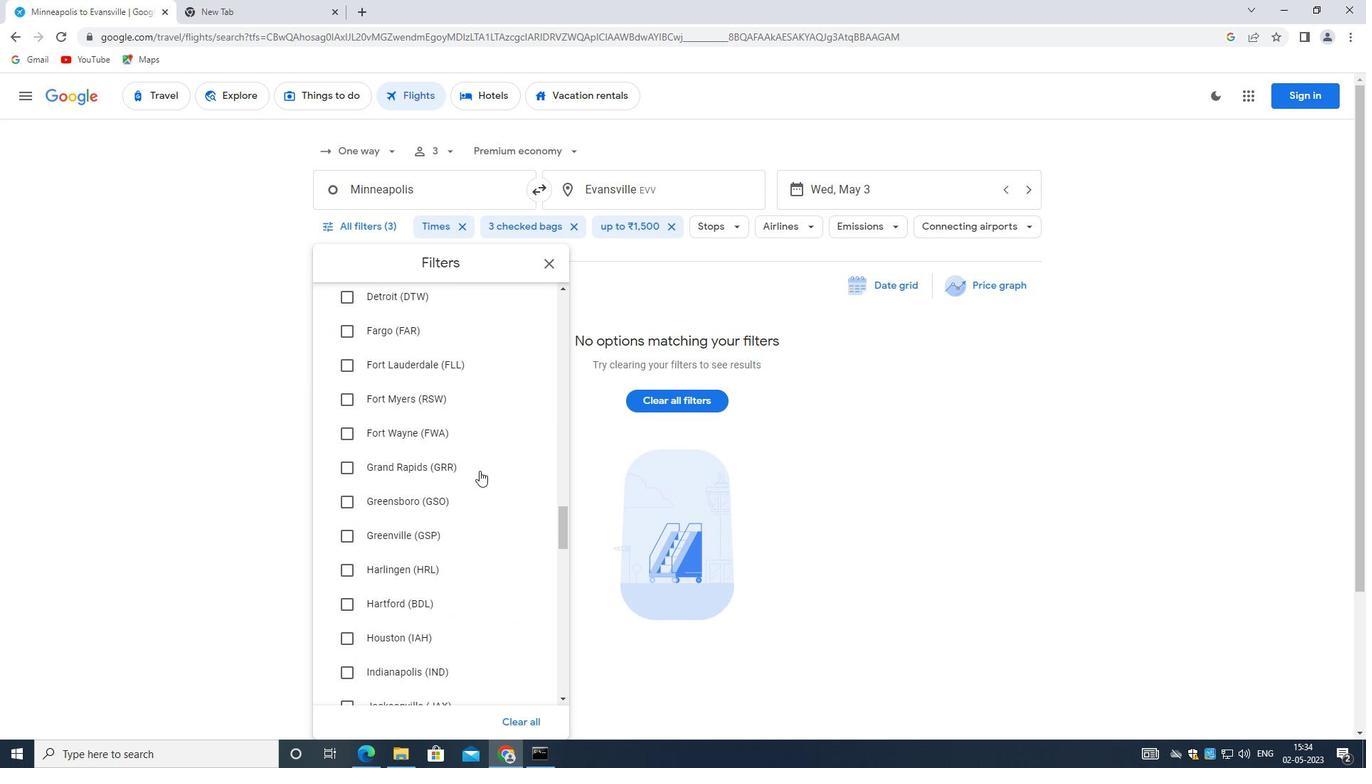 
Action: Mouse moved to (479, 473)
Screenshot: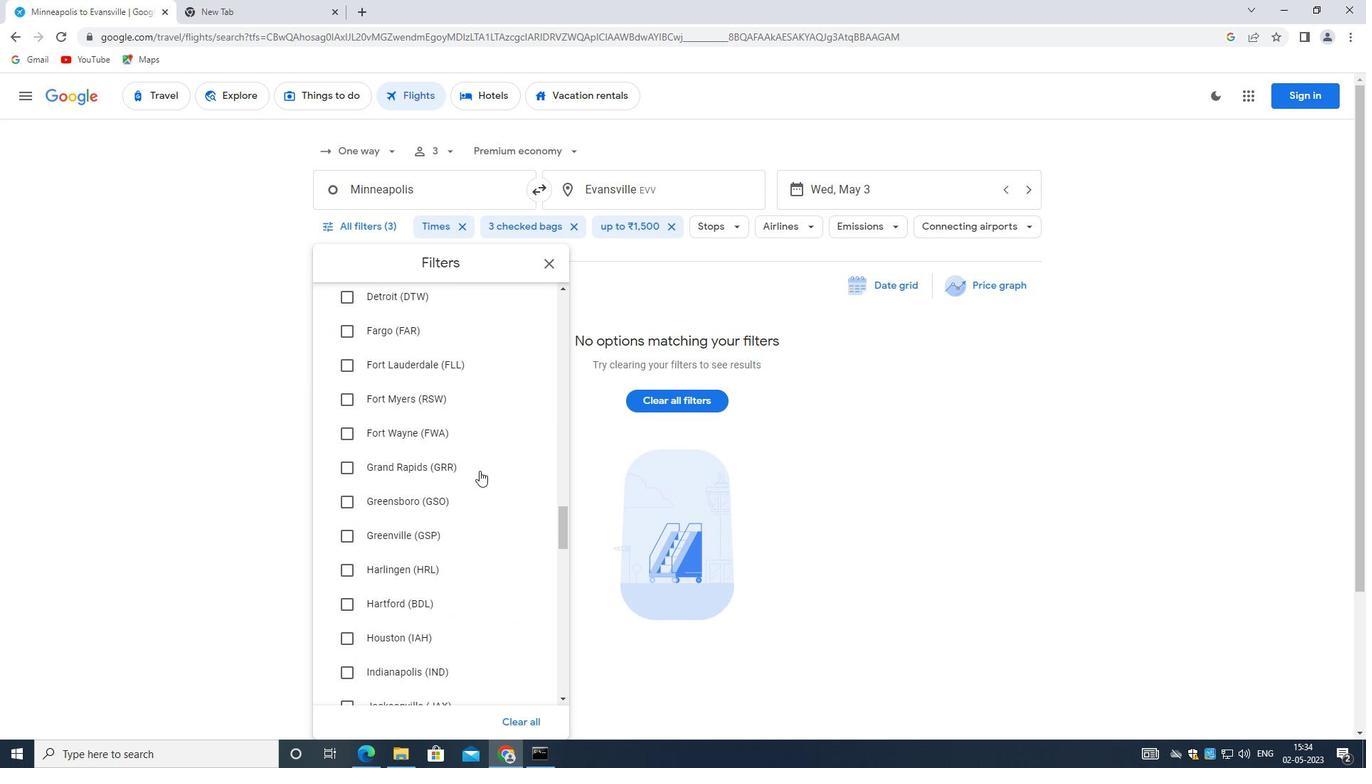 
Action: Mouse scrolled (479, 472) with delta (0, 0)
Screenshot: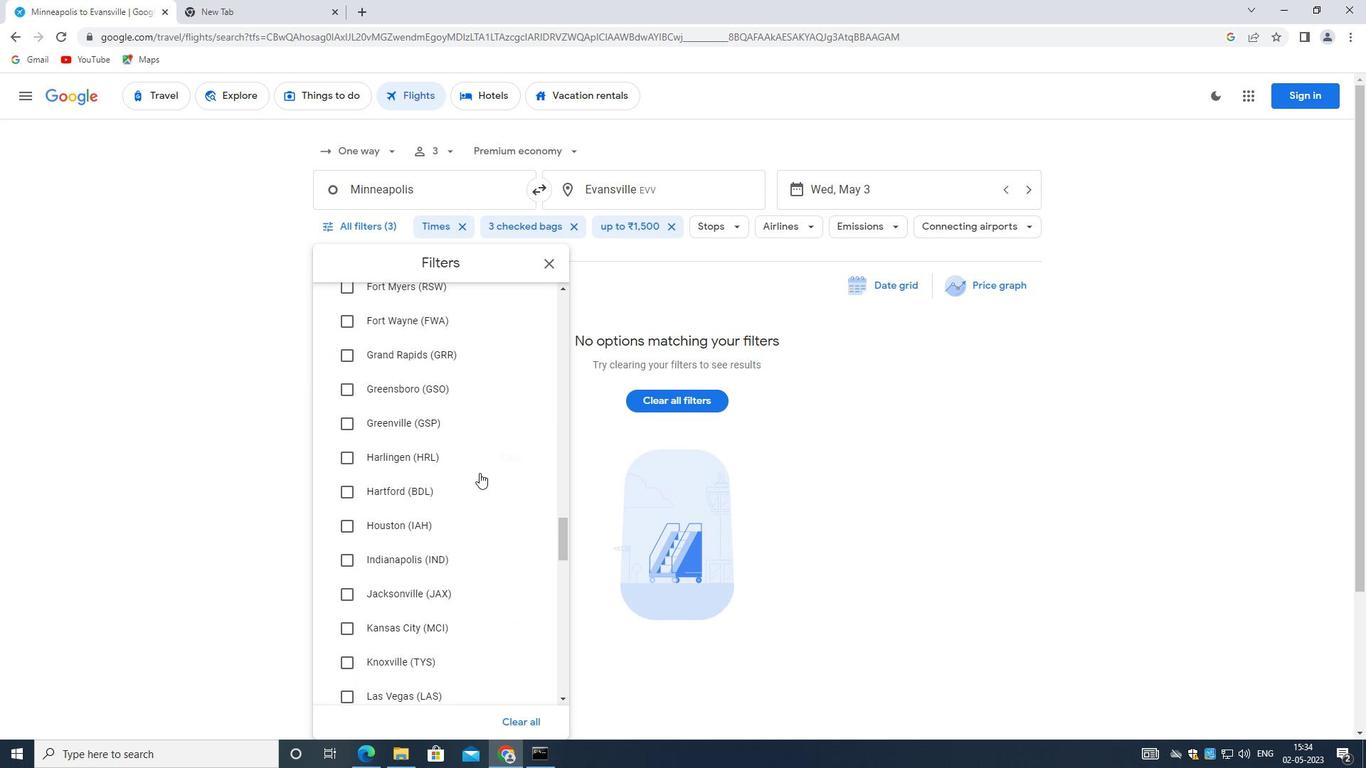 
Action: Mouse scrolled (479, 472) with delta (0, 0)
Screenshot: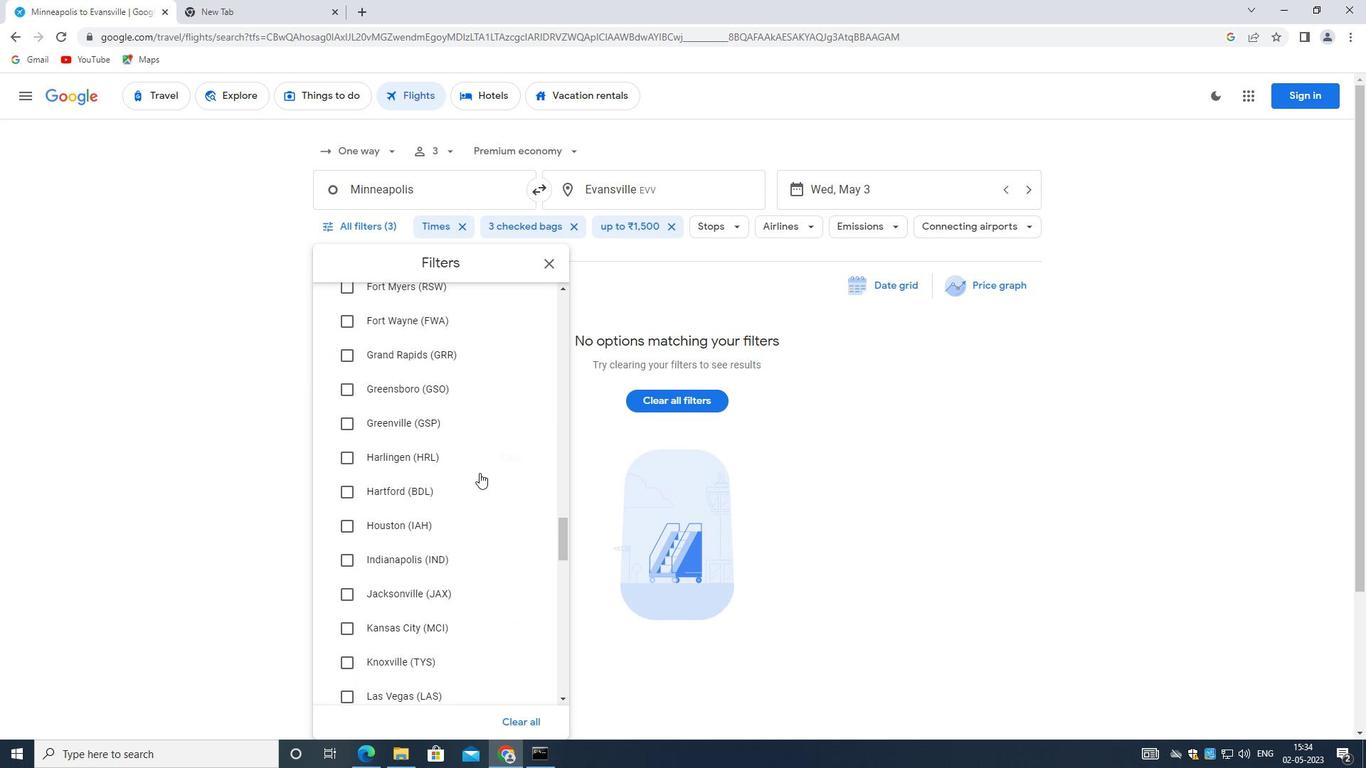 
Action: Mouse scrolled (479, 472) with delta (0, 0)
Screenshot: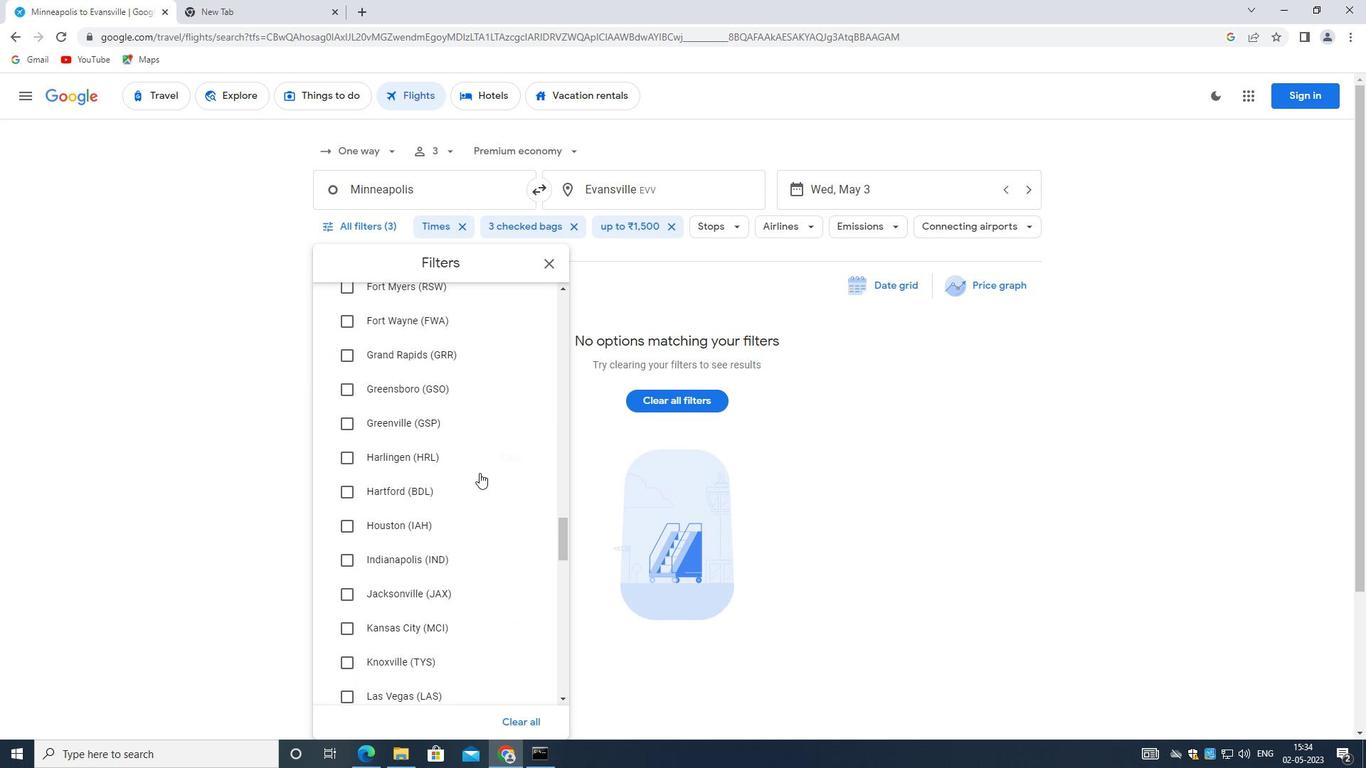 
Action: Mouse scrolled (479, 472) with delta (0, 0)
Screenshot: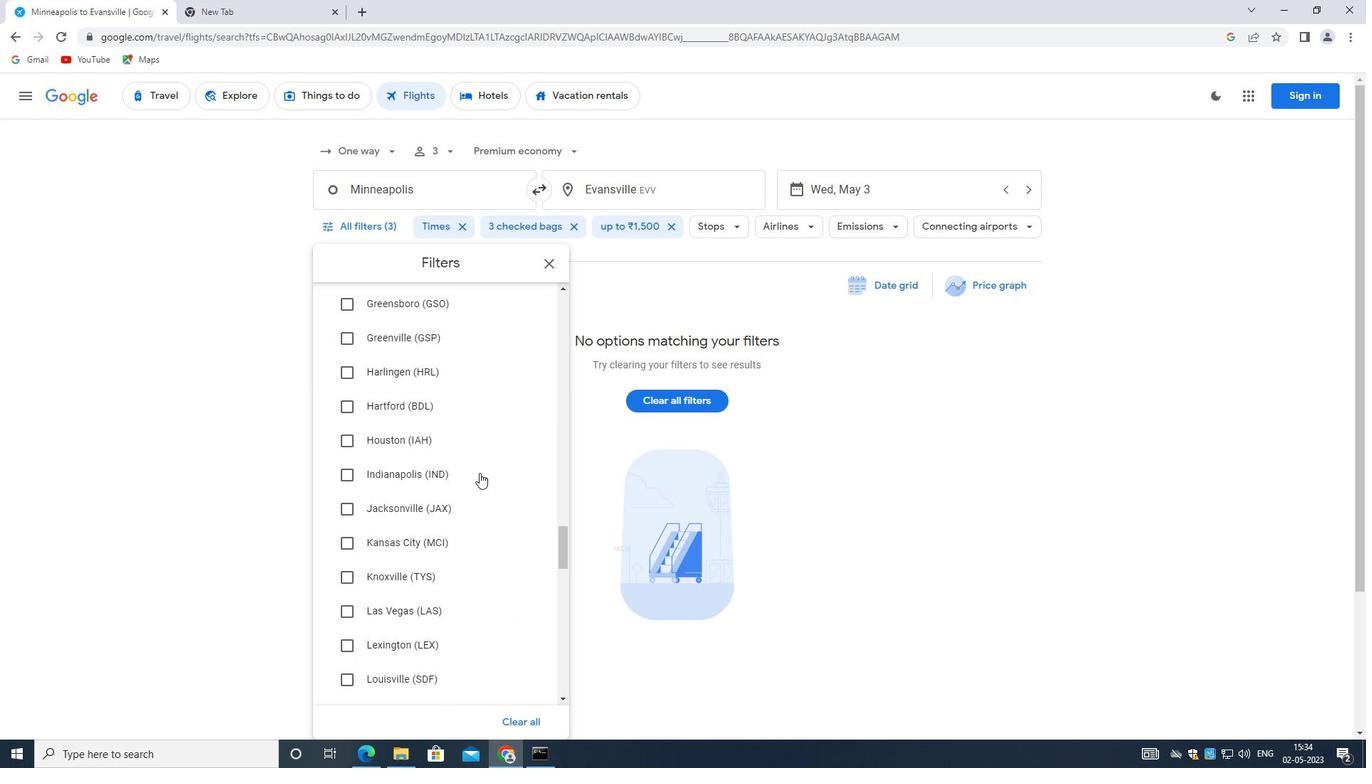 
Action: Mouse scrolled (479, 472) with delta (0, 0)
Screenshot: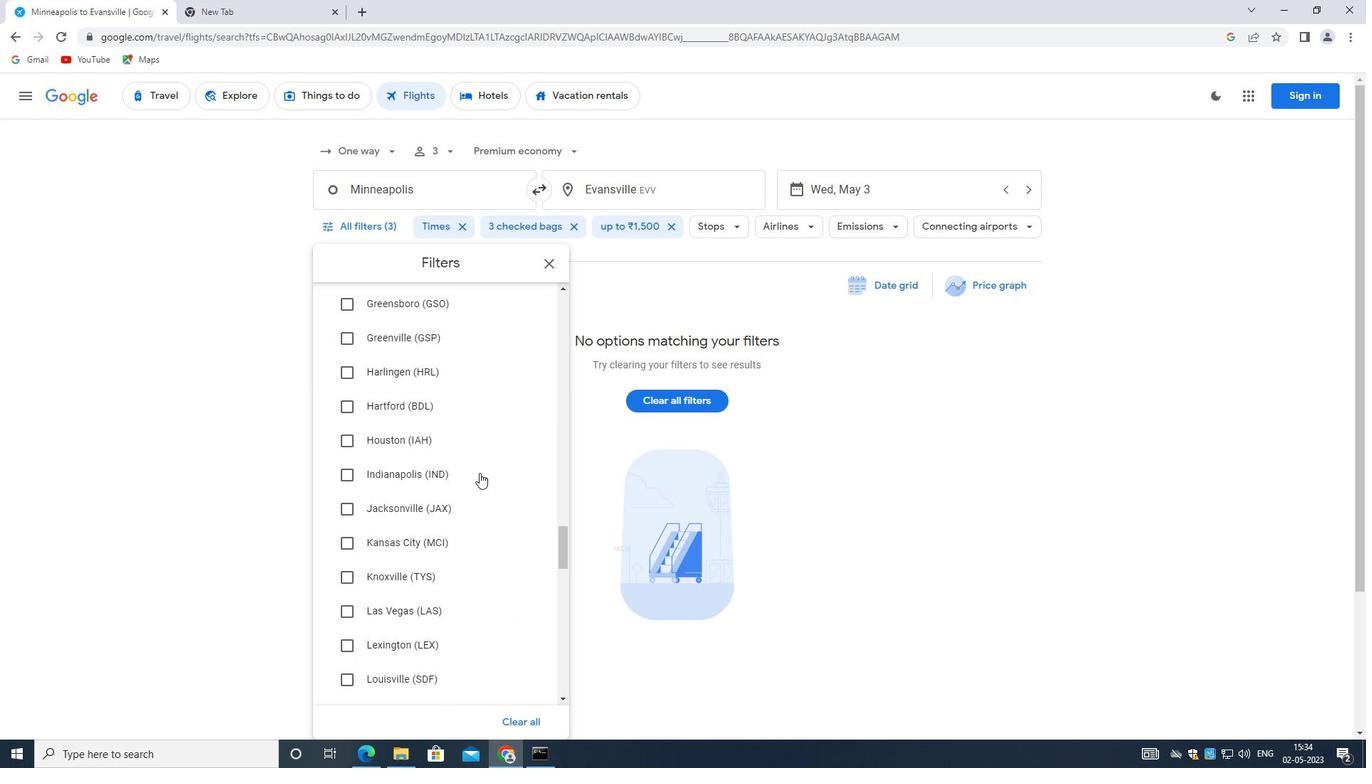 
Action: Mouse moved to (479, 474)
Screenshot: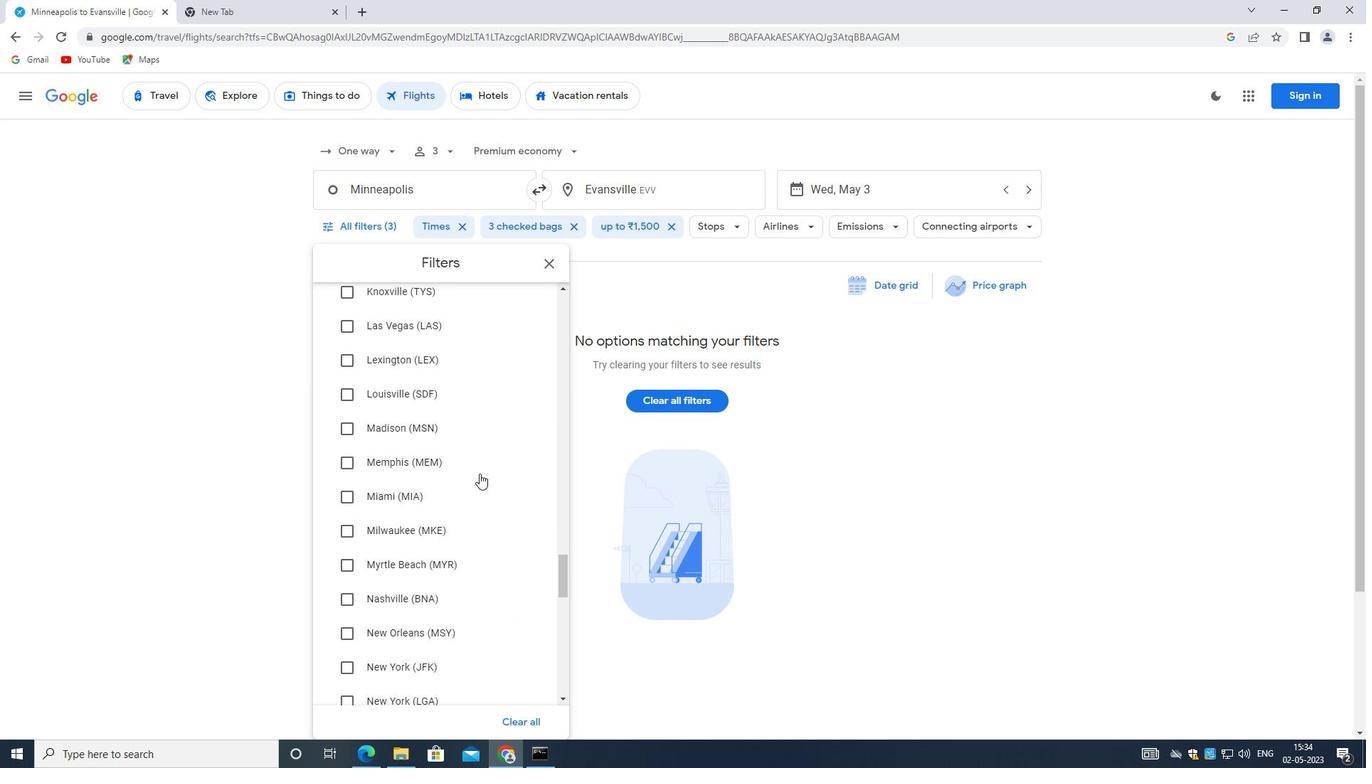 
Action: Mouse scrolled (479, 473) with delta (0, 0)
Screenshot: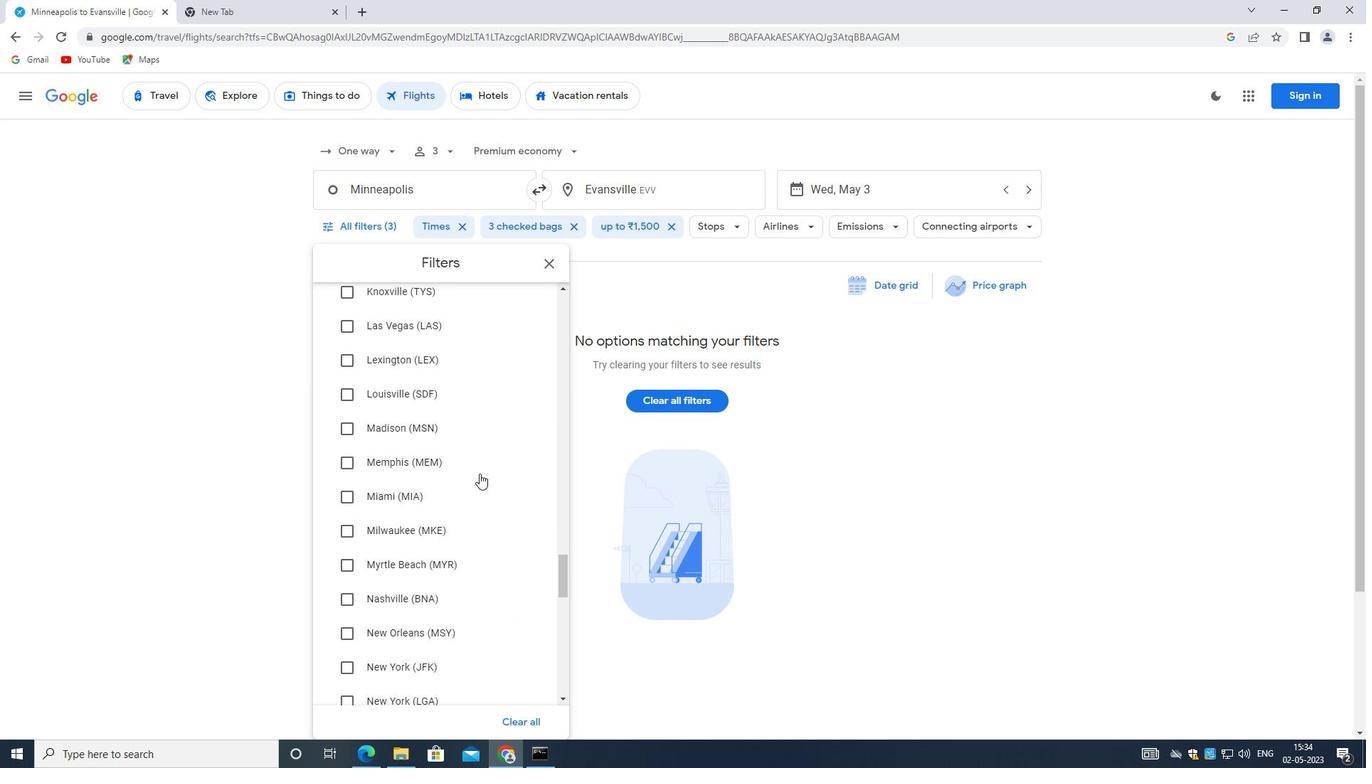 
Action: Mouse moved to (479, 475)
Screenshot: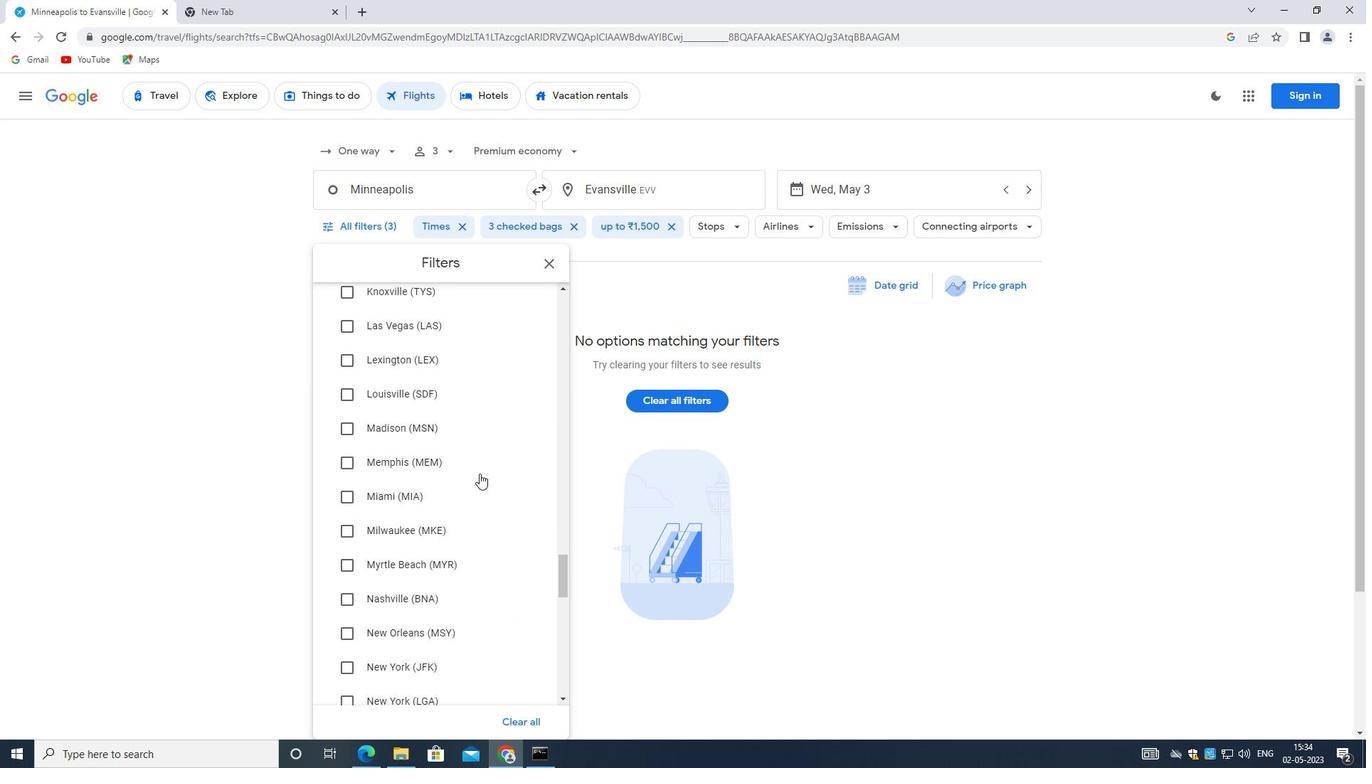 
Action: Mouse scrolled (479, 474) with delta (0, 0)
Screenshot: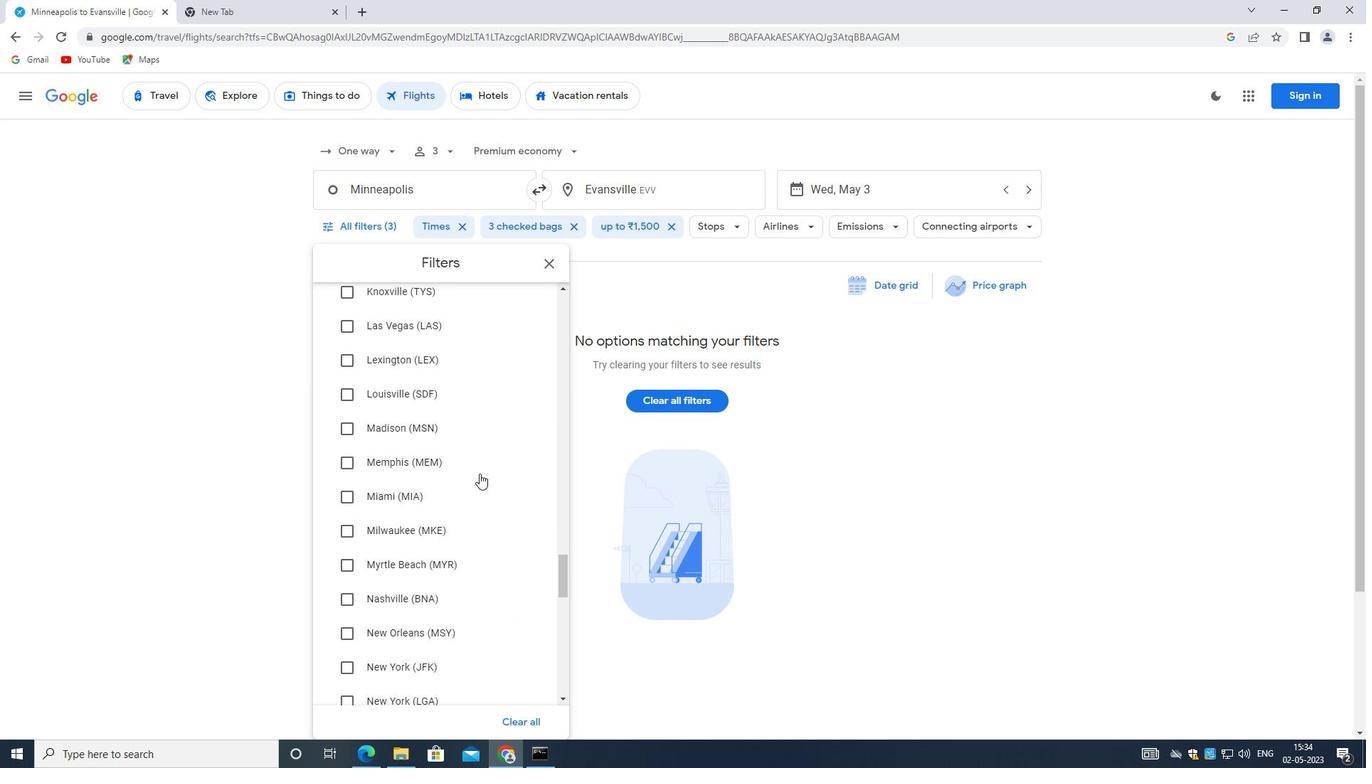 
Action: Mouse scrolled (479, 474) with delta (0, 0)
Screenshot: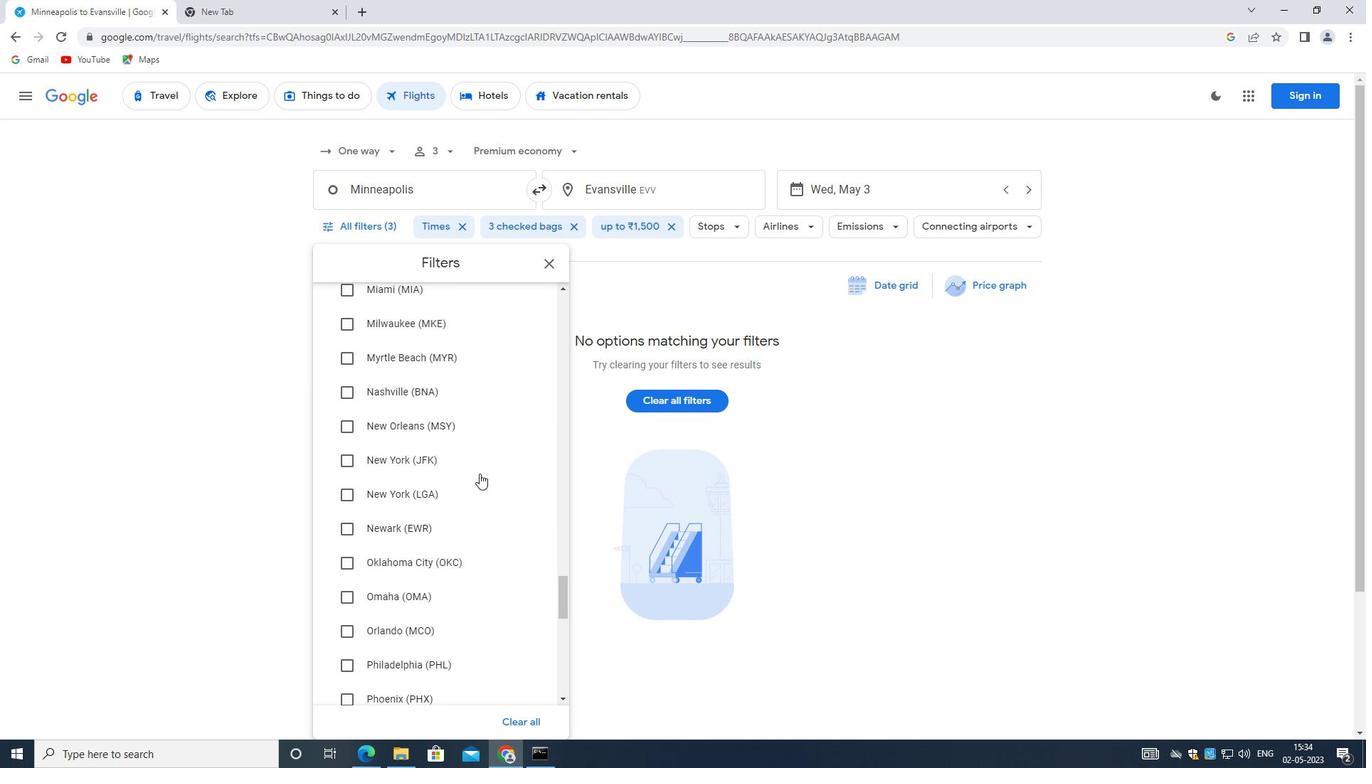 
Action: Mouse scrolled (479, 474) with delta (0, 0)
Screenshot: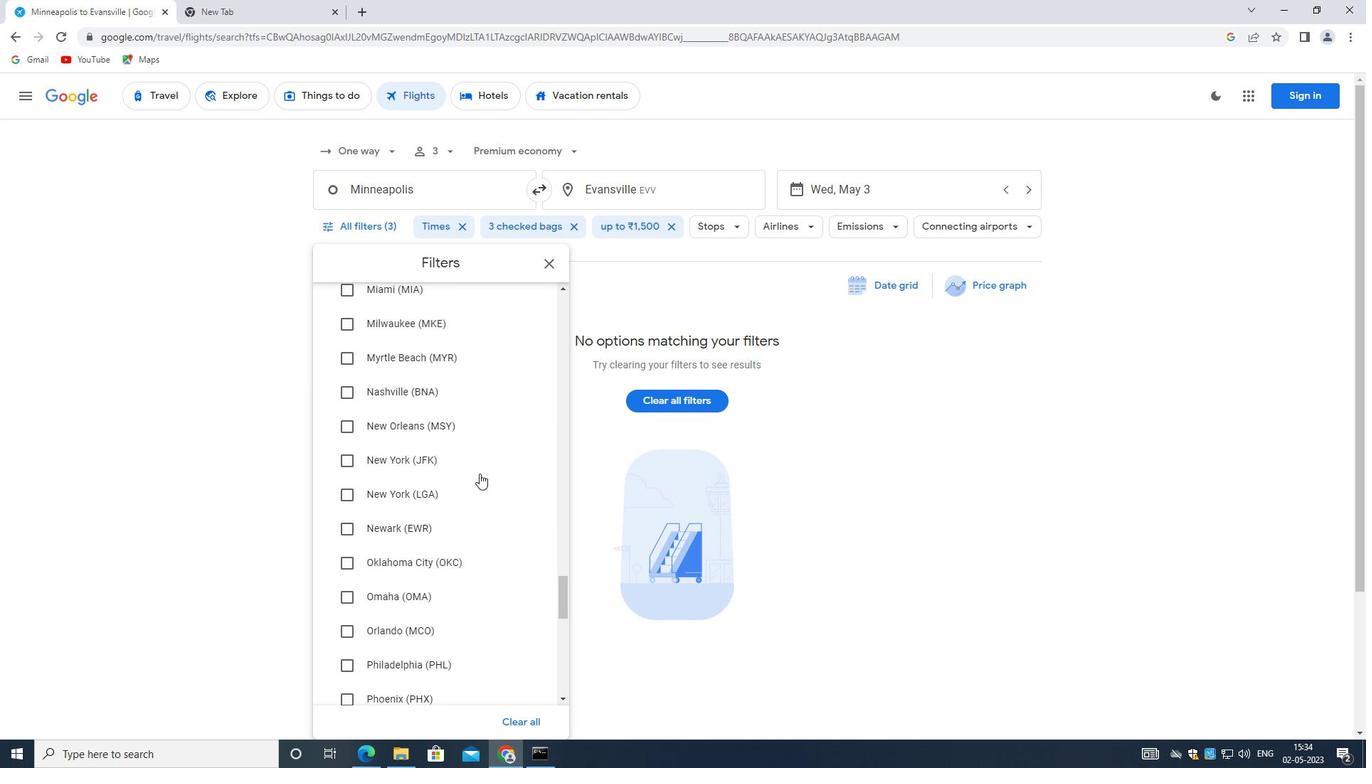 
Action: Mouse moved to (476, 475)
Screenshot: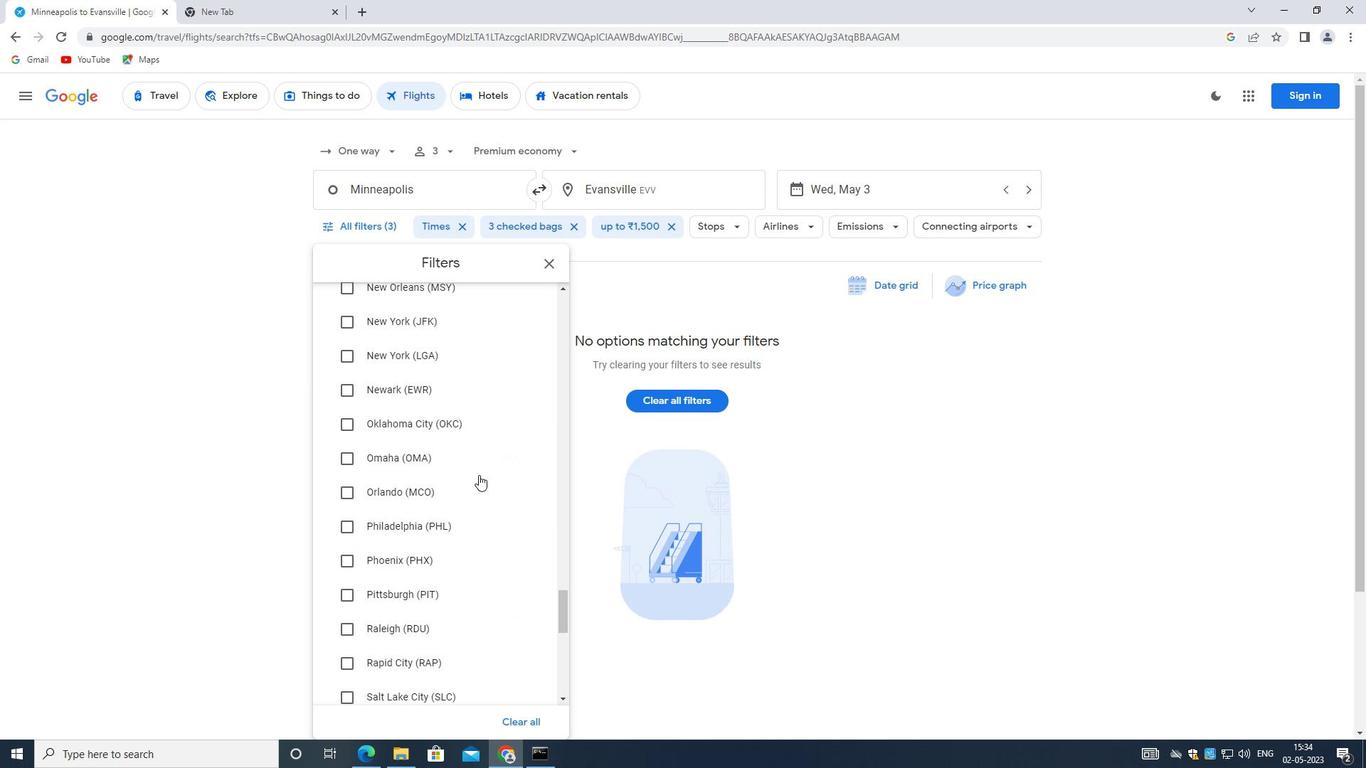 
Action: Mouse scrolled (476, 474) with delta (0, 0)
Screenshot: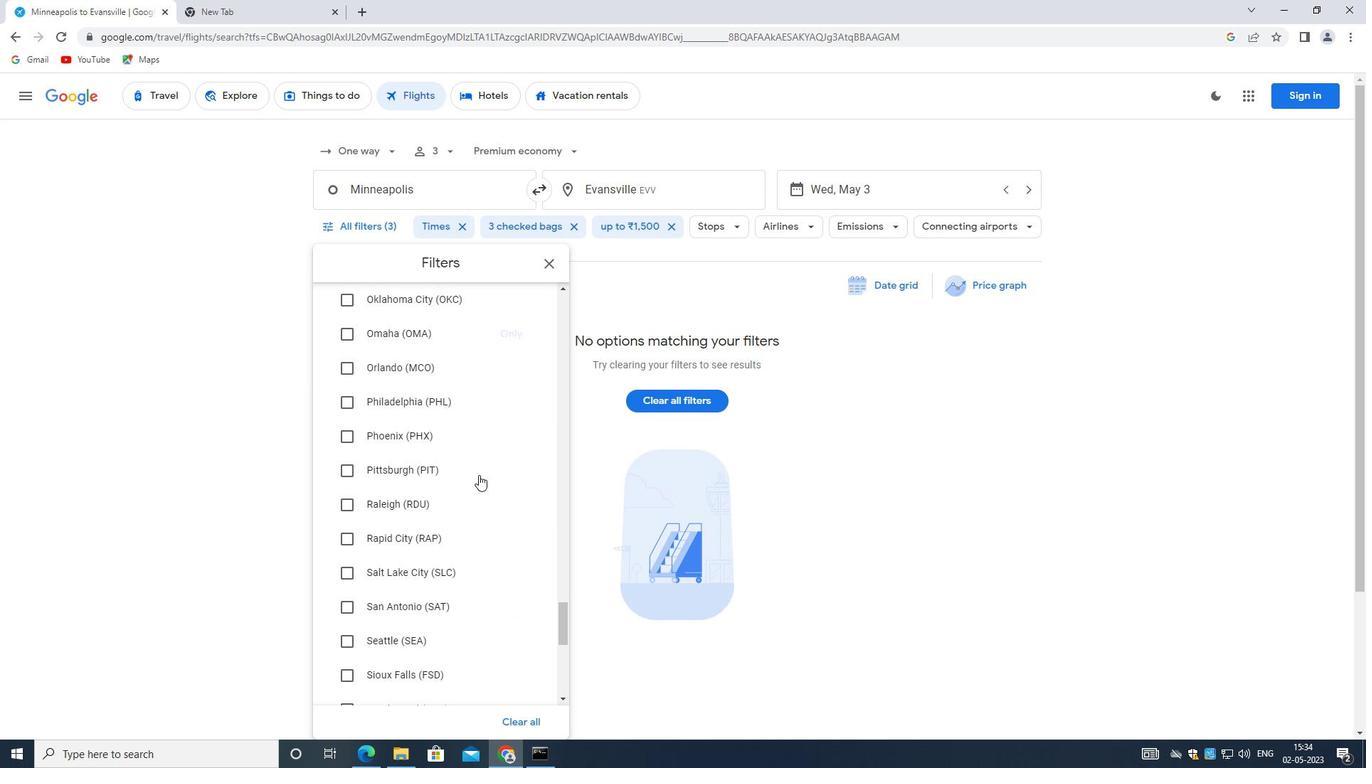 
Action: Mouse scrolled (476, 474) with delta (0, 0)
Screenshot: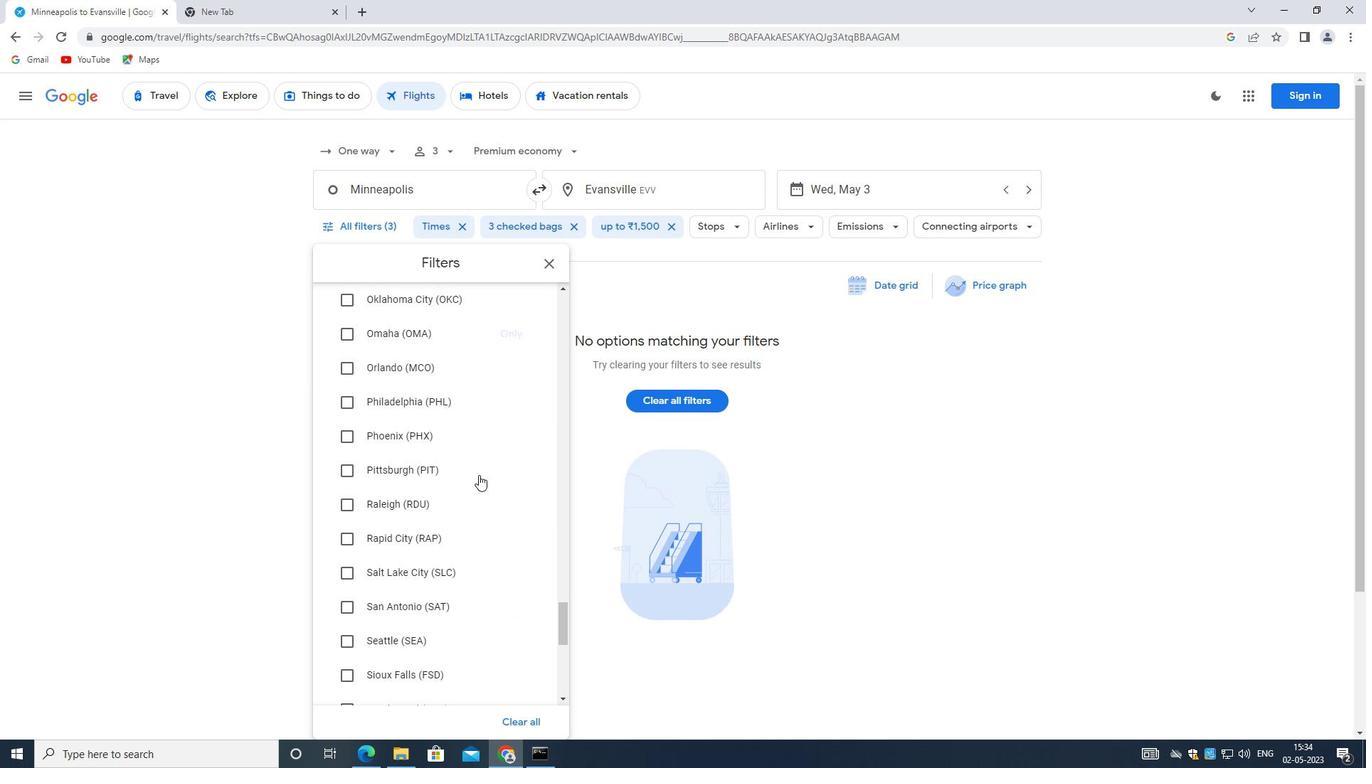 
Action: Mouse scrolled (476, 474) with delta (0, 0)
Screenshot: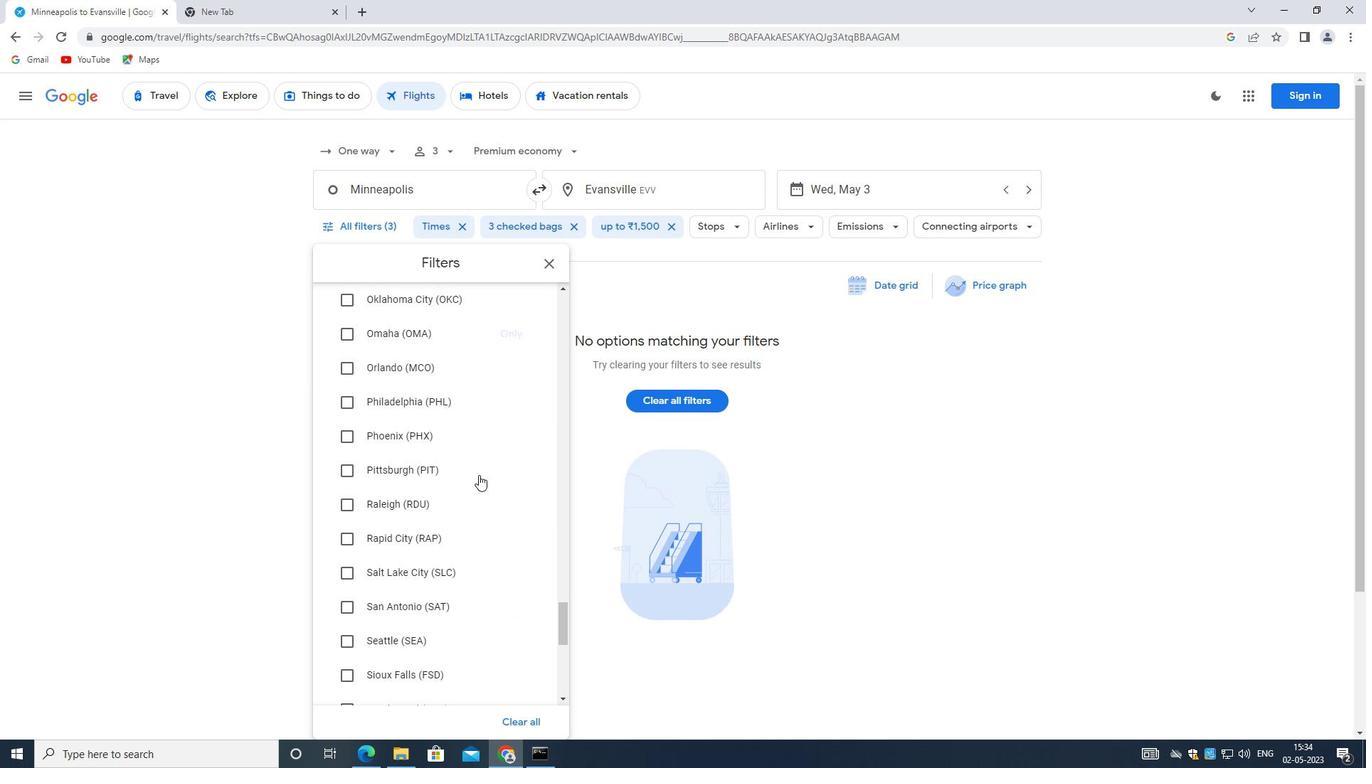 
Action: Mouse scrolled (476, 474) with delta (0, 0)
Screenshot: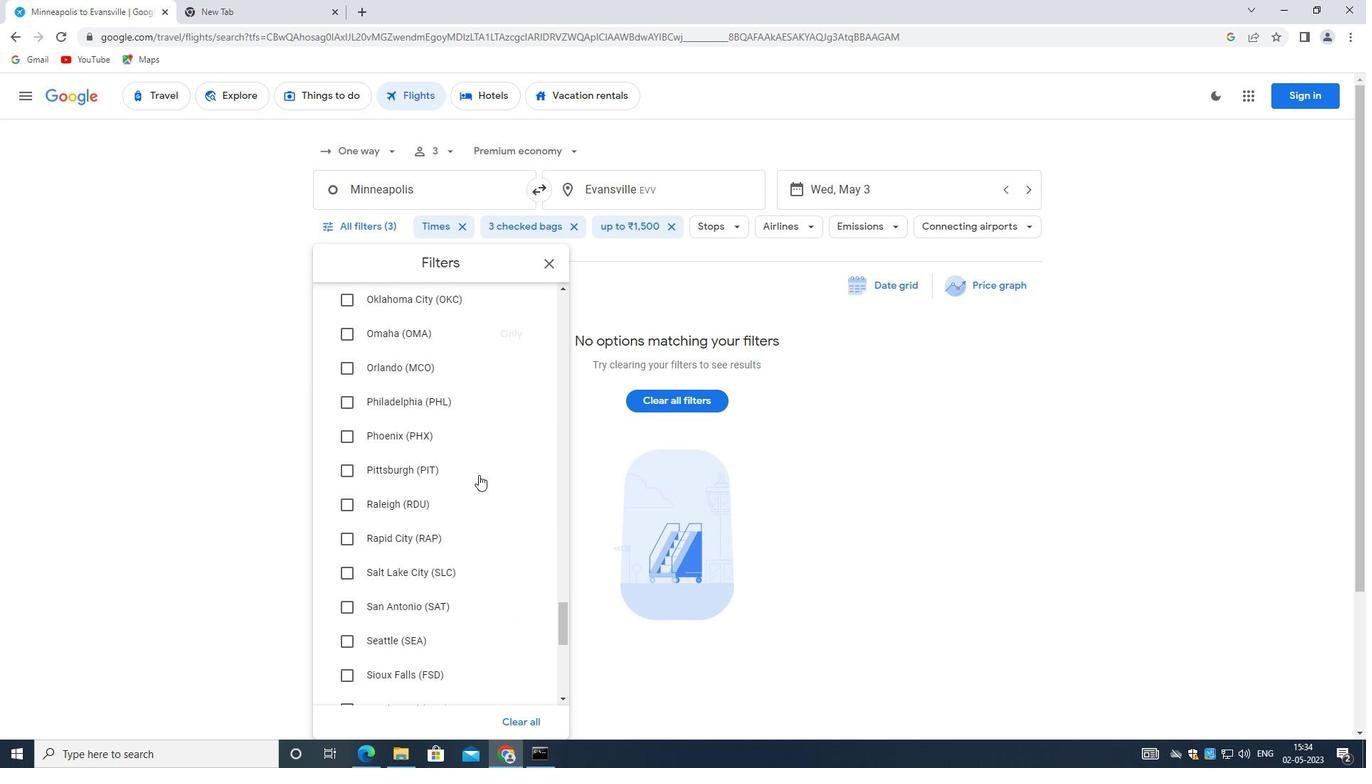 
Action: Mouse moved to (475, 475)
Screenshot: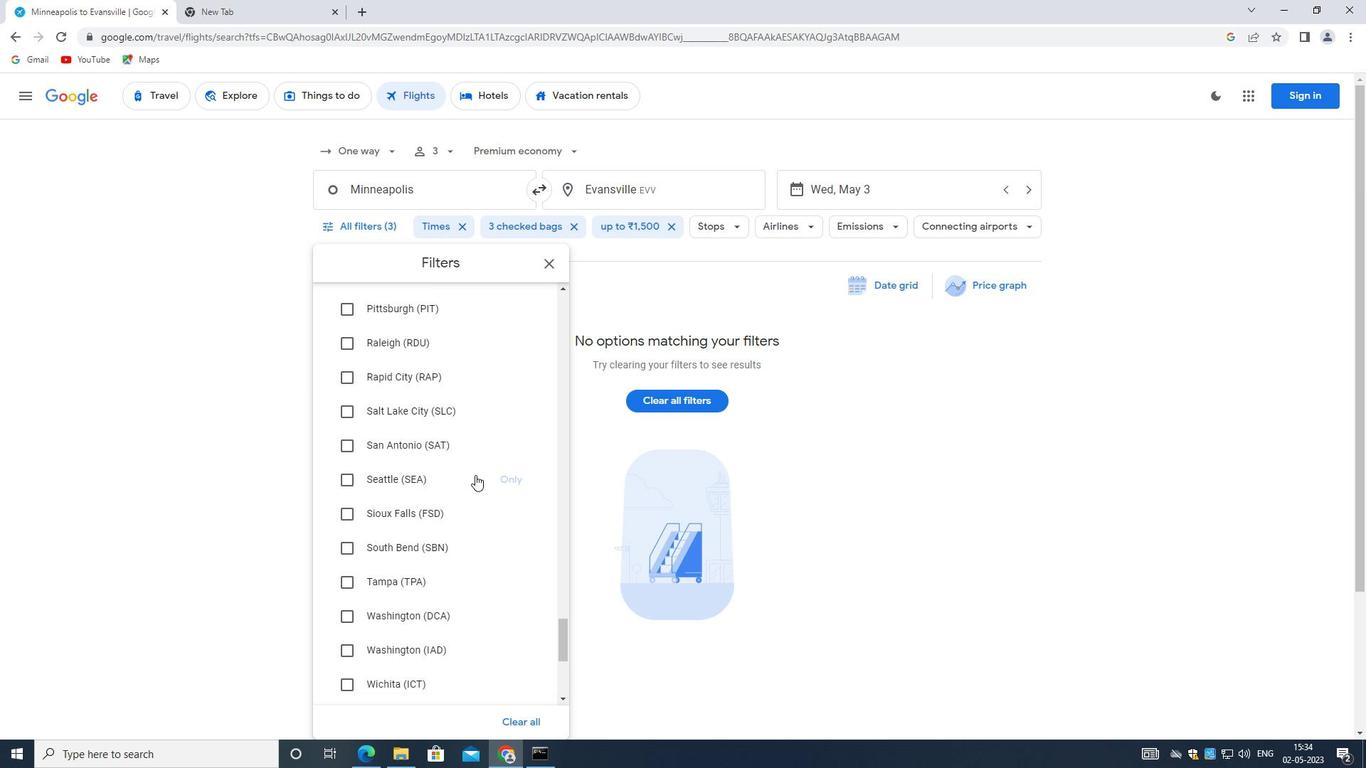 
Action: Mouse scrolled (475, 474) with delta (0, 0)
Screenshot: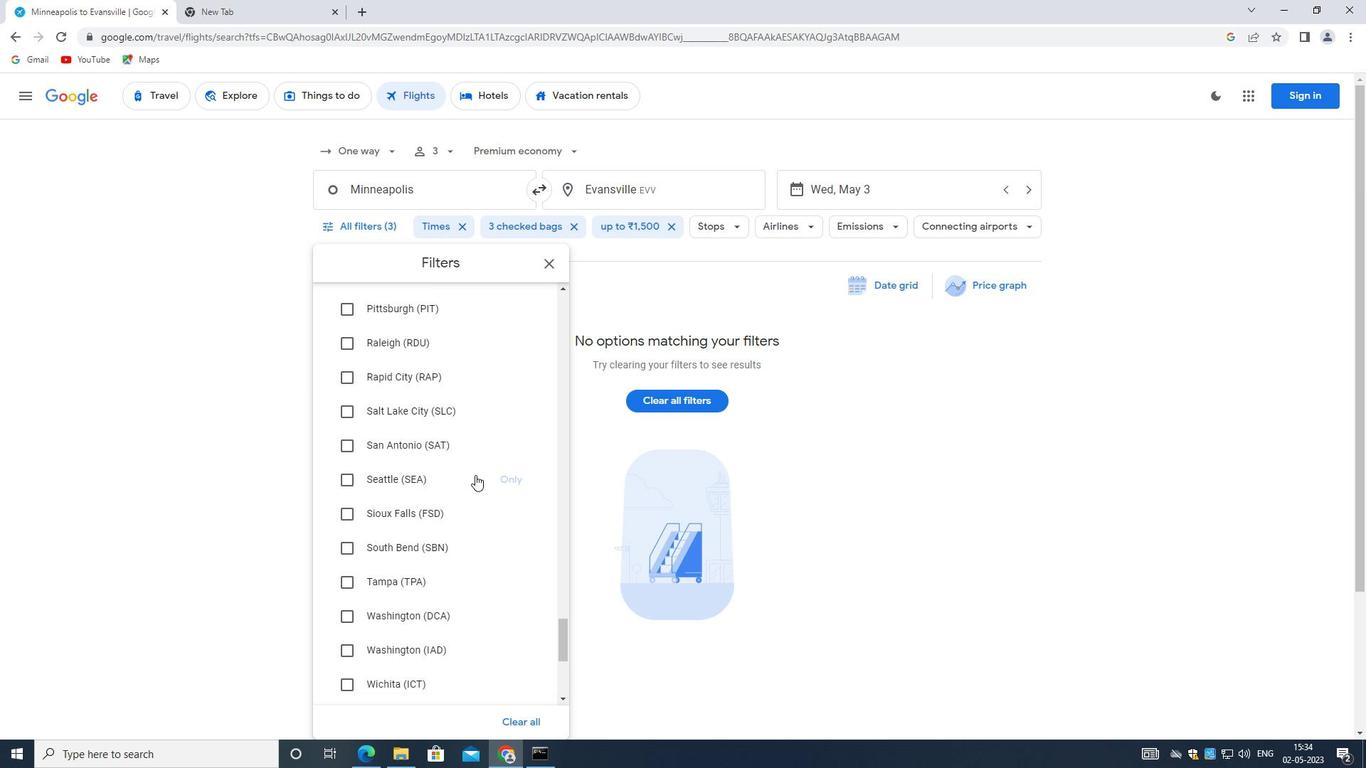 
Action: Mouse scrolled (475, 474) with delta (0, 0)
Screenshot: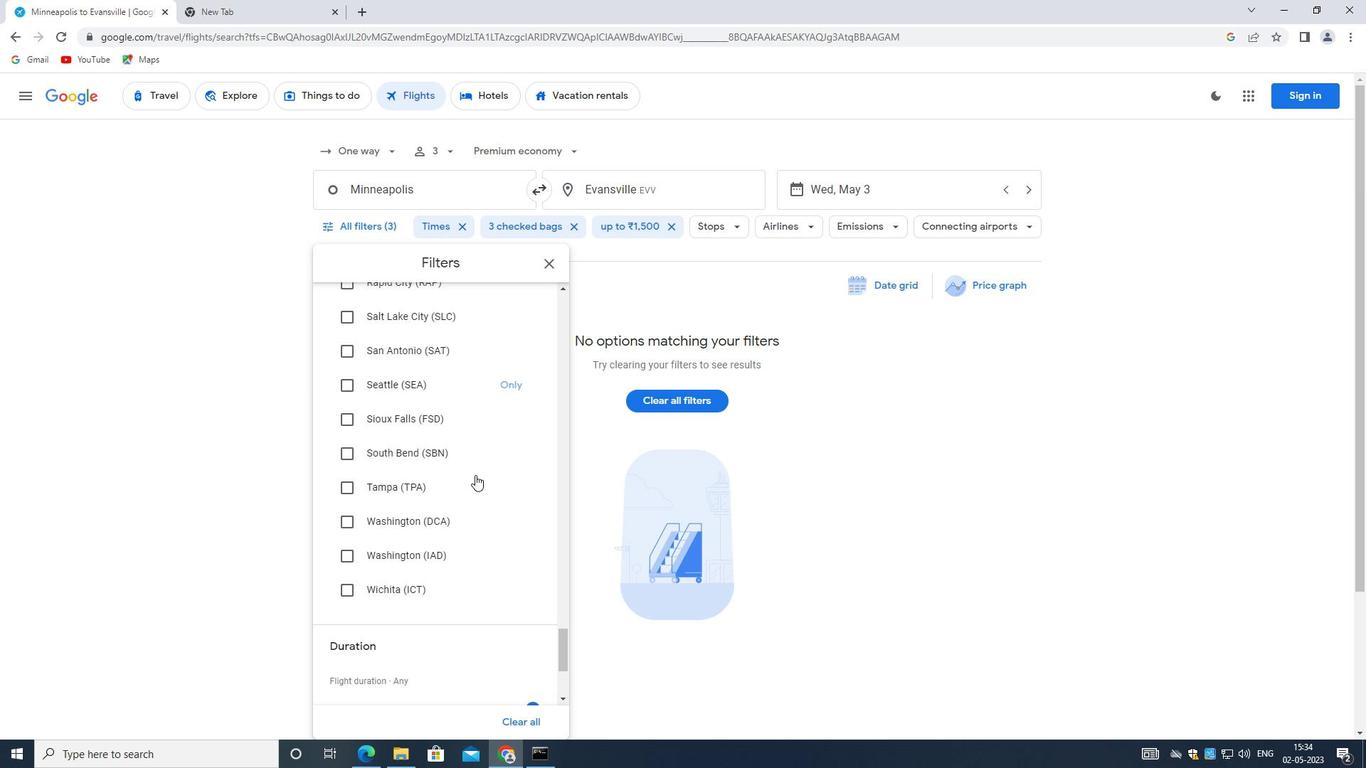 
Action: Mouse scrolled (475, 474) with delta (0, 0)
Screenshot: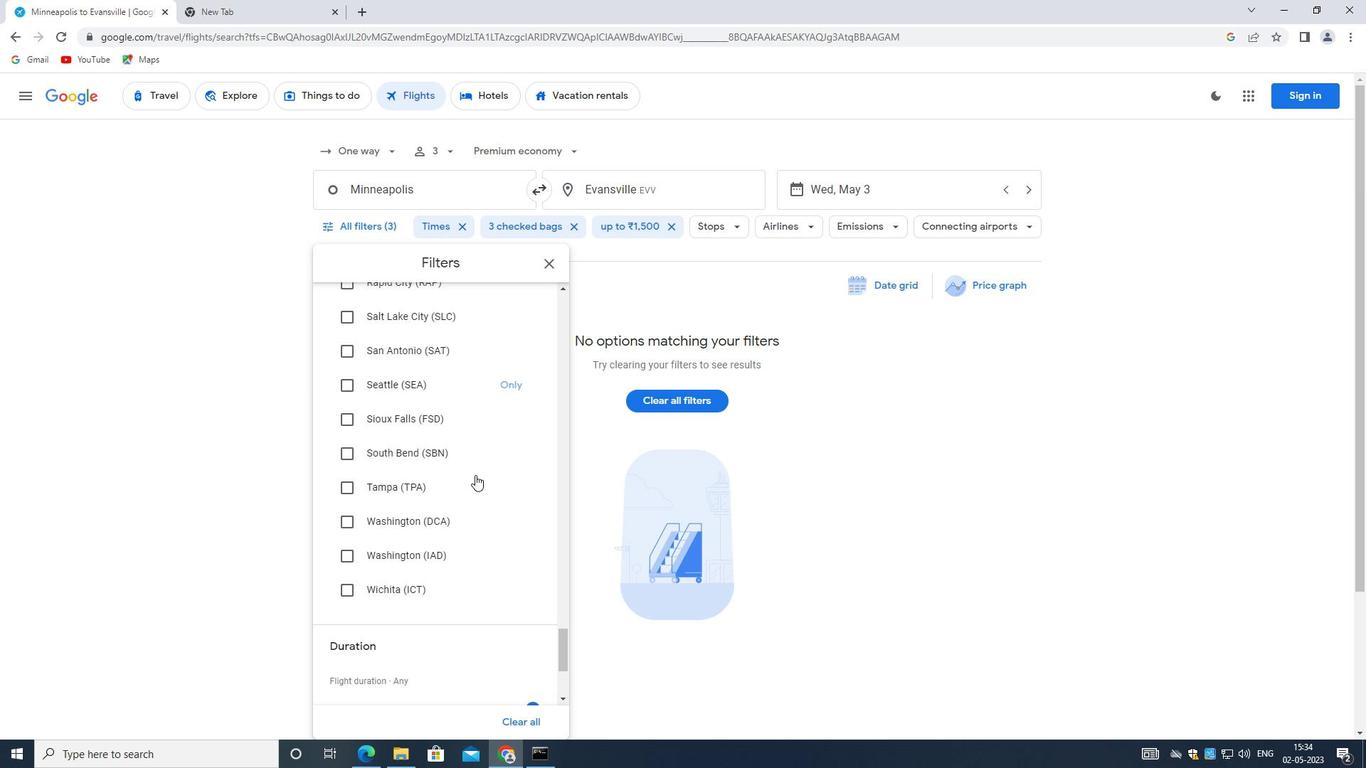 
Action: Mouse moved to (474, 475)
Screenshot: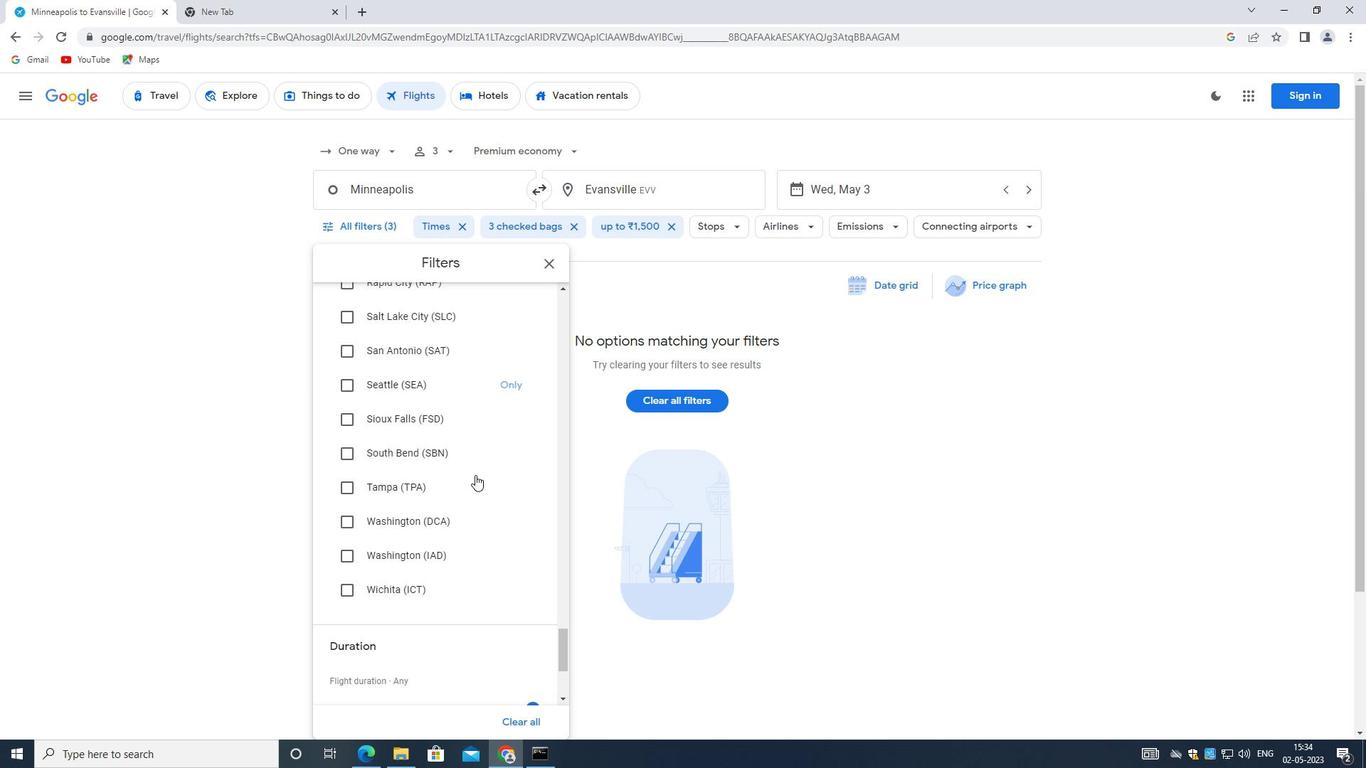 
Action: Mouse scrolled (474, 474) with delta (0, 0)
Screenshot: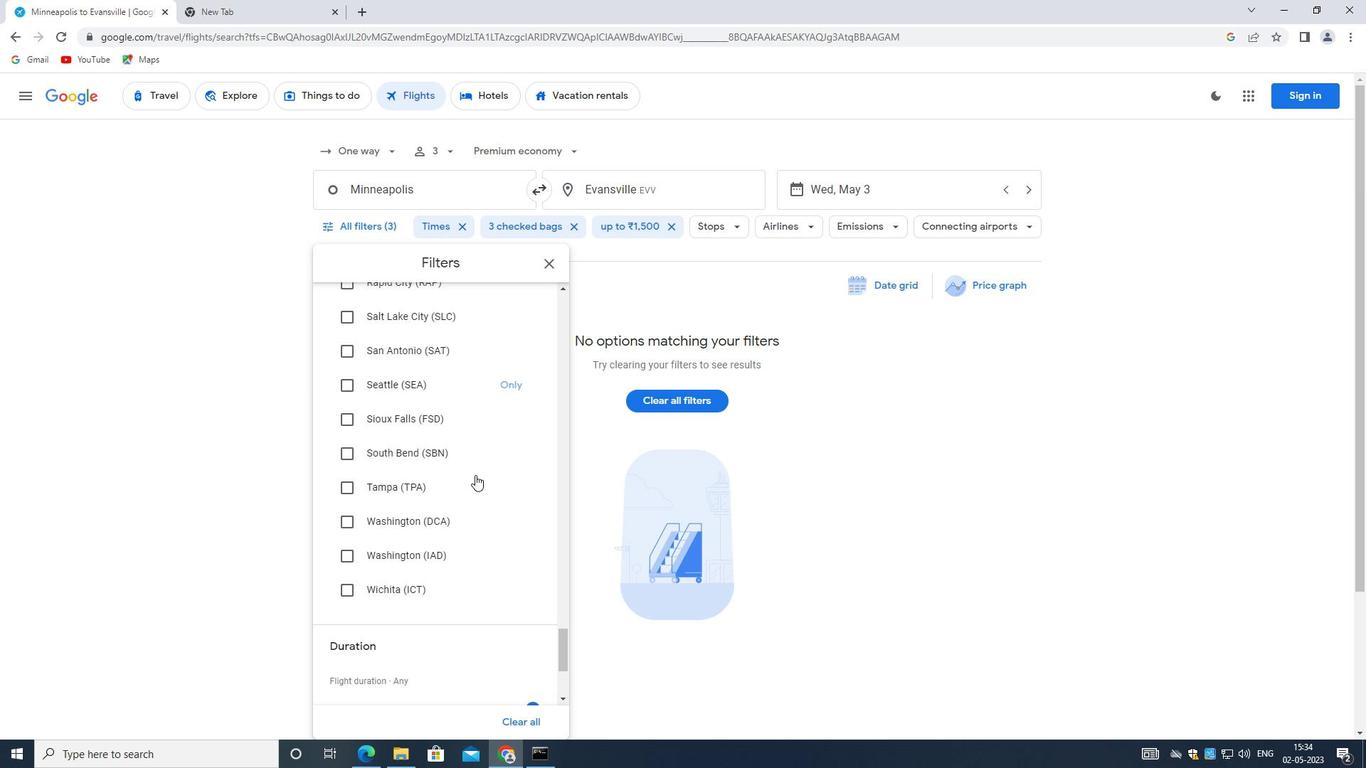 
Action: Mouse moved to (473, 476)
Screenshot: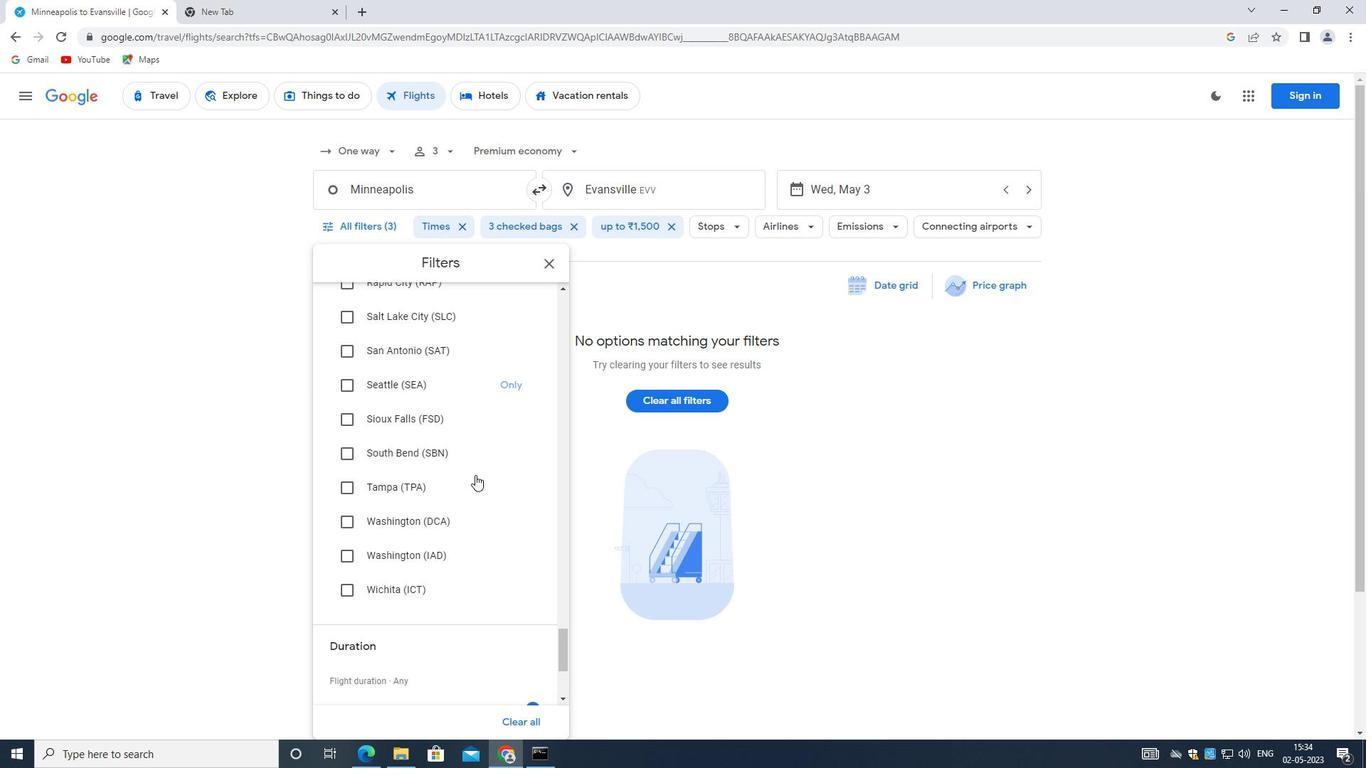 
Action: Mouse scrolled (473, 475) with delta (0, 0)
Screenshot: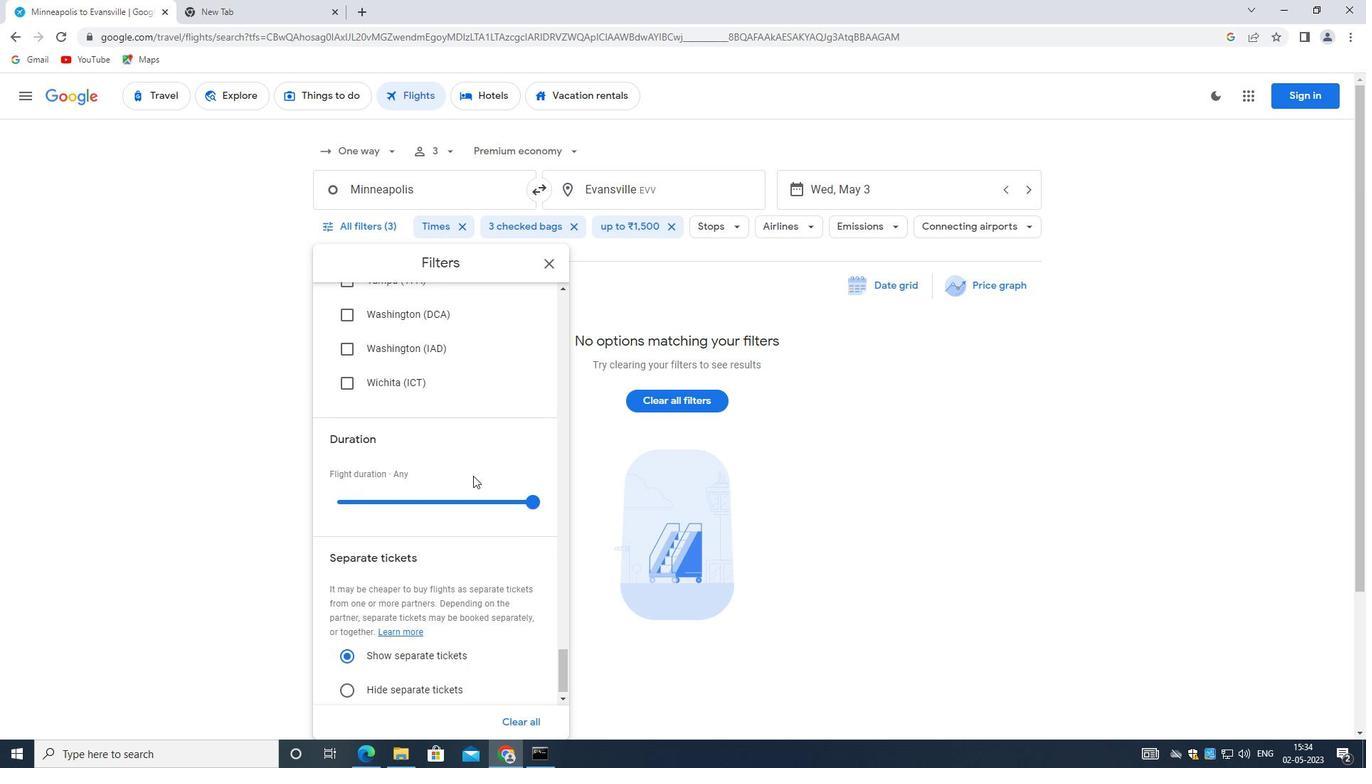 
Action: Mouse scrolled (473, 475) with delta (0, 0)
Screenshot: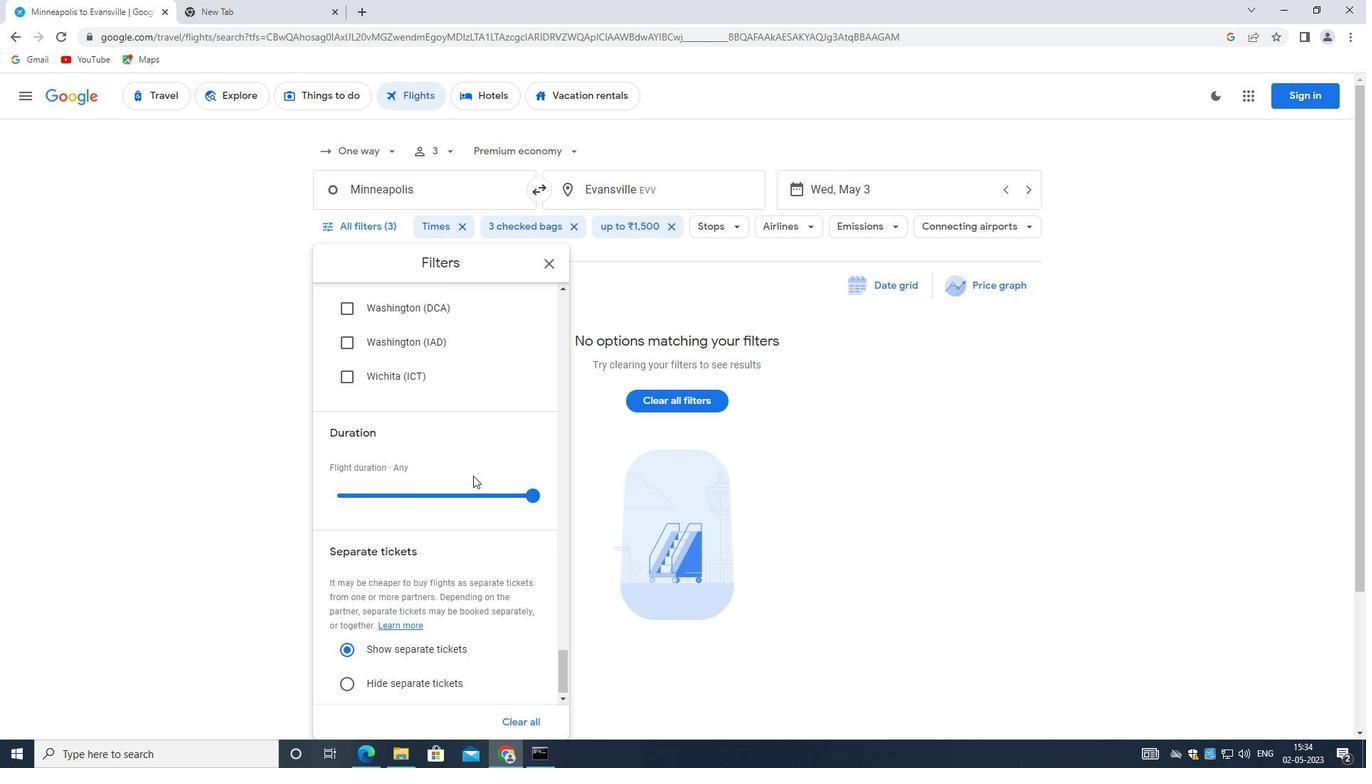 
Action: Mouse scrolled (473, 475) with delta (0, 0)
Screenshot: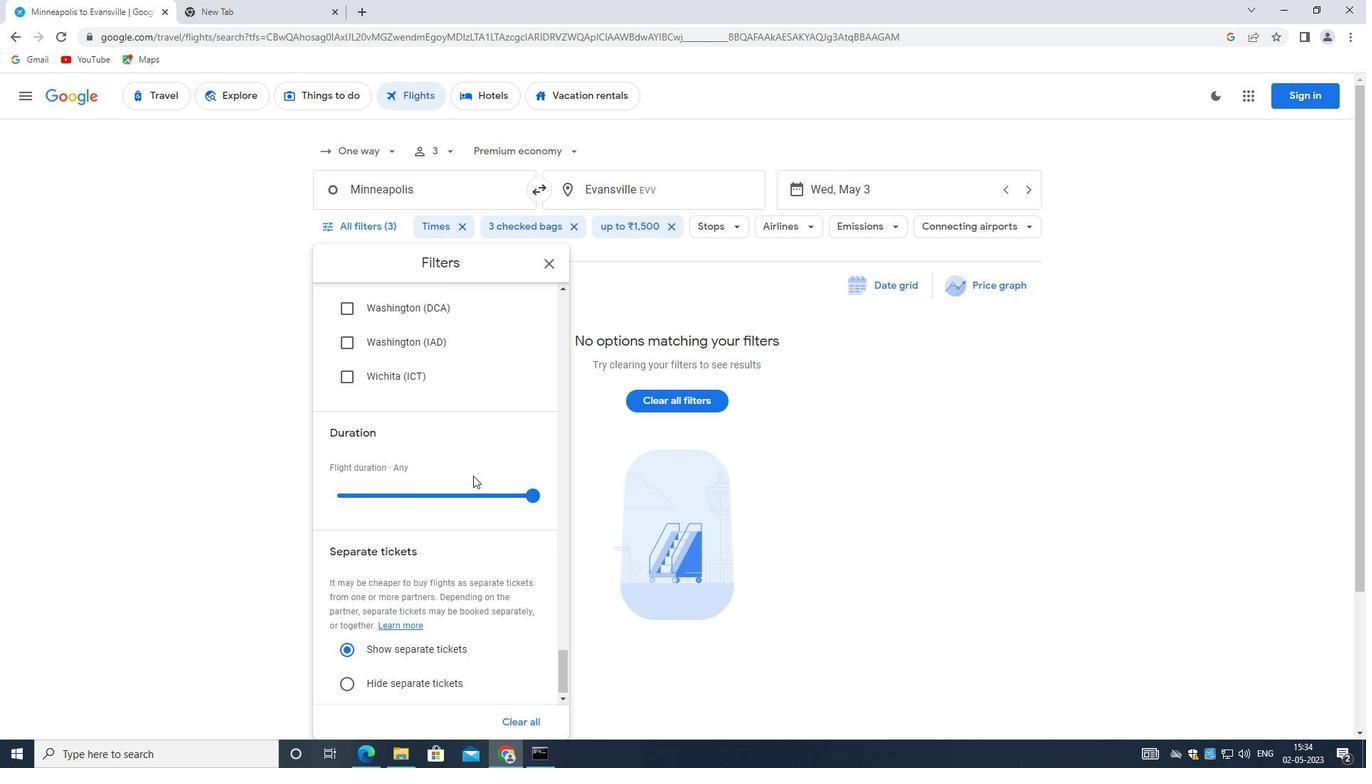
Action: Mouse scrolled (473, 475) with delta (0, 0)
Screenshot: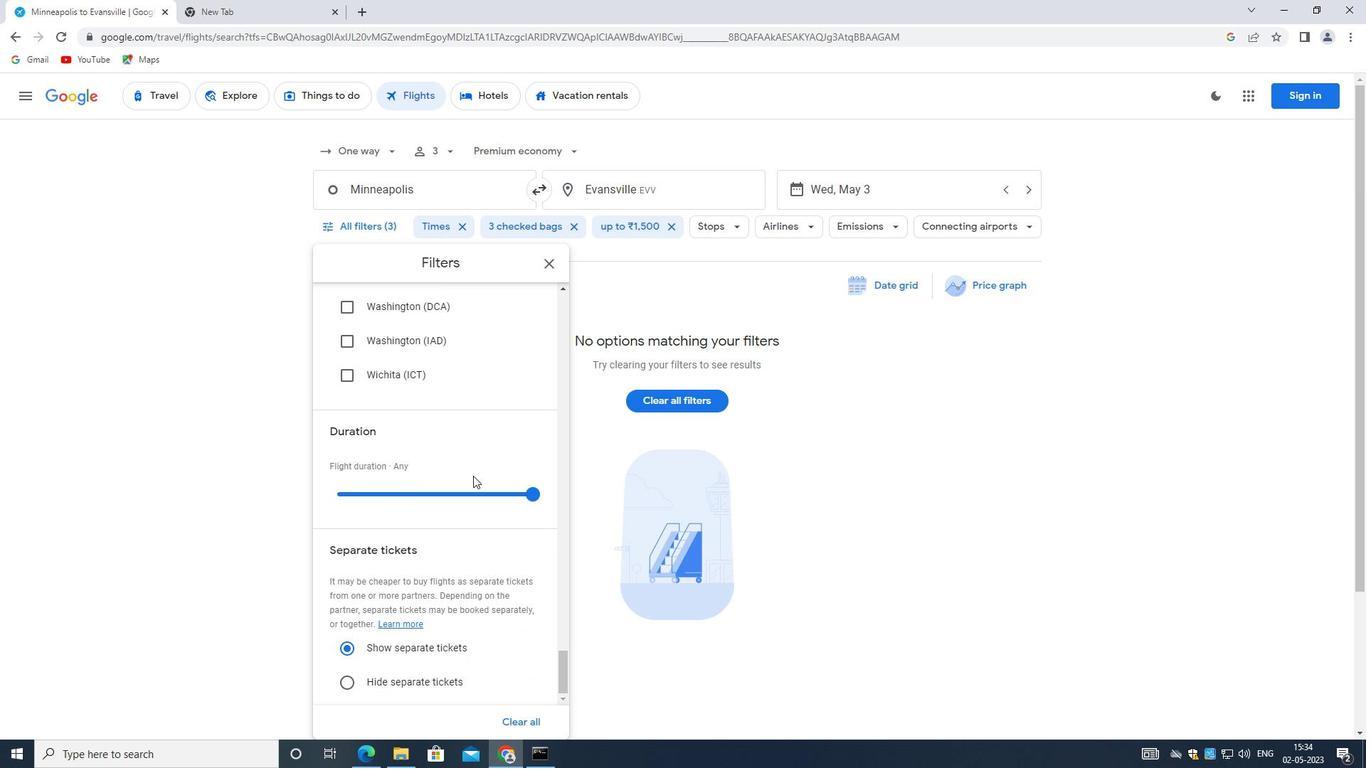 
Action: Mouse scrolled (473, 475) with delta (0, 0)
Screenshot: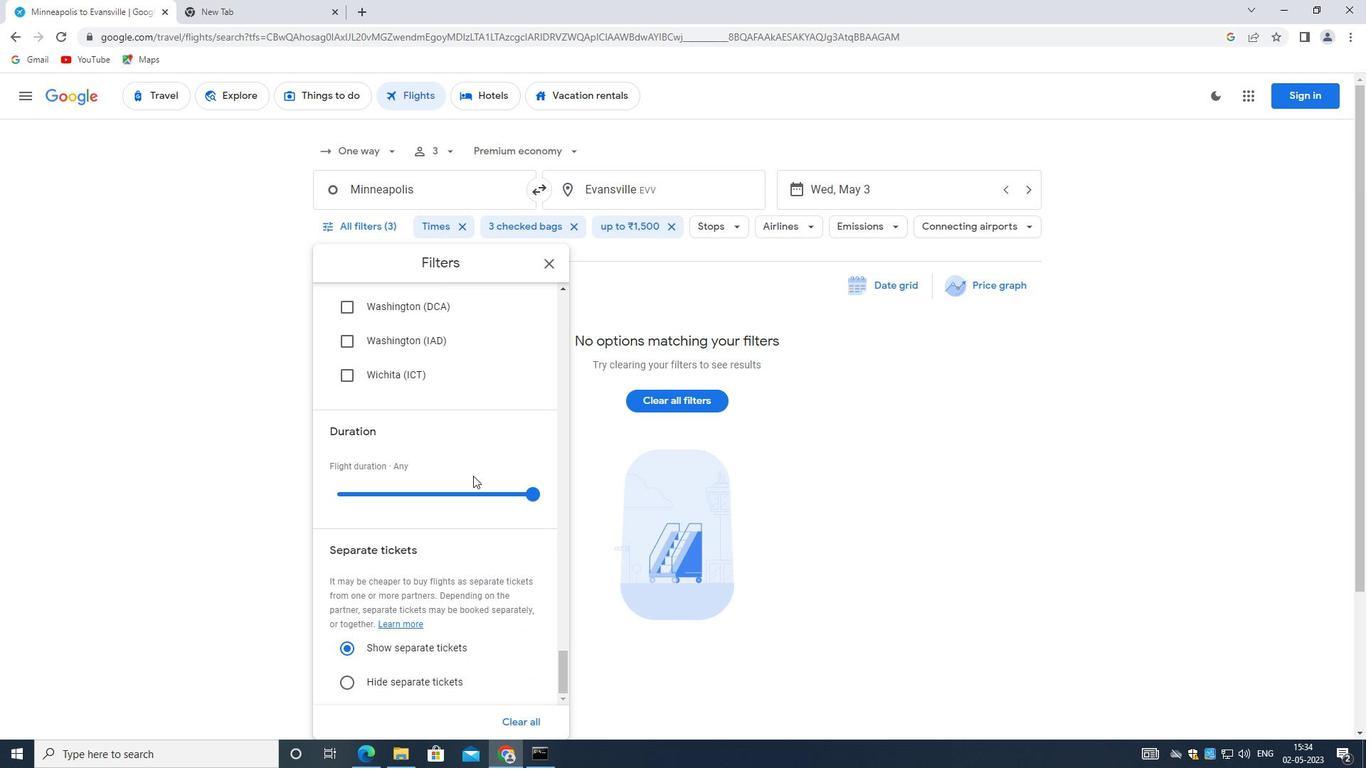 
Action: Mouse moved to (462, 475)
Screenshot: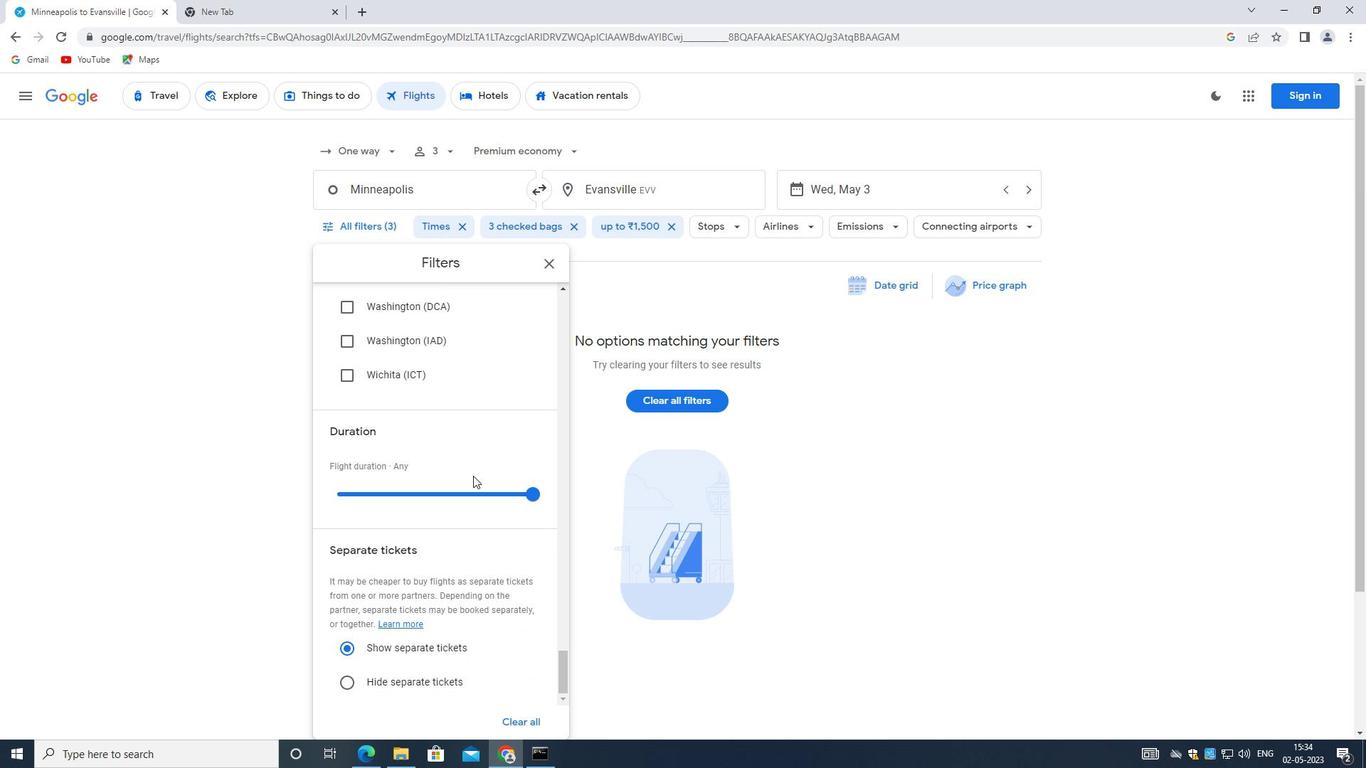 
